 Task: Find the way through the One World Observatory to the Sky Portal.
Action: Mouse moved to (200, 121)
Screenshot: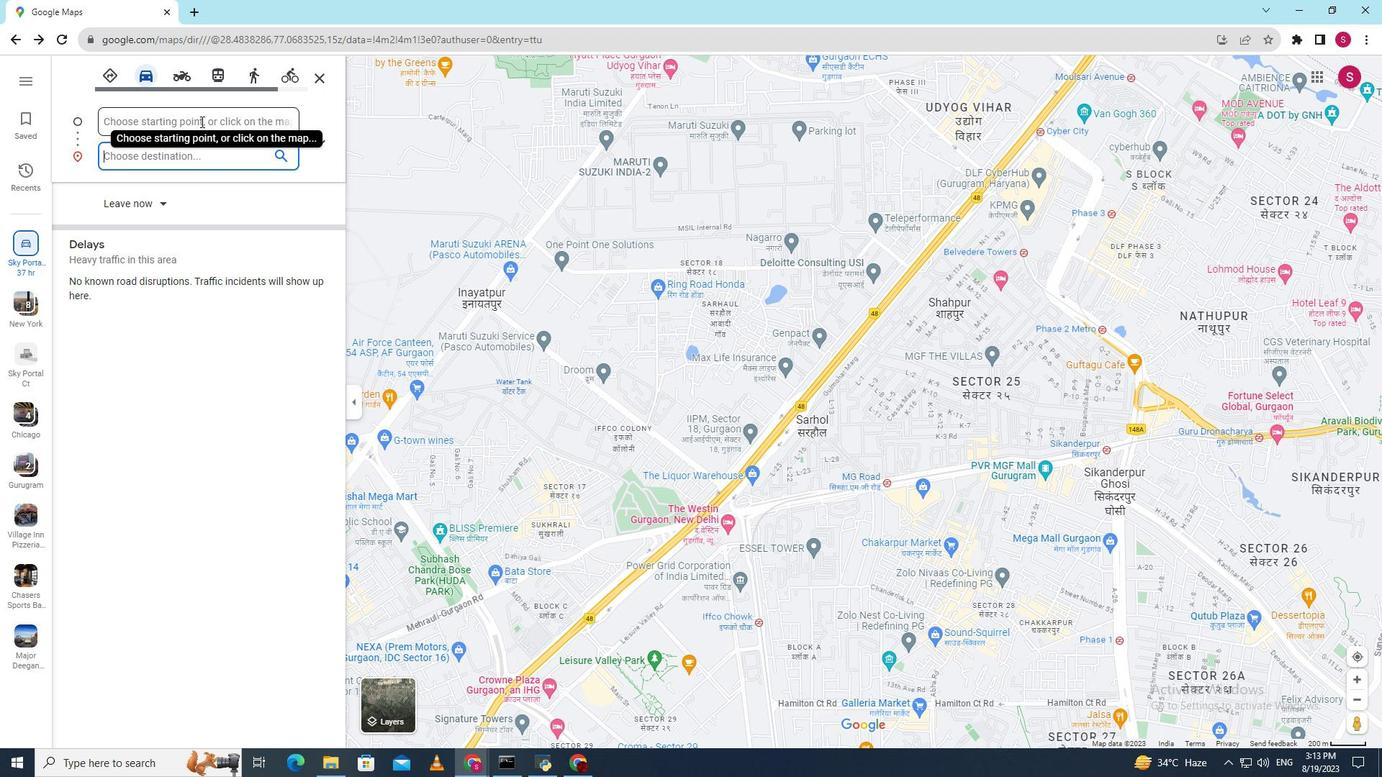 
Action: Mouse pressed left at (200, 121)
Screenshot: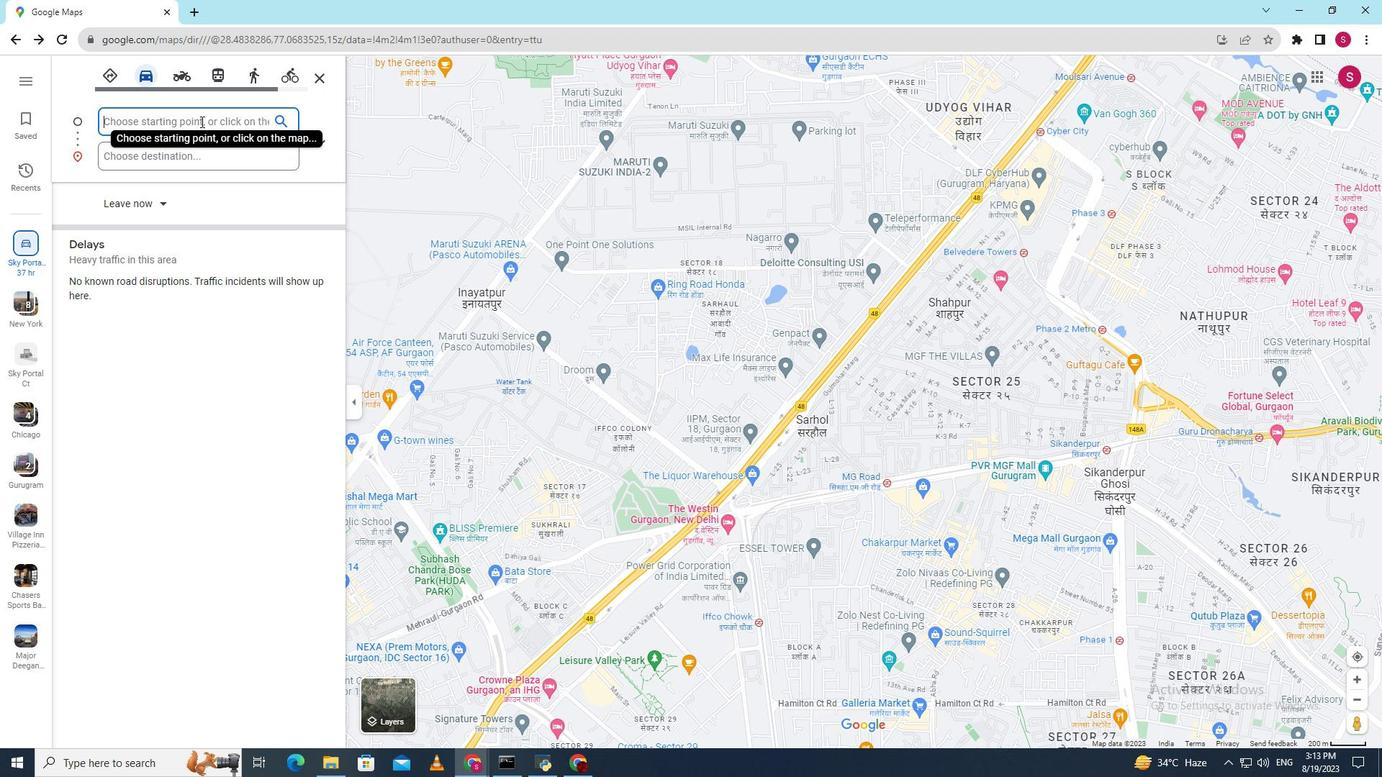 
Action: Key pressed <Key.shift>One<Key.space><Key.shift>World<Key.space><Key.shift><Key.shift><Key.shift><Key.shift><Key.shift><Key.shift><Key.shift><Key.shift><Key.shift><Key.shift><Key.shift><Key.shift><Key.shift><Key.shift><Key.shift><Key.shift><Key.shift><Key.shift>Observatory
Screenshot: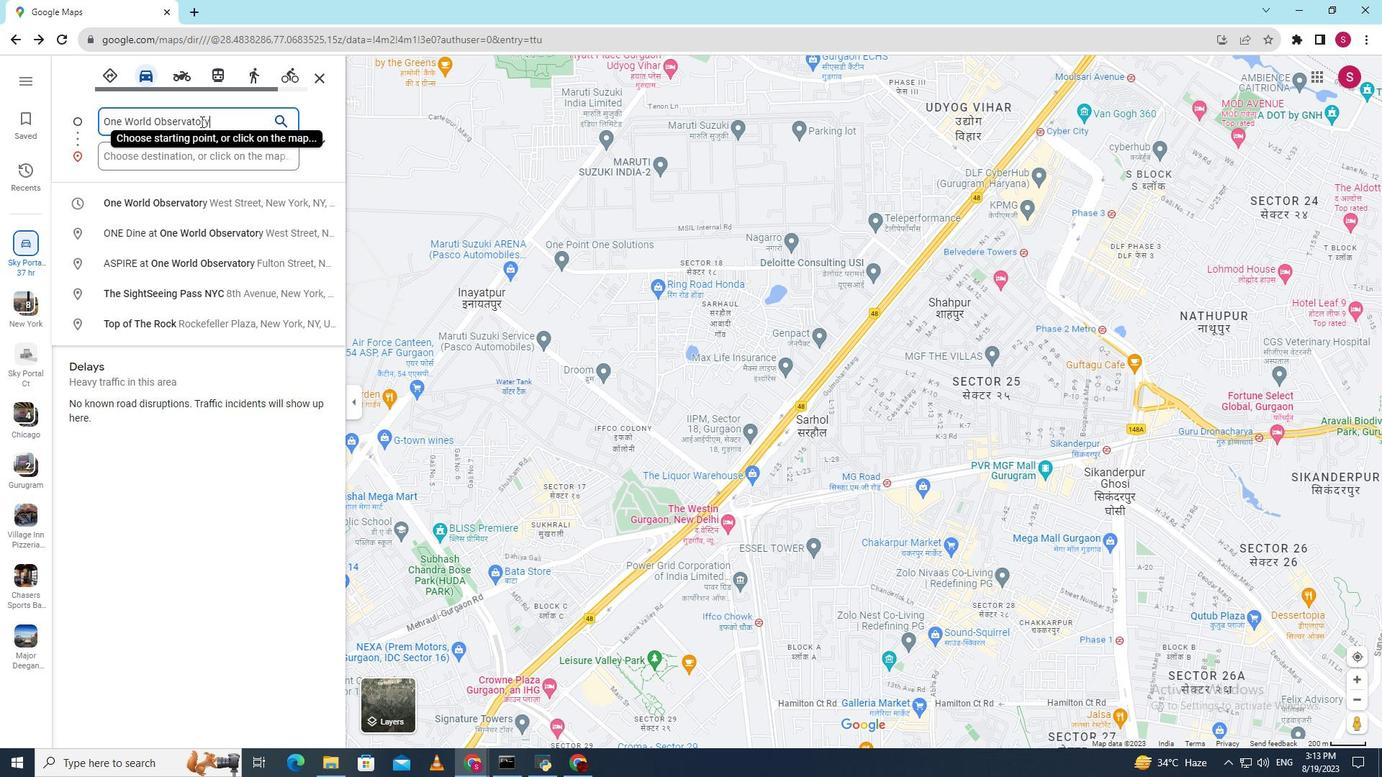 
Action: Mouse moved to (187, 154)
Screenshot: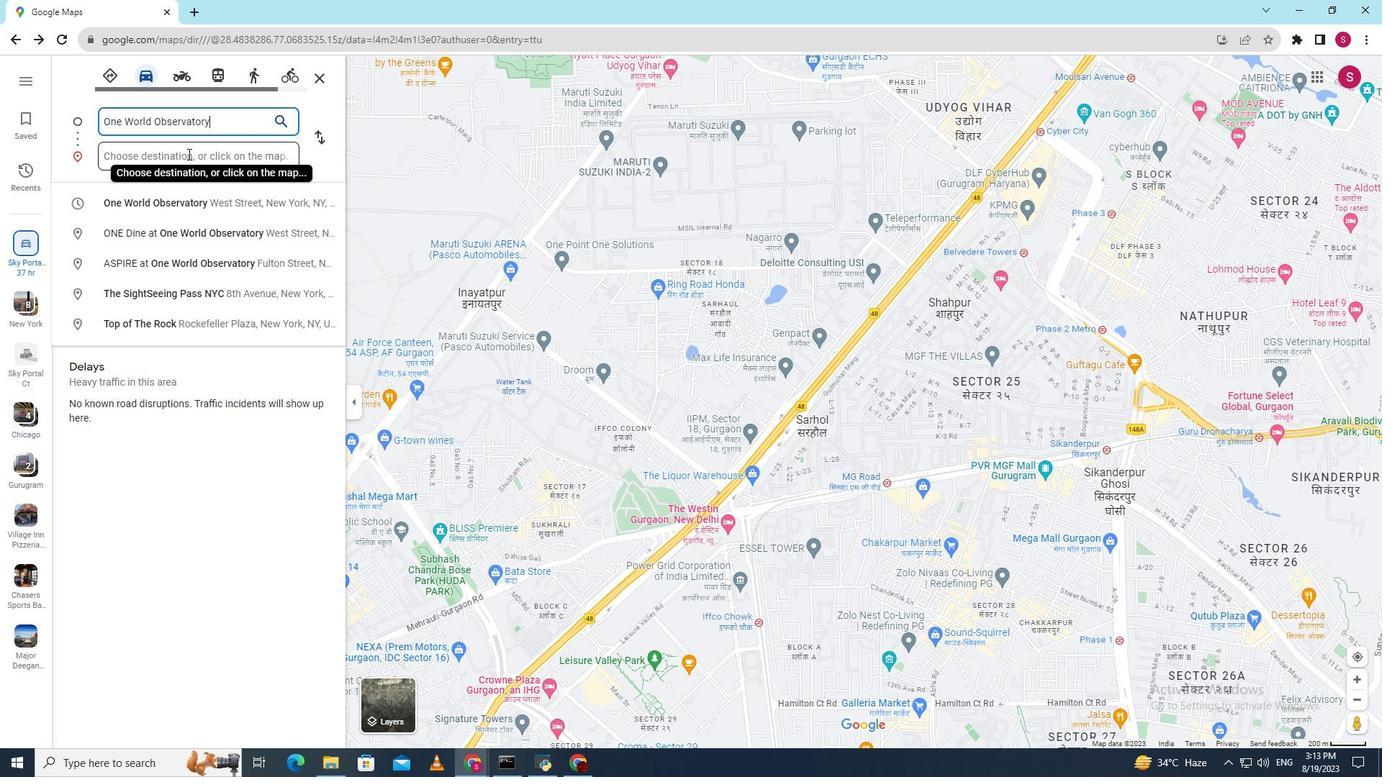 
Action: Mouse pressed left at (187, 154)
Screenshot: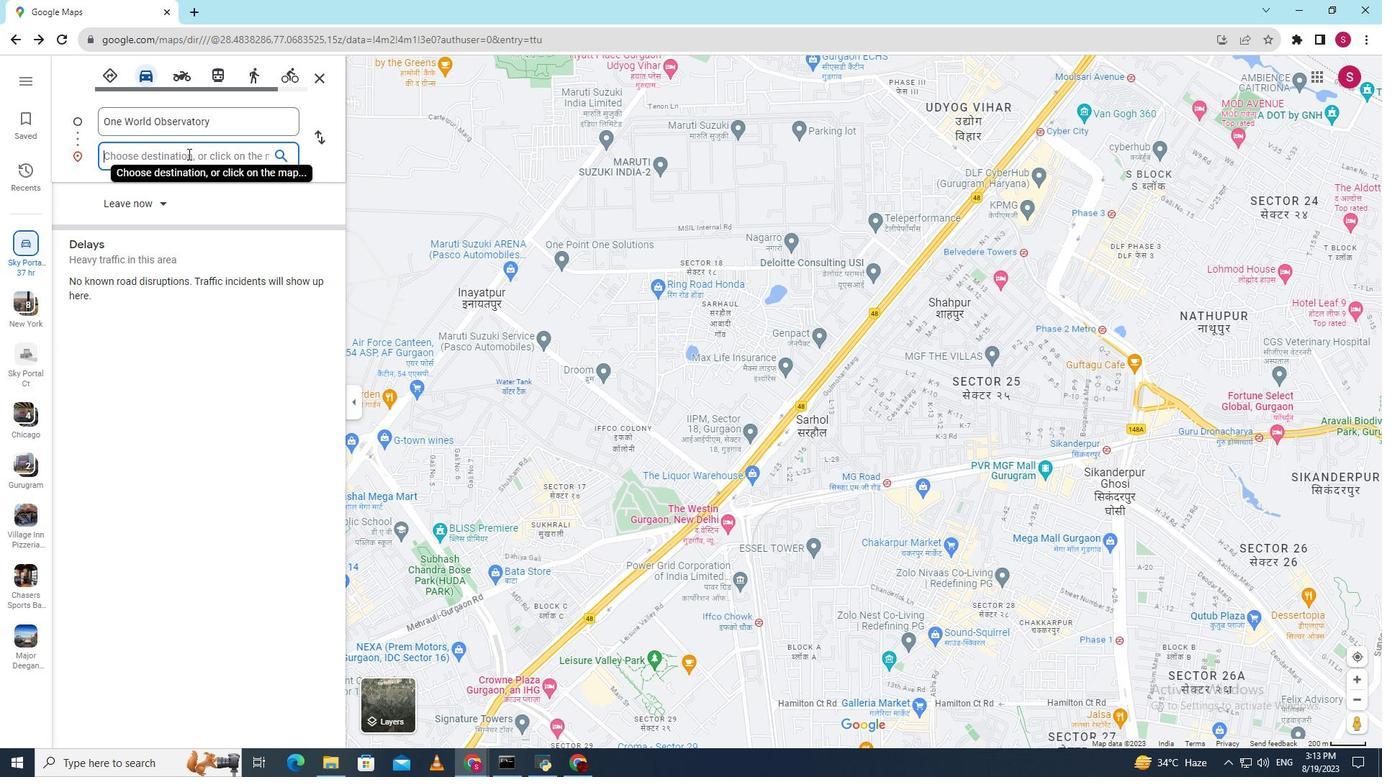 
Action: Key pressed <Key.shift>sky<Key.backspace><Key.backspace><Key.backspace><Key.shift>Sky<Key.space><Key.shift><Key.shift><Key.shift><Key.shift><Key.shift><Key.shift><Key.shift><Key.shift><Key.shift><Key.shift>Portal<Key.space>
Screenshot: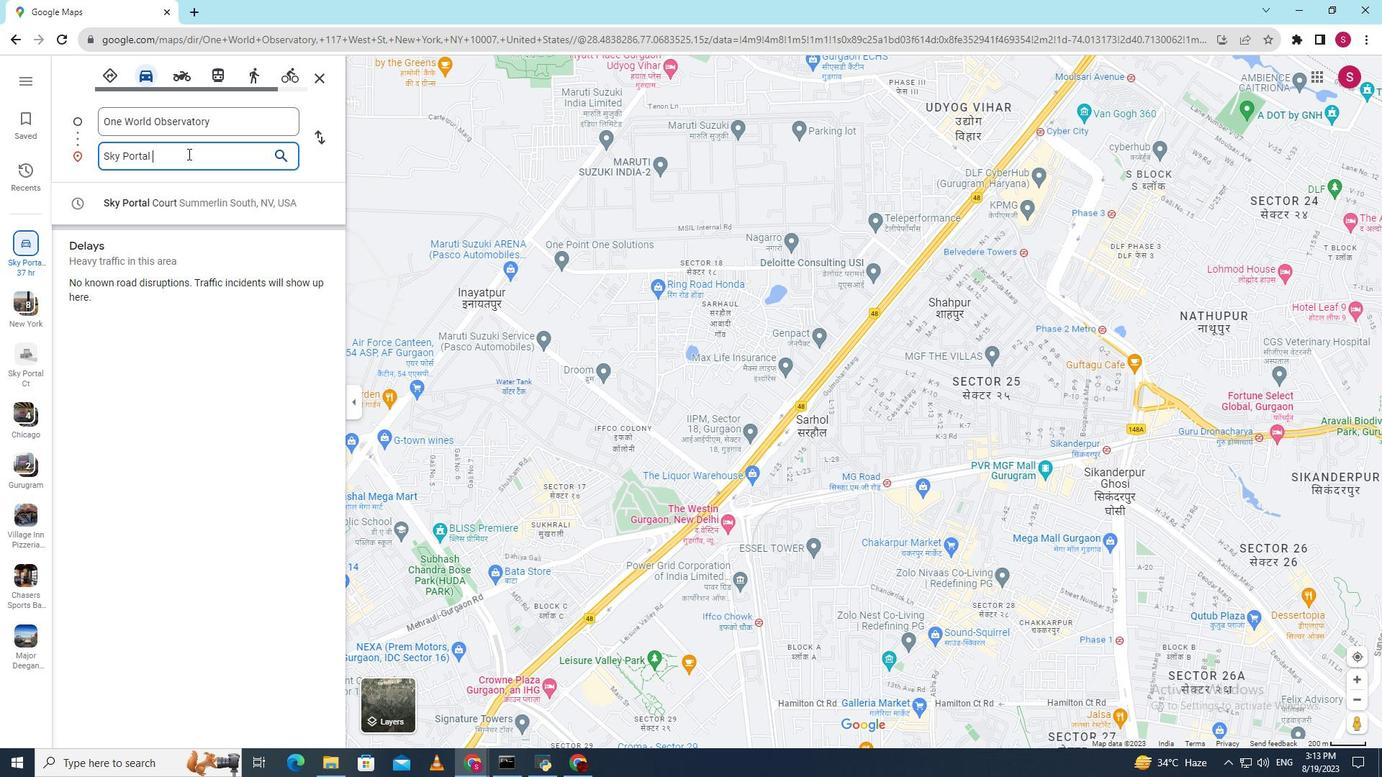 
Action: Mouse moved to (228, 122)
Screenshot: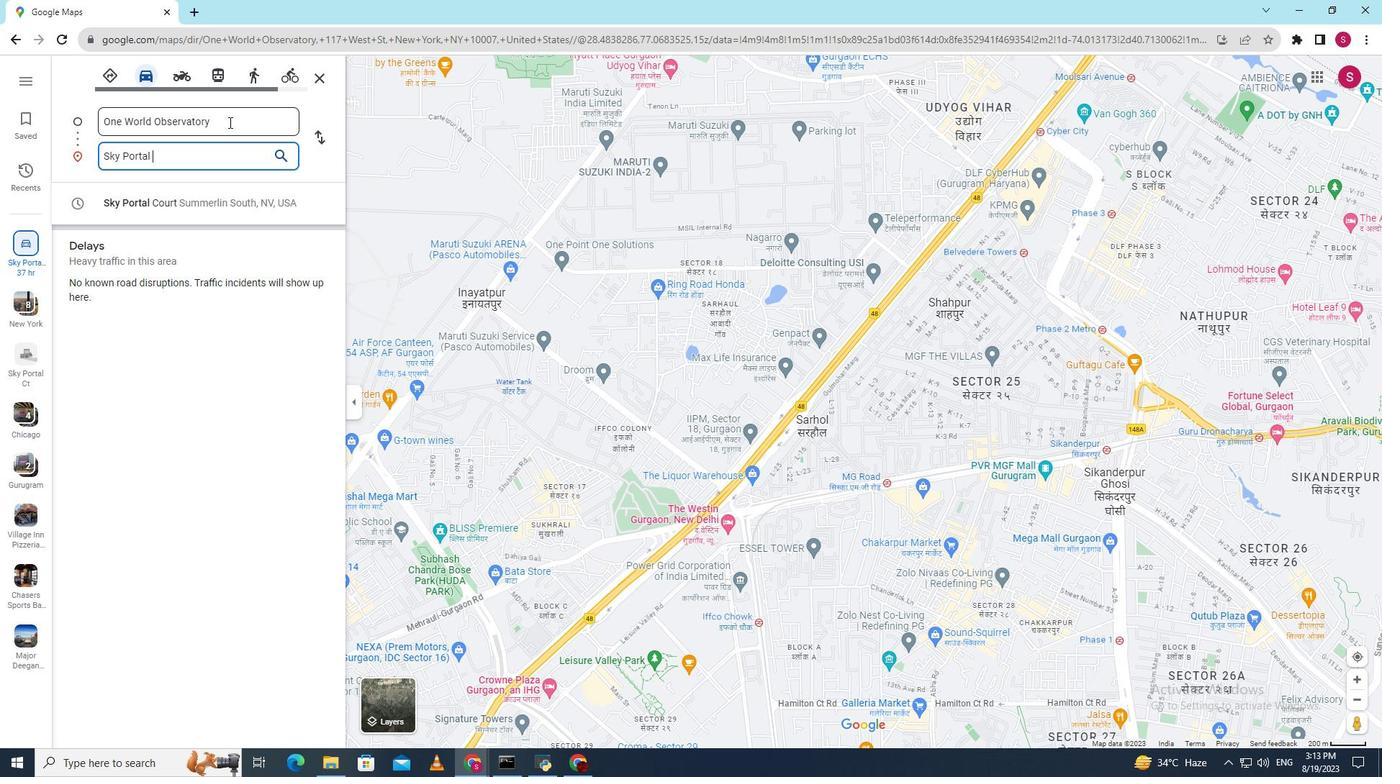 
Action: Mouse pressed left at (228, 122)
Screenshot: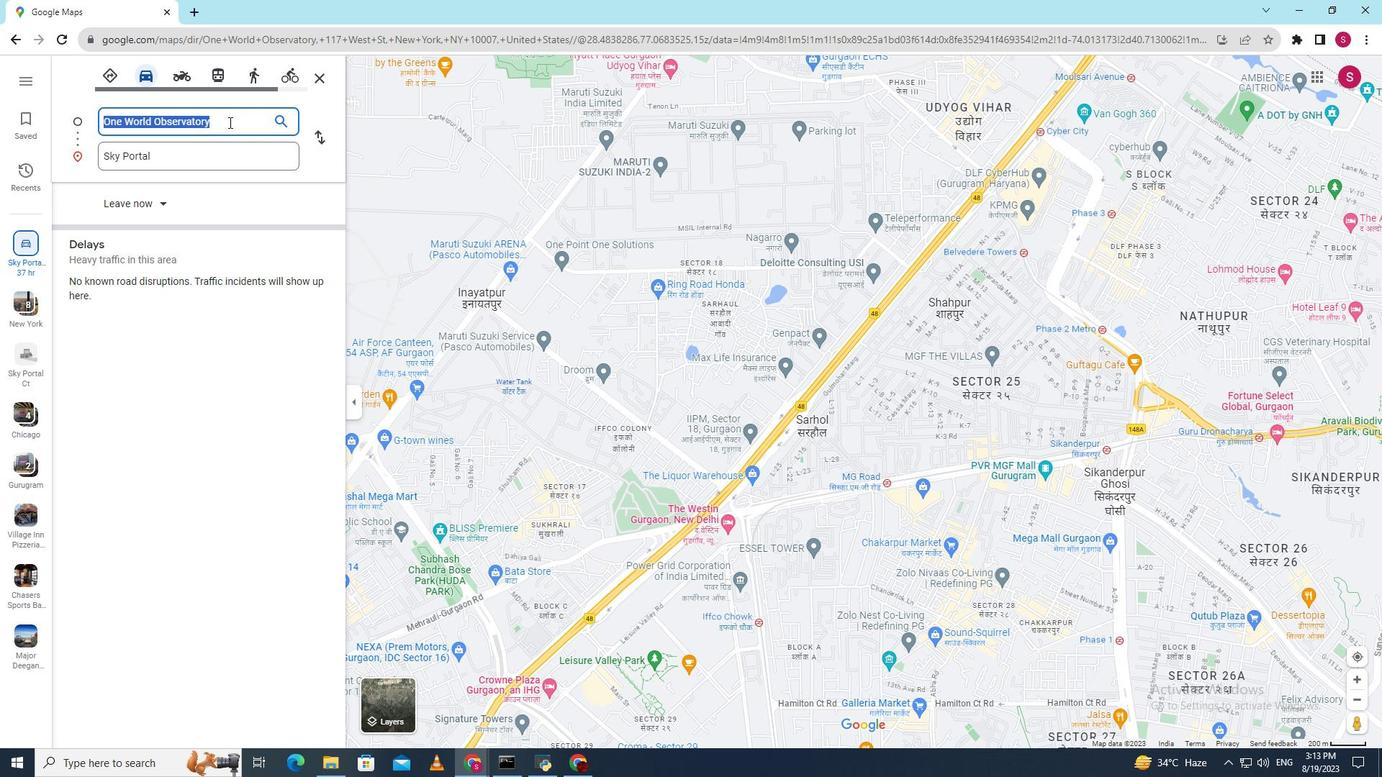 
Action: Mouse pressed left at (228, 122)
Screenshot: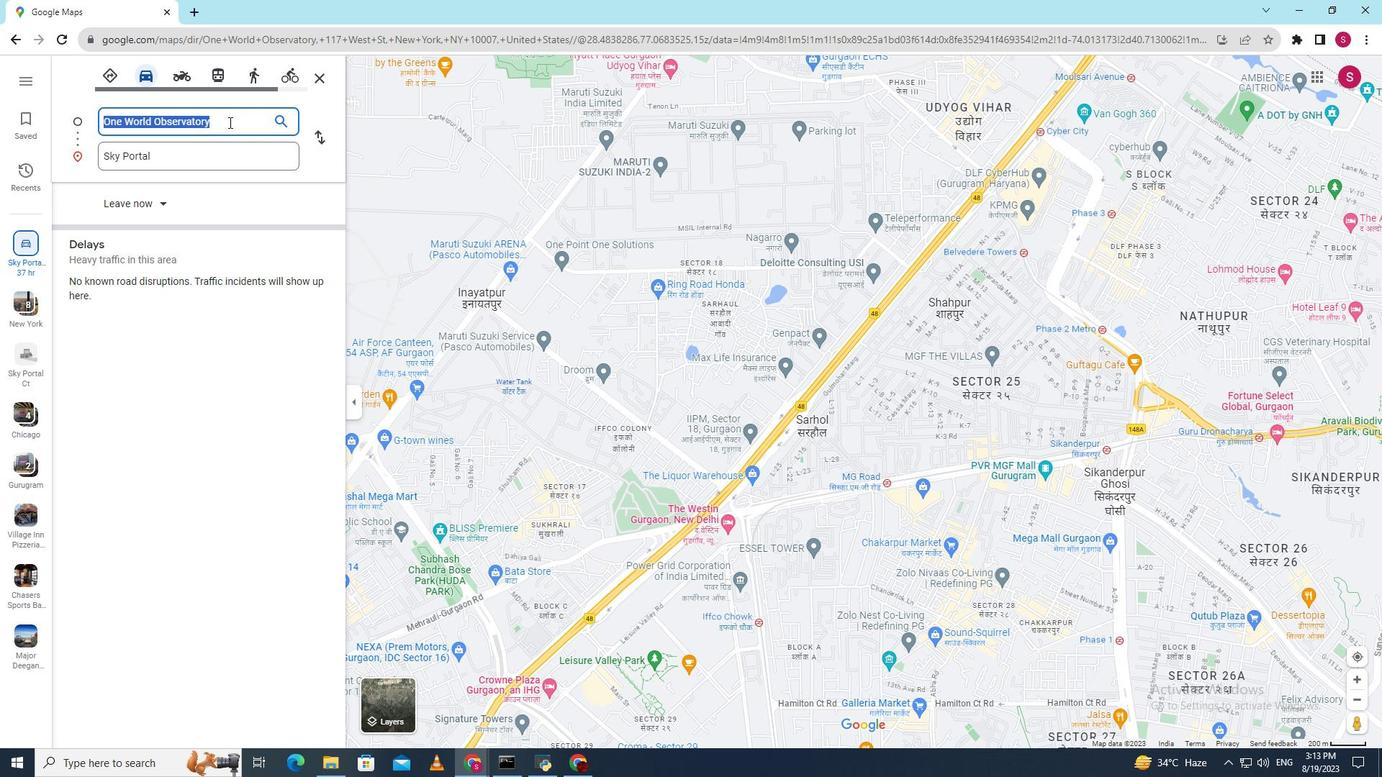 
Action: Mouse pressed left at (228, 122)
Screenshot: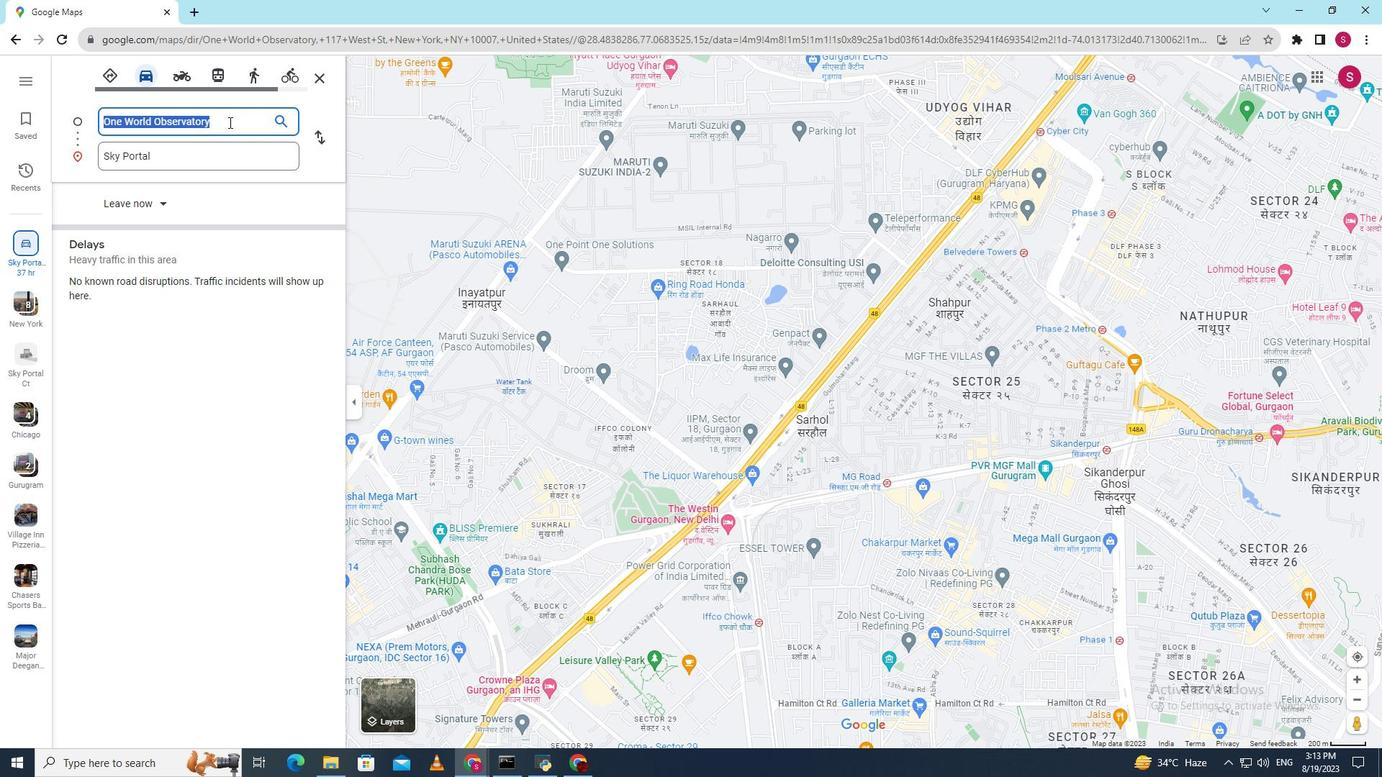 
Action: Mouse pressed left at (228, 122)
Screenshot: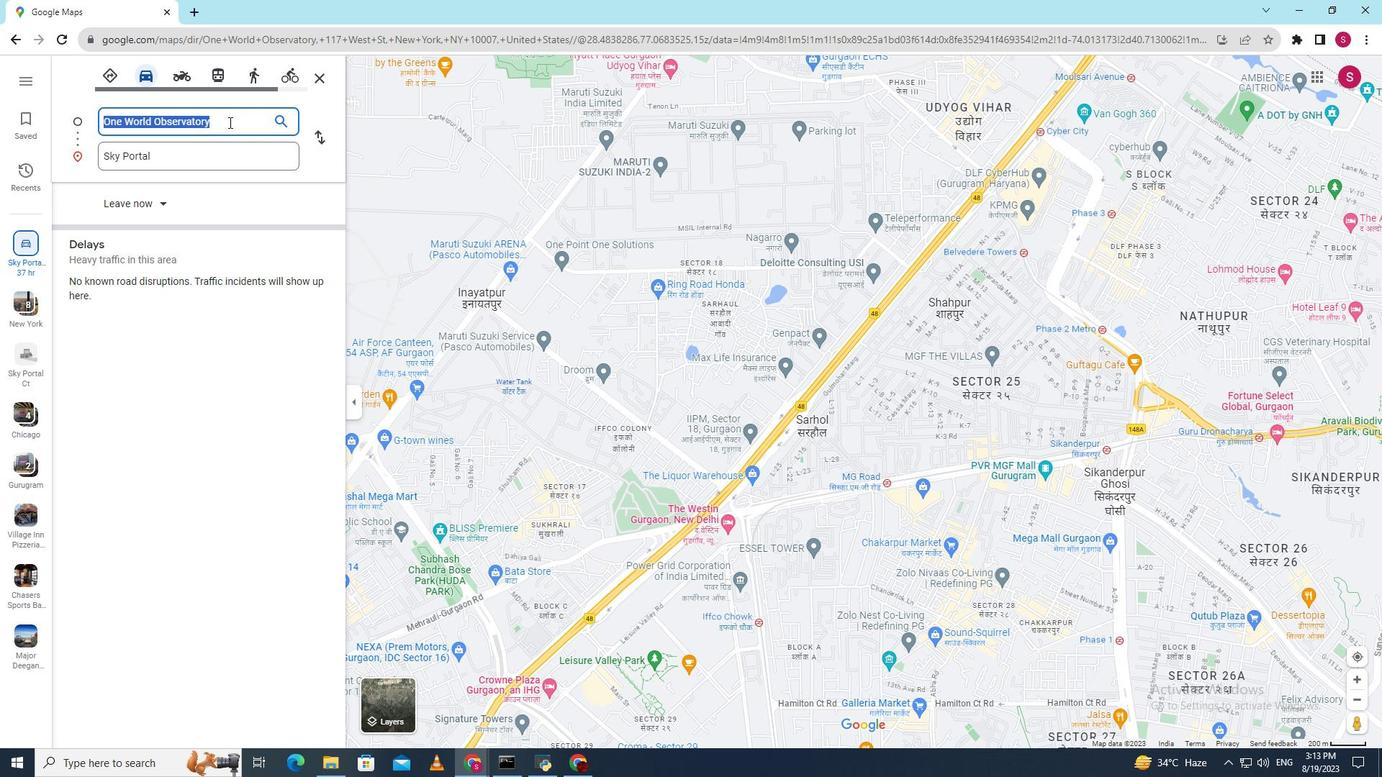 
Action: Key pressed <Key.down>
Screenshot: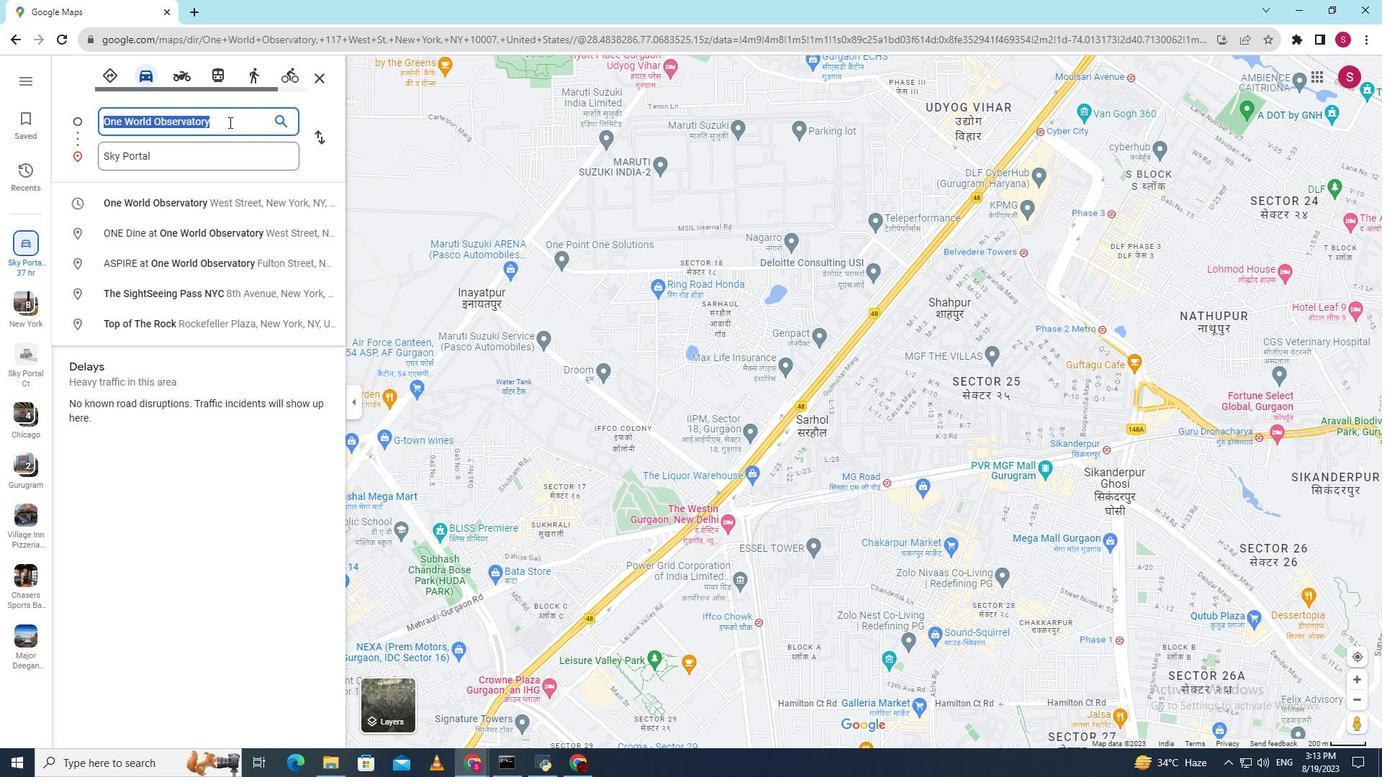 
Action: Mouse pressed left at (228, 122)
Screenshot: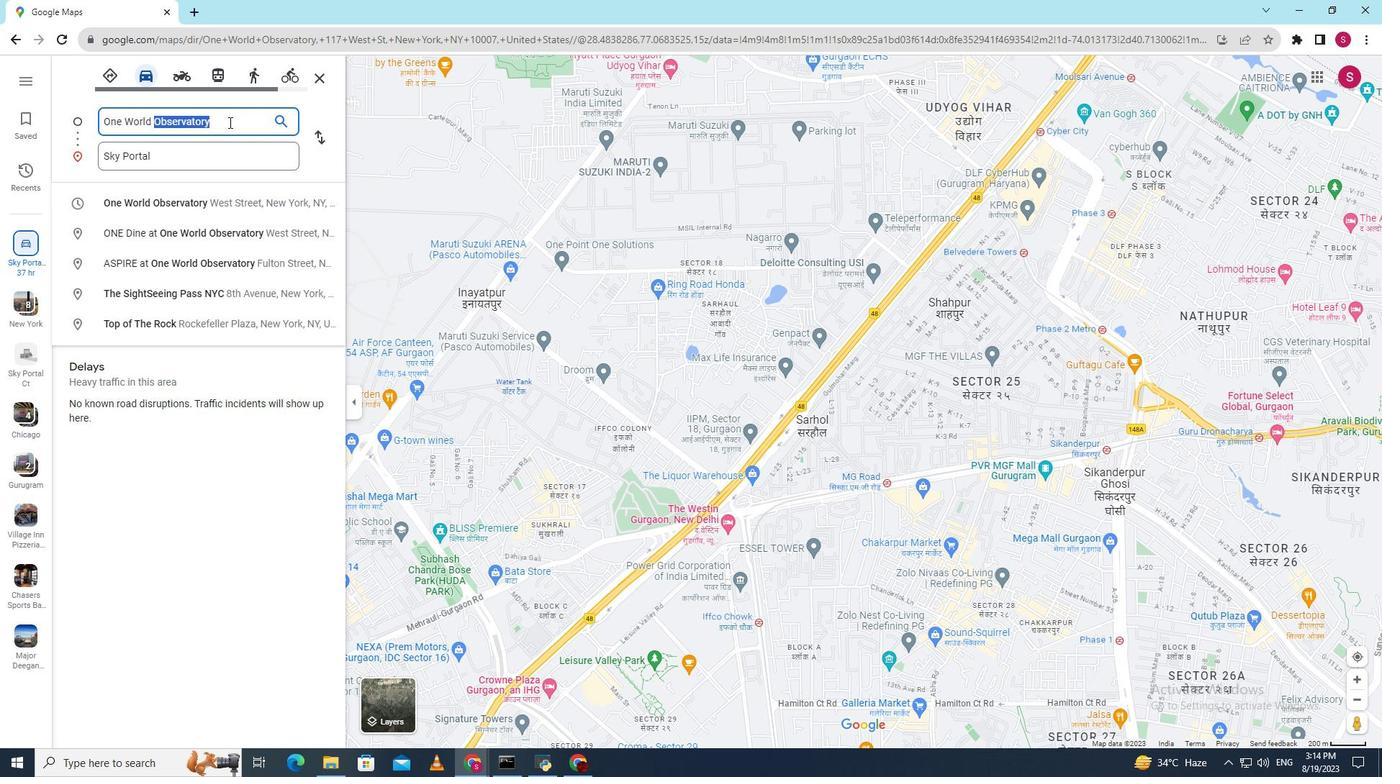 
Action: Mouse pressed left at (228, 122)
Screenshot: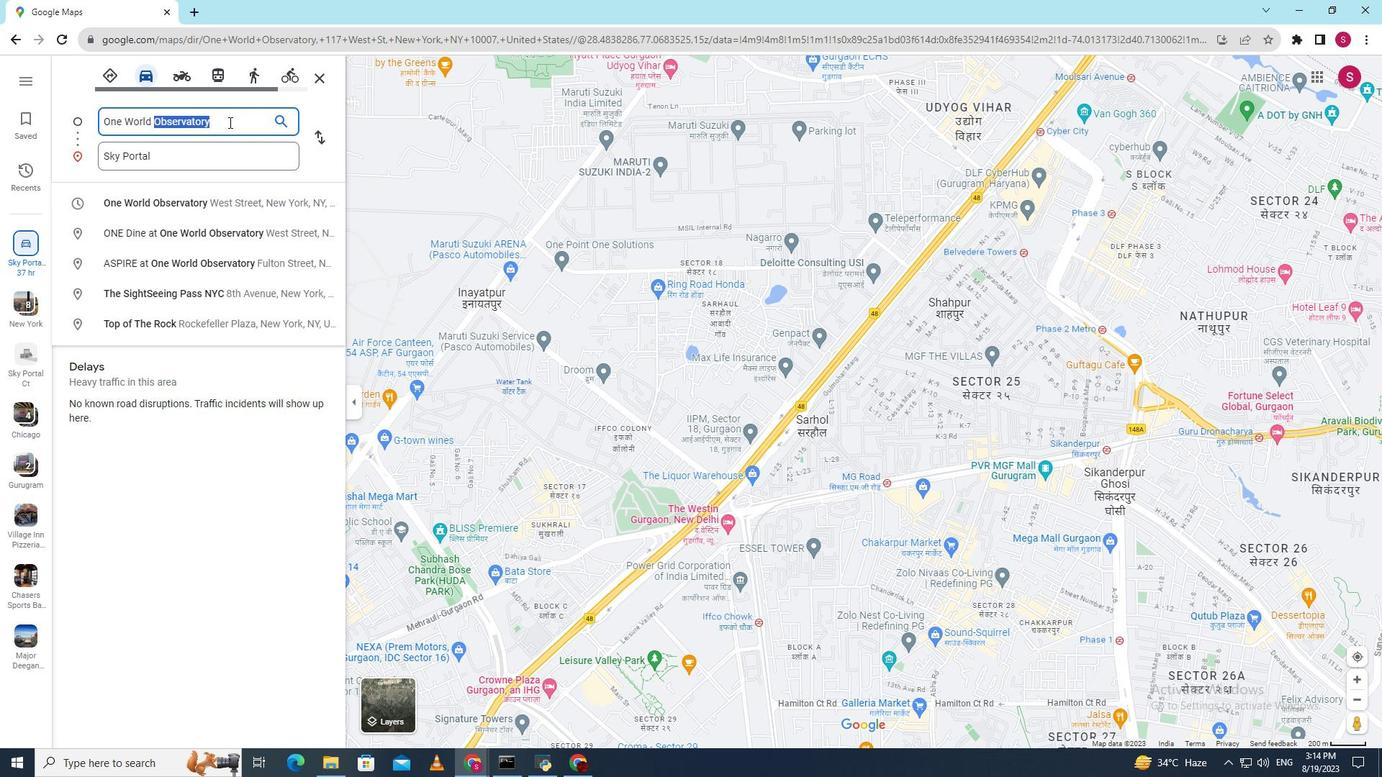 
Action: Mouse pressed left at (228, 122)
Screenshot: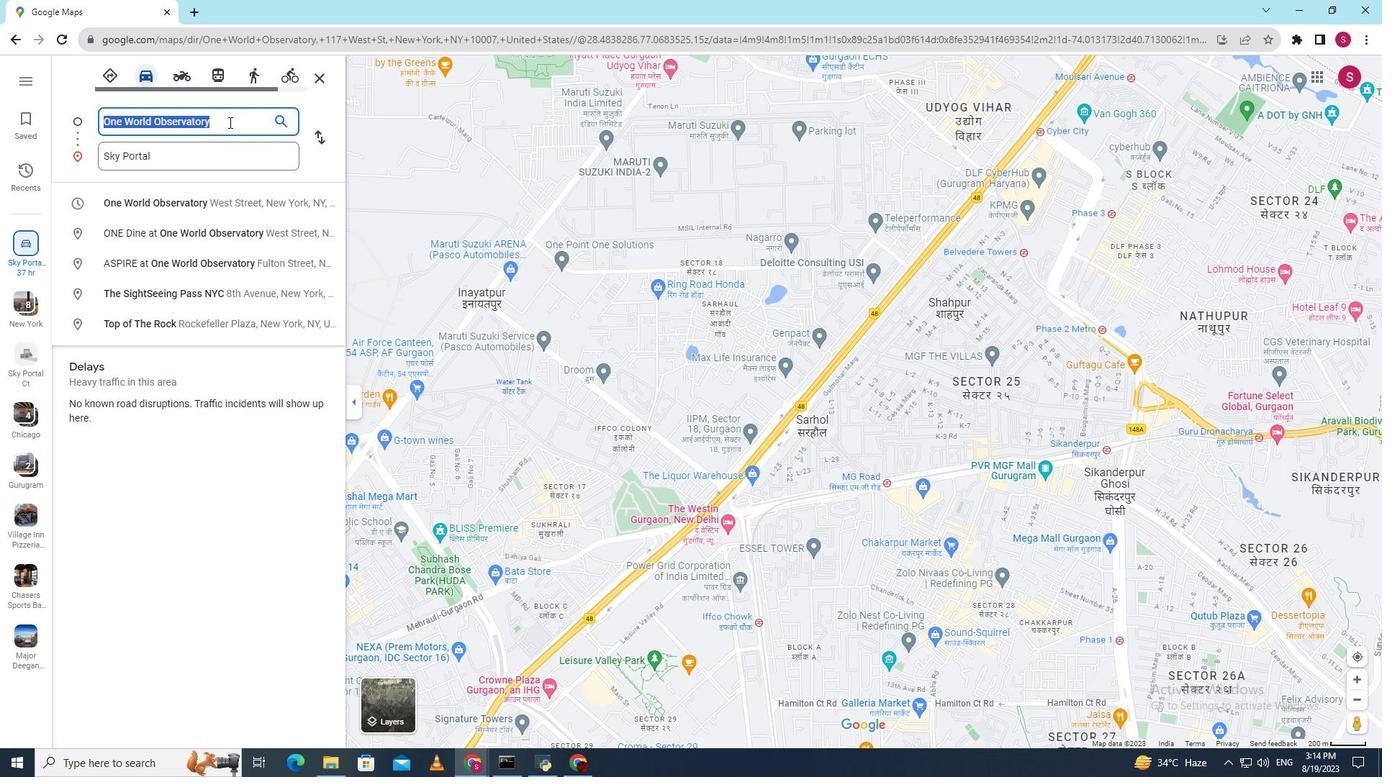 
Action: Mouse pressed left at (228, 122)
Screenshot: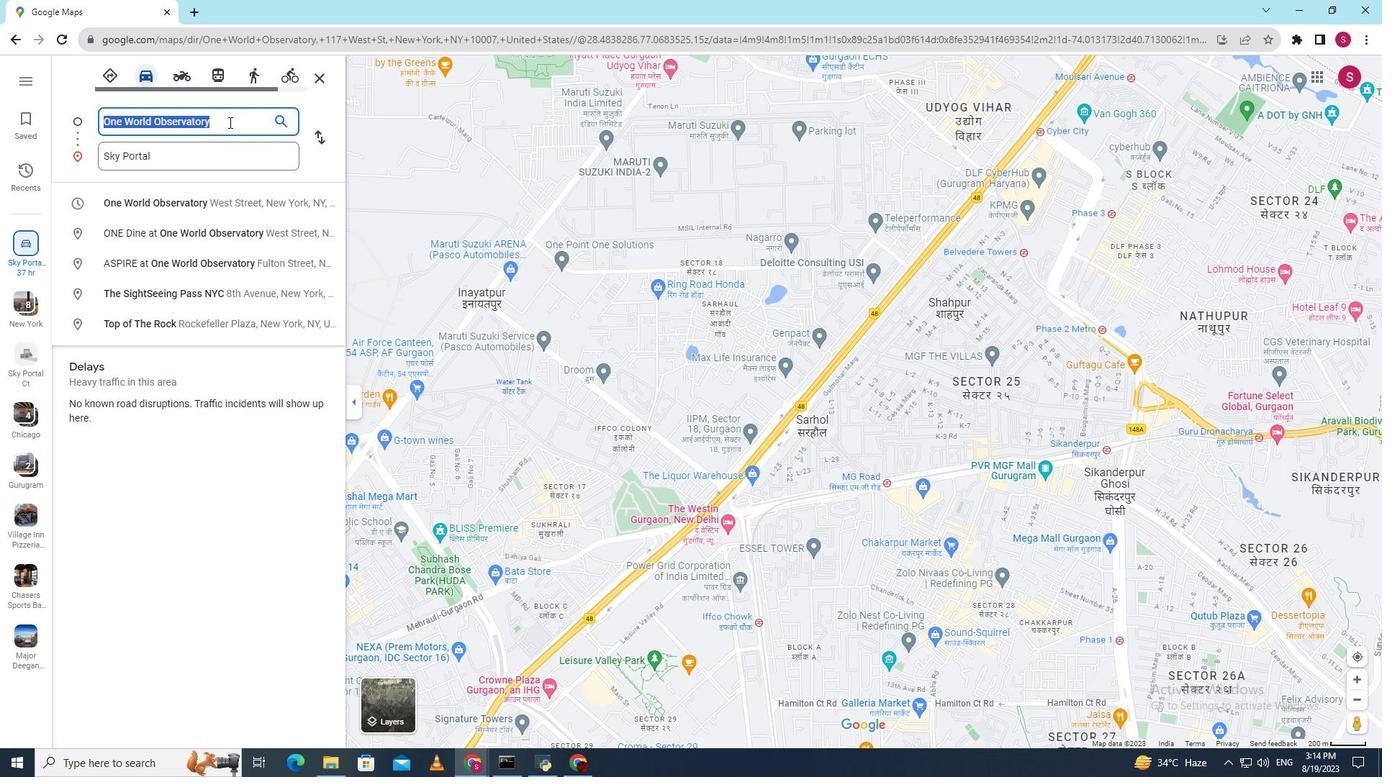 
Action: Mouse moved to (227, 122)
Screenshot: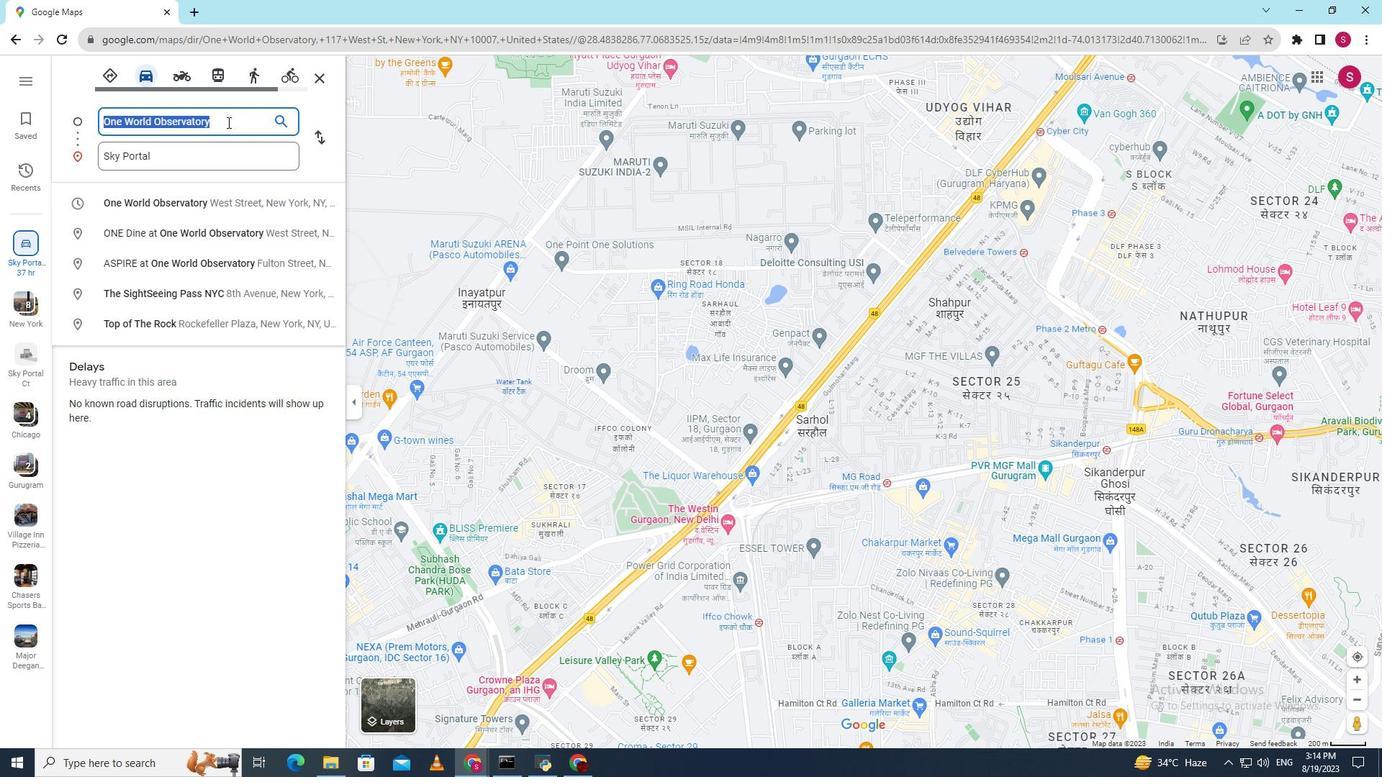 
Action: Mouse pressed left at (227, 122)
Screenshot: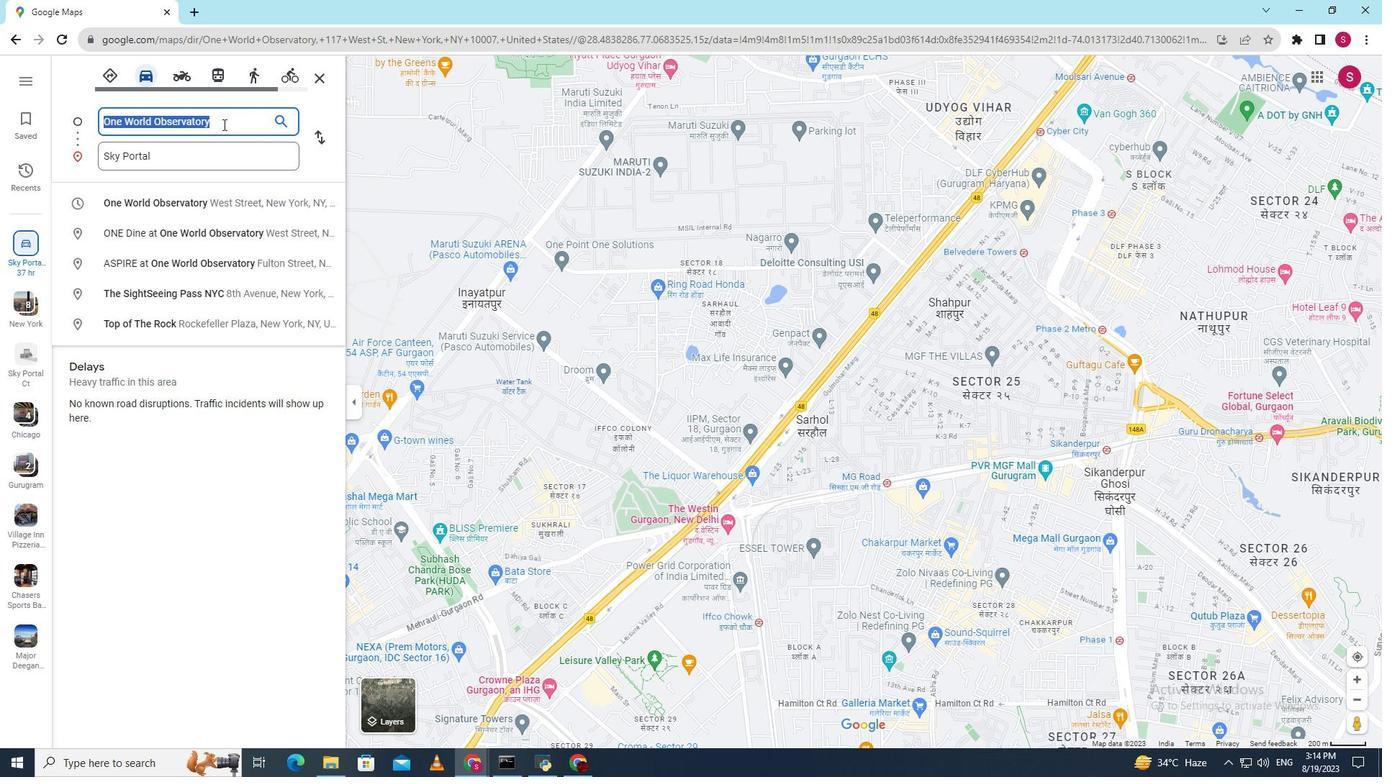 
Action: Mouse moved to (210, 122)
Screenshot: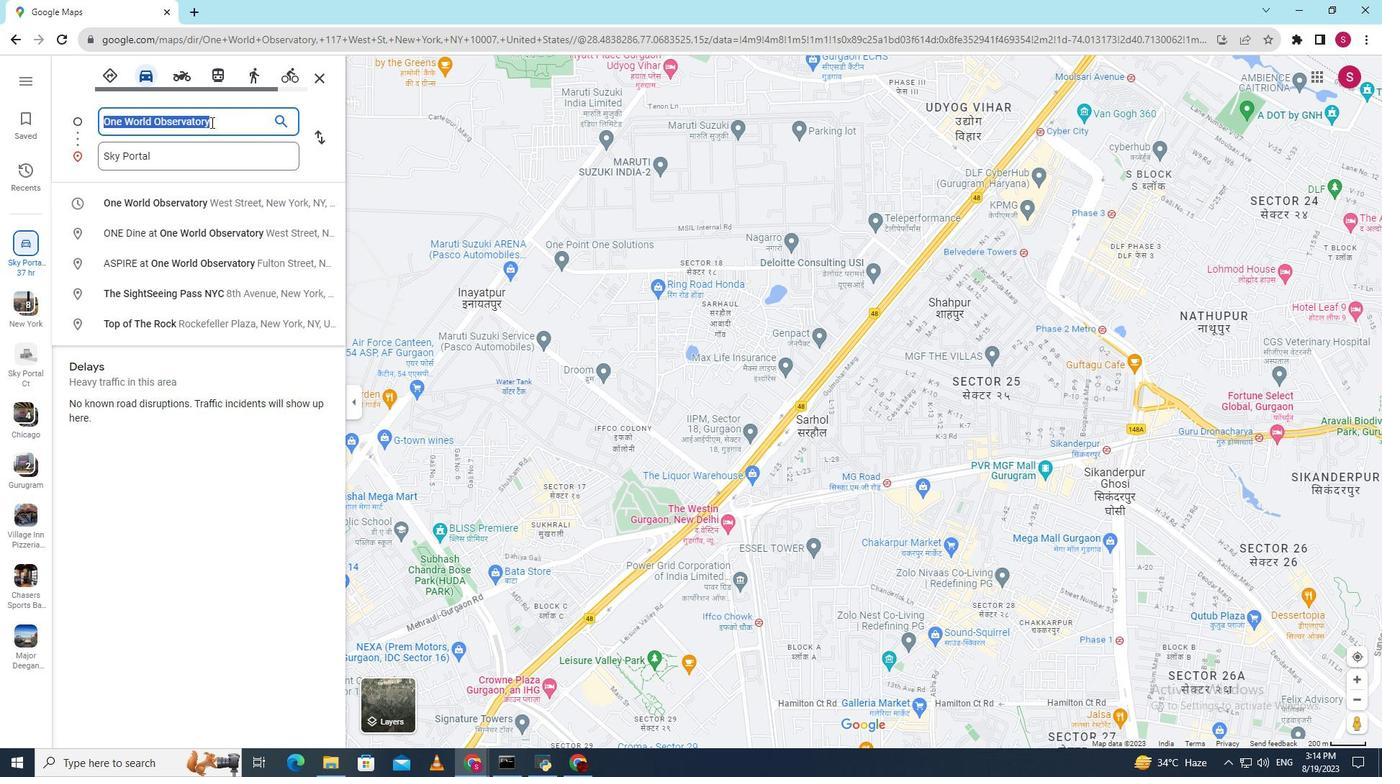 
Action: Mouse pressed left at (210, 122)
Screenshot: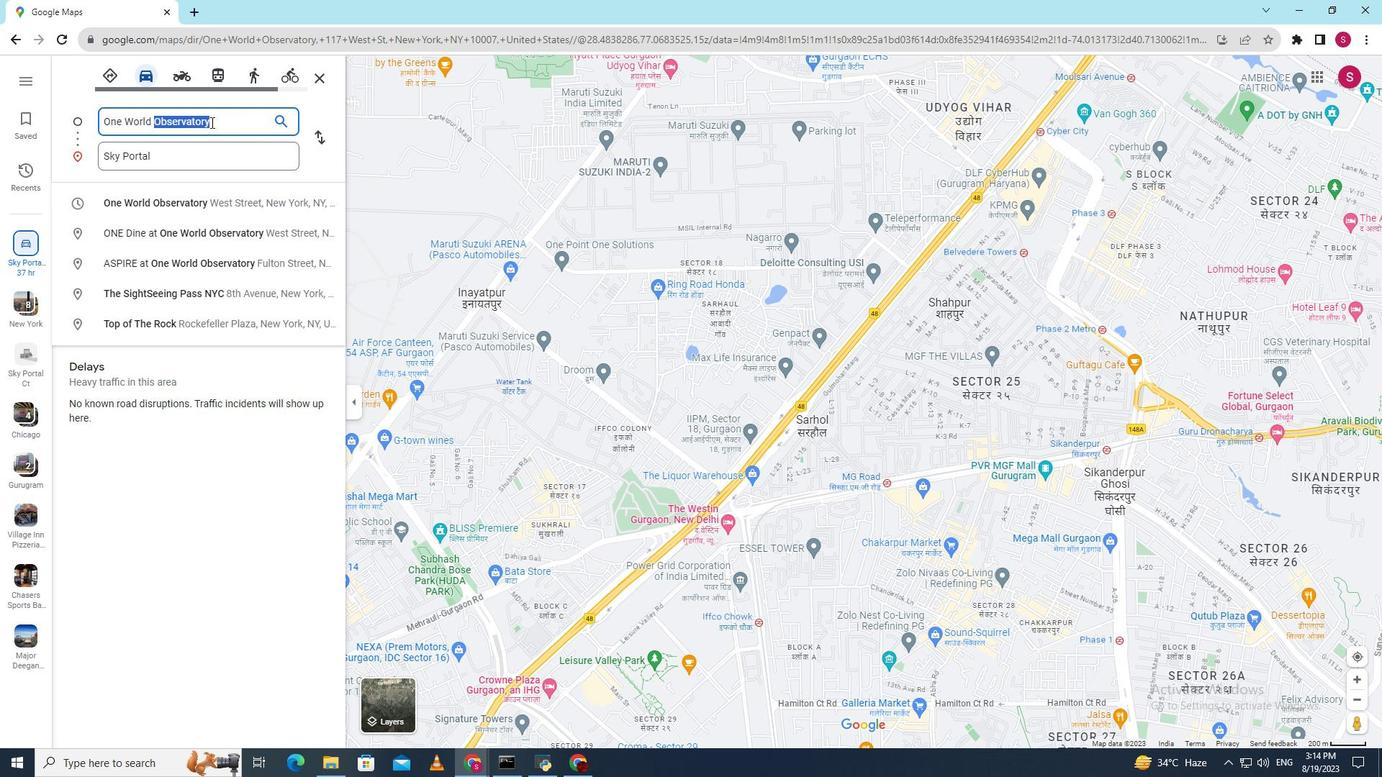 
Action: Mouse pressed left at (210, 122)
Screenshot: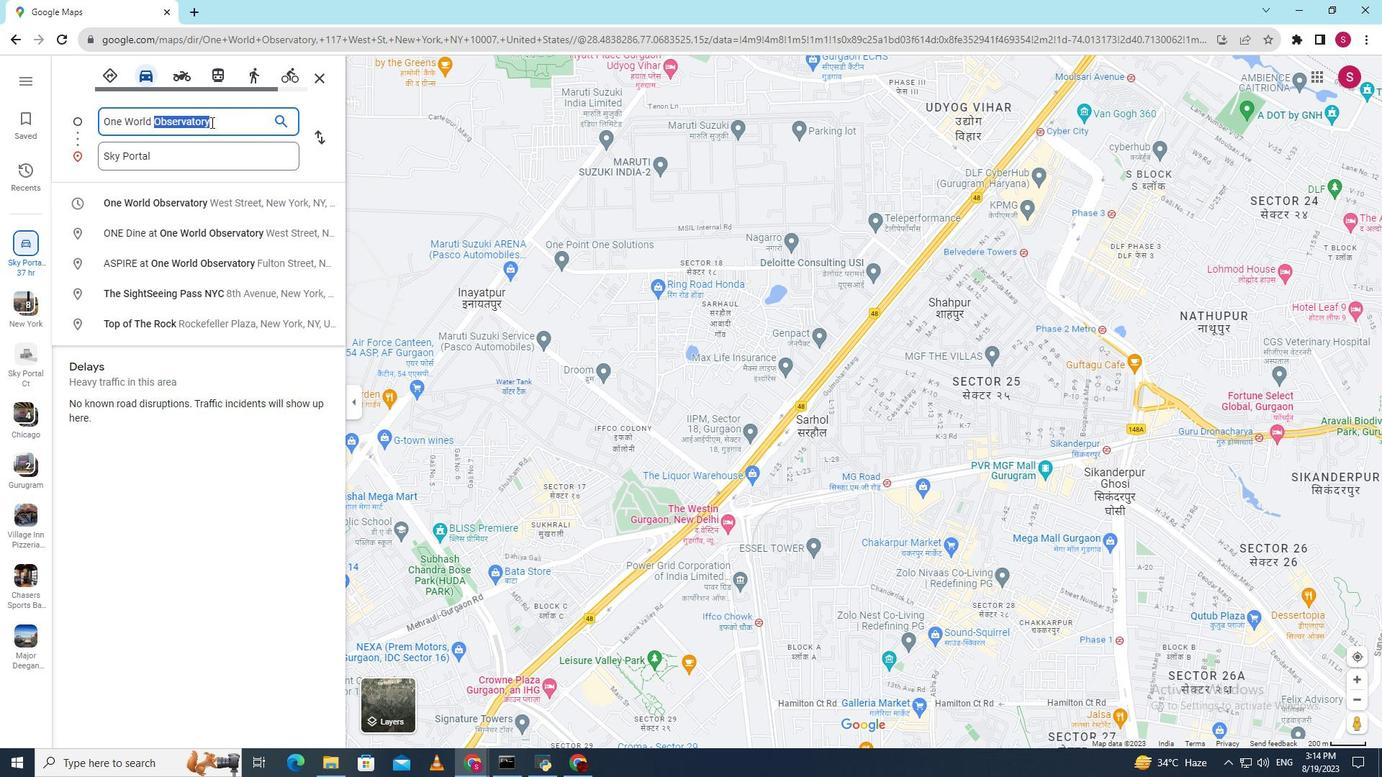 
Action: Mouse pressed left at (210, 122)
Screenshot: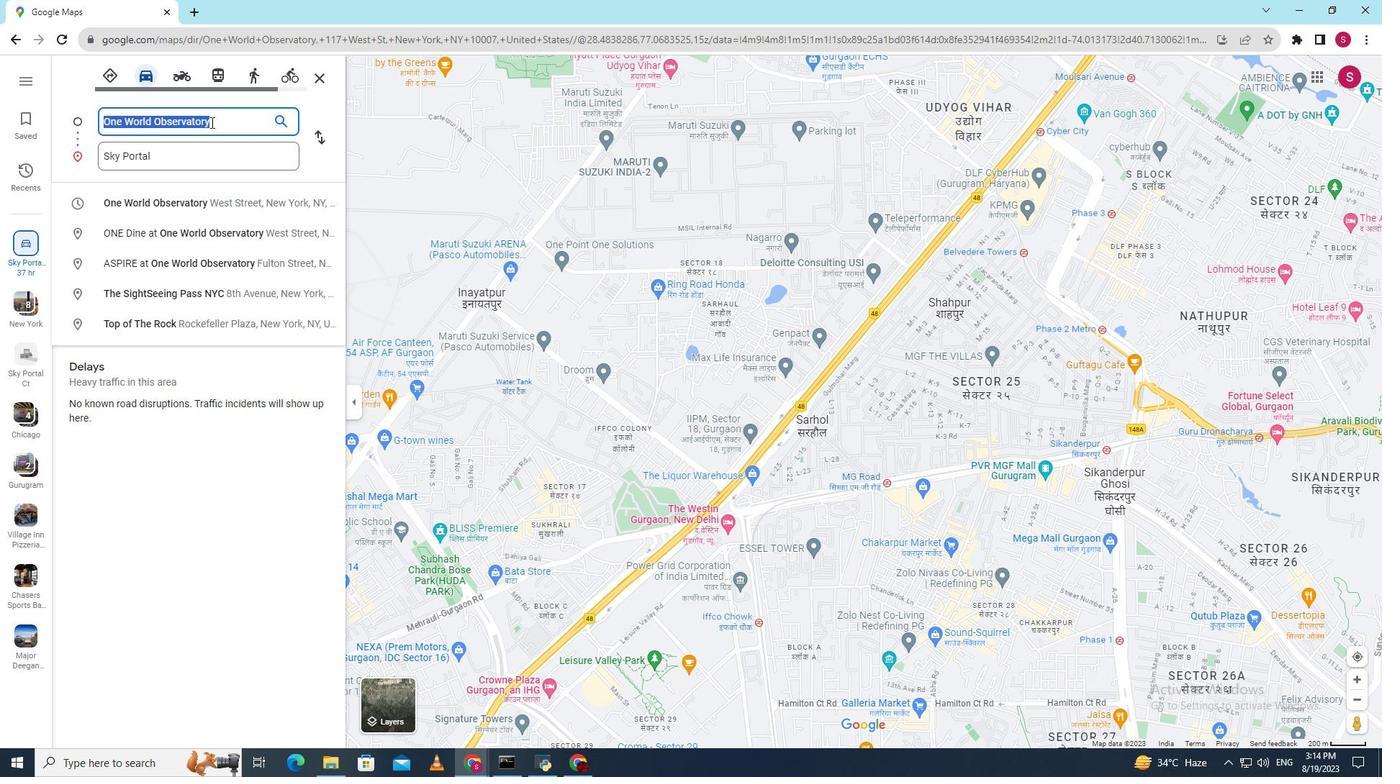 
Action: Mouse pressed left at (210, 122)
Screenshot: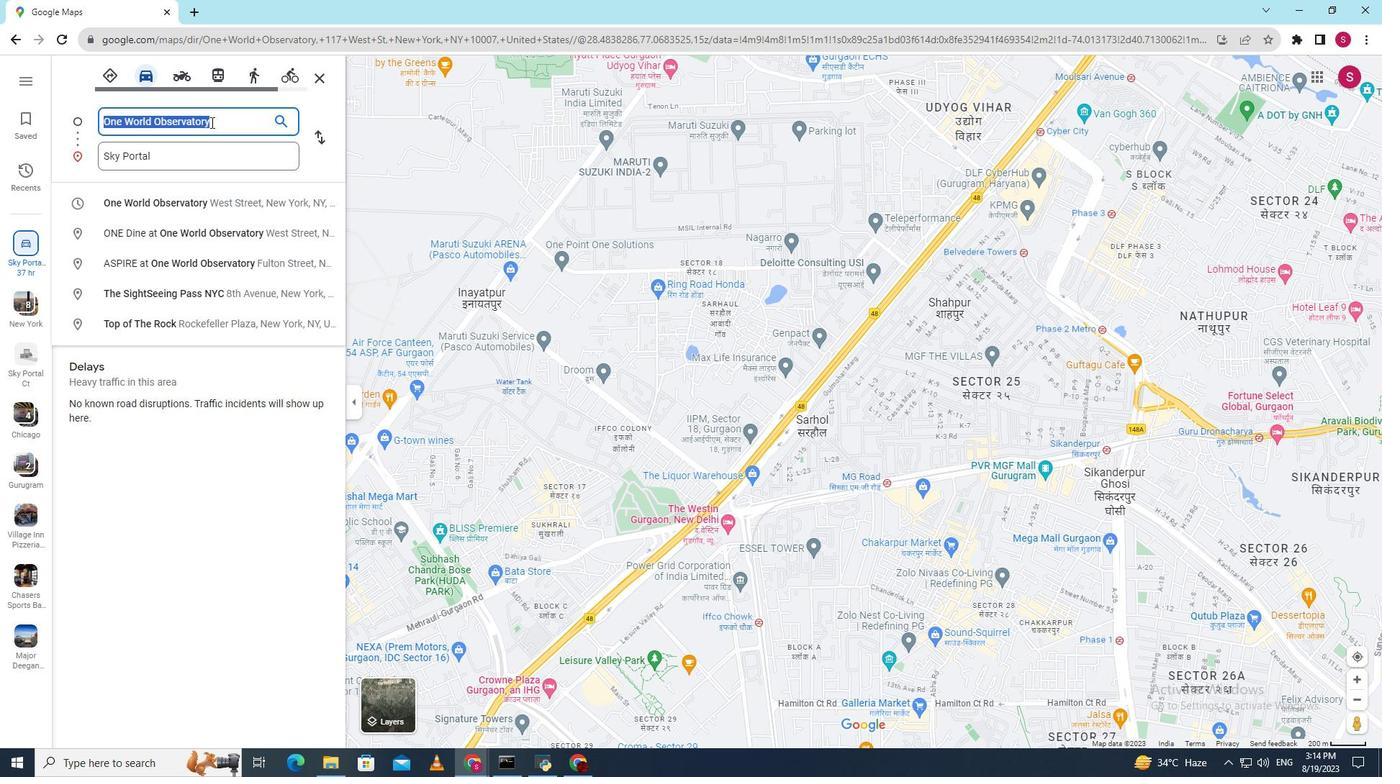 
Action: Key pressed <Key.space><Key.shift>New<Key.space><Key.shift><Key.shift><Key.shift>York
Screenshot: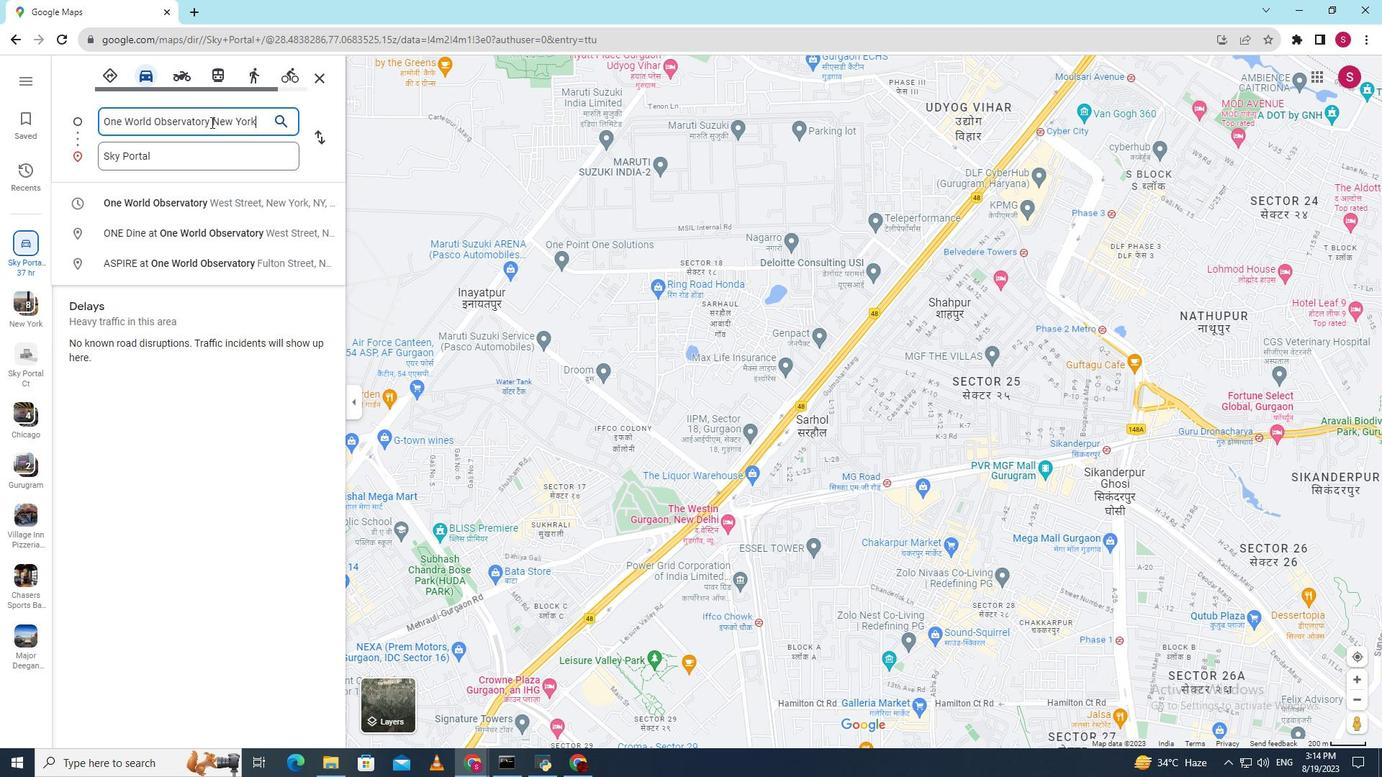 
Action: Mouse moved to (188, 146)
Screenshot: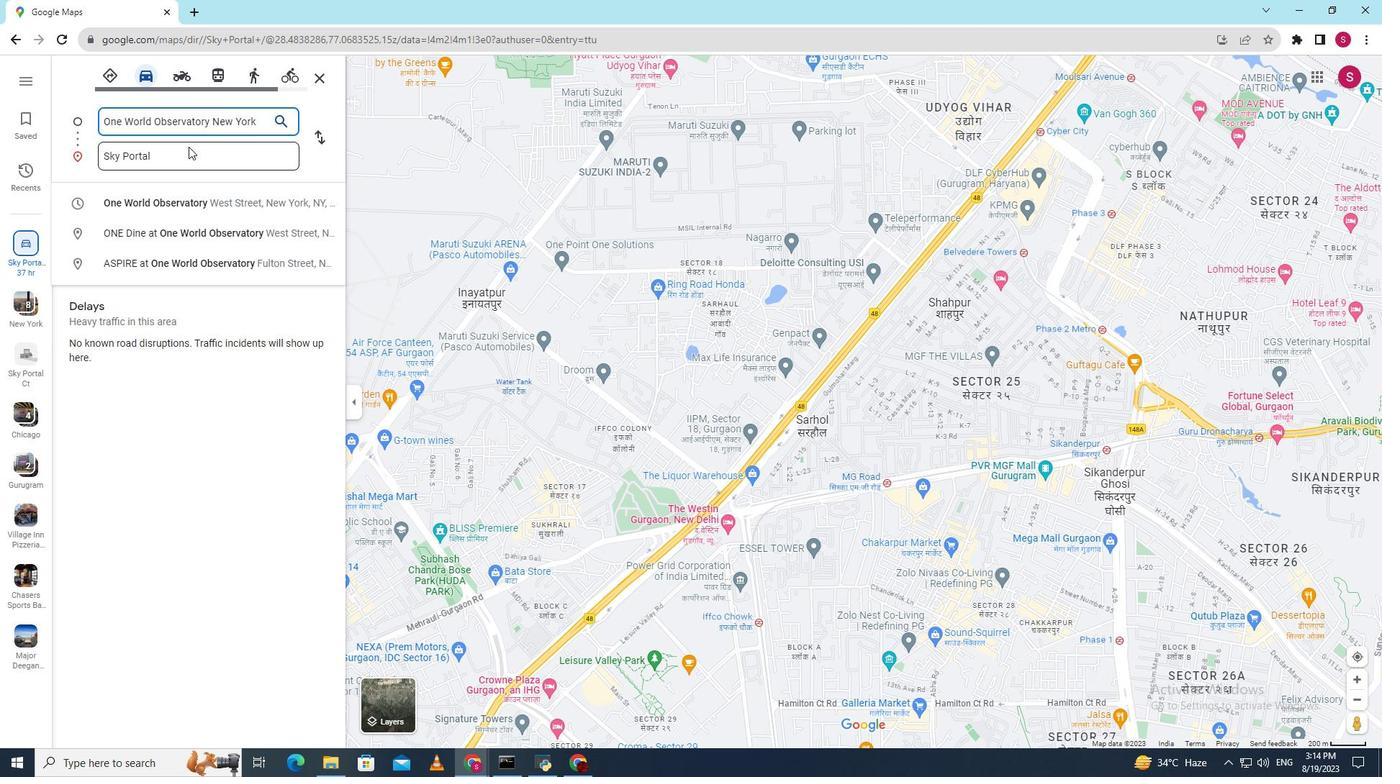 
Action: Mouse pressed left at (188, 146)
Screenshot: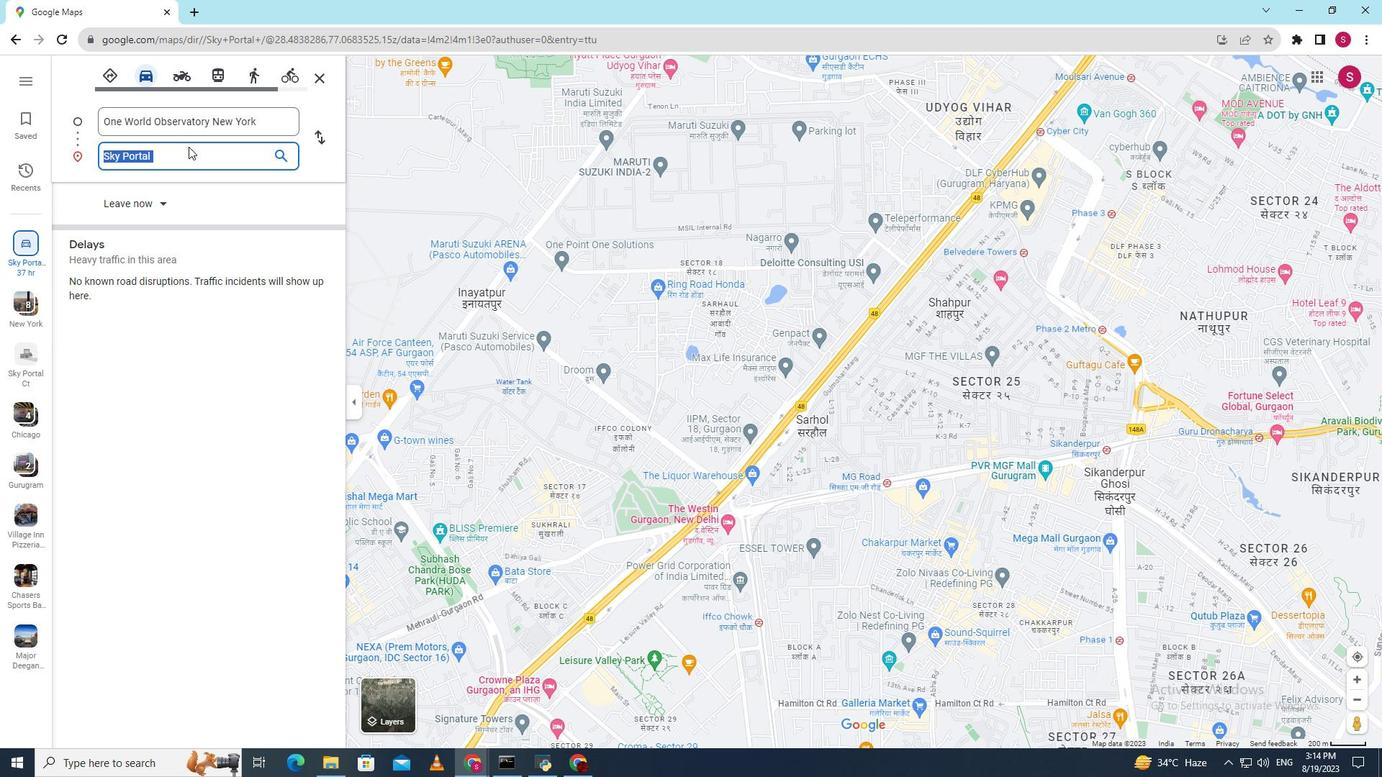 
Action: Mouse pressed left at (188, 146)
Screenshot: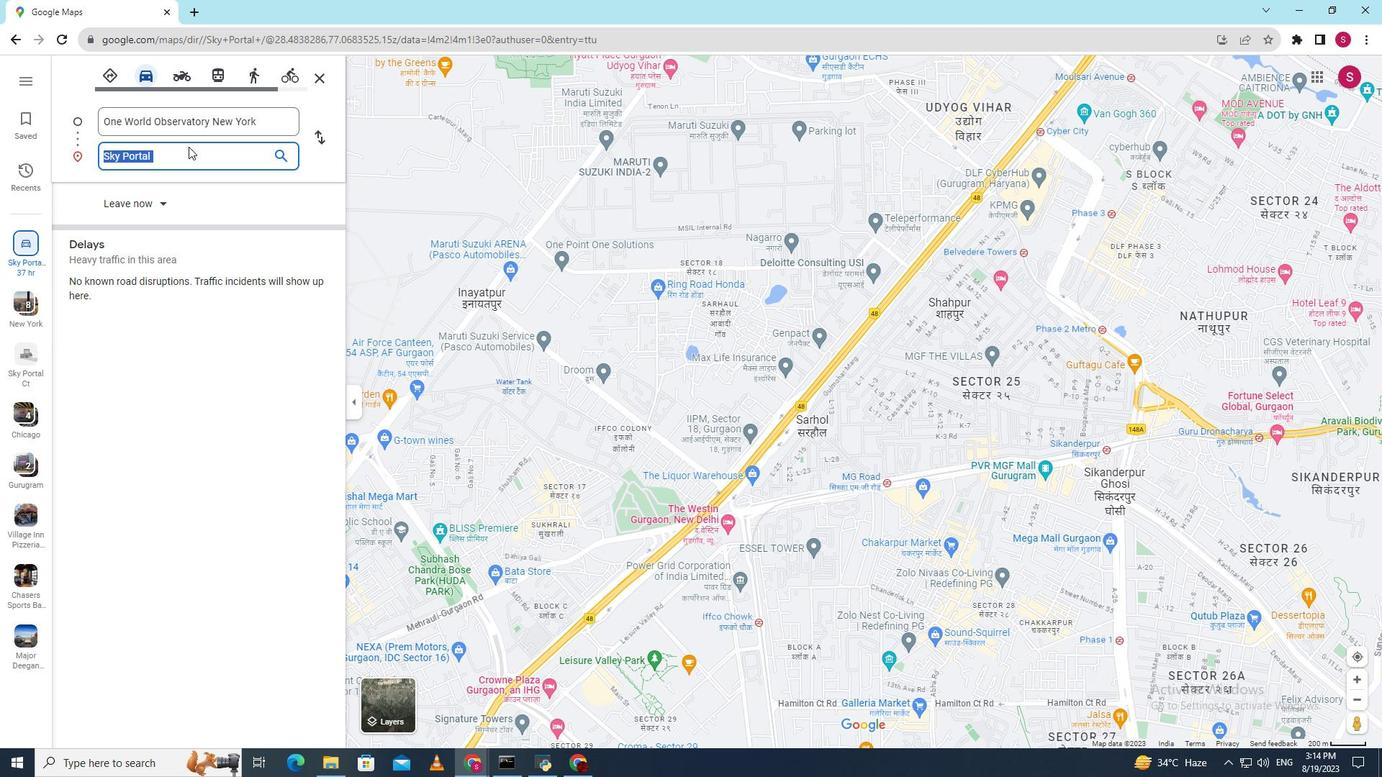 
Action: Key pressed <Key.down><Key.right>
Screenshot: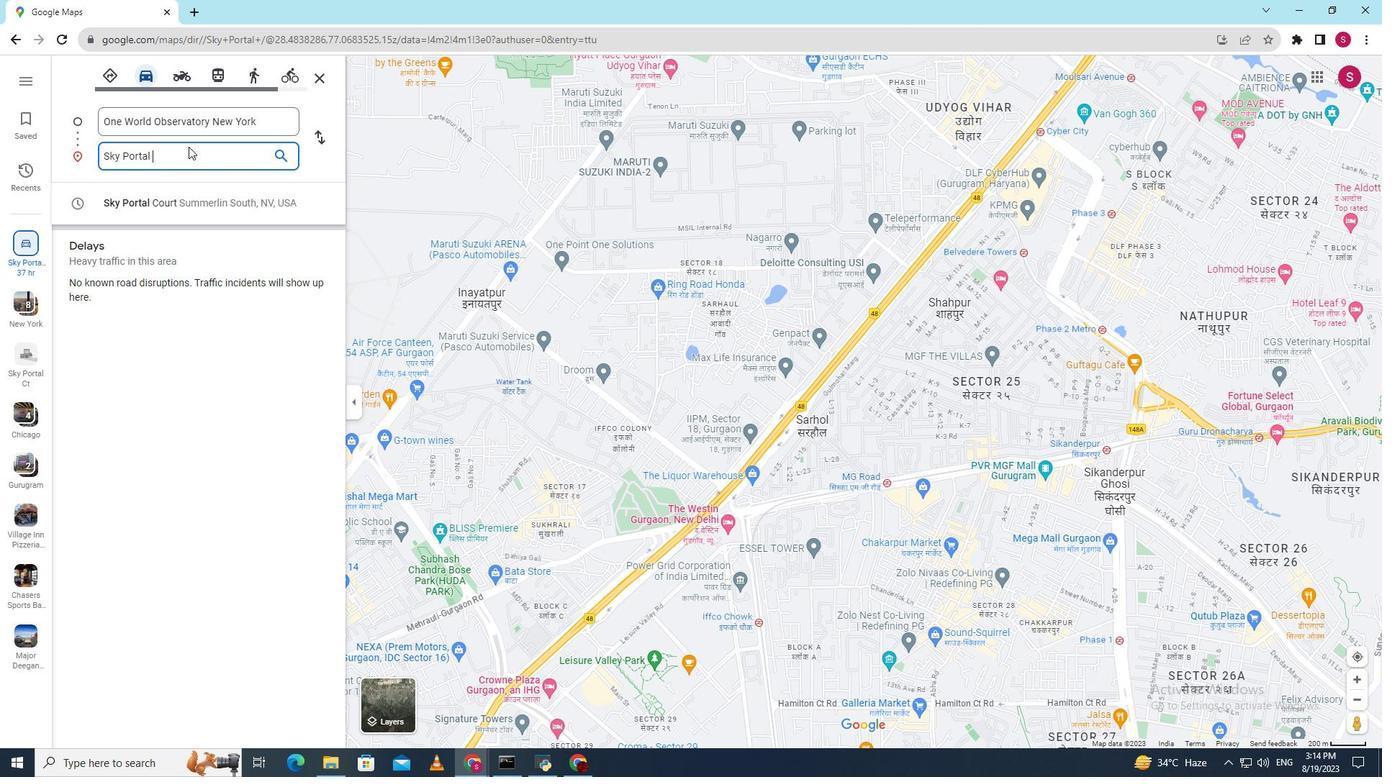 
Action: Mouse moved to (190, 201)
Screenshot: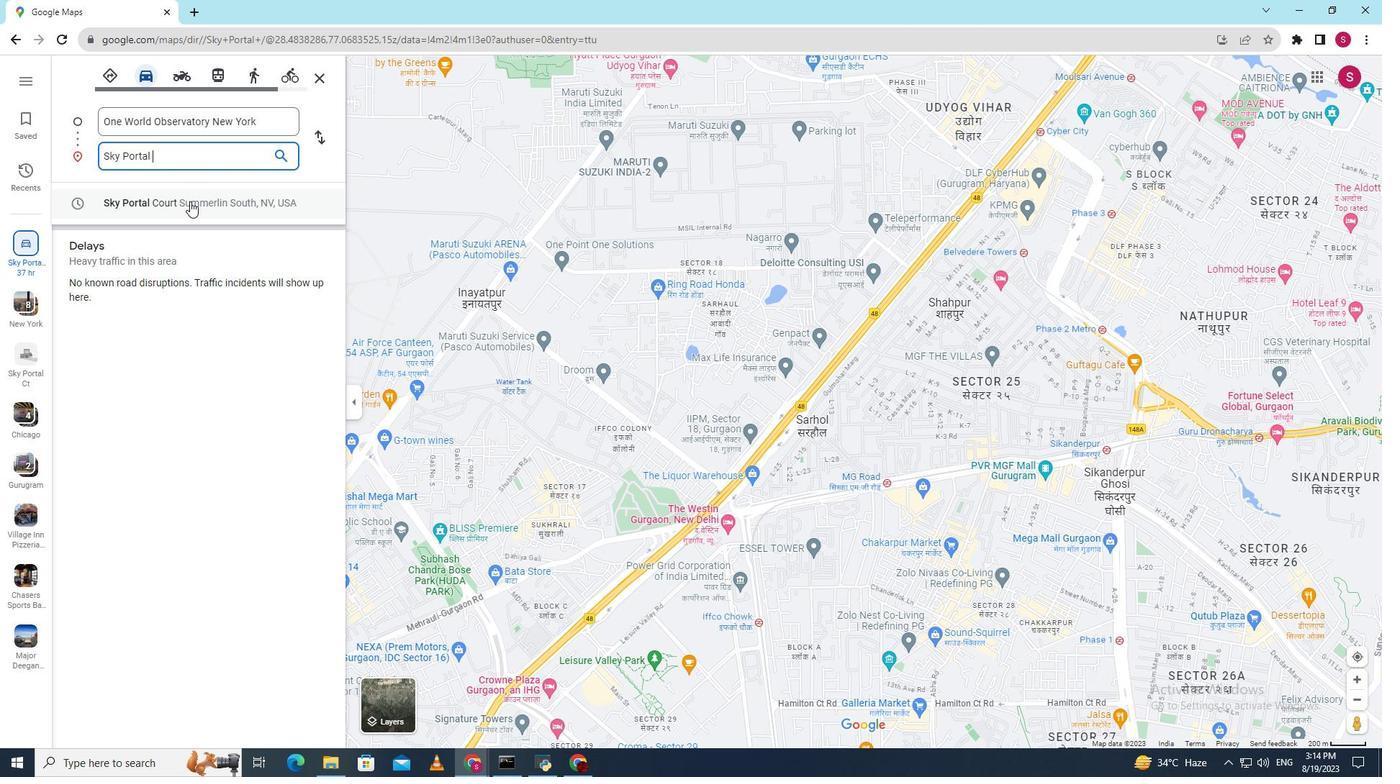 
Action: Mouse pressed left at (190, 201)
Screenshot: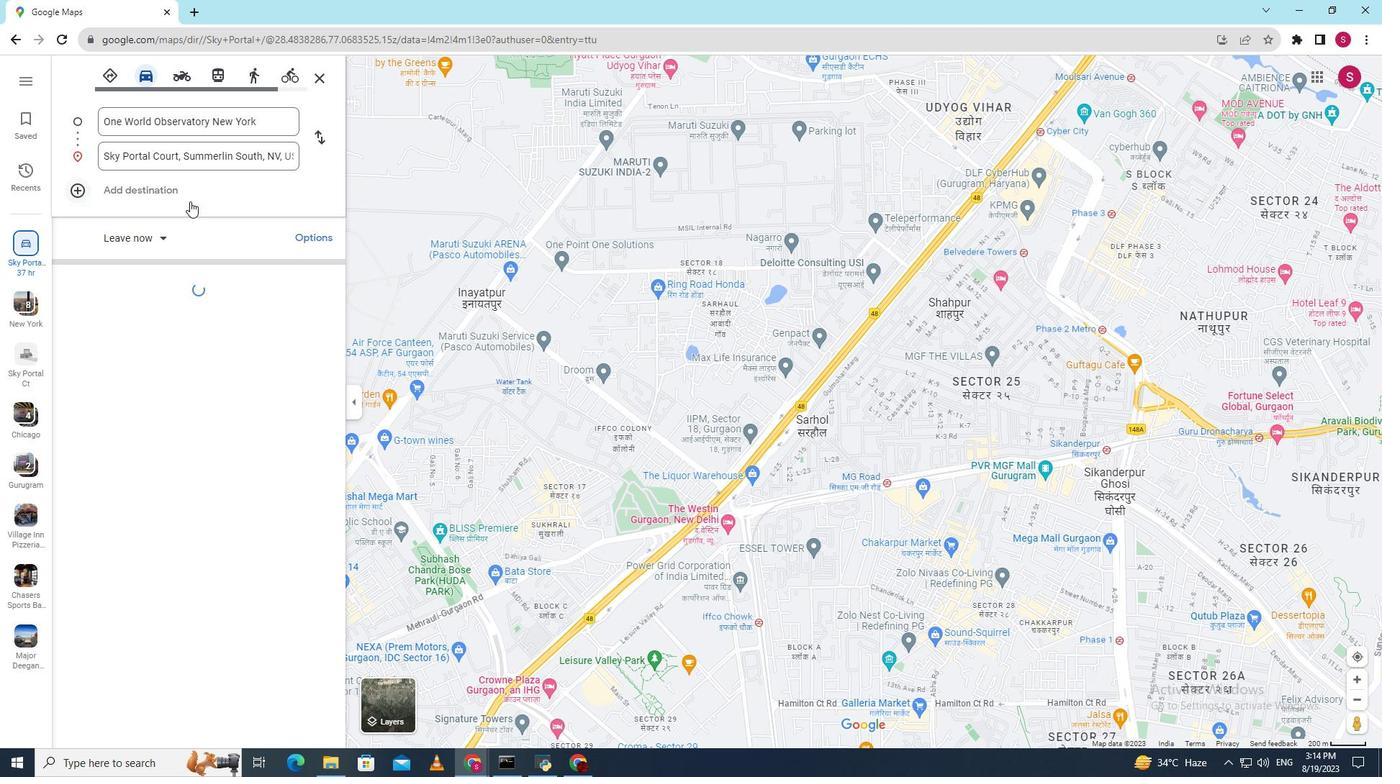 
Action: Mouse moved to (498, 371)
Screenshot: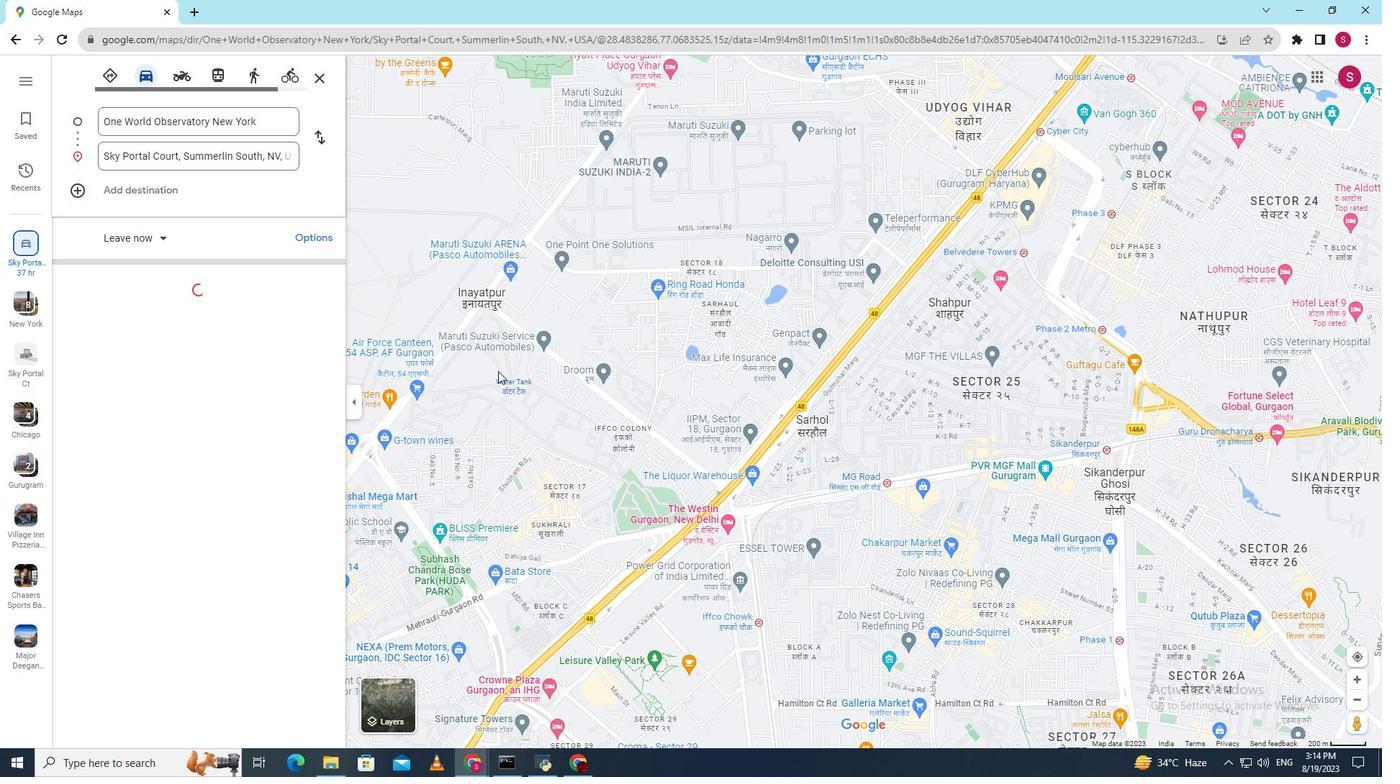 
Action: Mouse scrolled (498, 370) with delta (0, 0)
Screenshot: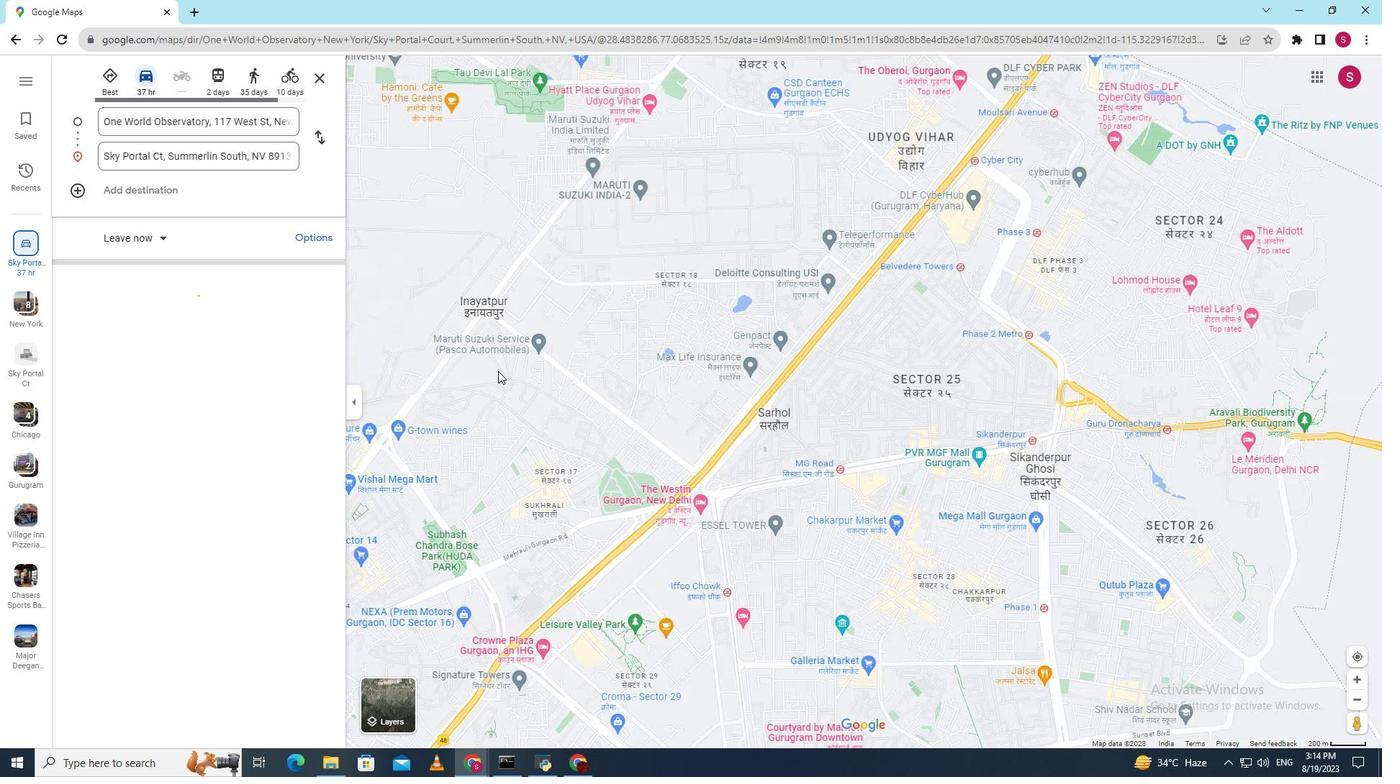 
Action: Mouse scrolled (498, 370) with delta (0, 0)
Screenshot: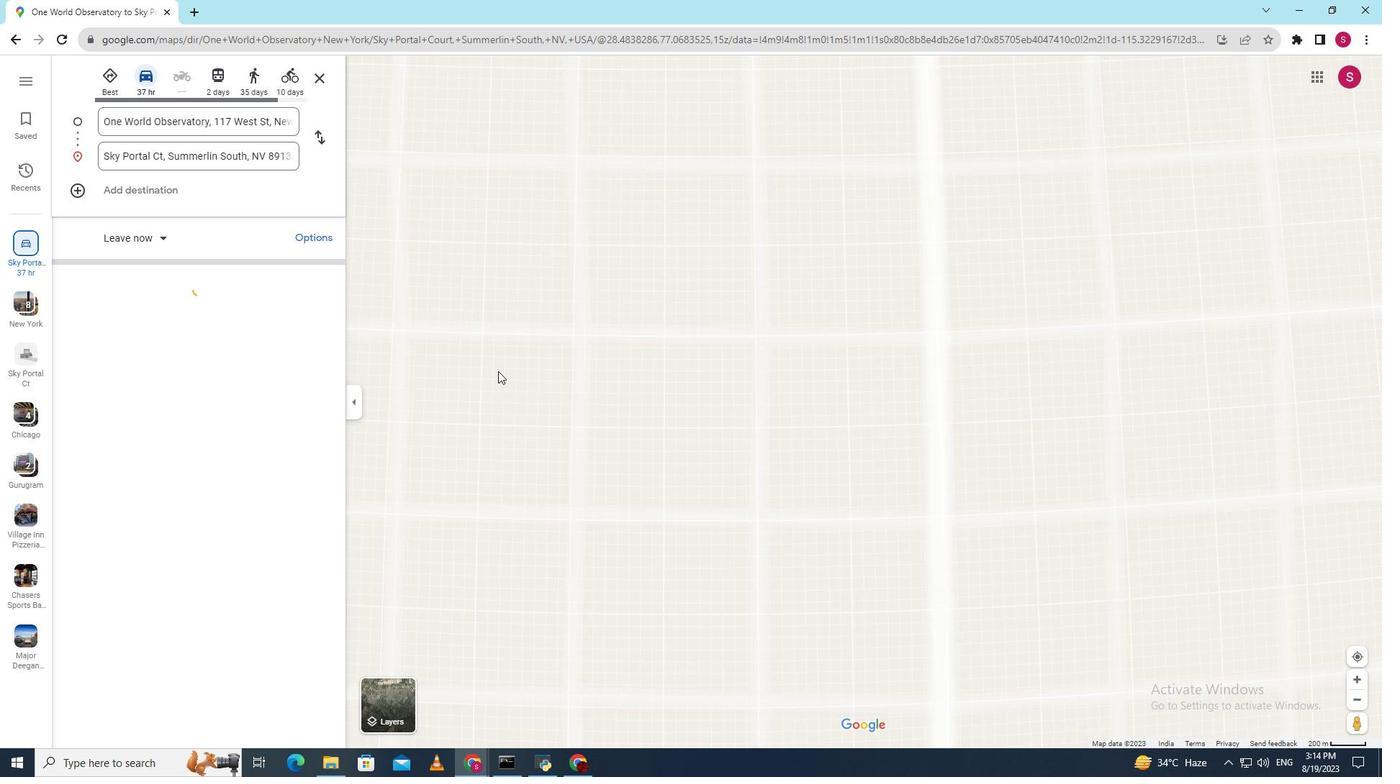 
Action: Mouse scrolled (498, 372) with delta (0, 0)
Screenshot: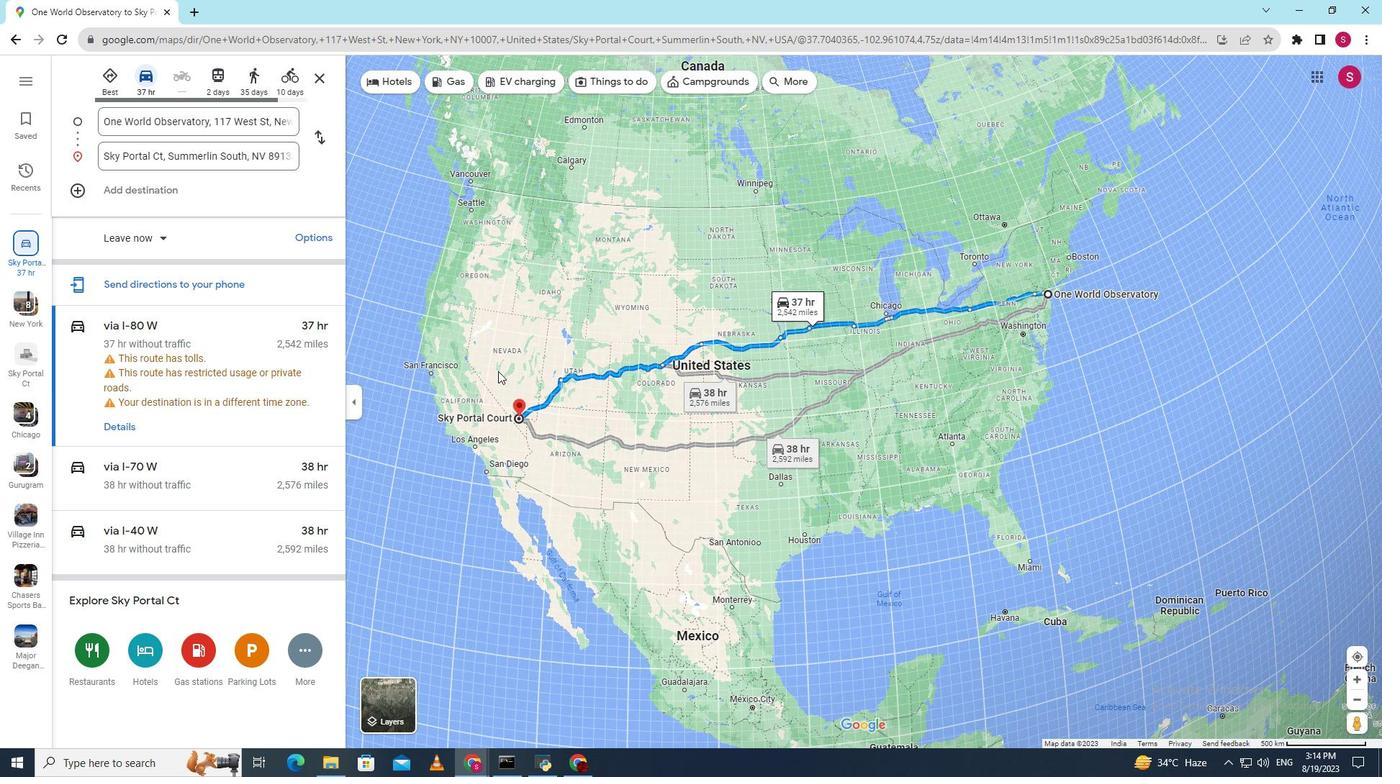 
Action: Mouse scrolled (498, 372) with delta (0, 0)
Screenshot: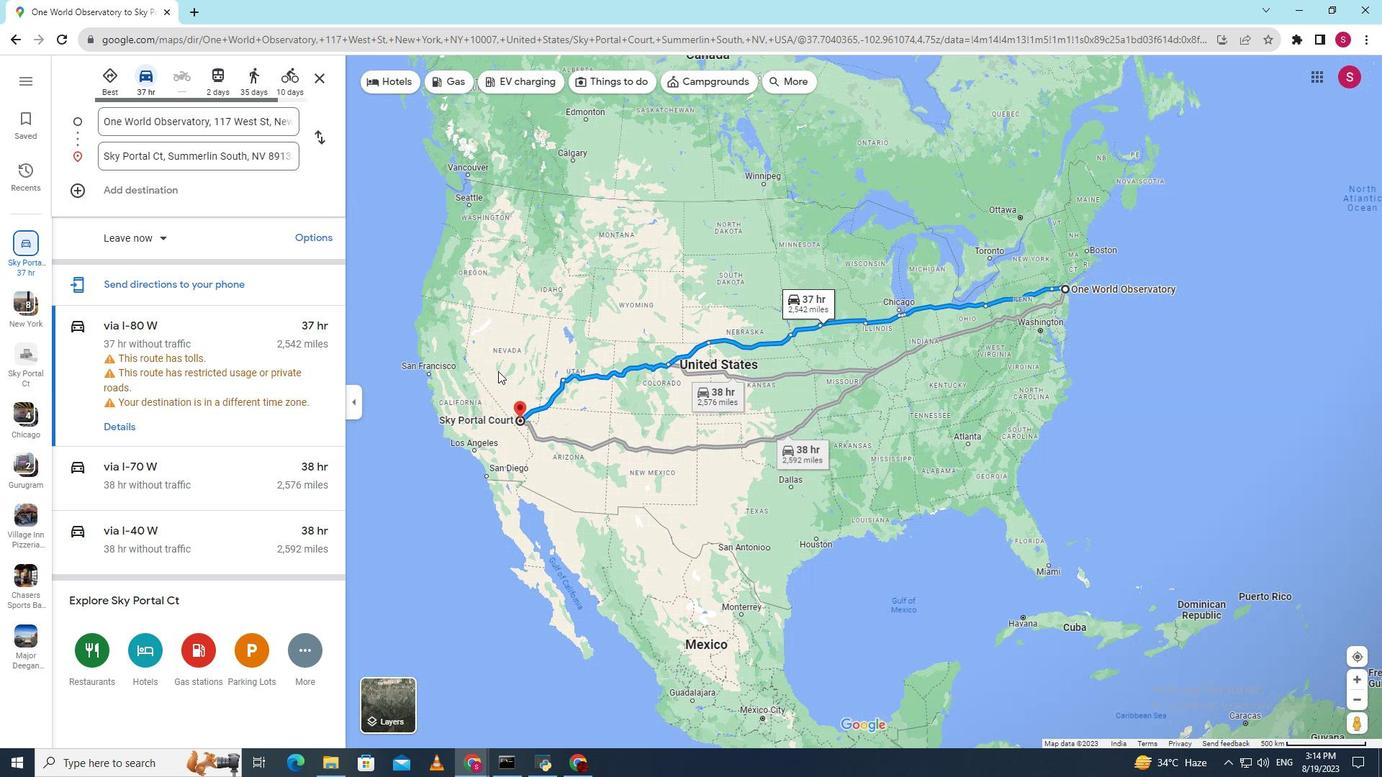 
Action: Mouse moved to (409, 696)
Screenshot: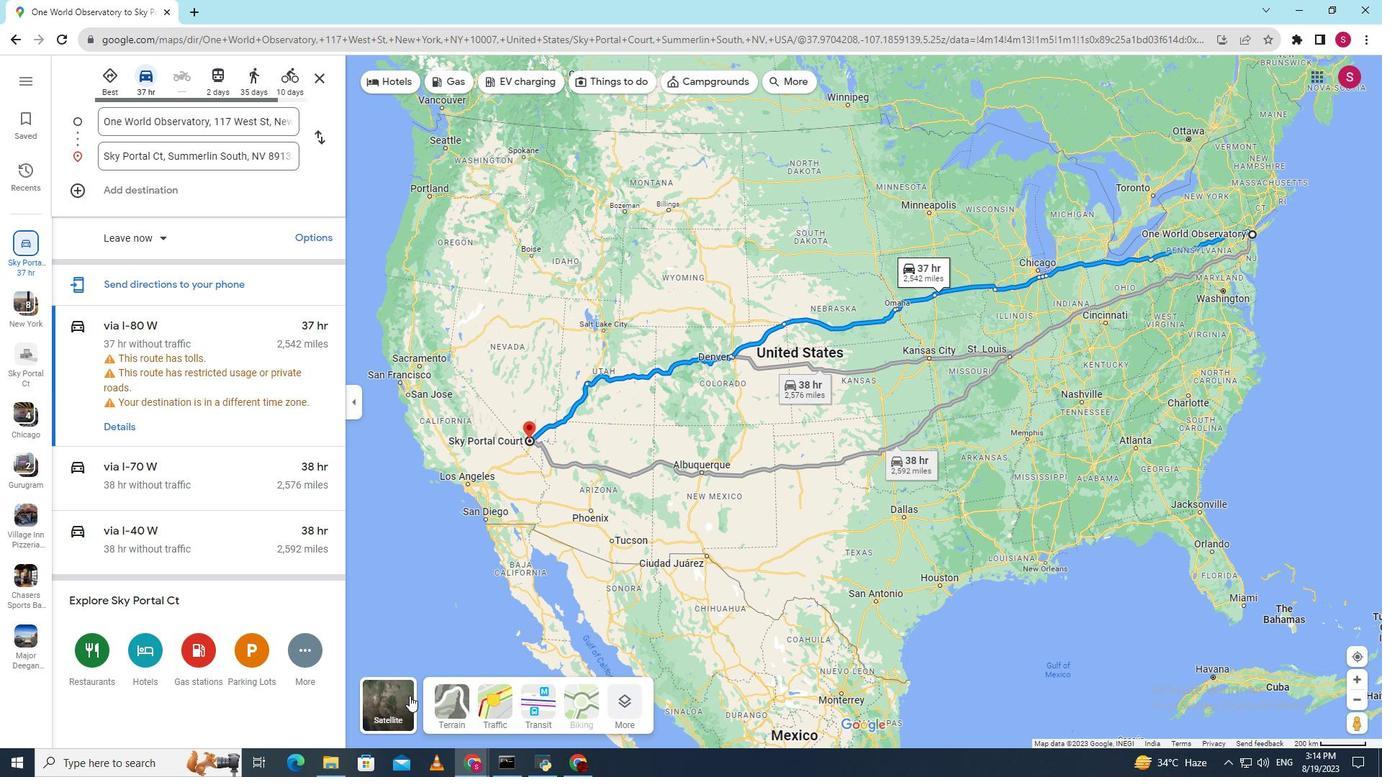 
Action: Mouse pressed left at (409, 696)
Screenshot: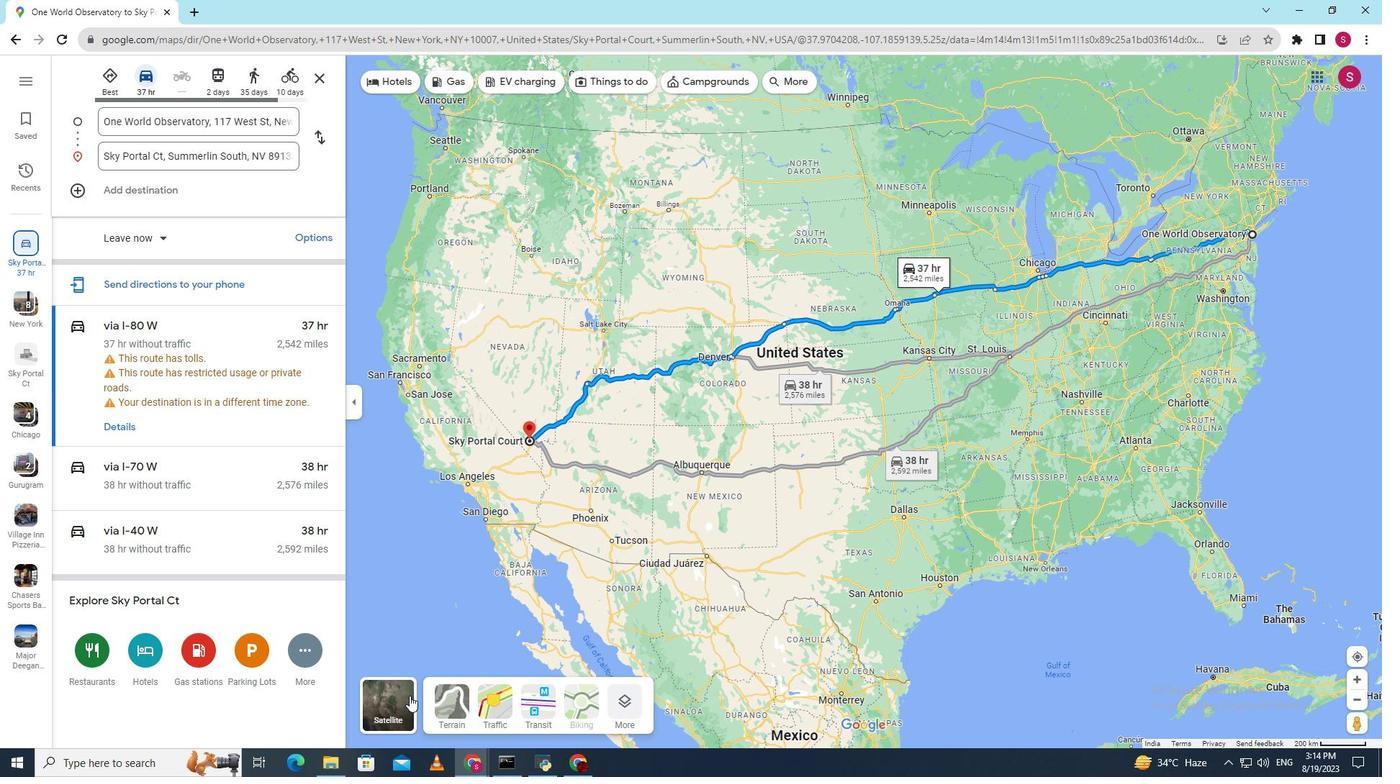 
Action: Mouse moved to (542, 510)
Screenshot: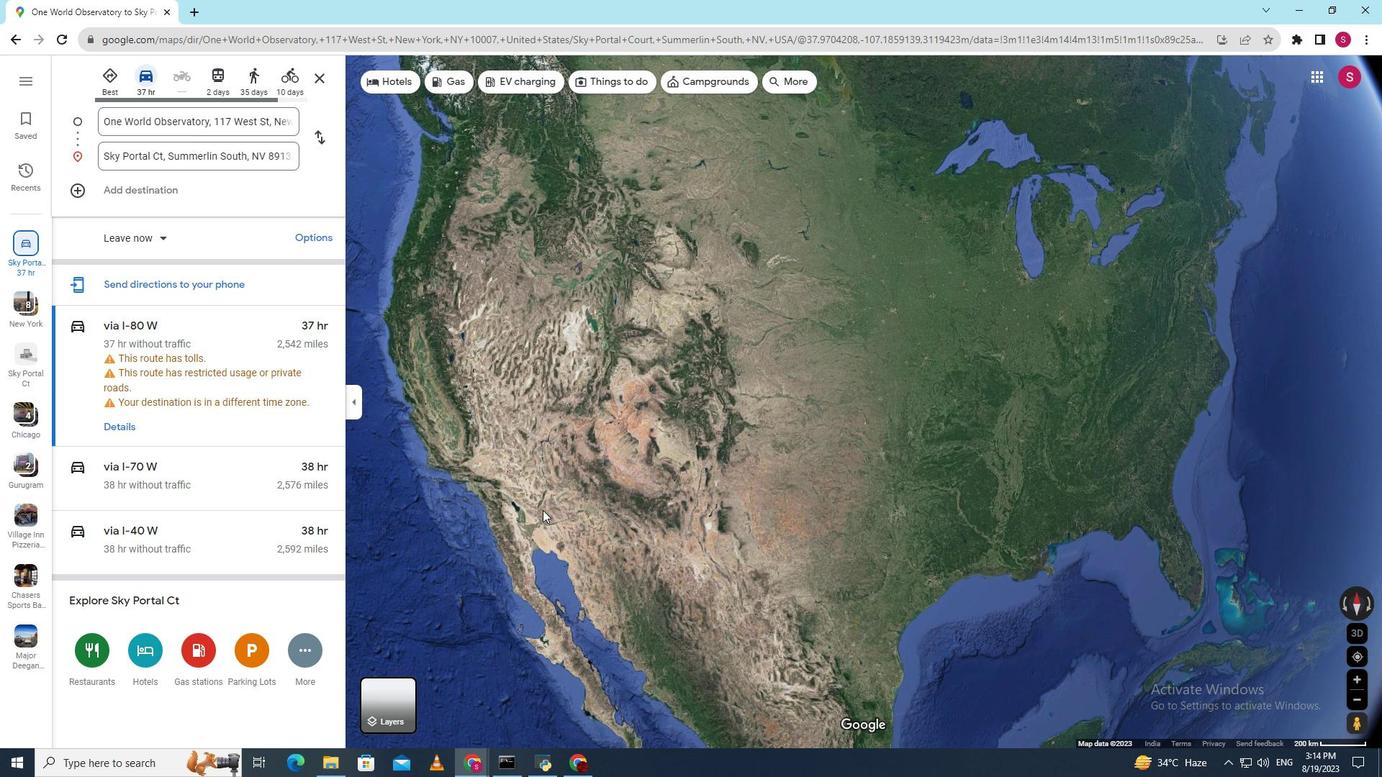 
Action: Mouse scrolled (542, 509) with delta (0, 0)
Screenshot: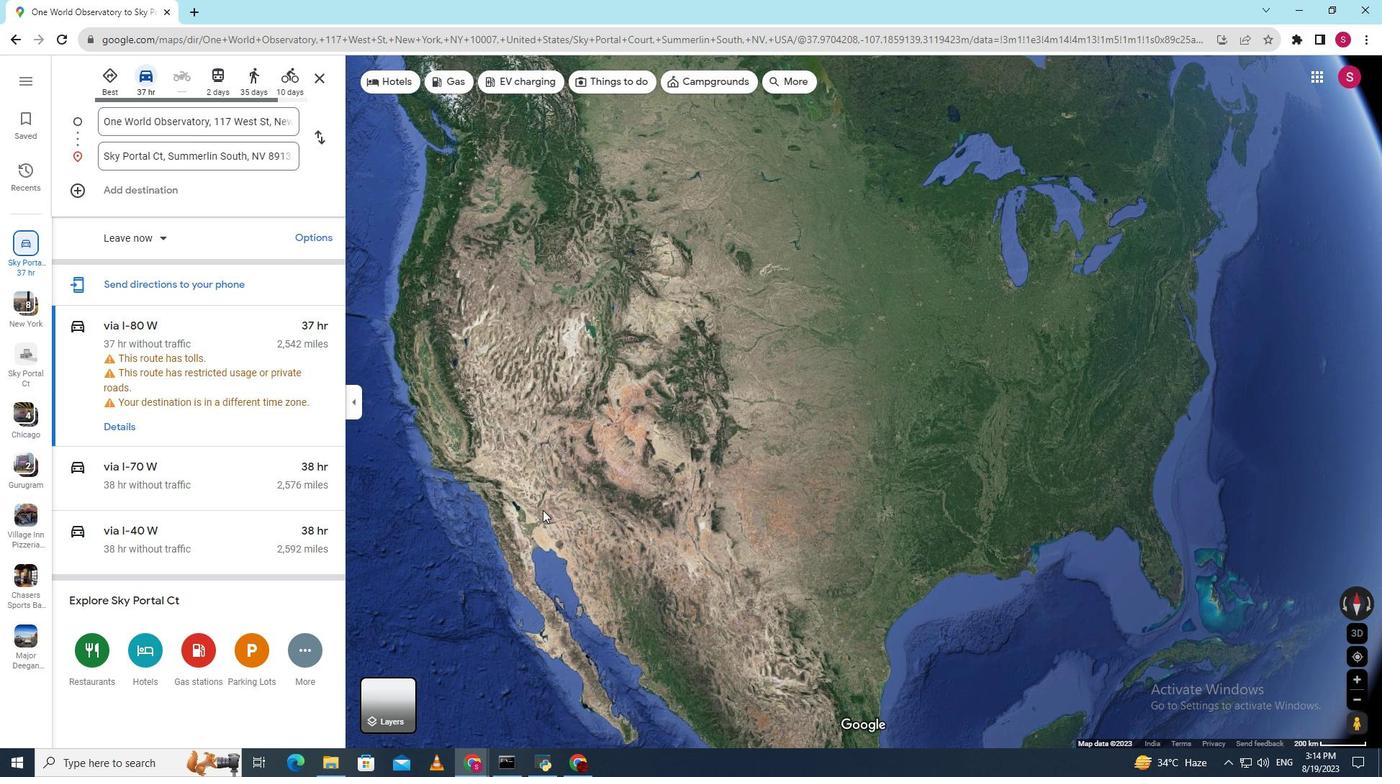 
Action: Mouse scrolled (542, 509) with delta (0, 0)
Screenshot: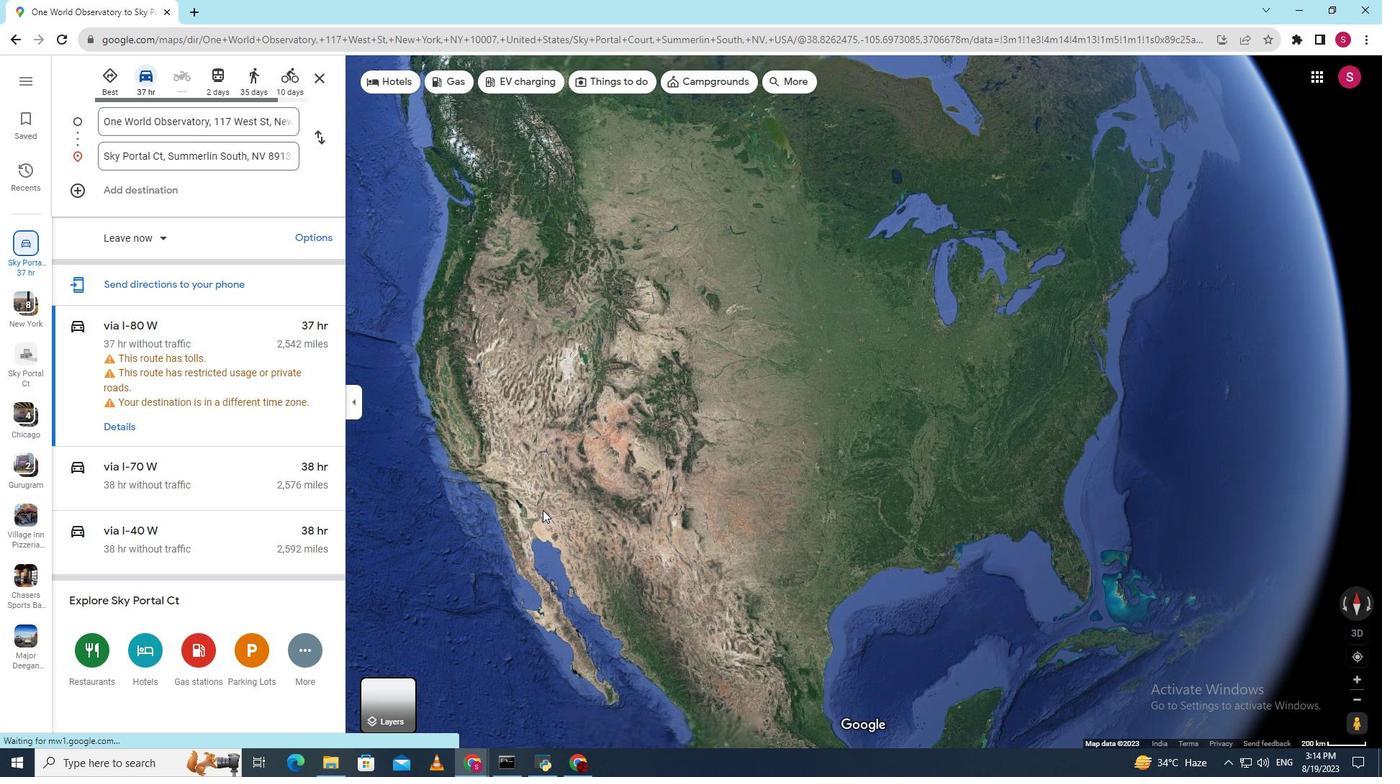 
Action: Mouse scrolled (542, 511) with delta (0, 0)
Screenshot: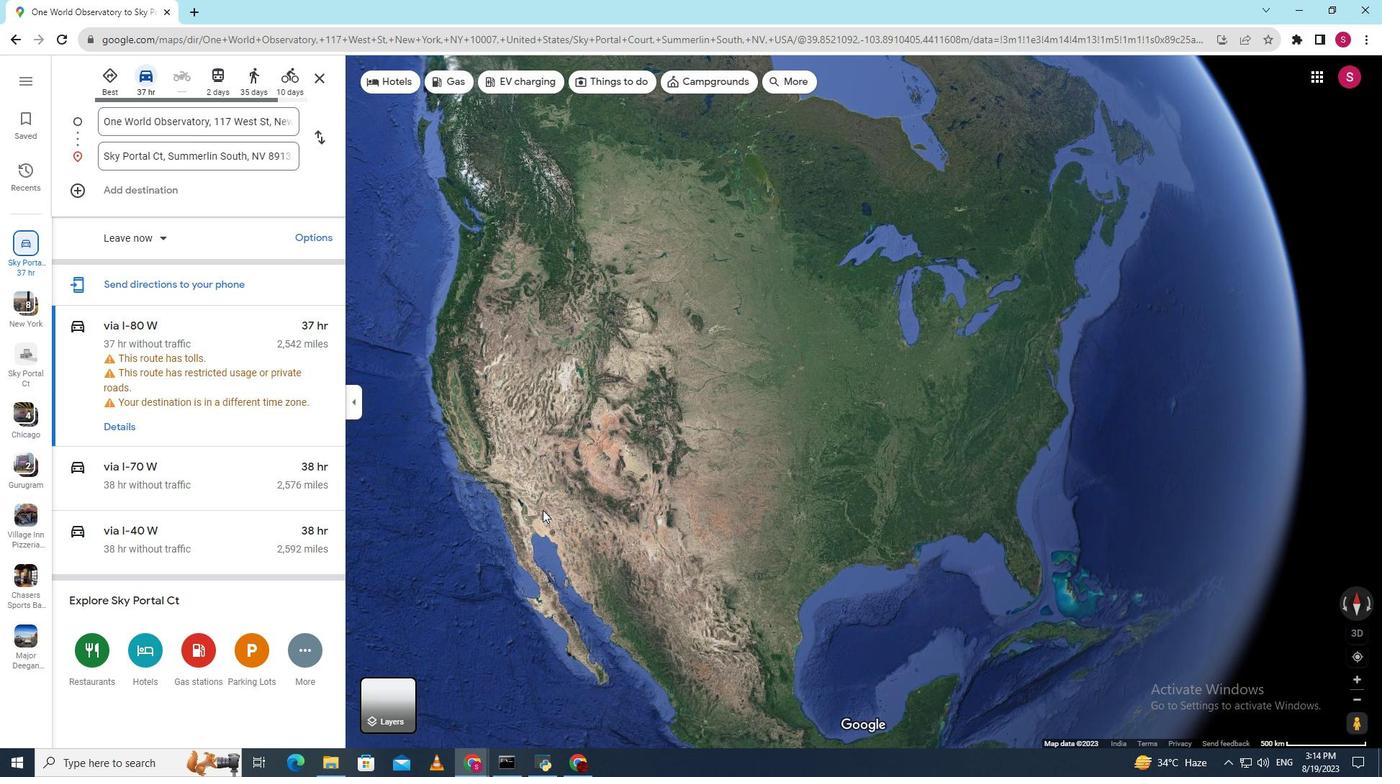 
Action: Mouse moved to (536, 460)
Screenshot: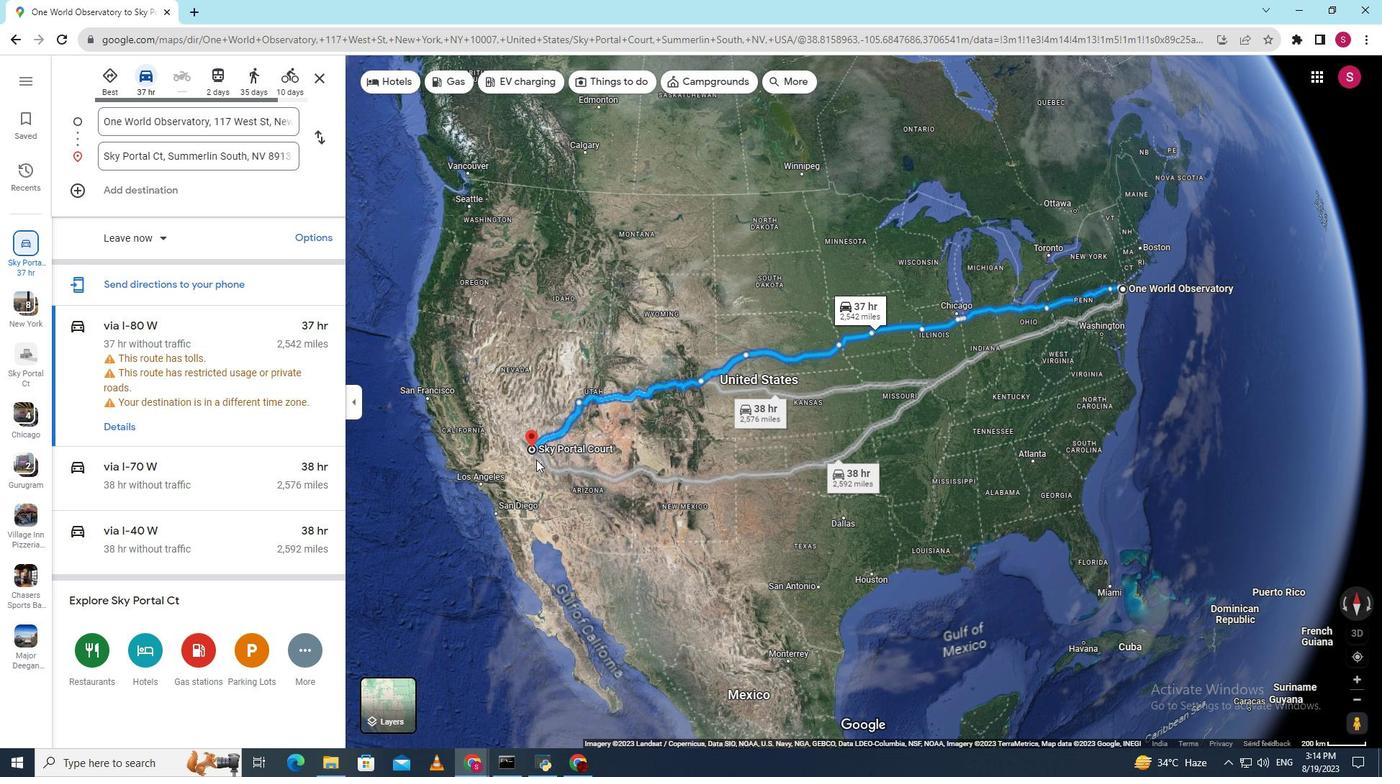 
Action: Mouse scrolled (536, 460) with delta (0, 0)
Screenshot: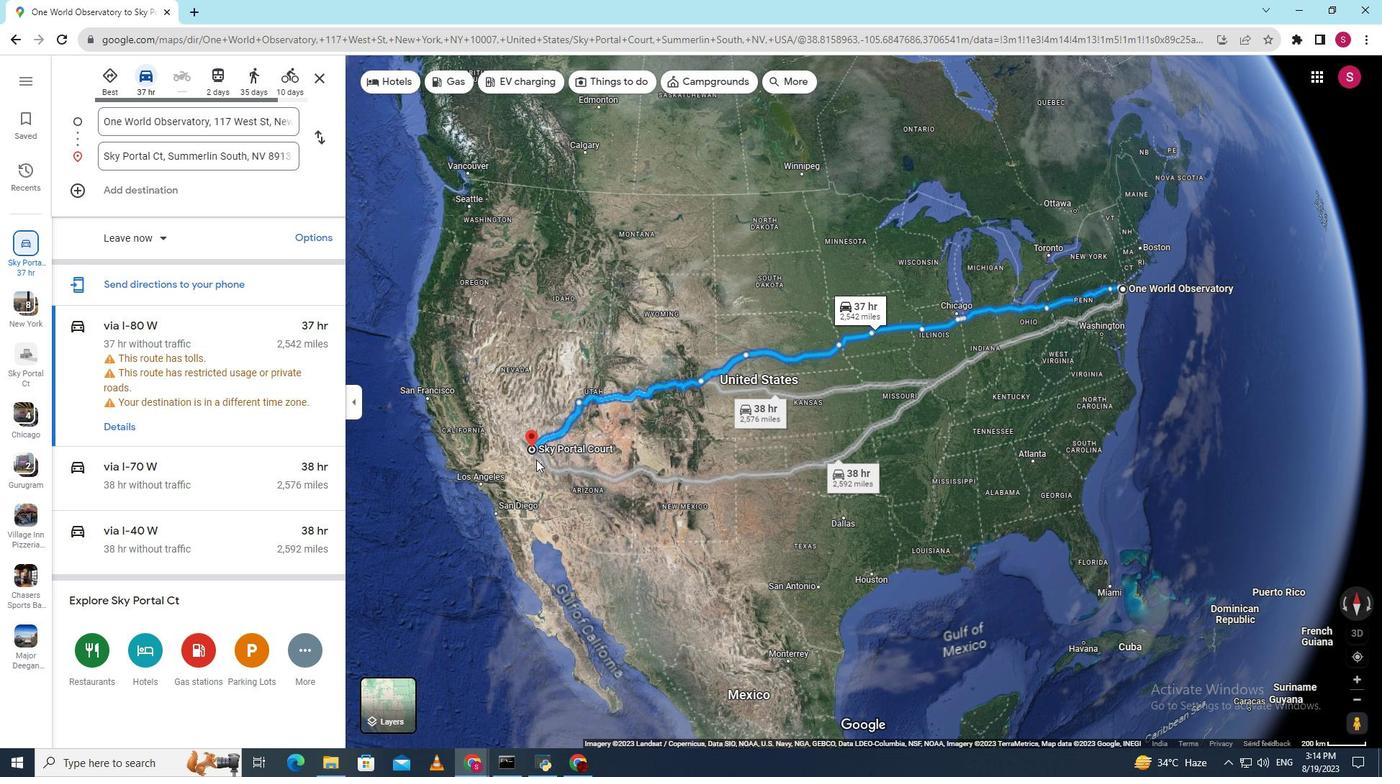 
Action: Mouse scrolled (536, 460) with delta (0, 0)
Screenshot: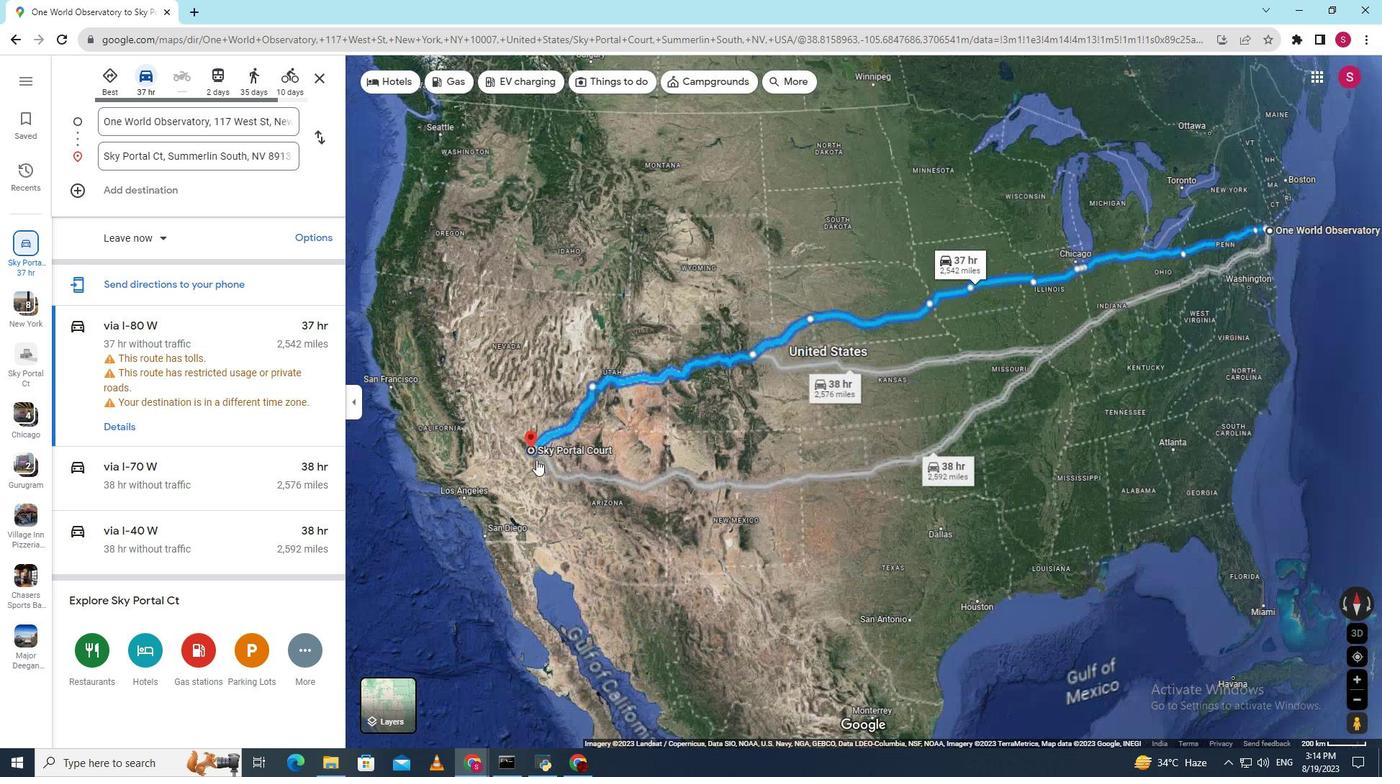 
Action: Mouse scrolled (536, 460) with delta (0, 0)
Screenshot: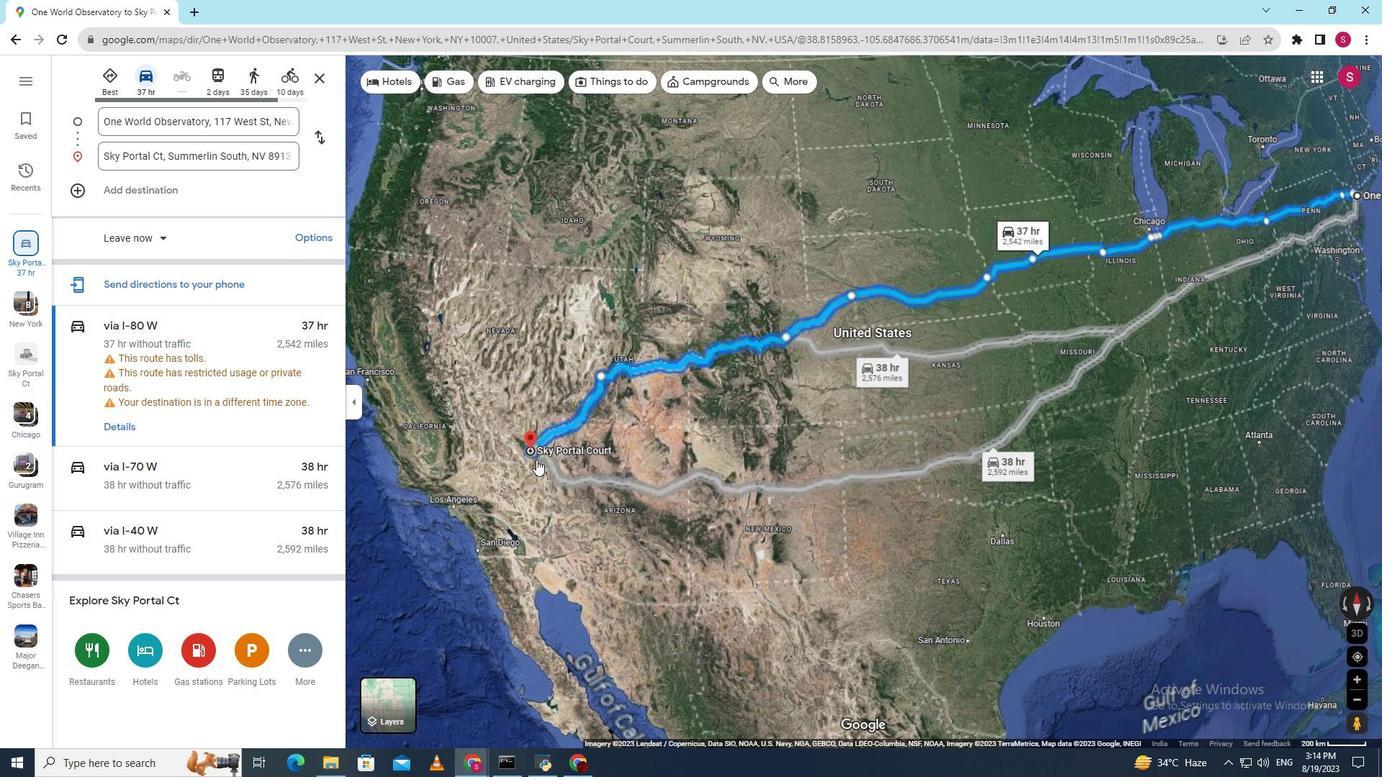 
Action: Mouse scrolled (536, 460) with delta (0, 0)
Screenshot: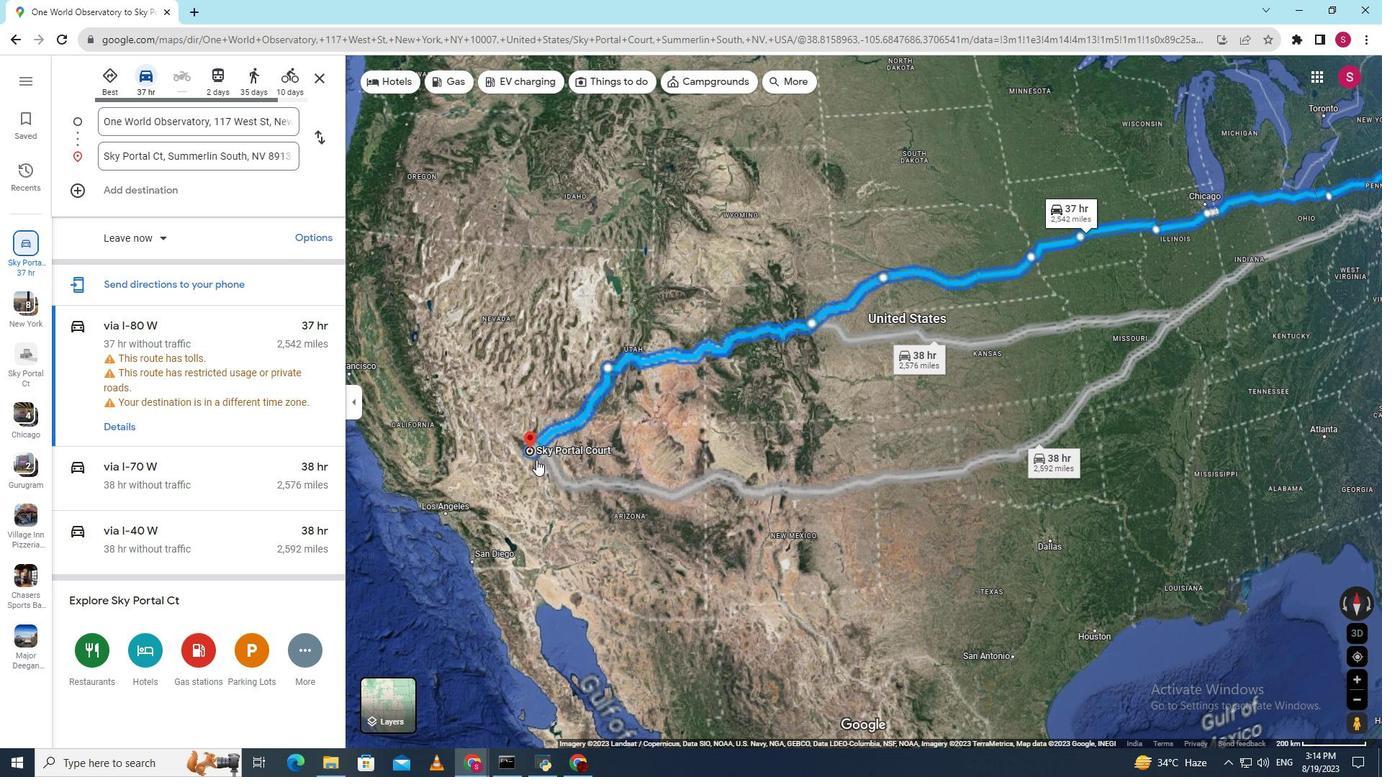 
Action: Mouse scrolled (536, 460) with delta (0, 0)
Screenshot: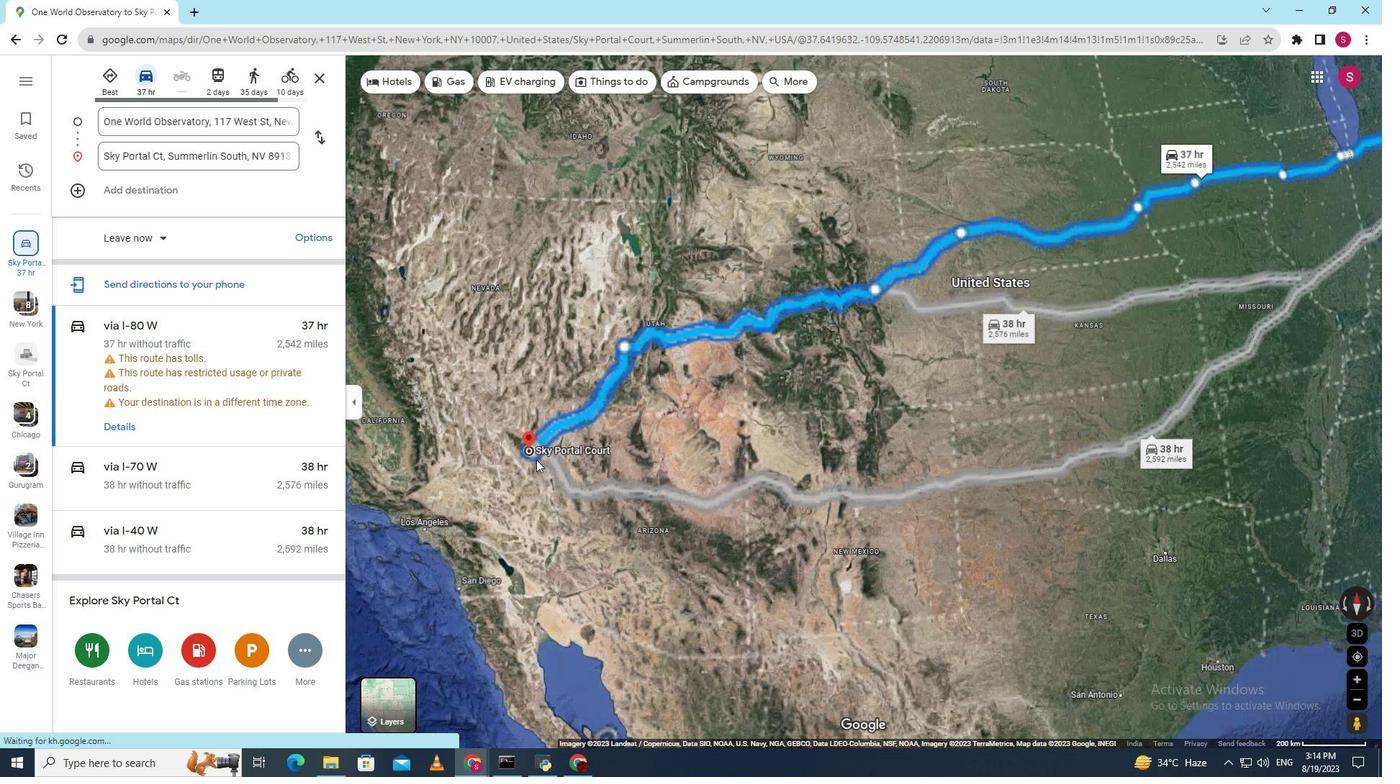 
Action: Mouse scrolled (536, 460) with delta (0, 0)
Screenshot: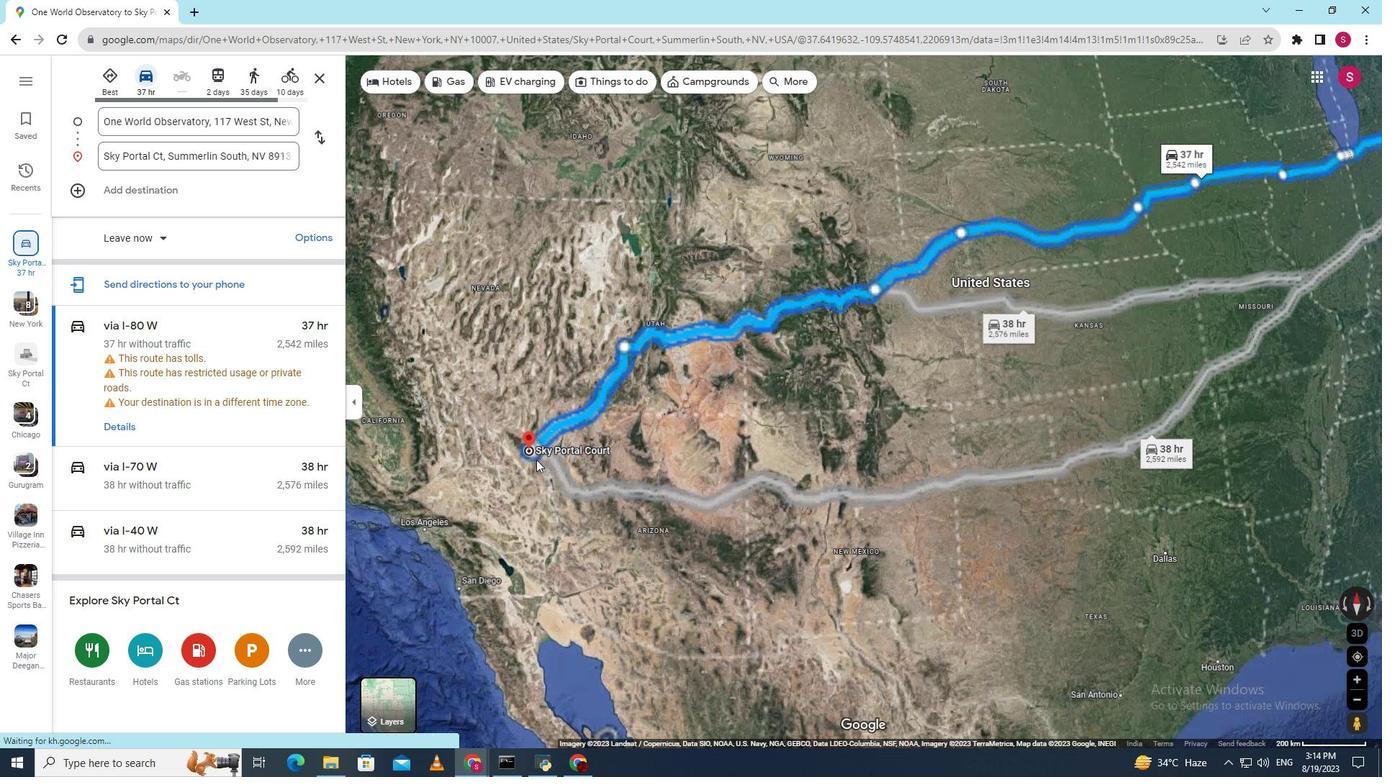 
Action: Mouse scrolled (536, 460) with delta (0, 0)
Screenshot: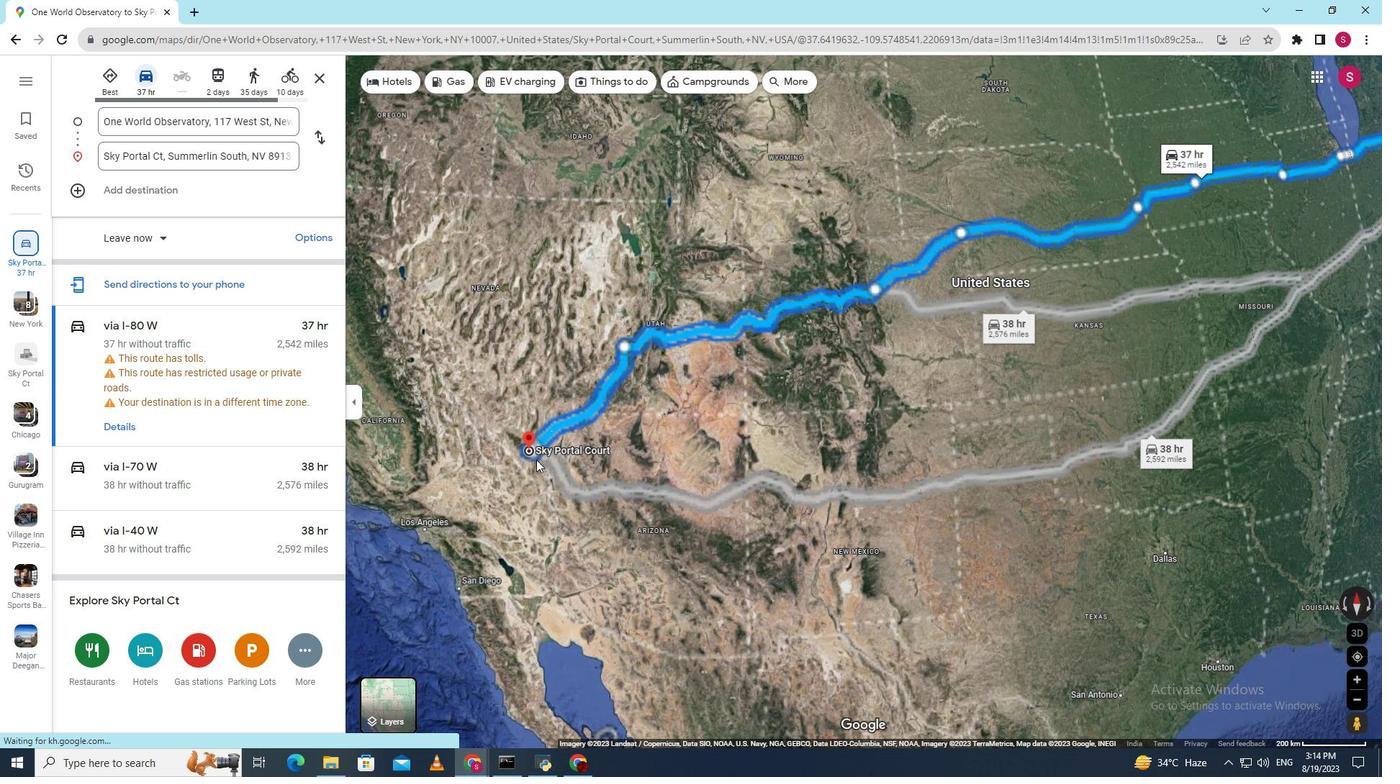 
Action: Mouse moved to (530, 459)
Screenshot: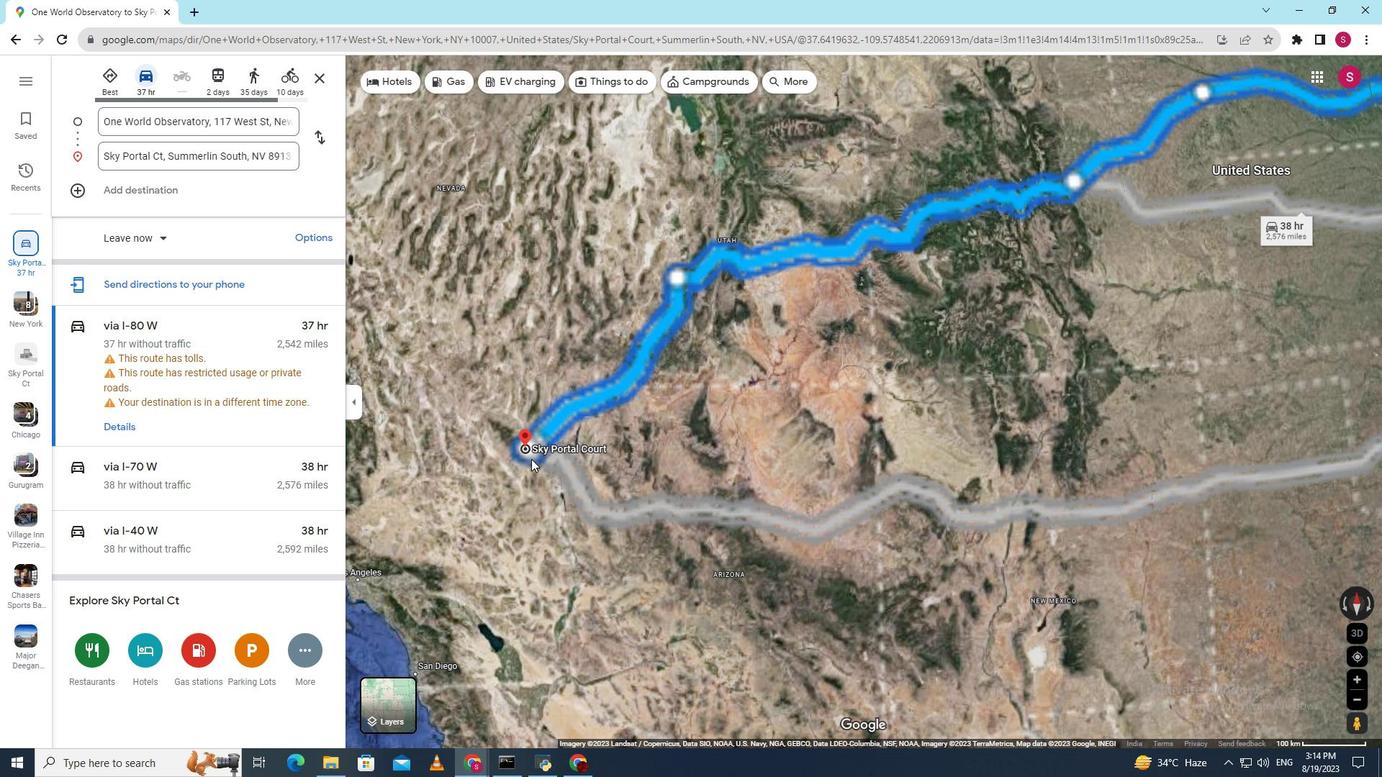 
Action: Mouse scrolled (530, 460) with delta (0, 0)
Screenshot: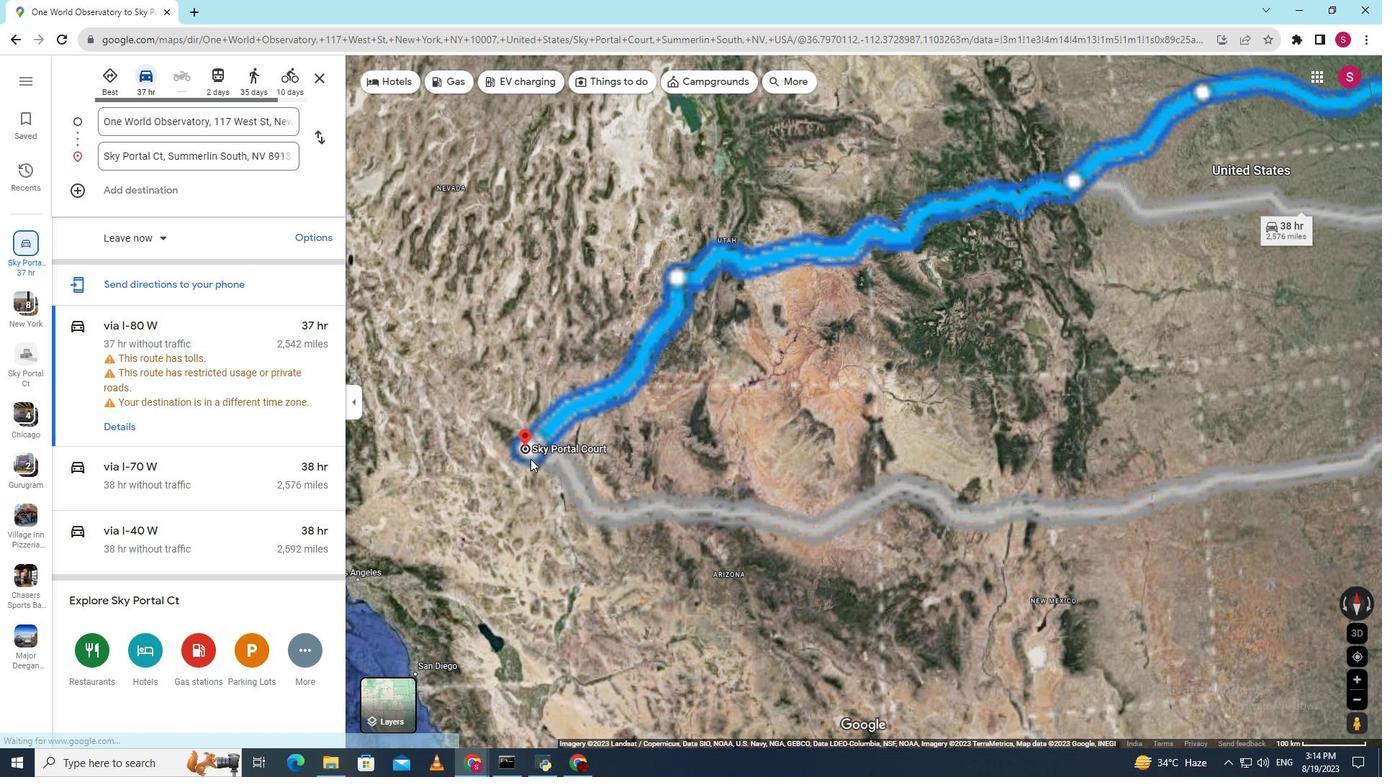 
Action: Mouse scrolled (530, 460) with delta (0, 0)
Screenshot: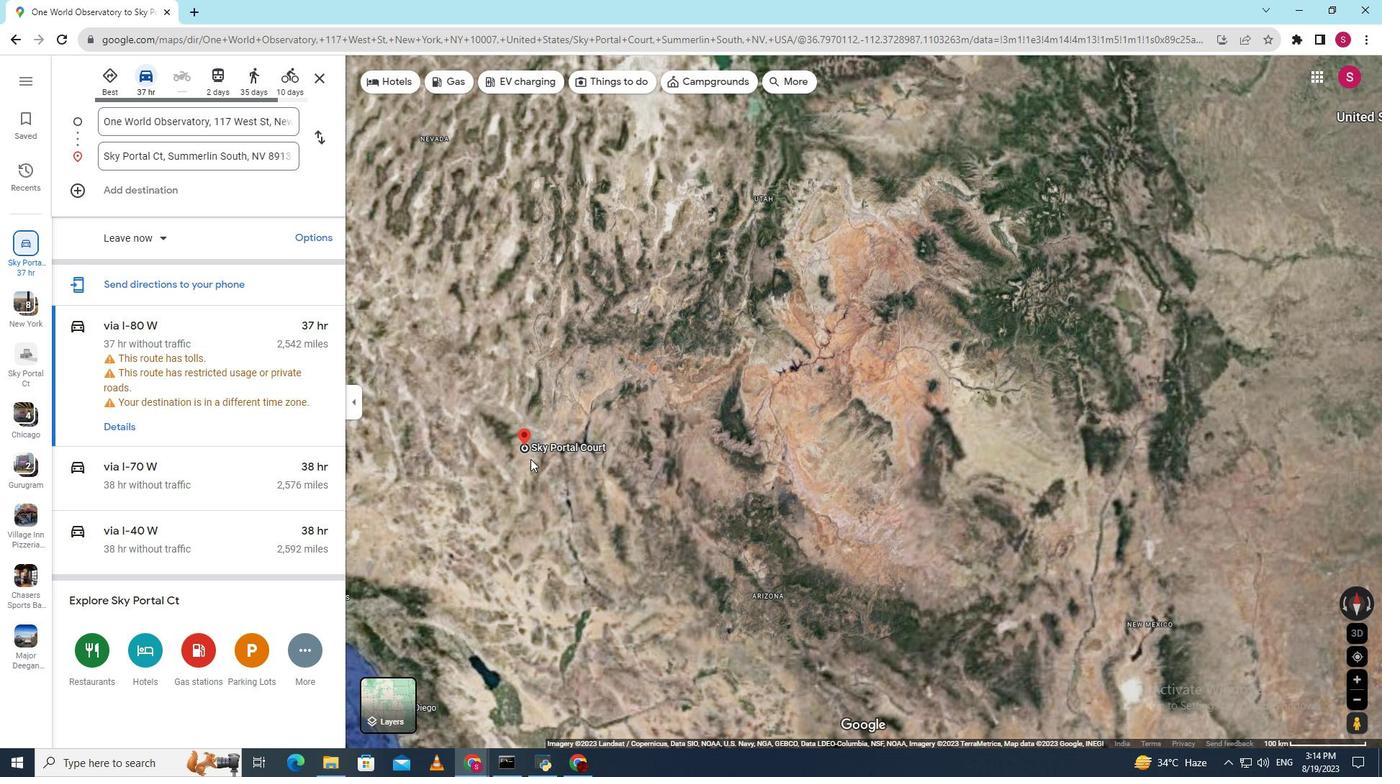 
Action: Mouse moved to (524, 438)
Screenshot: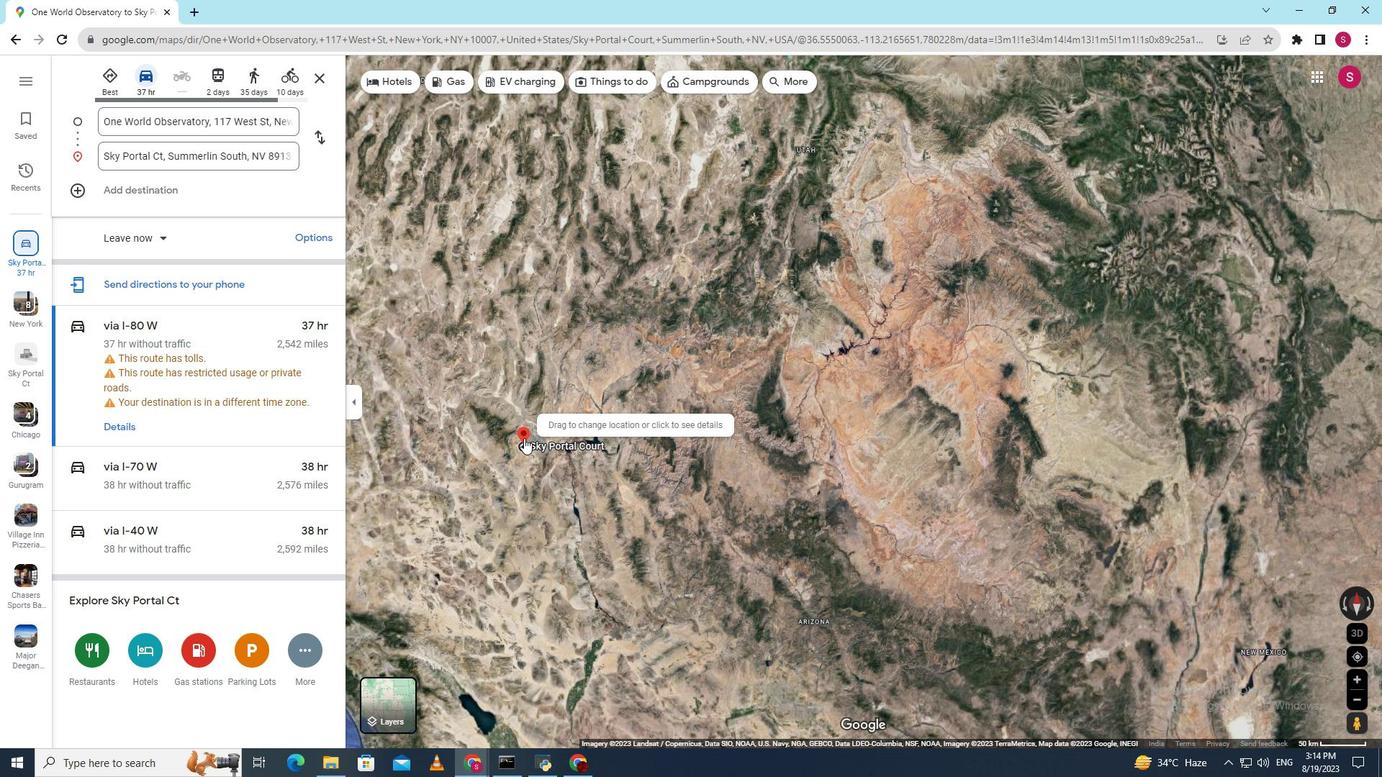 
Action: Mouse scrolled (524, 437) with delta (0, 0)
Screenshot: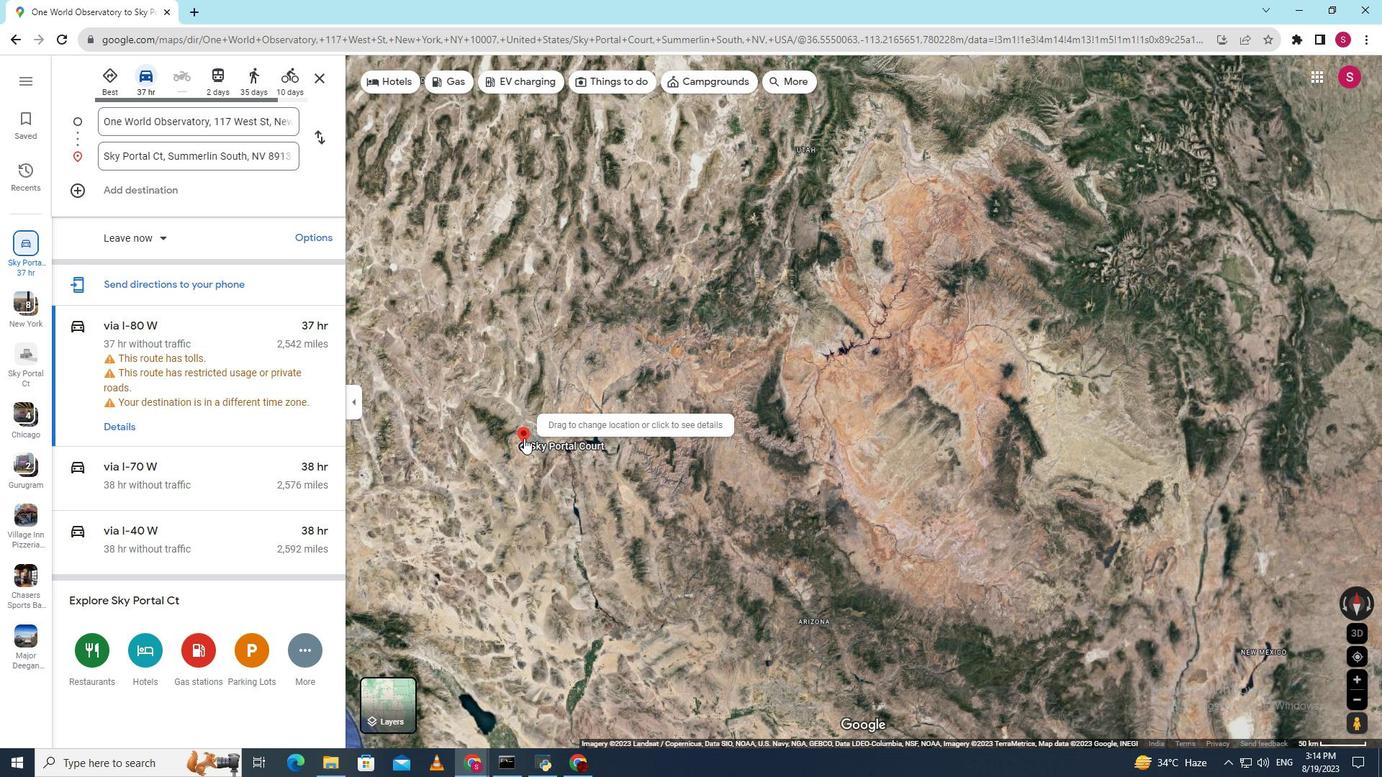 
Action: Mouse scrolled (524, 437) with delta (0, 0)
Screenshot: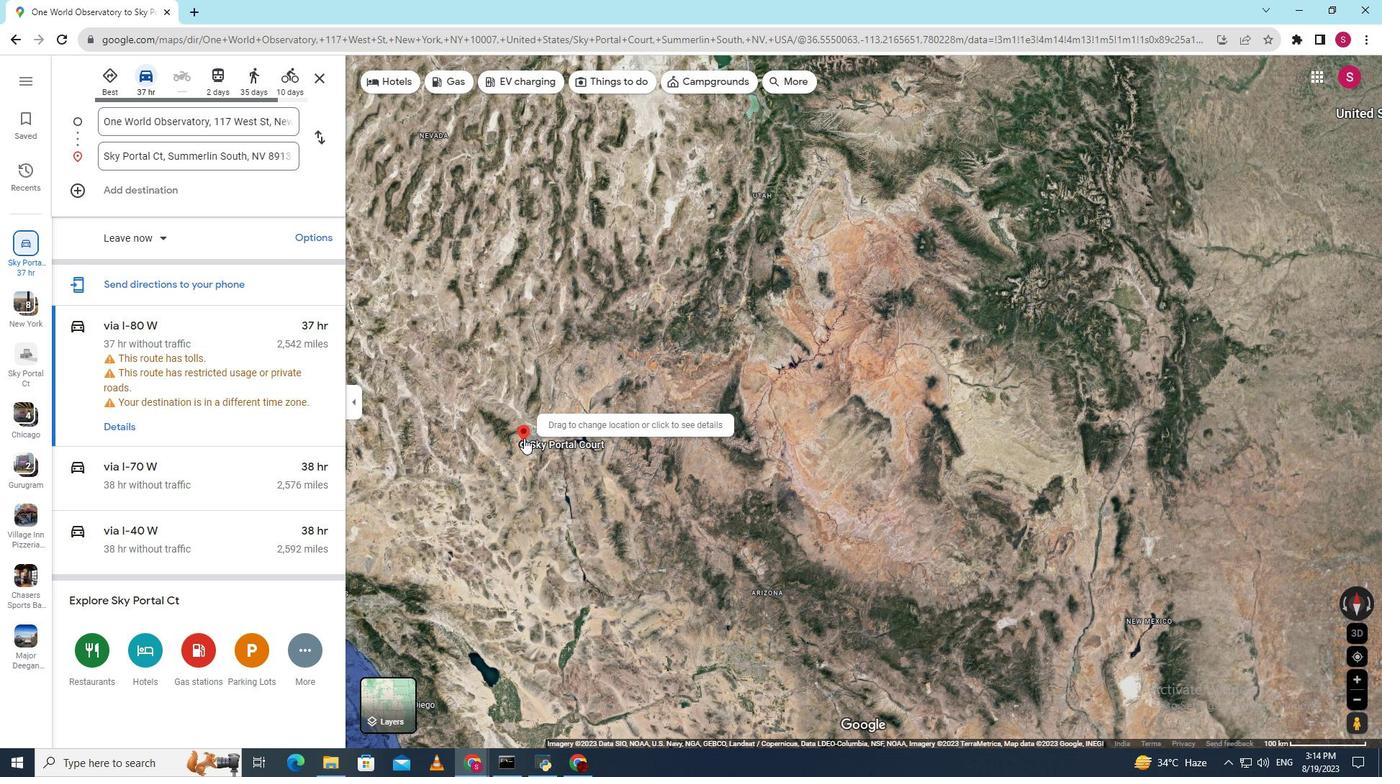 
Action: Mouse moved to (123, 424)
Screenshot: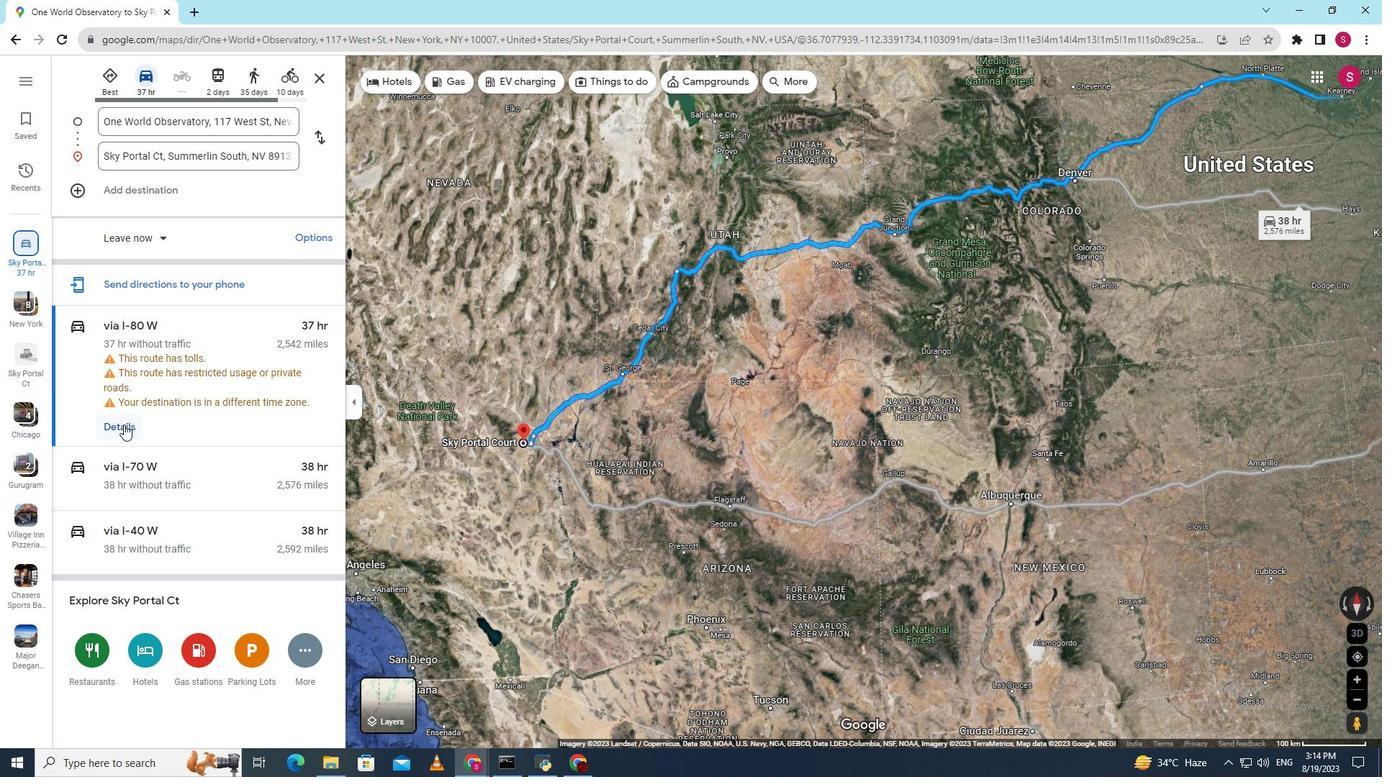 
Action: Mouse pressed left at (123, 424)
Screenshot: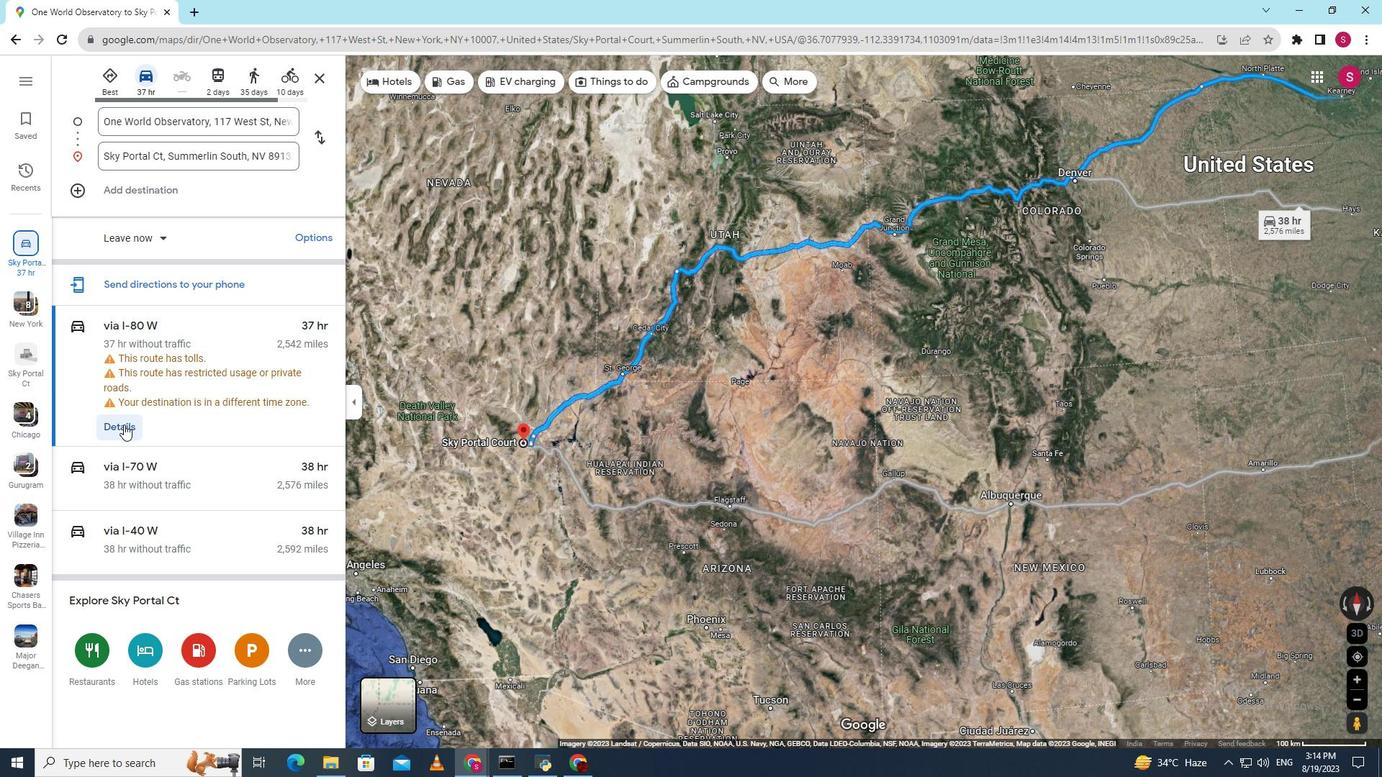 
Action: Mouse moved to (79, 303)
Screenshot: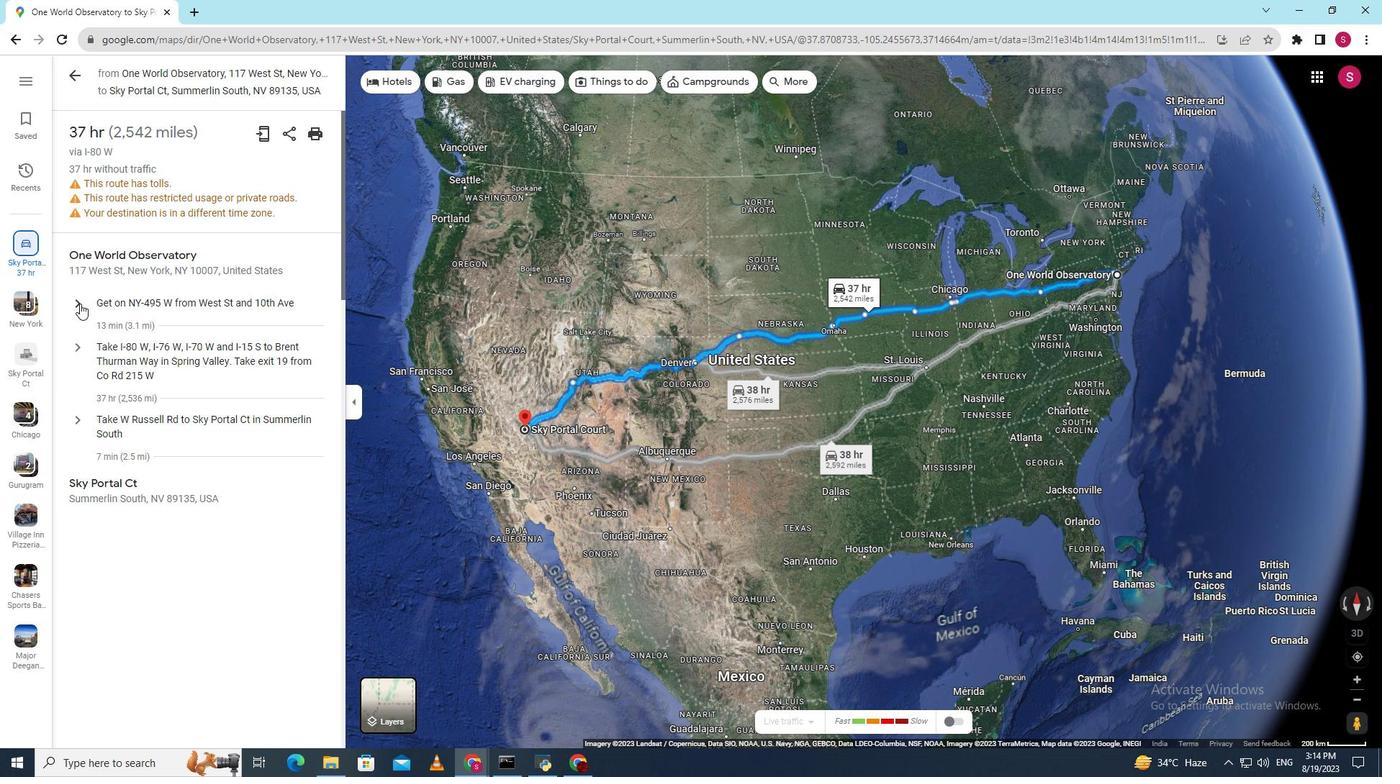 
Action: Mouse pressed left at (79, 303)
Screenshot: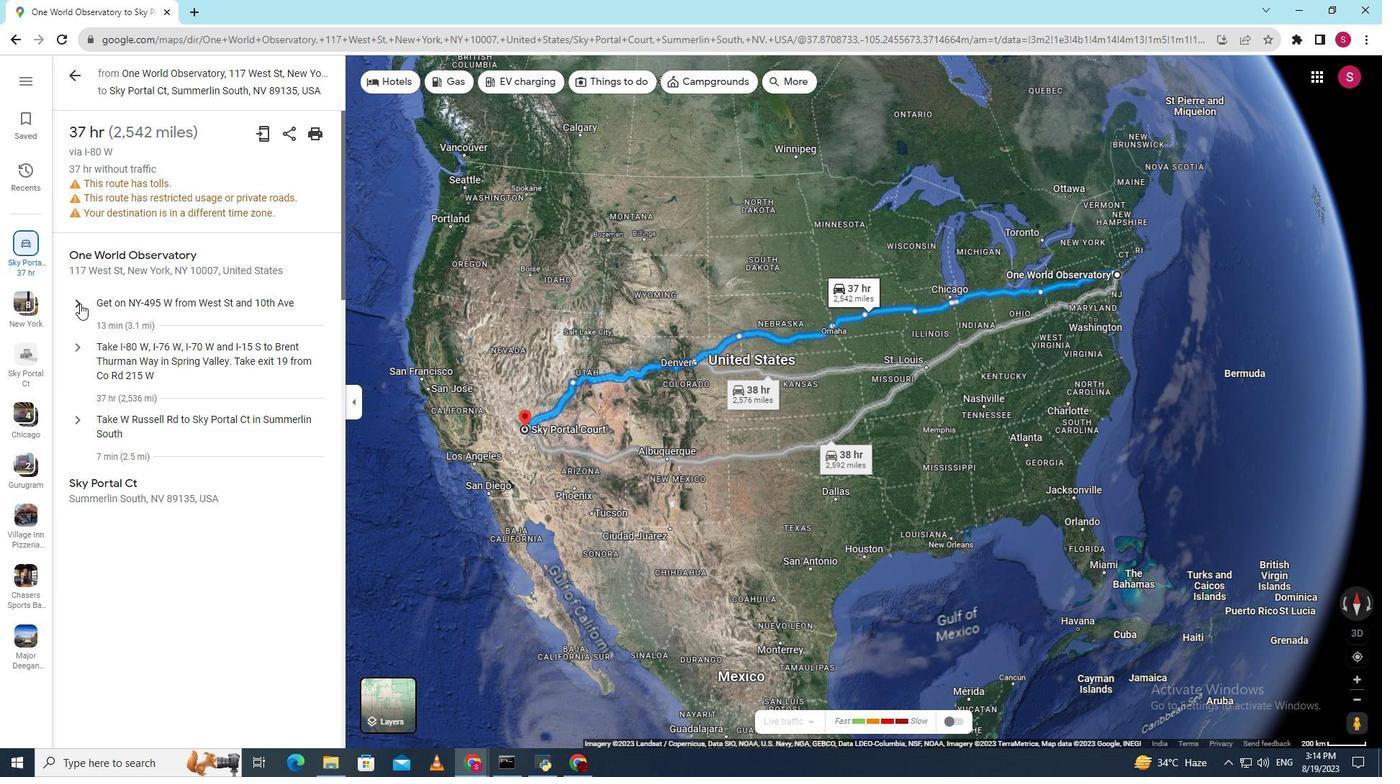 
Action: Mouse moved to (77, 610)
Screenshot: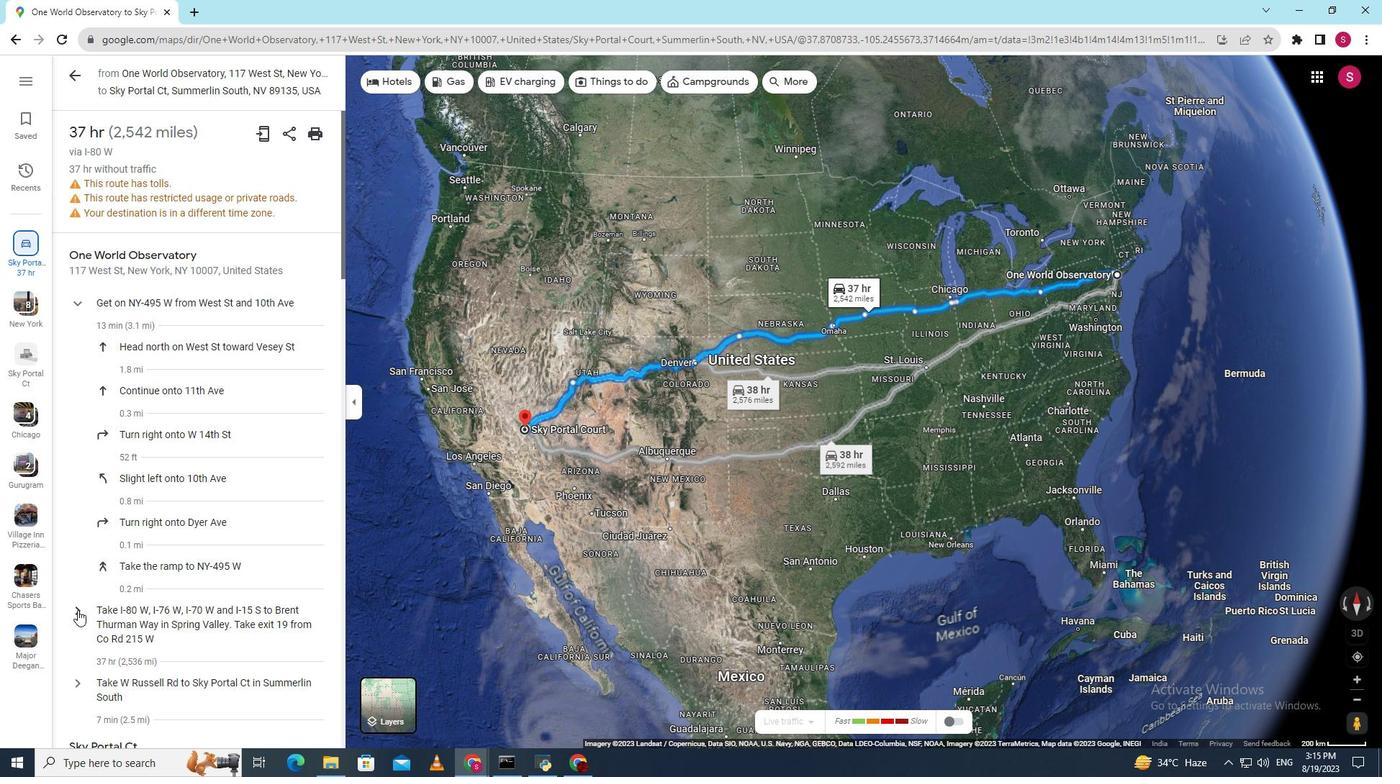 
Action: Mouse pressed left at (77, 610)
Screenshot: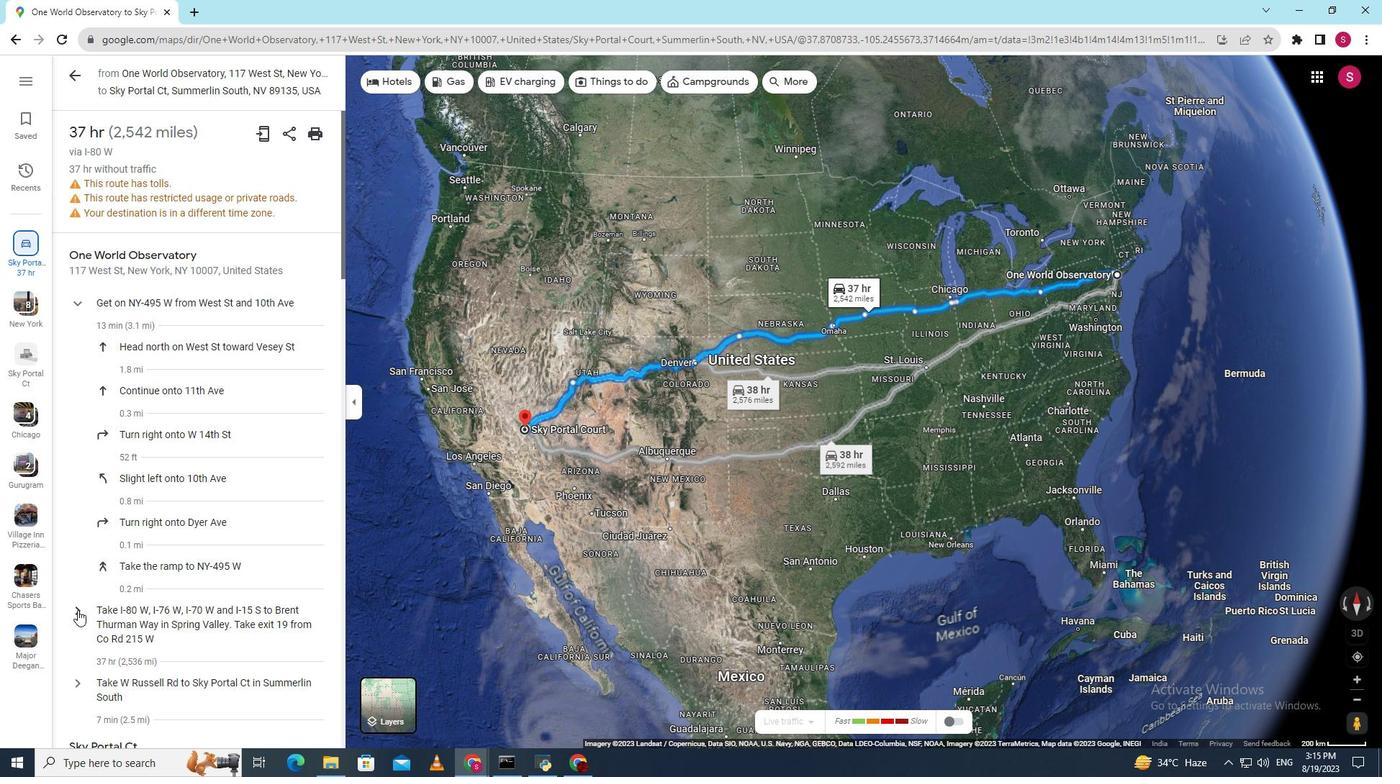 
Action: Mouse moved to (121, 635)
Screenshot: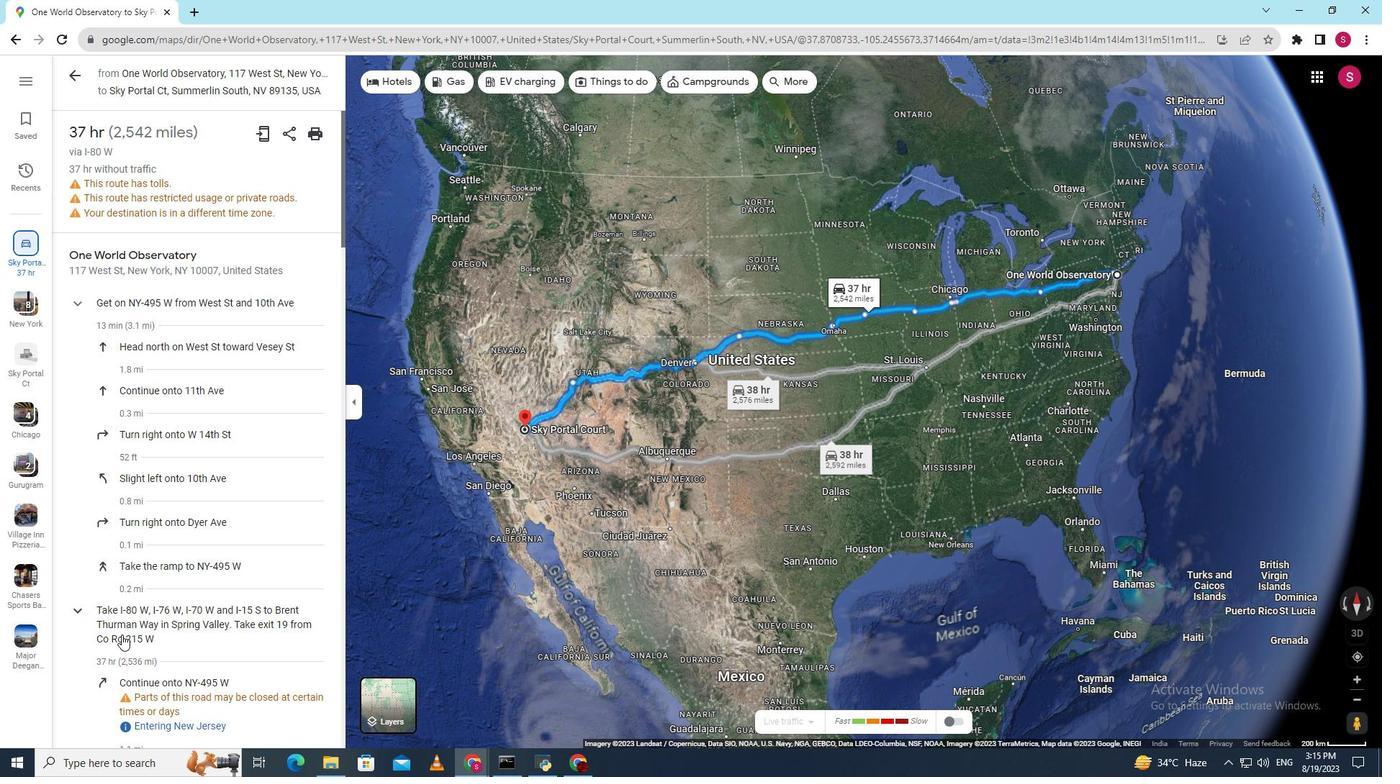 
Action: Mouse scrolled (121, 634) with delta (0, 0)
Screenshot: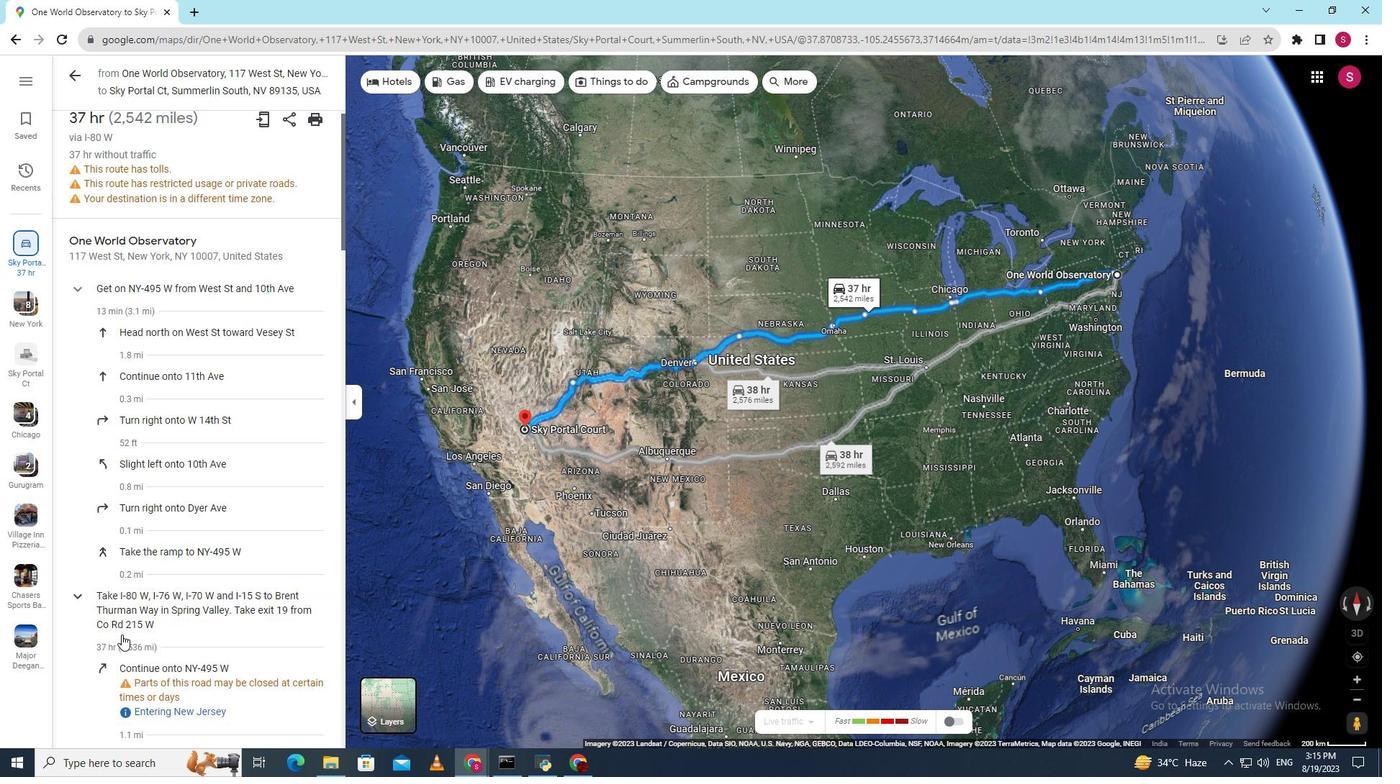 
Action: Mouse scrolled (121, 634) with delta (0, 0)
Screenshot: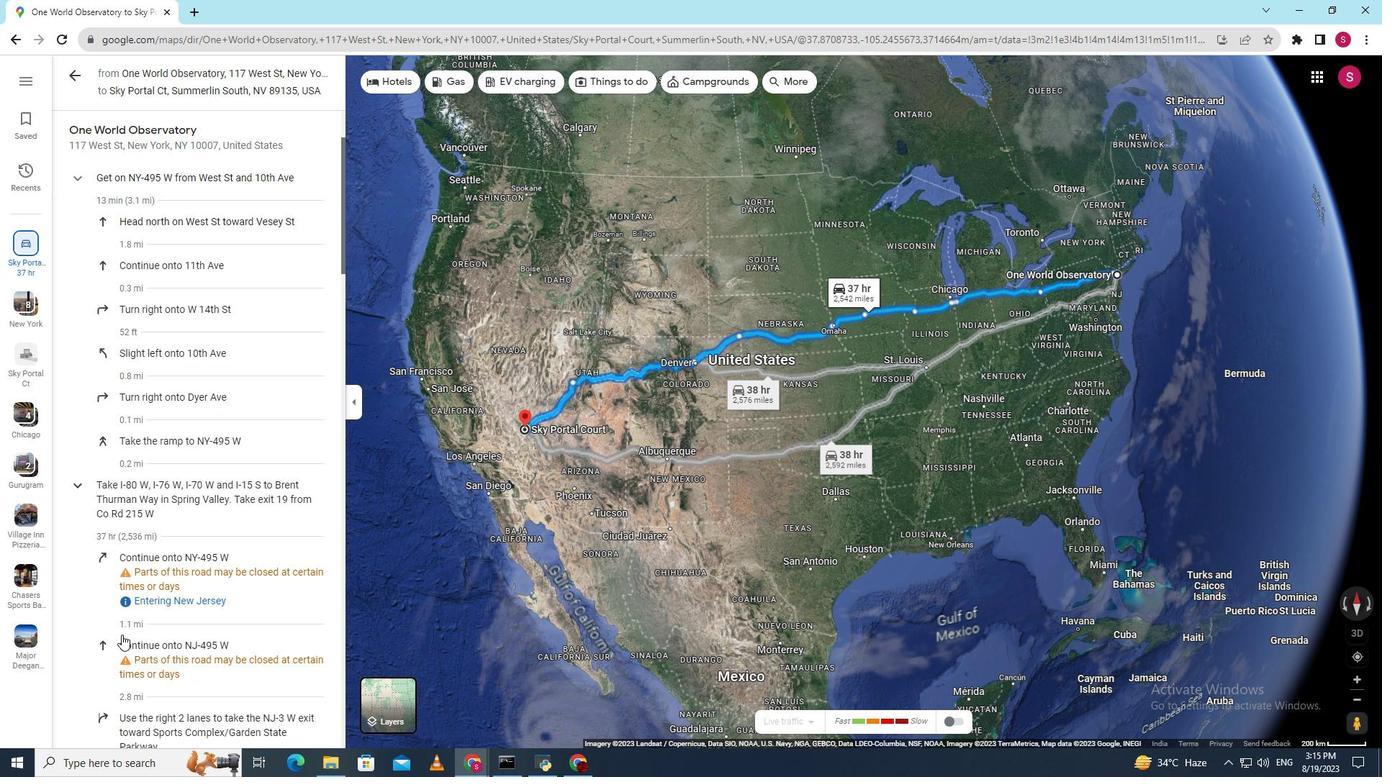 
Action: Mouse moved to (100, 636)
Screenshot: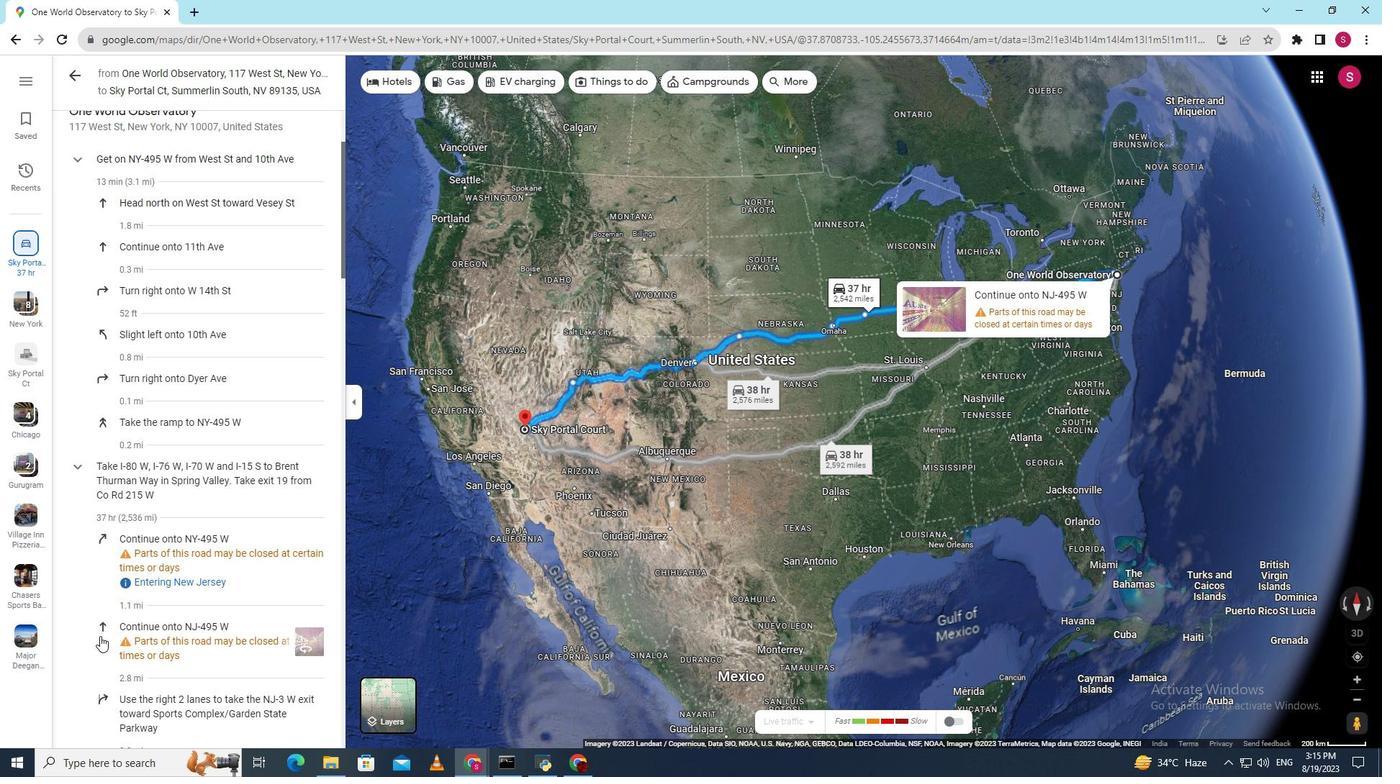 
Action: Mouse scrolled (100, 635) with delta (0, 0)
Screenshot: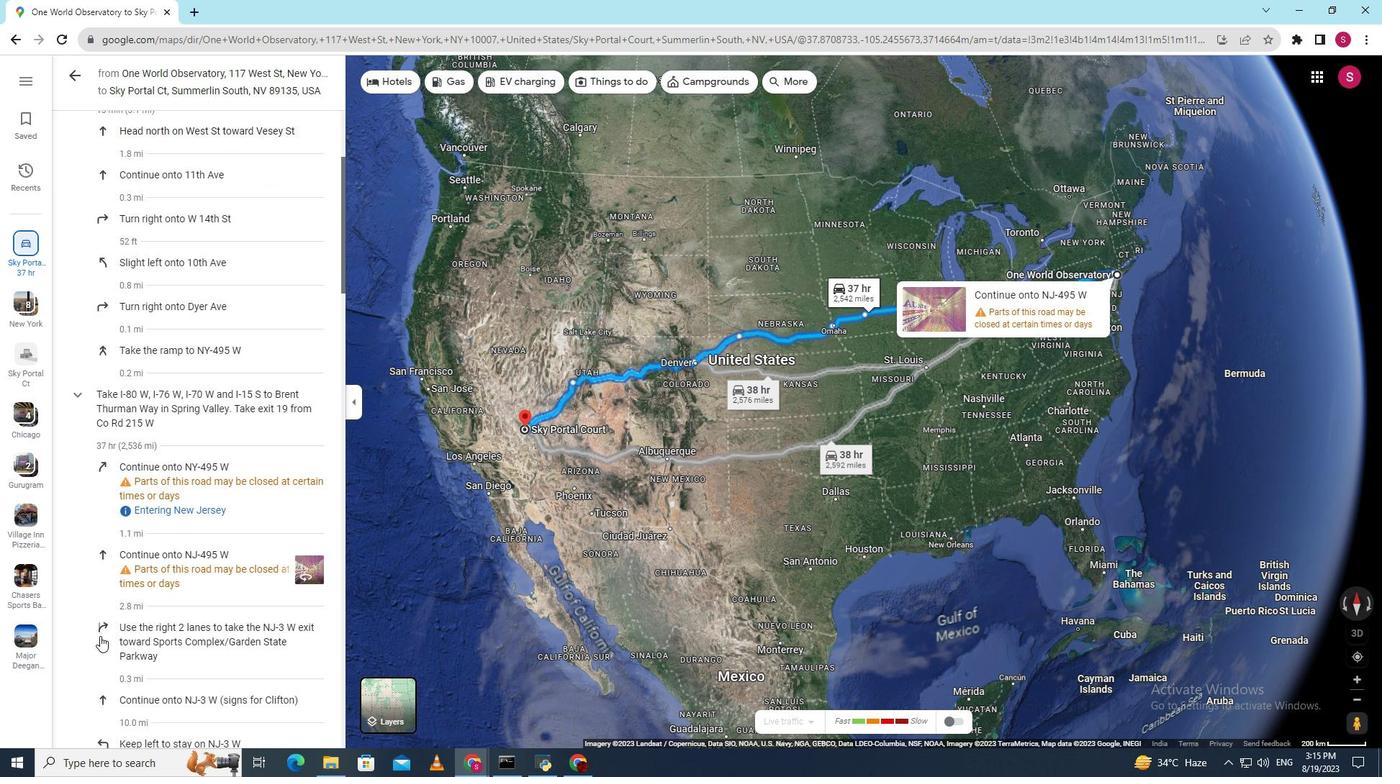 
Action: Mouse scrolled (100, 635) with delta (0, 0)
Screenshot: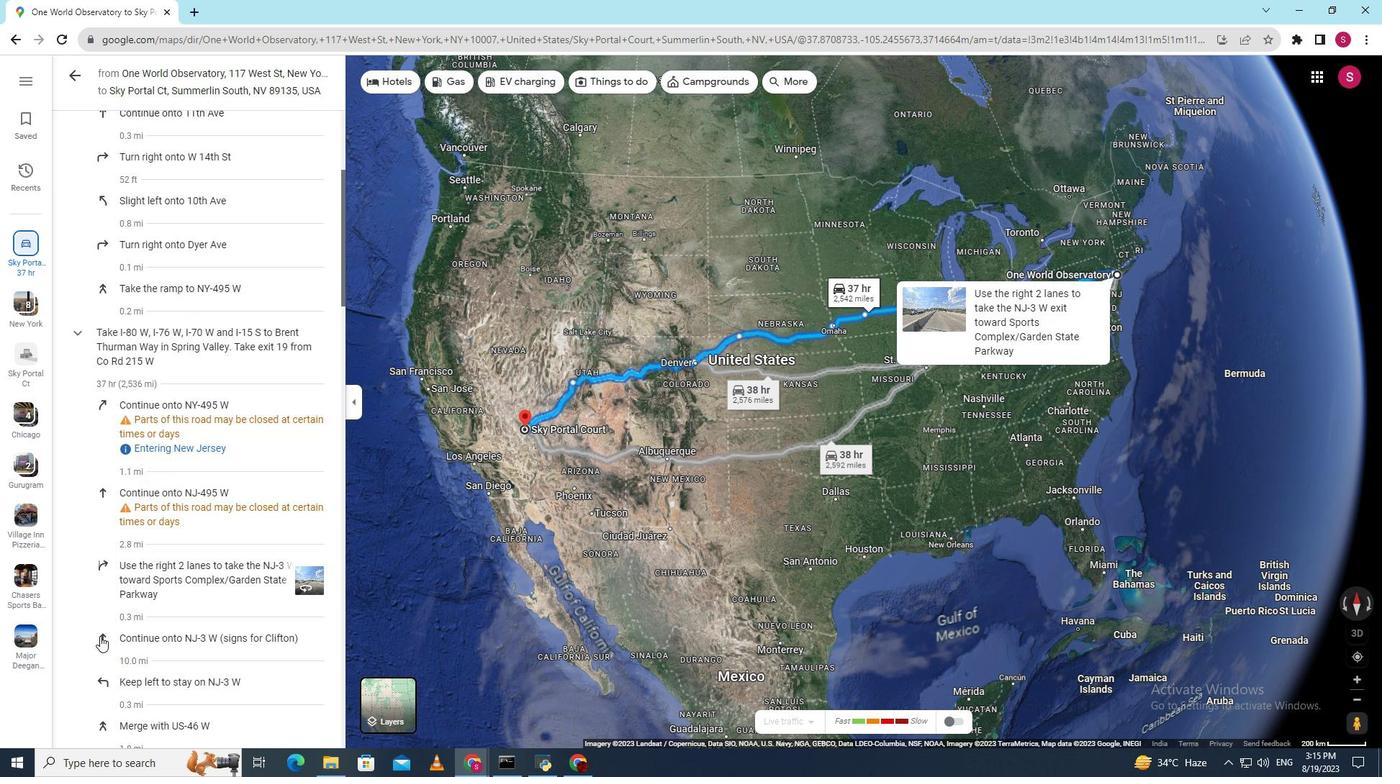 
Action: Mouse scrolled (100, 635) with delta (0, 0)
Screenshot: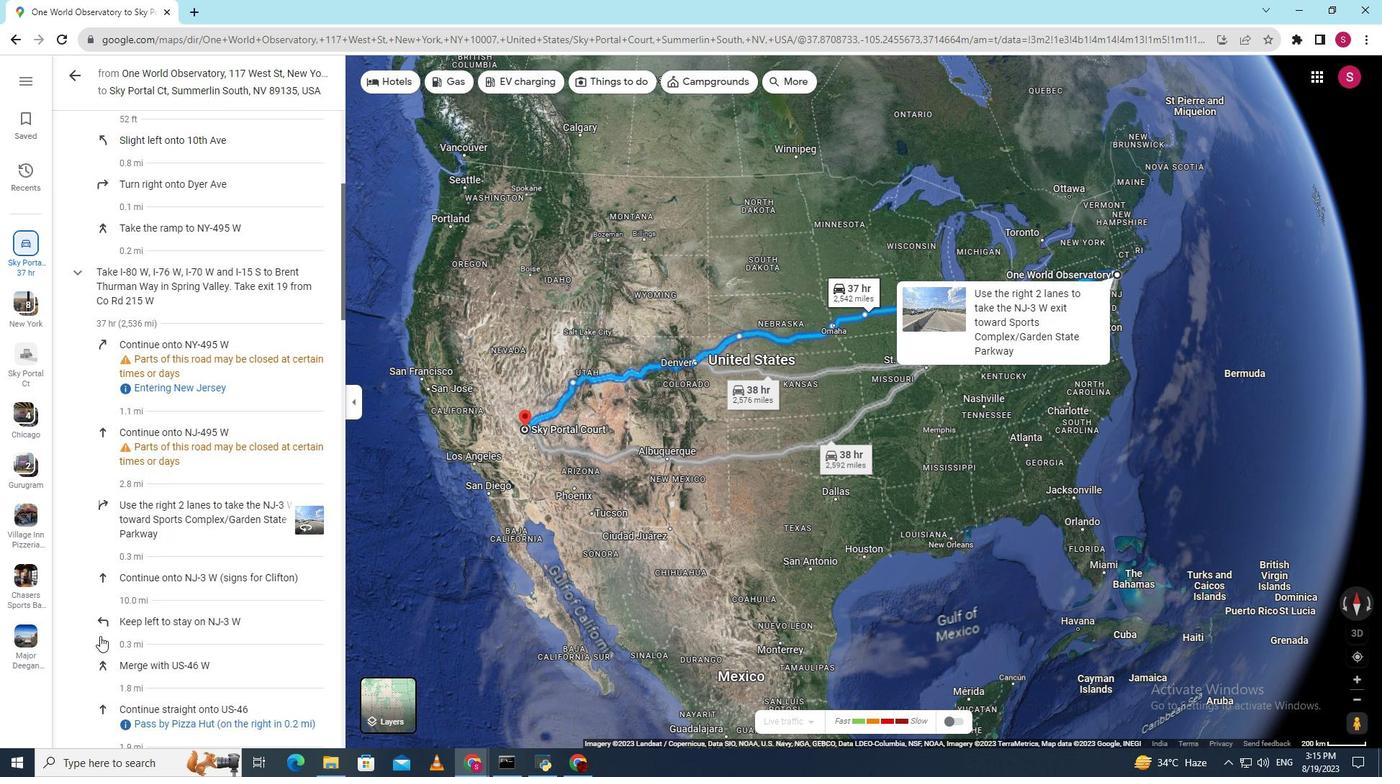 
Action: Mouse moved to (105, 648)
Screenshot: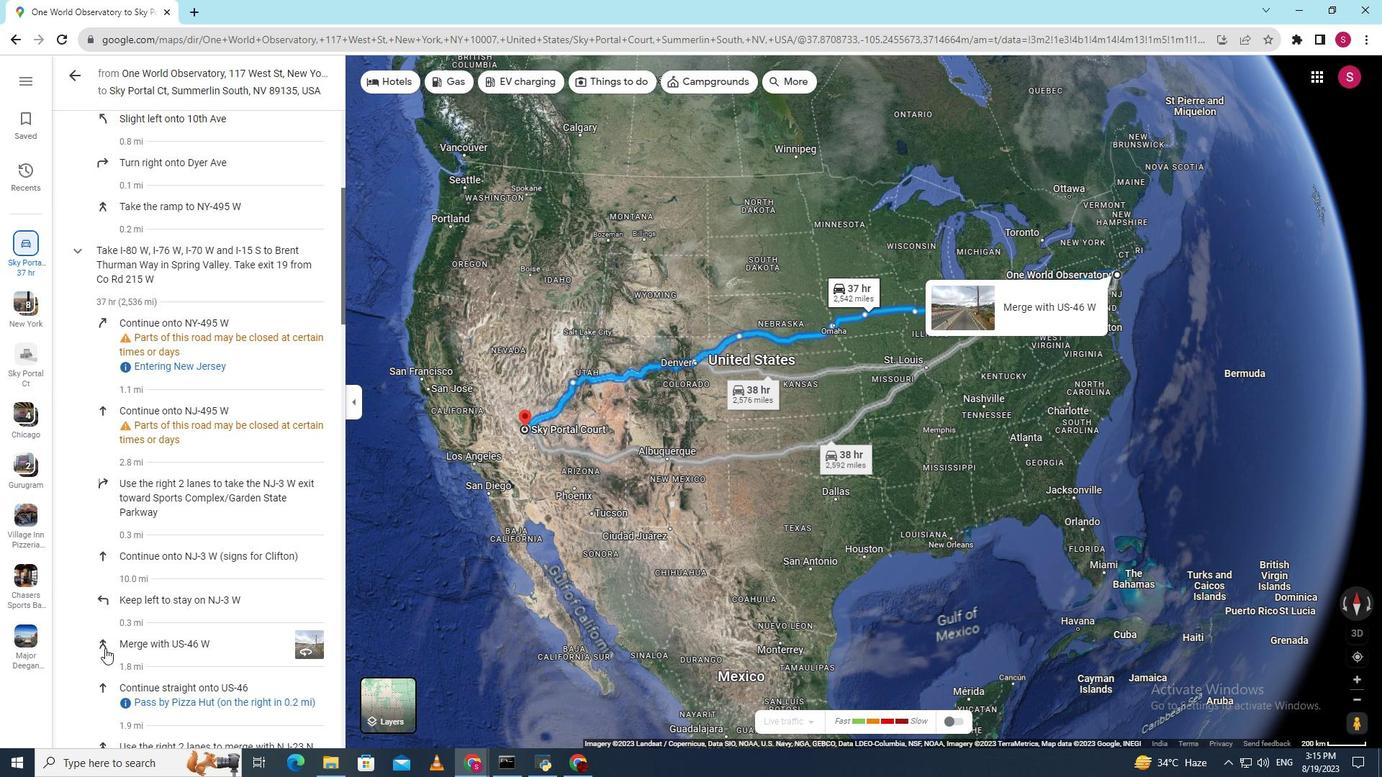 
Action: Mouse scrolled (105, 648) with delta (0, 0)
Screenshot: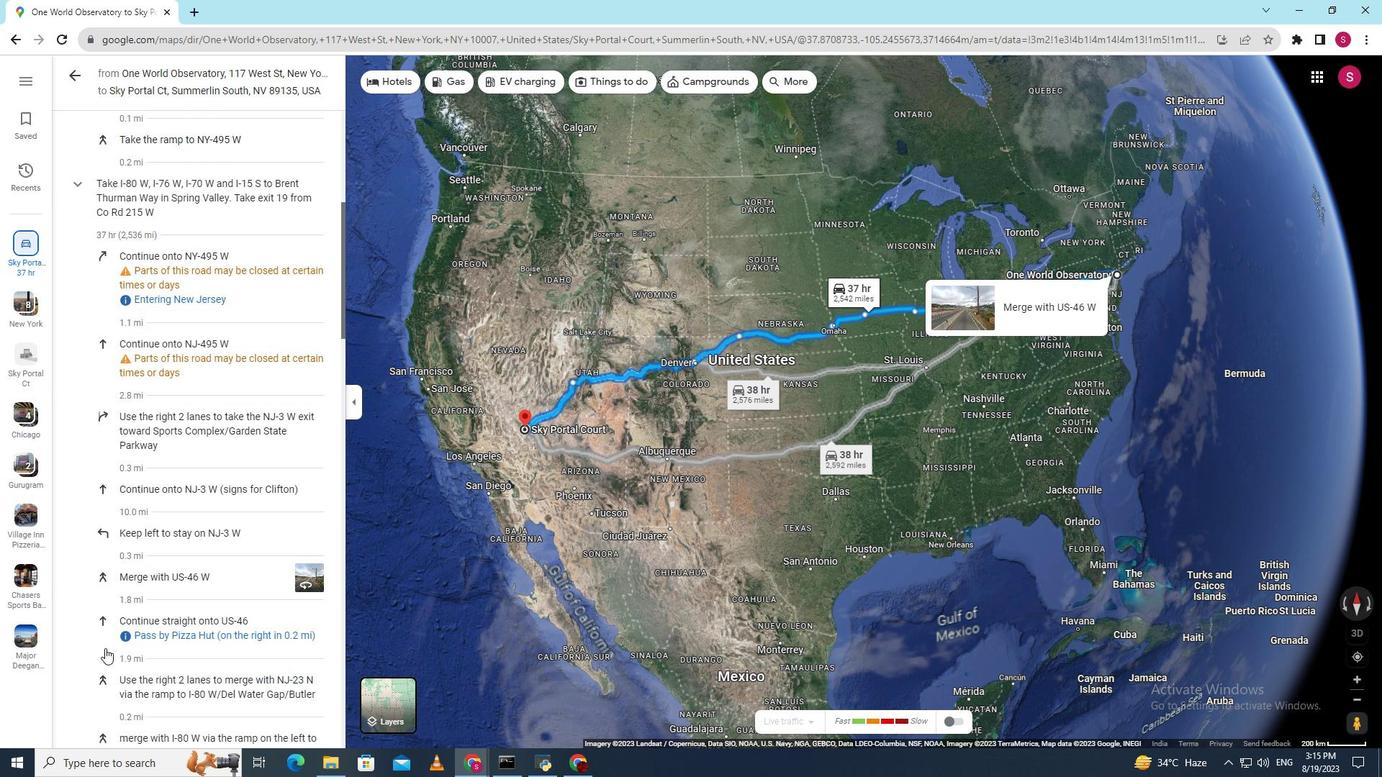 
Action: Mouse scrolled (105, 648) with delta (0, 0)
Screenshot: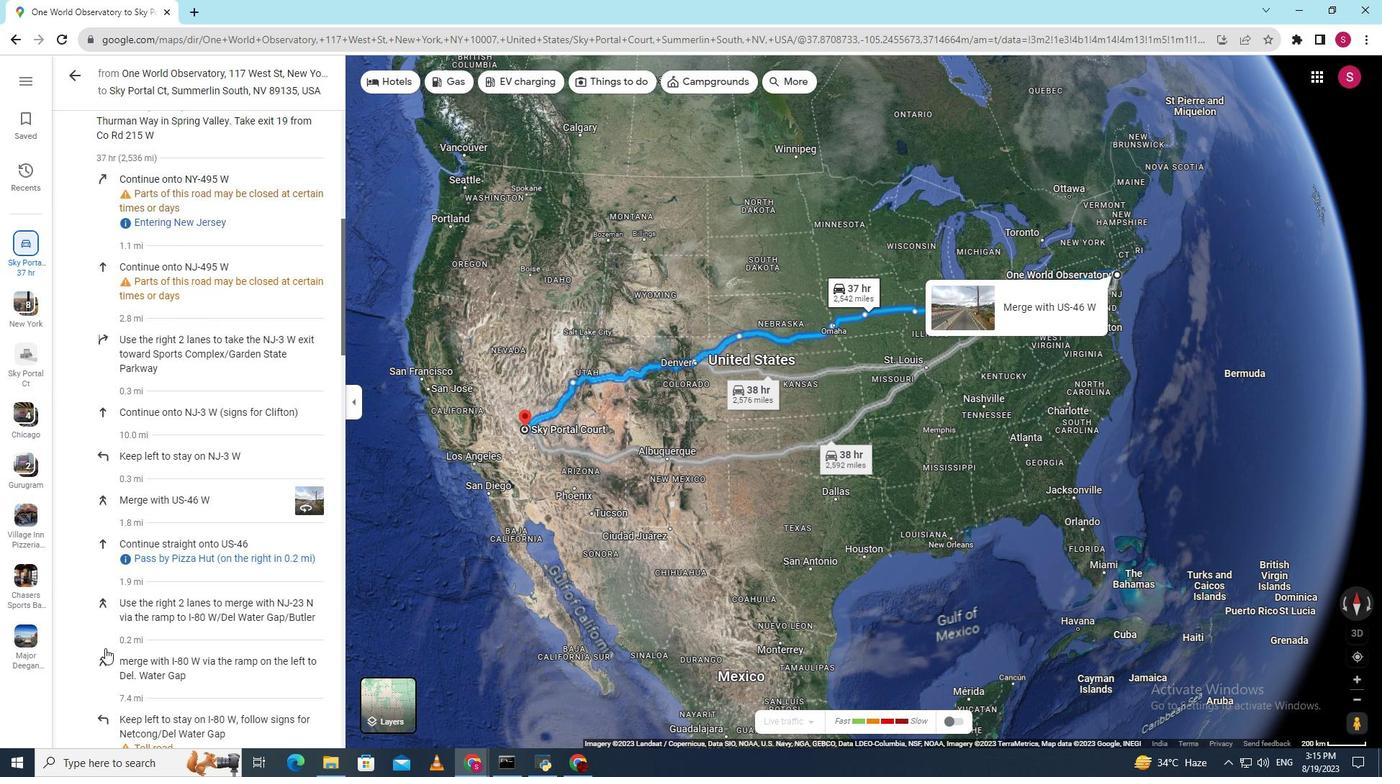
Action: Mouse scrolled (105, 648) with delta (0, 0)
Screenshot: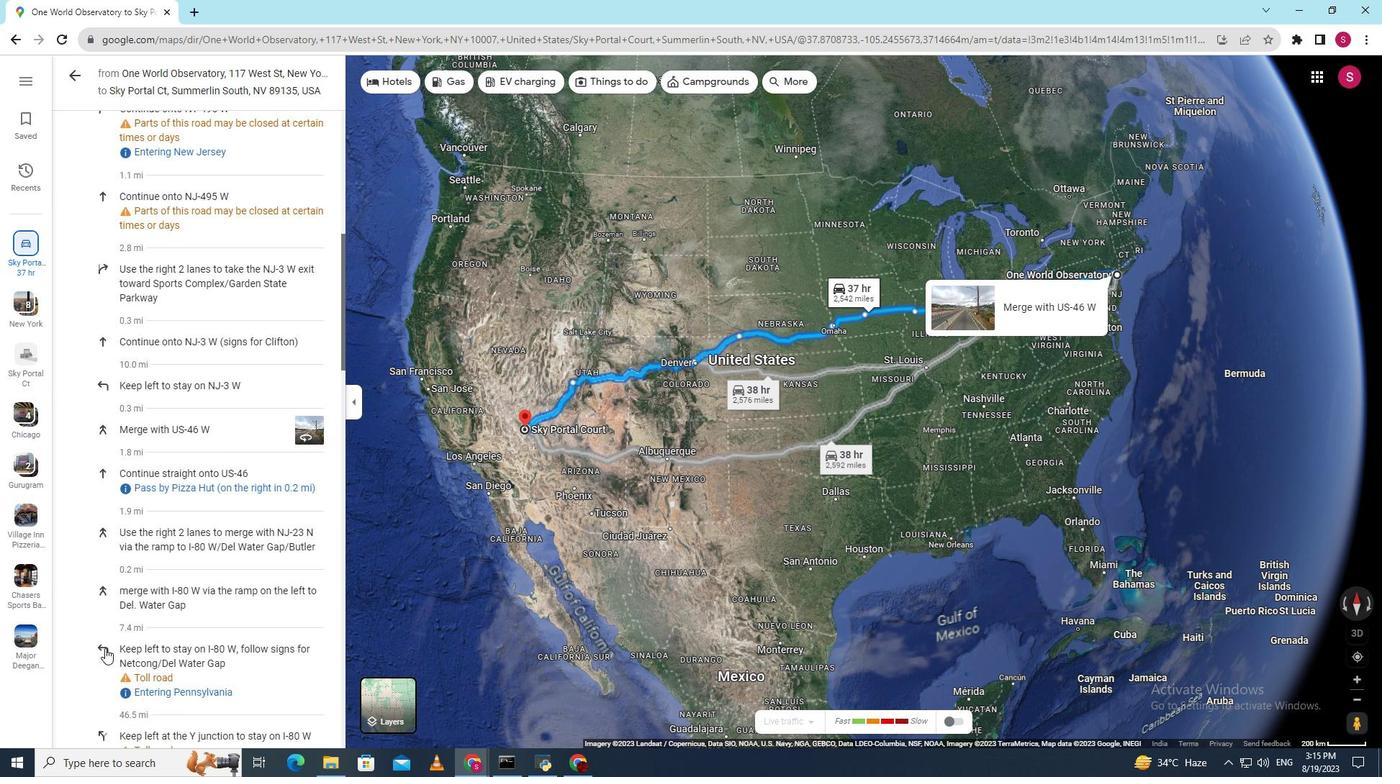 
Action: Mouse moved to (98, 642)
Screenshot: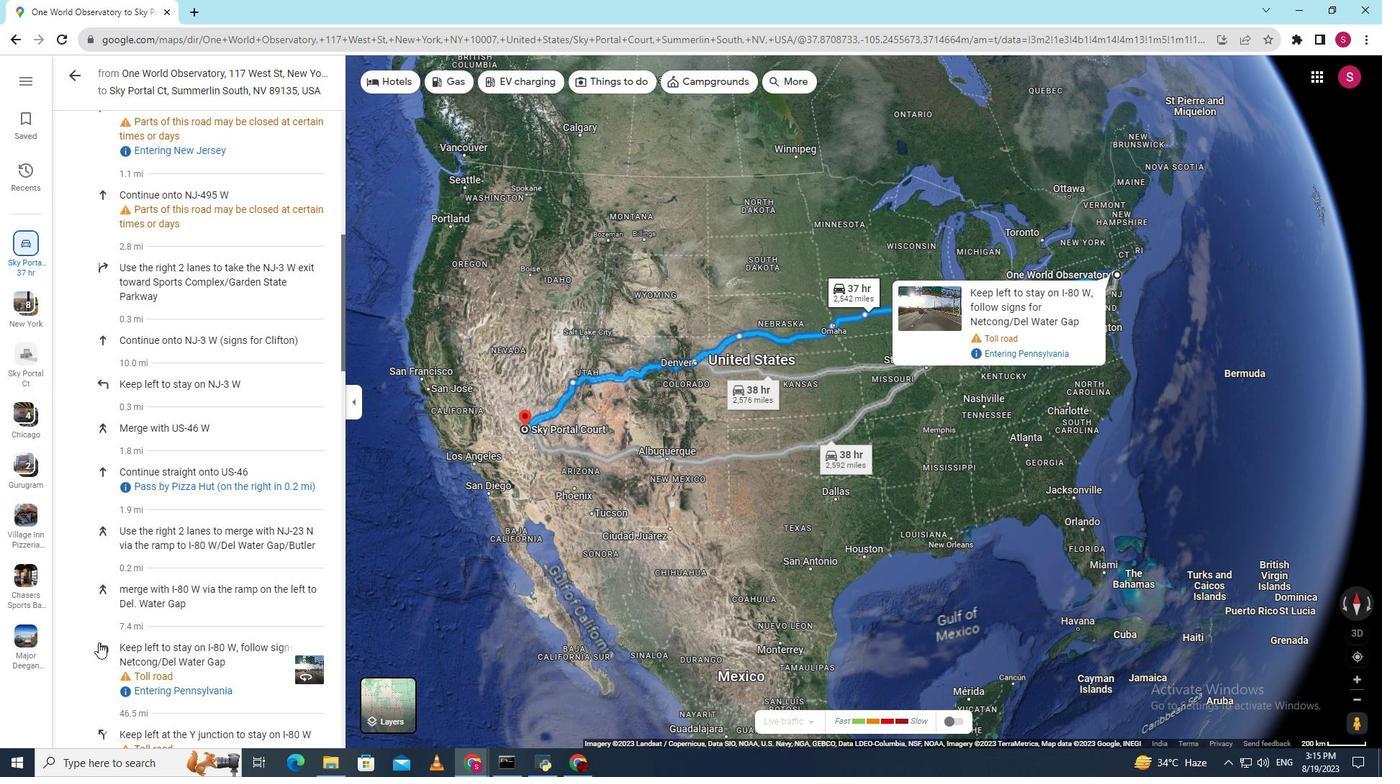 
Action: Mouse scrolled (98, 642) with delta (0, 0)
Screenshot: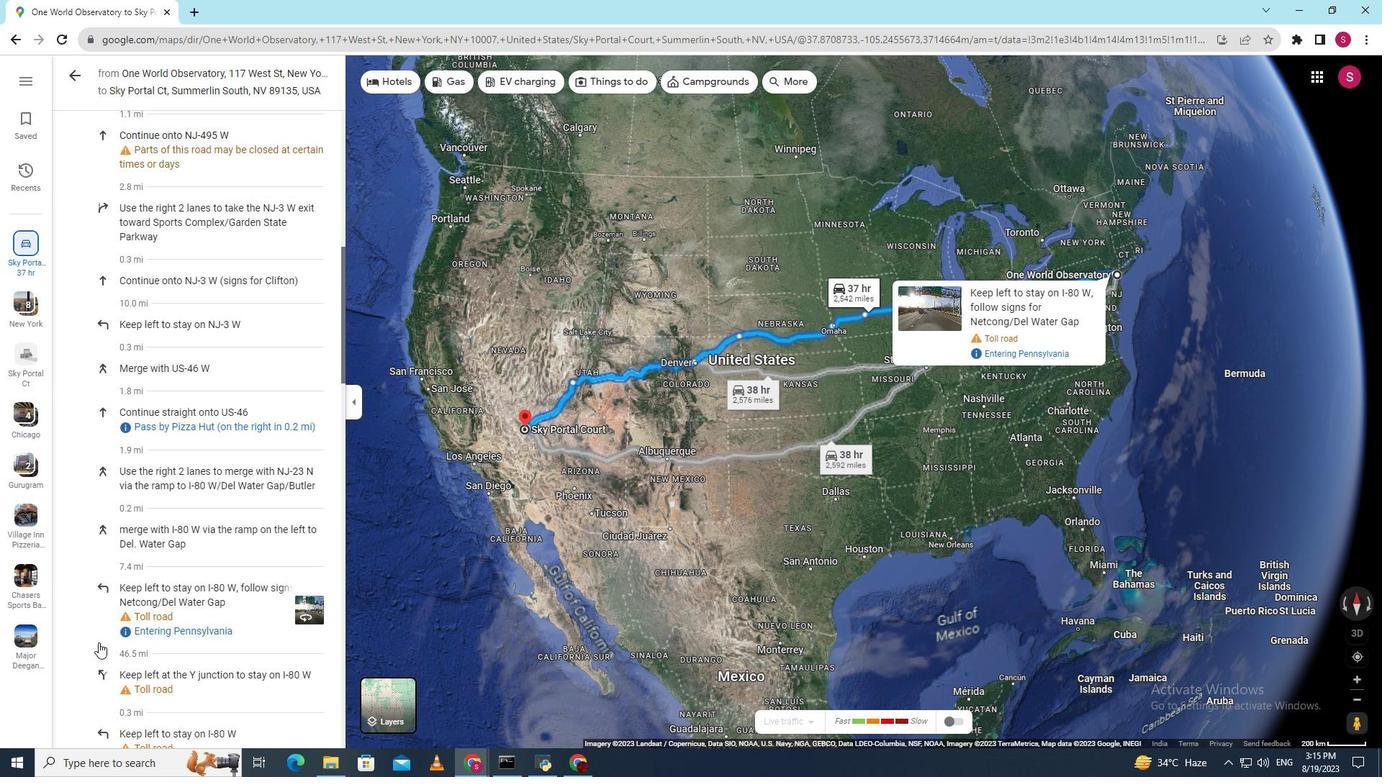 
Action: Mouse scrolled (98, 642) with delta (0, 0)
Screenshot: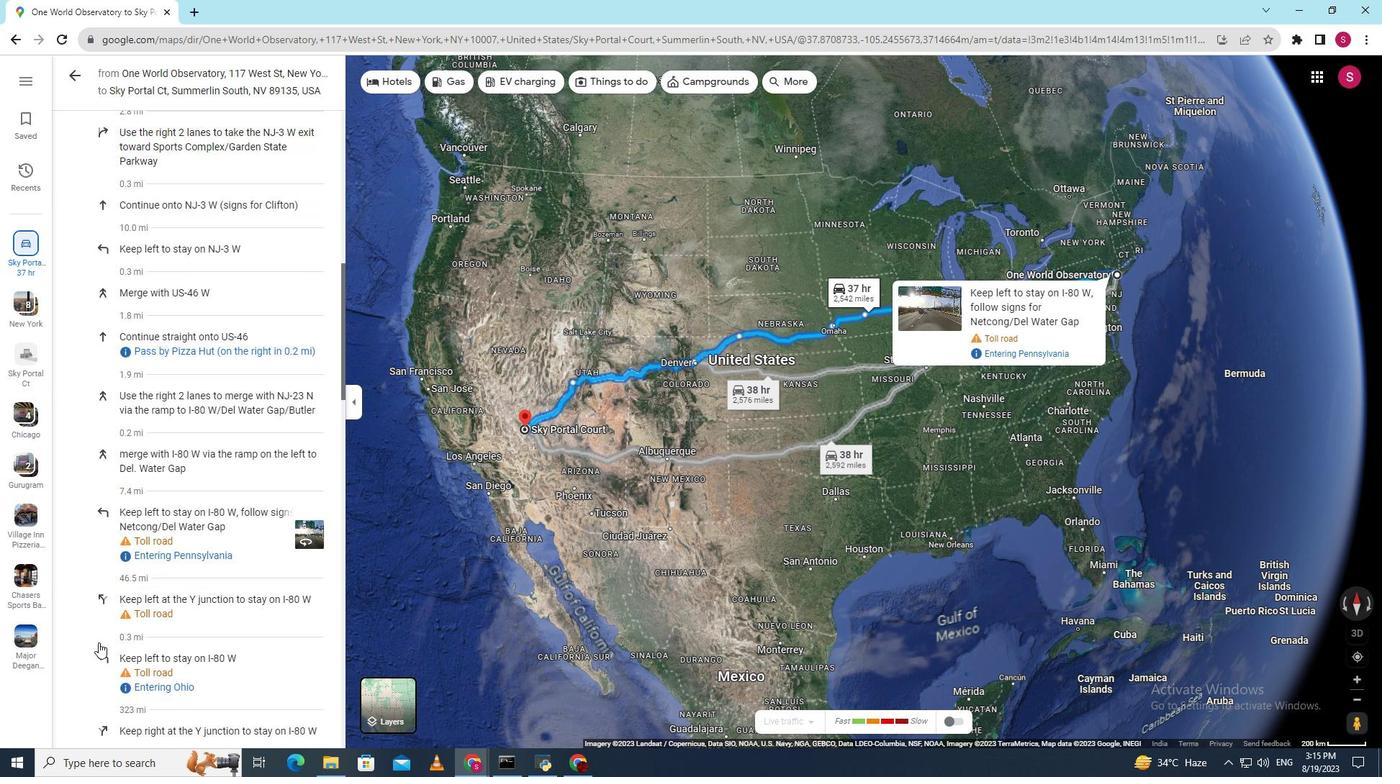 
Action: Mouse scrolled (98, 642) with delta (0, 0)
Screenshot: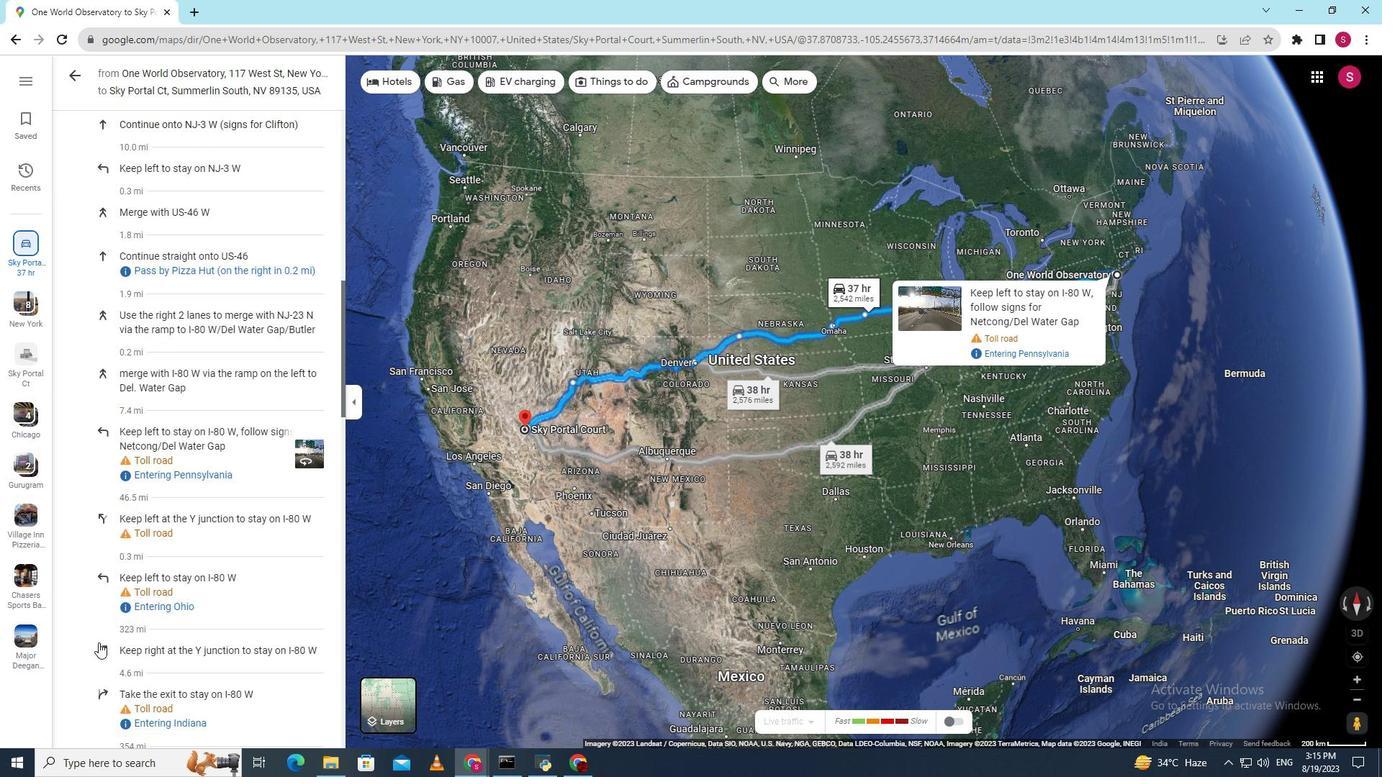
Action: Mouse scrolled (98, 642) with delta (0, 0)
Screenshot: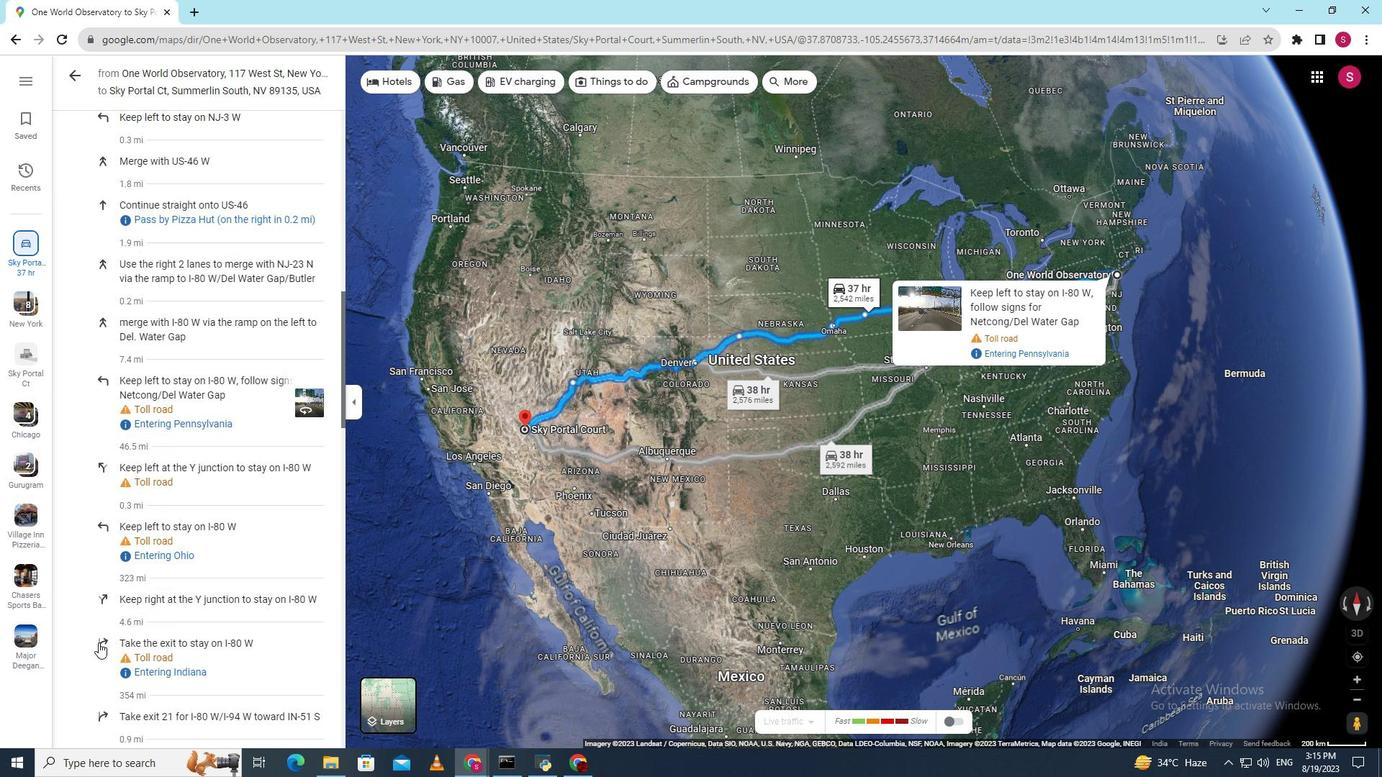 
Action: Mouse scrolled (98, 642) with delta (0, 0)
Screenshot: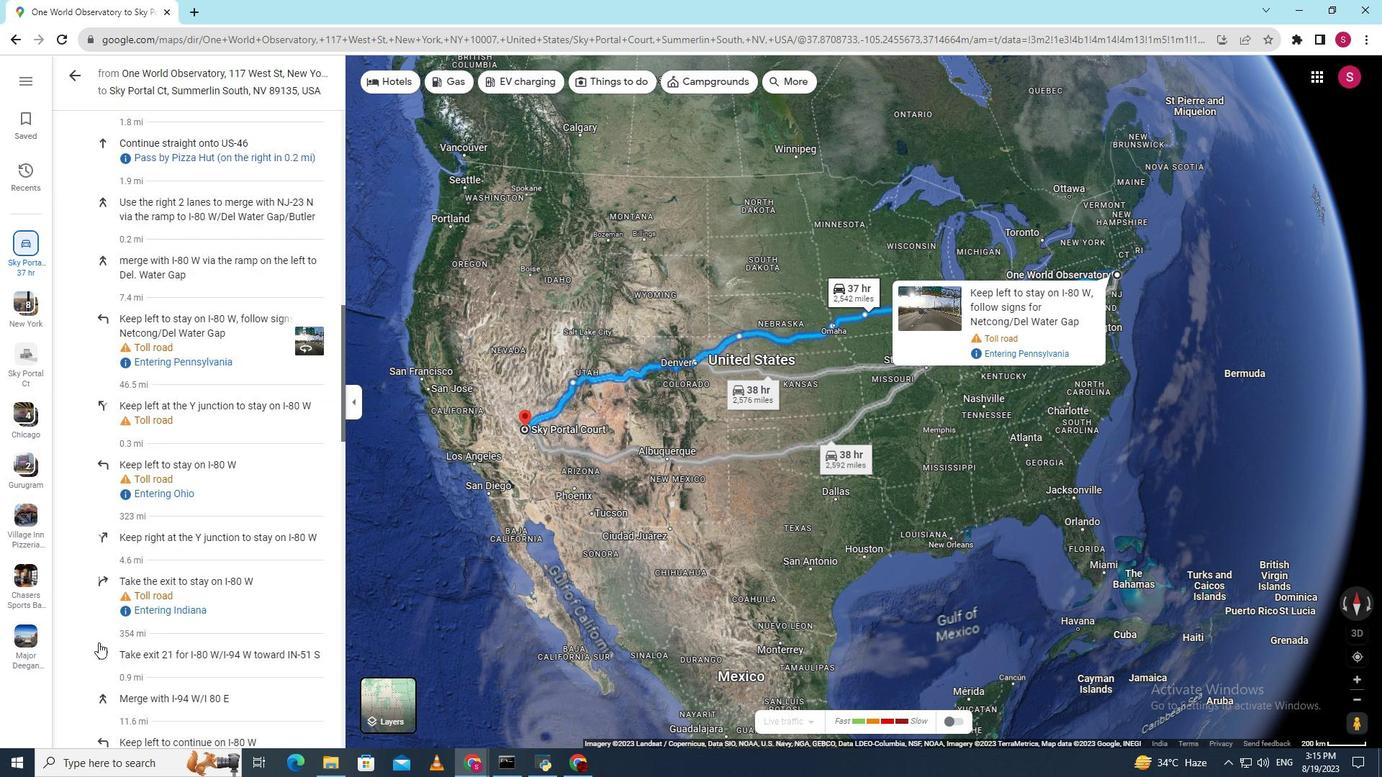
Action: Mouse scrolled (98, 642) with delta (0, 0)
Screenshot: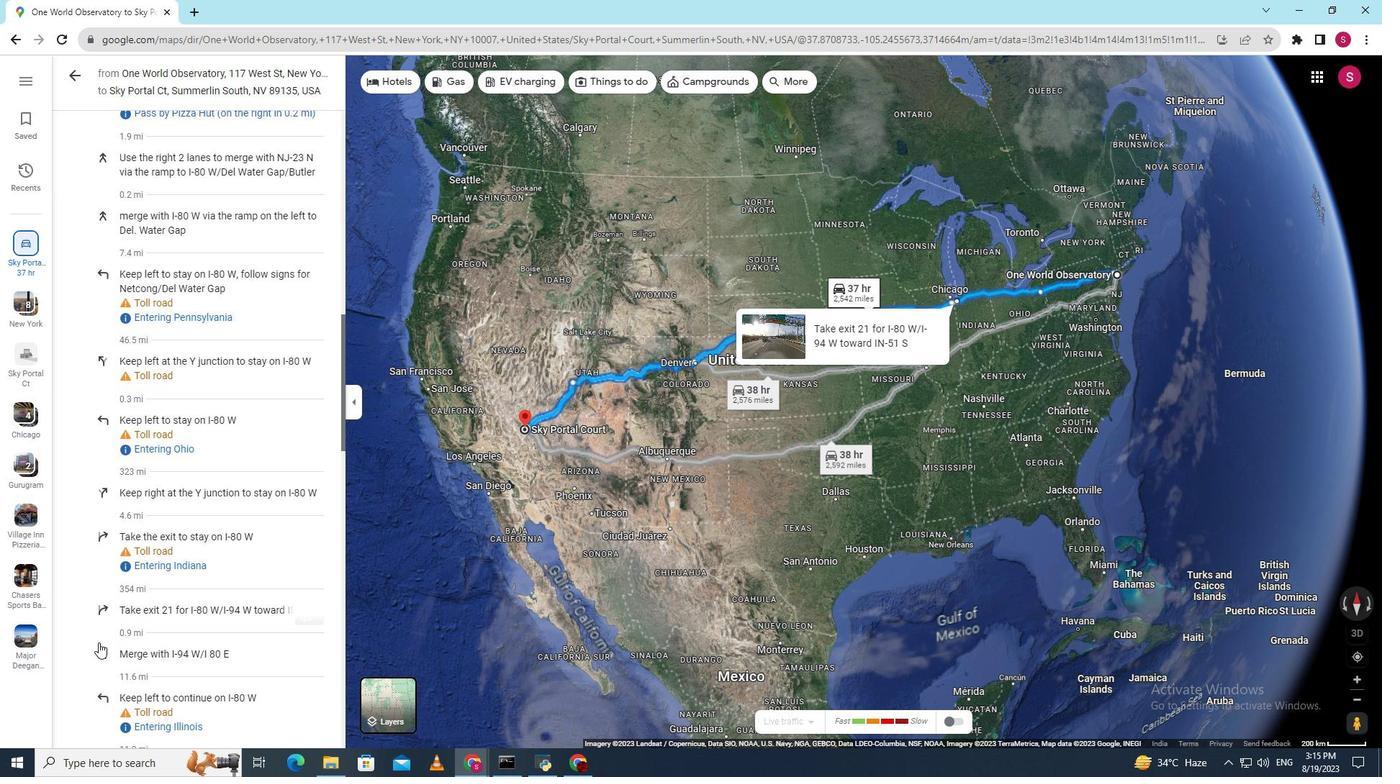 
Action: Mouse scrolled (98, 642) with delta (0, 0)
Screenshot: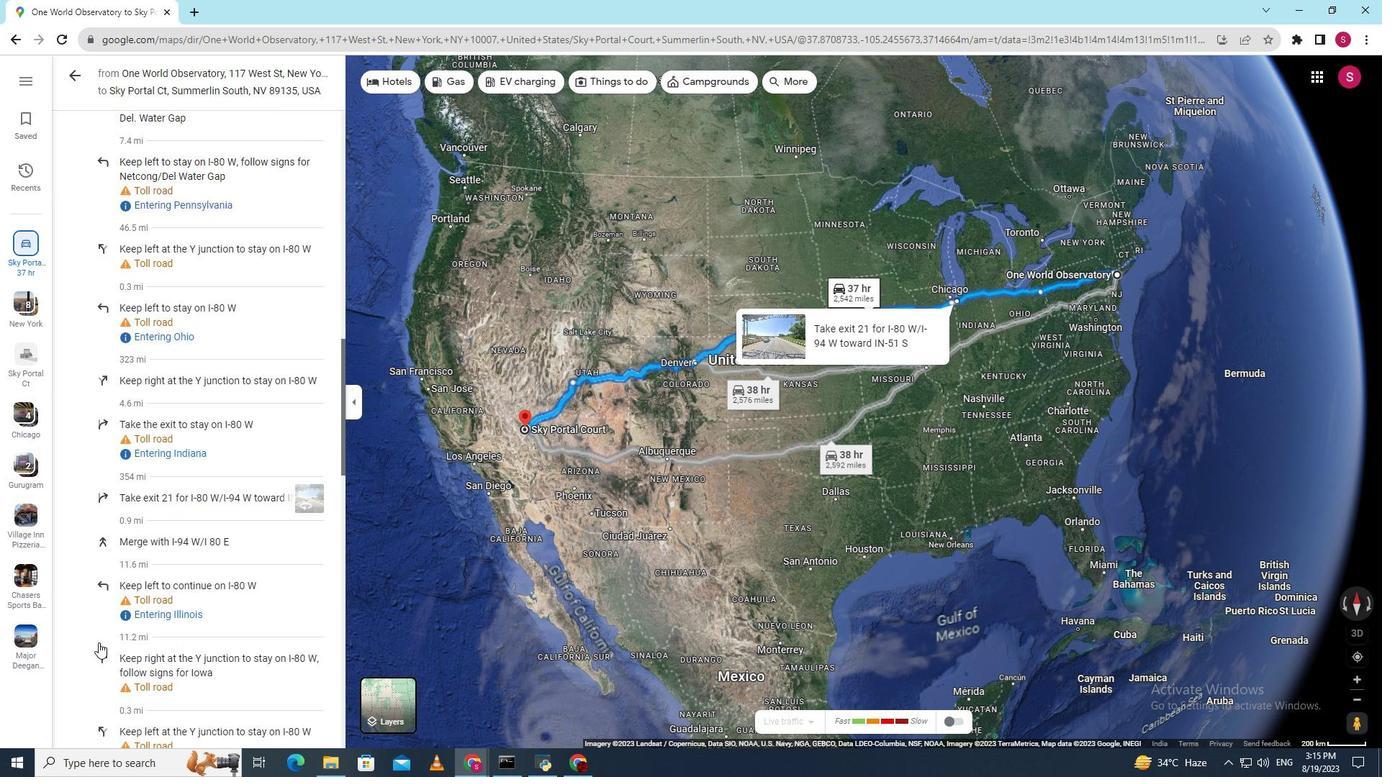 
Action: Mouse scrolled (98, 642) with delta (0, 0)
Screenshot: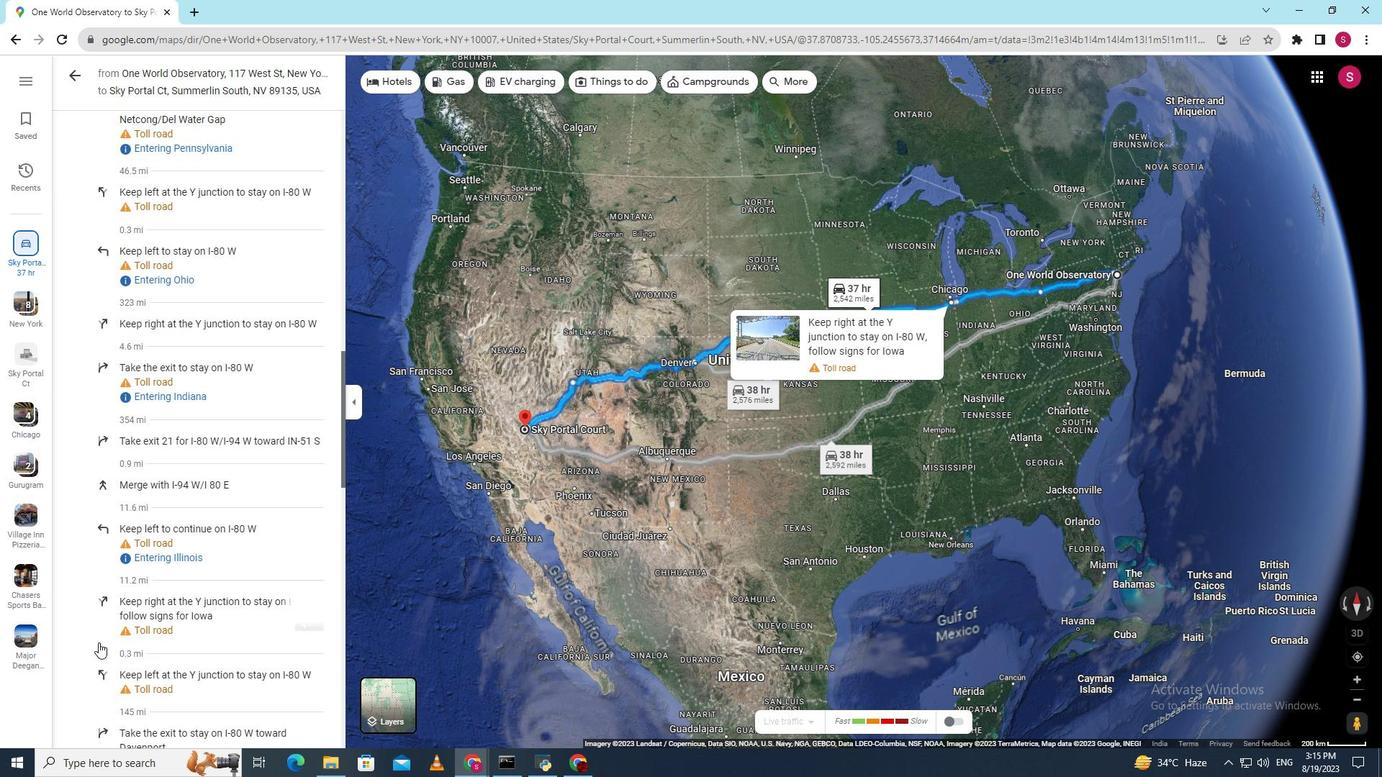 
Action: Mouse moved to (105, 328)
Screenshot: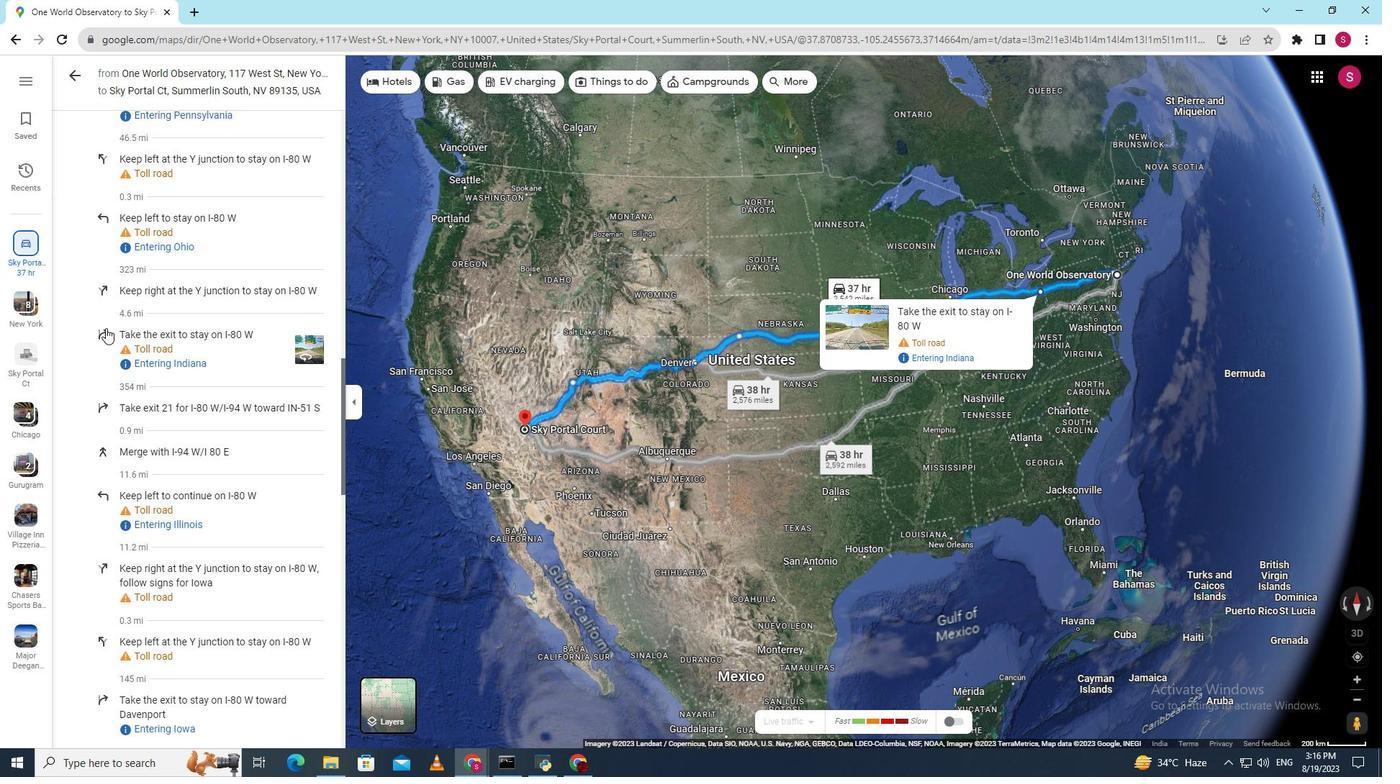 
Action: Mouse pressed left at (105, 328)
Screenshot: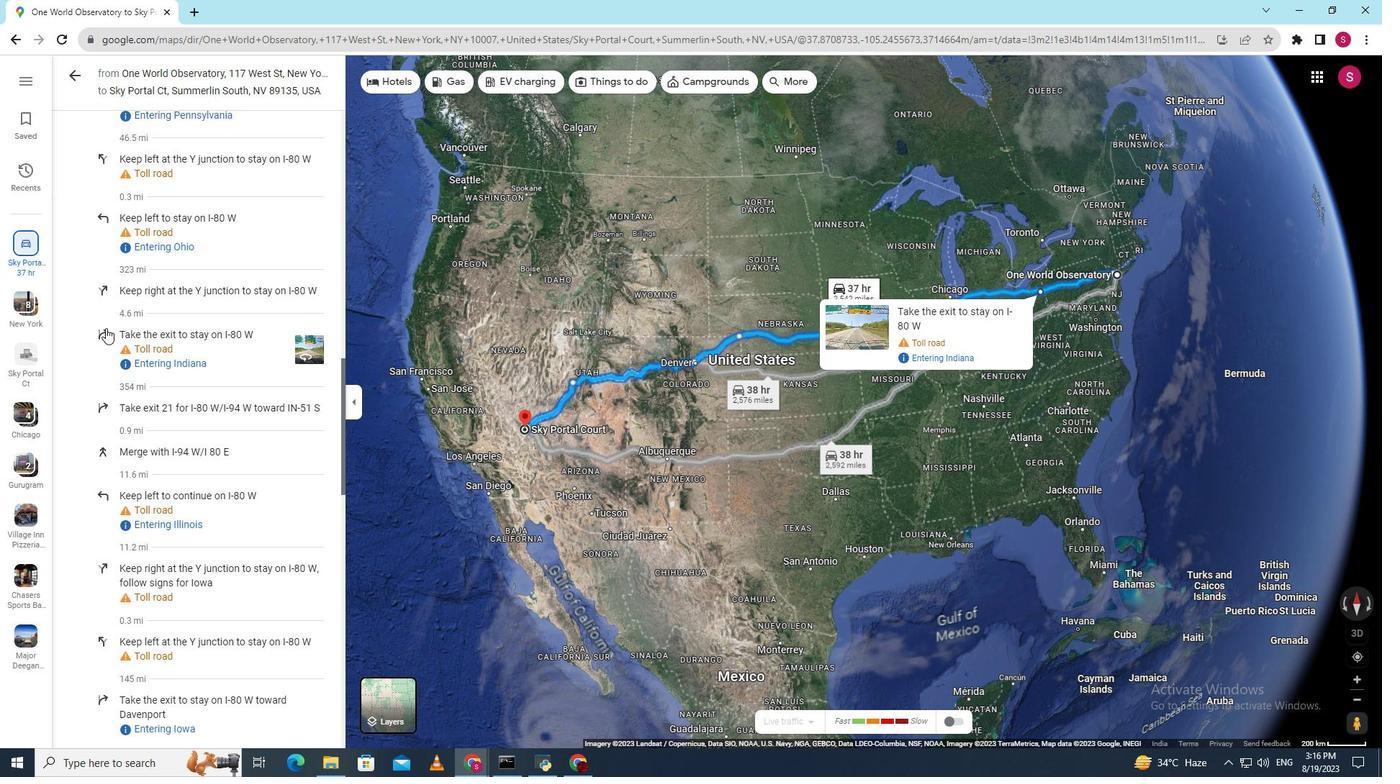 
Action: Mouse moved to (99, 404)
Screenshot: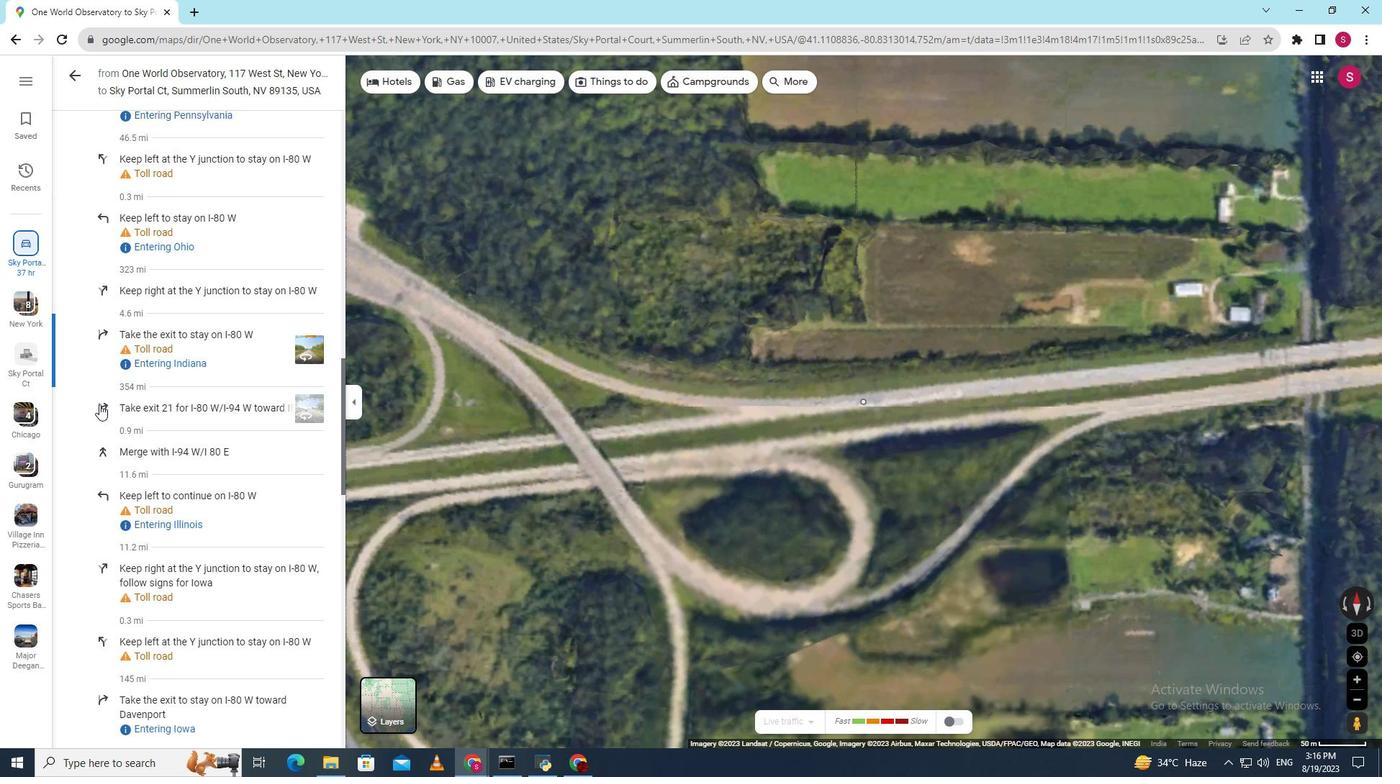 
Action: Mouse pressed left at (99, 404)
Screenshot: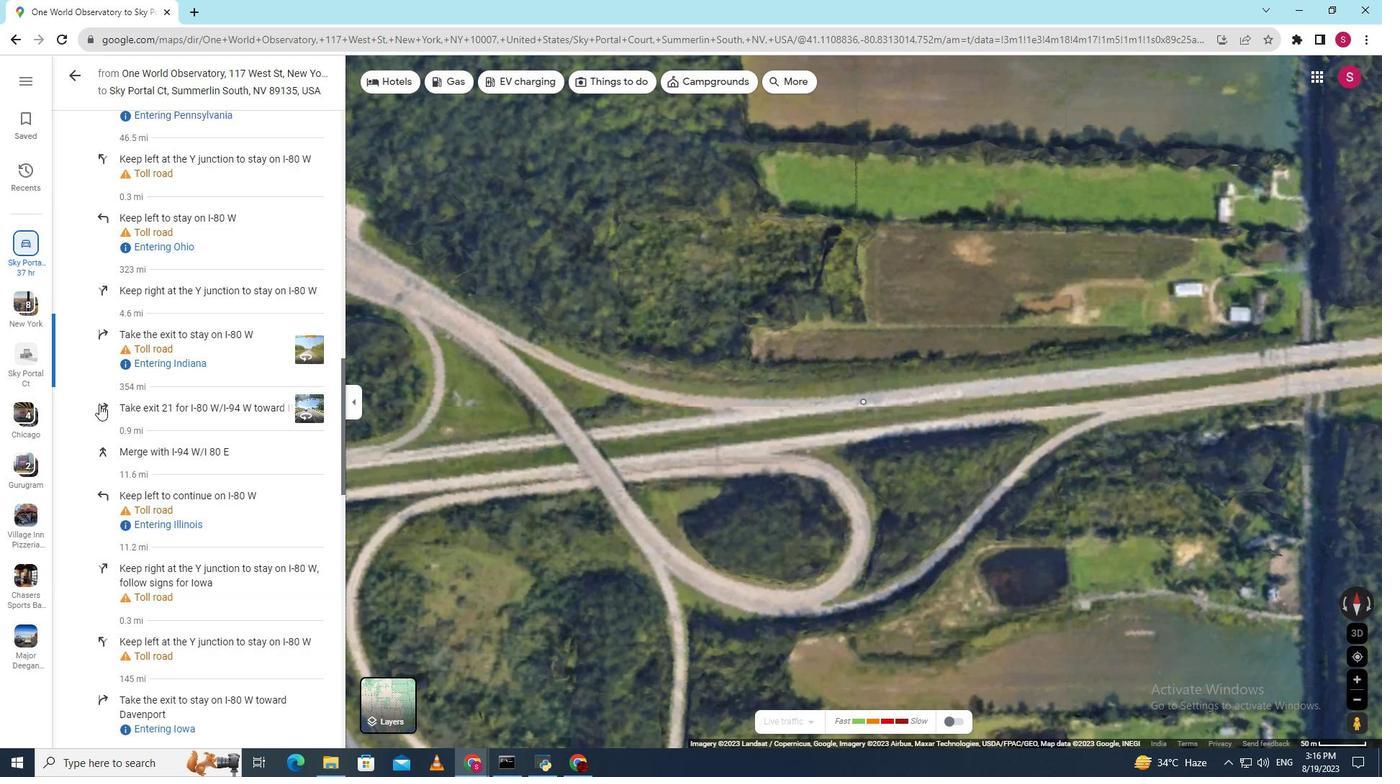 
Action: Mouse moved to (465, 390)
Screenshot: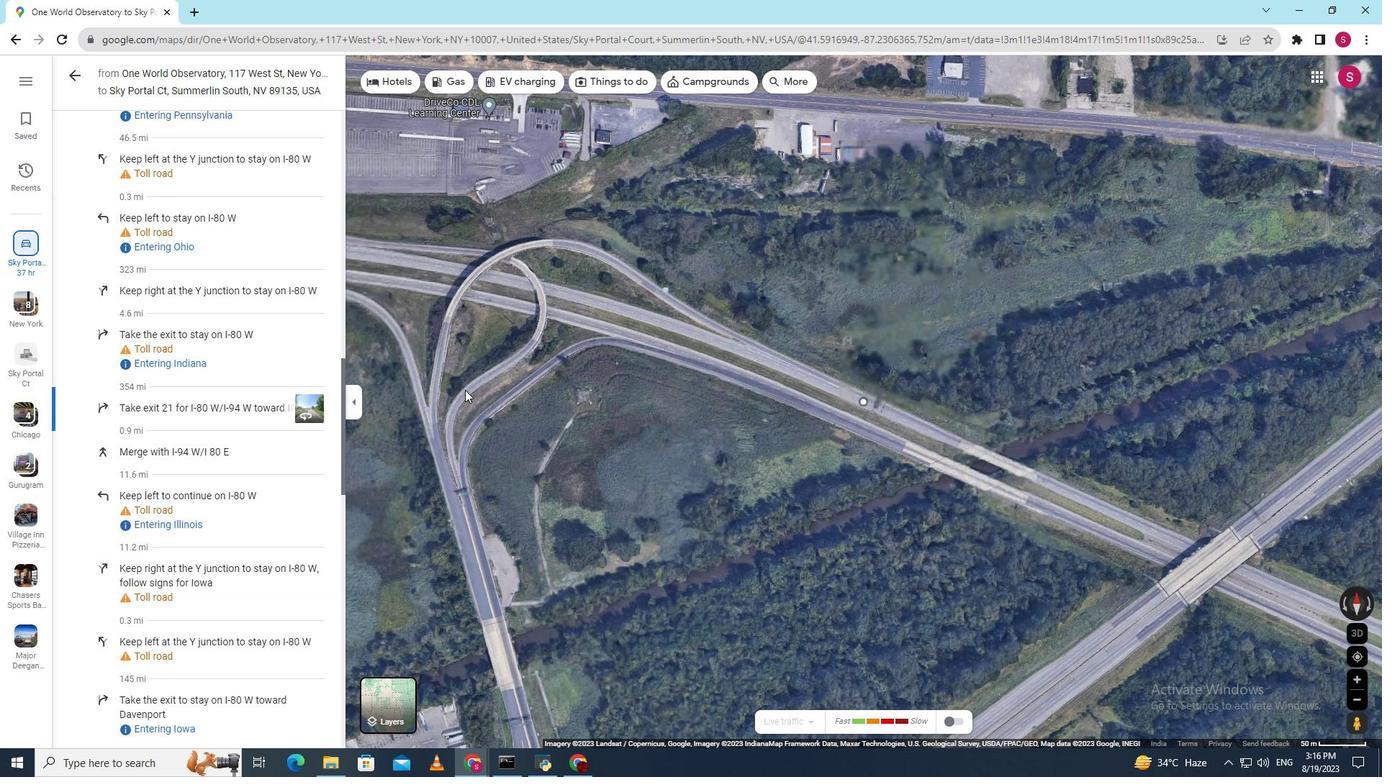 
Action: Mouse scrolled (465, 389) with delta (0, 0)
Screenshot: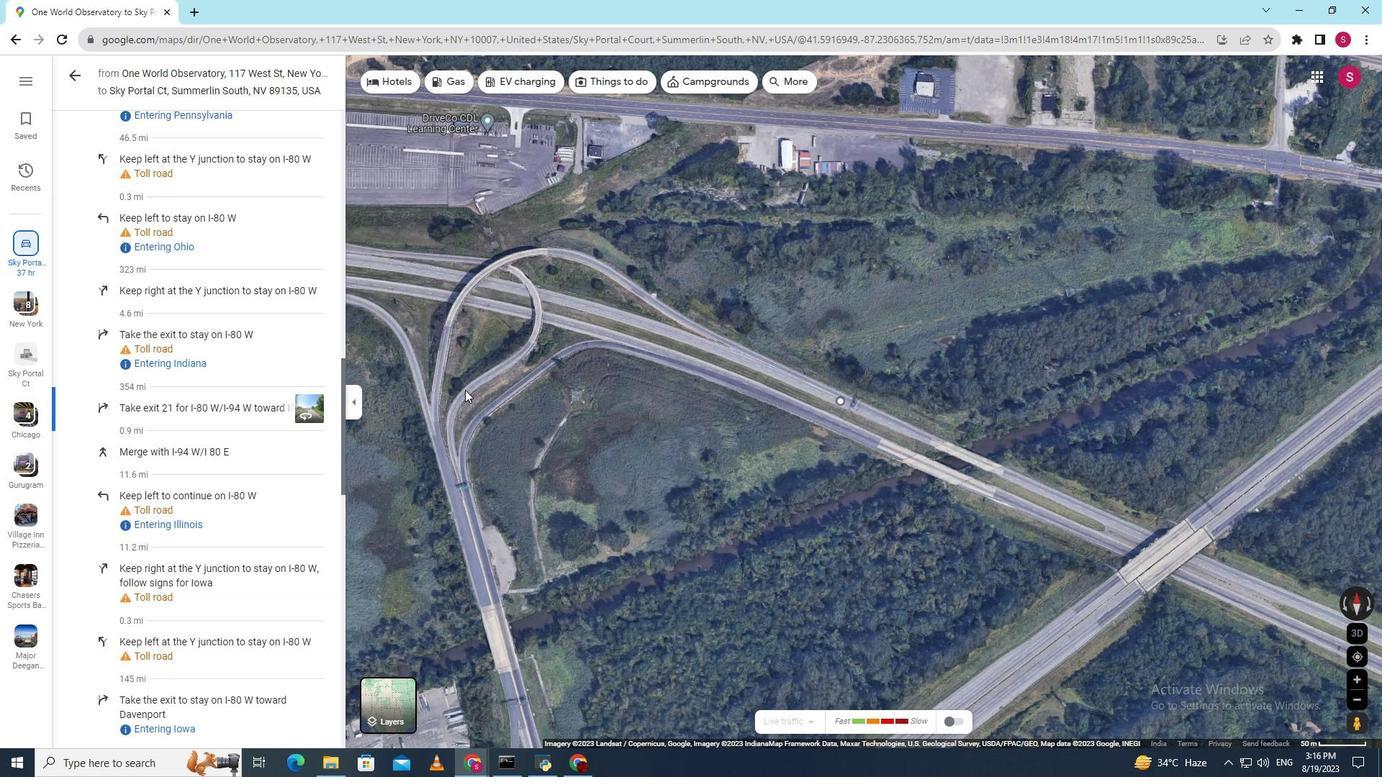 
Action: Mouse scrolled (465, 389) with delta (0, 0)
Screenshot: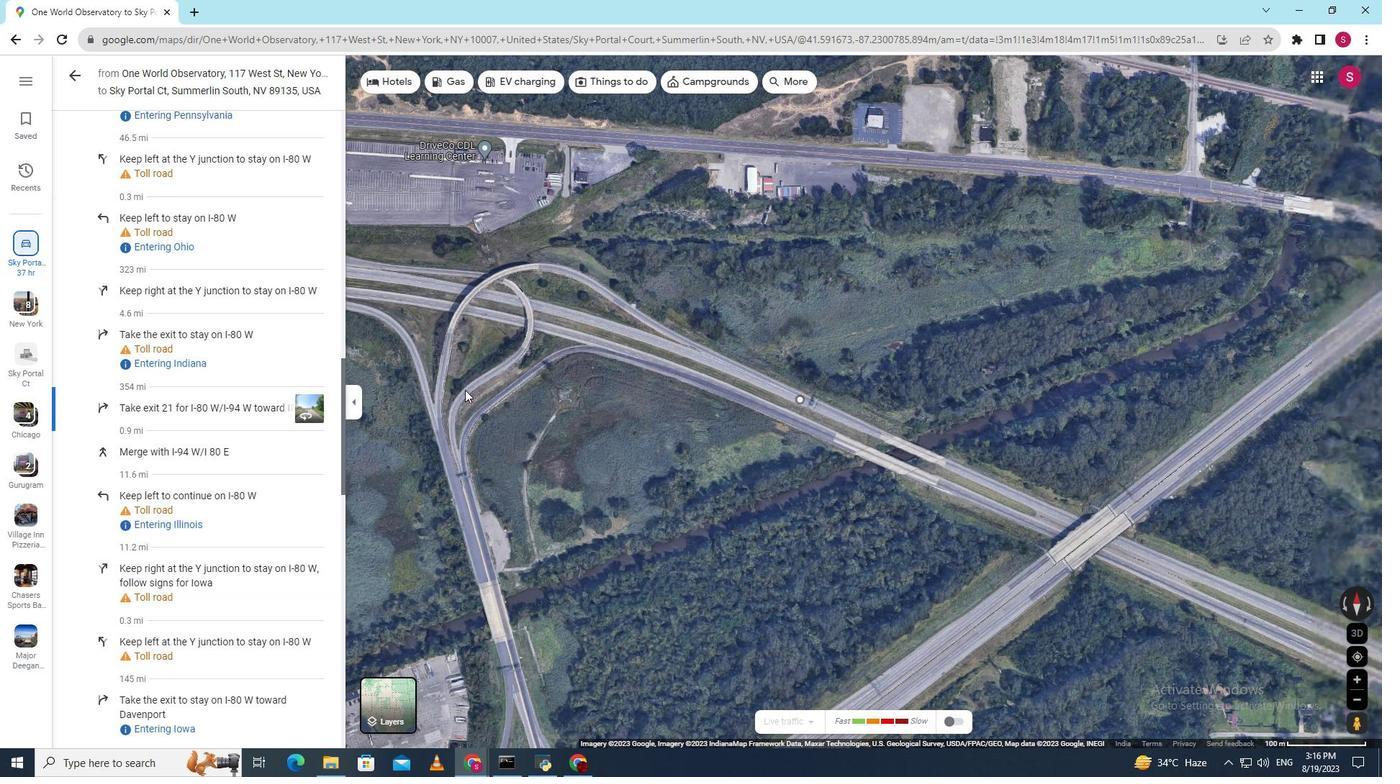 
Action: Mouse moved to (105, 409)
Screenshot: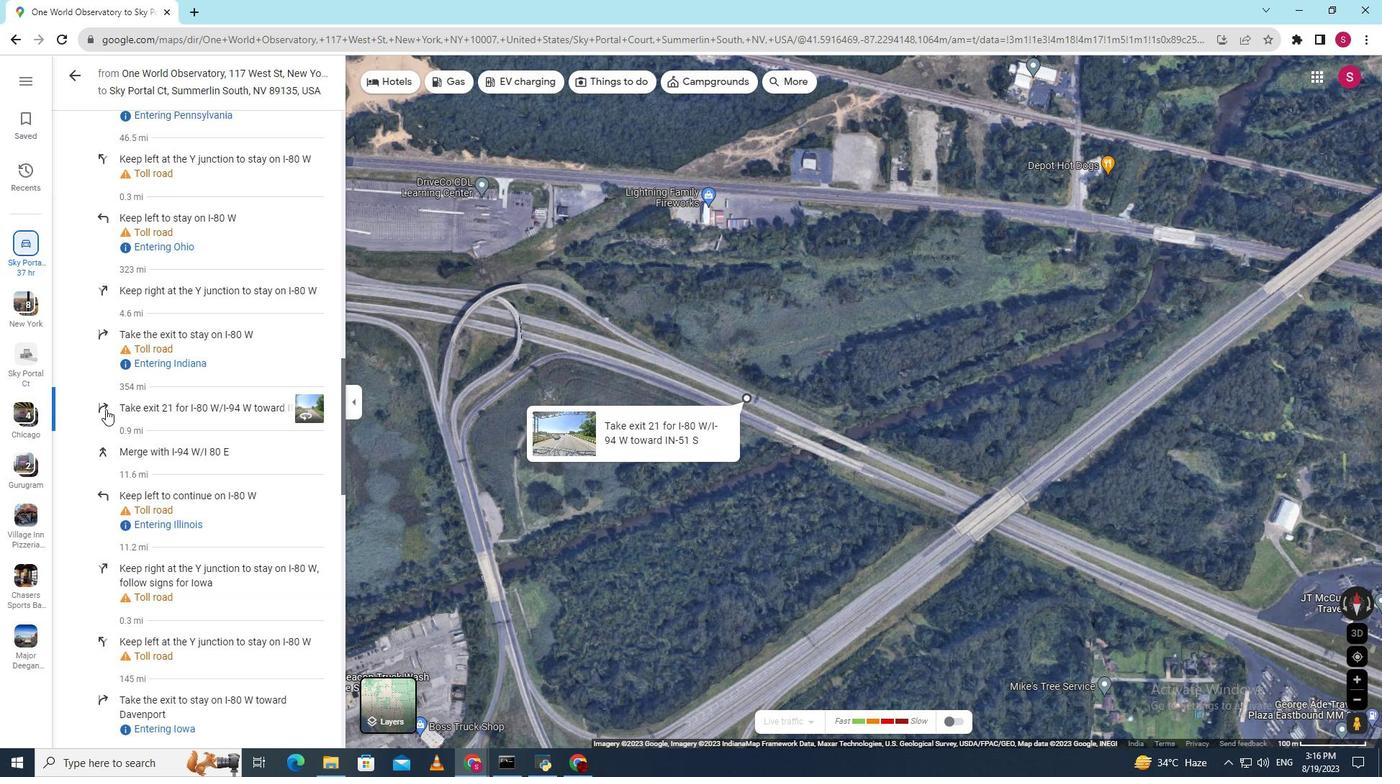 
Action: Mouse pressed left at (105, 409)
Screenshot: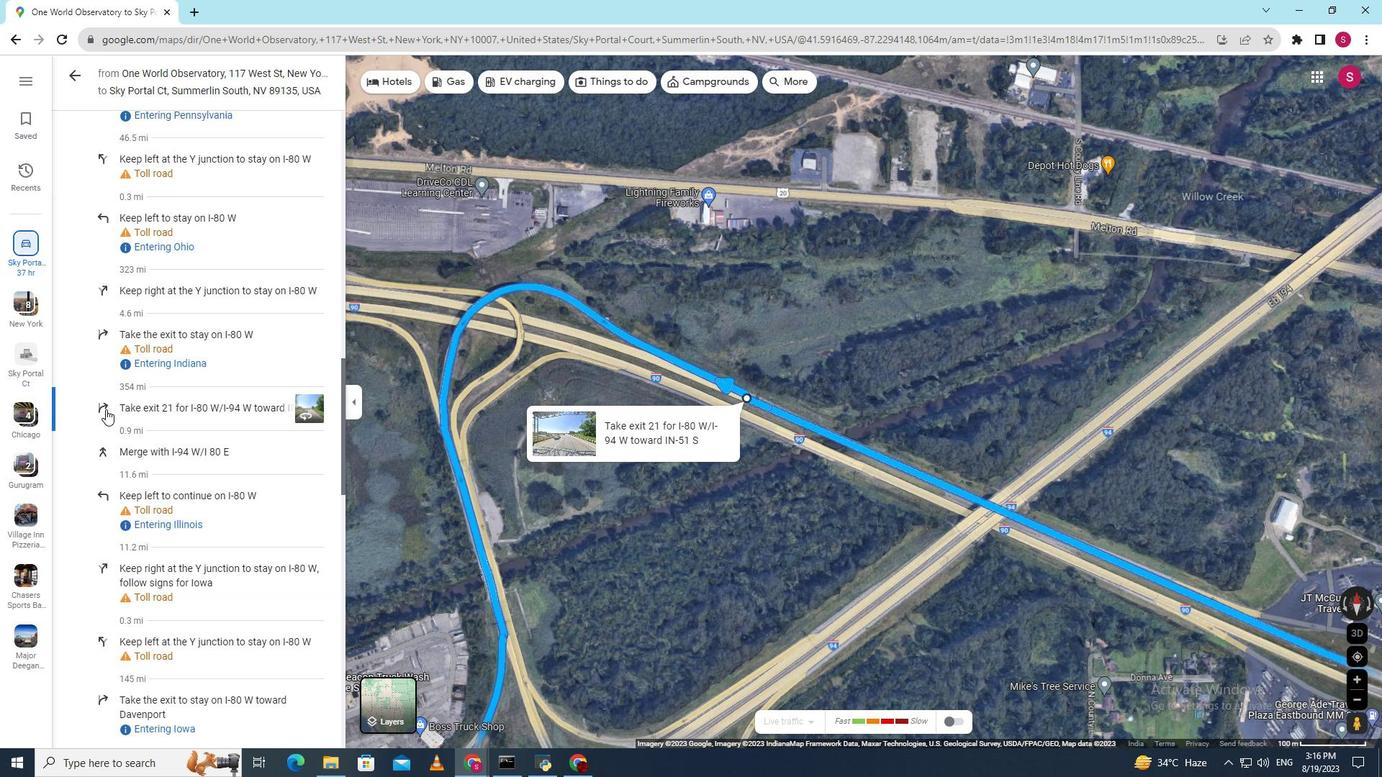 
Action: Mouse moved to (105, 452)
Screenshot: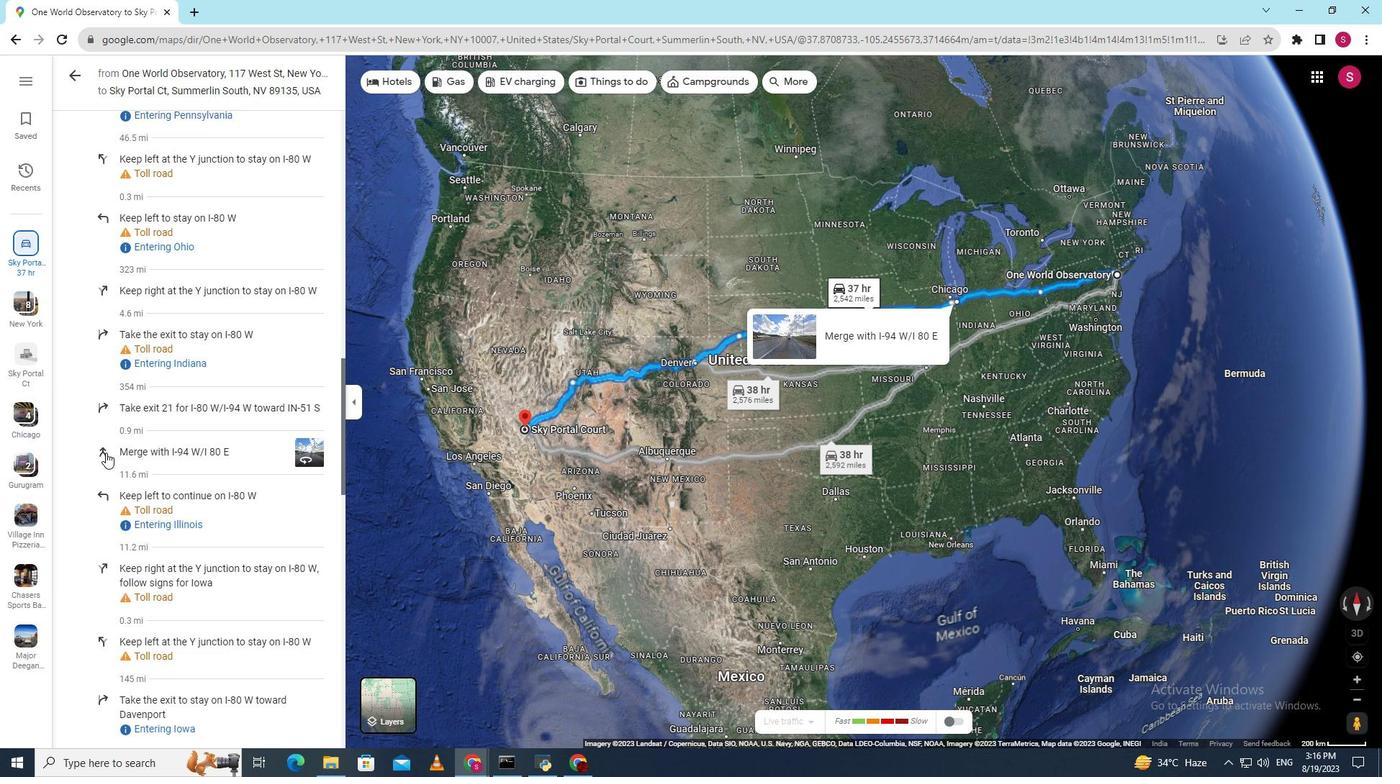 
Action: Mouse pressed left at (105, 452)
Screenshot: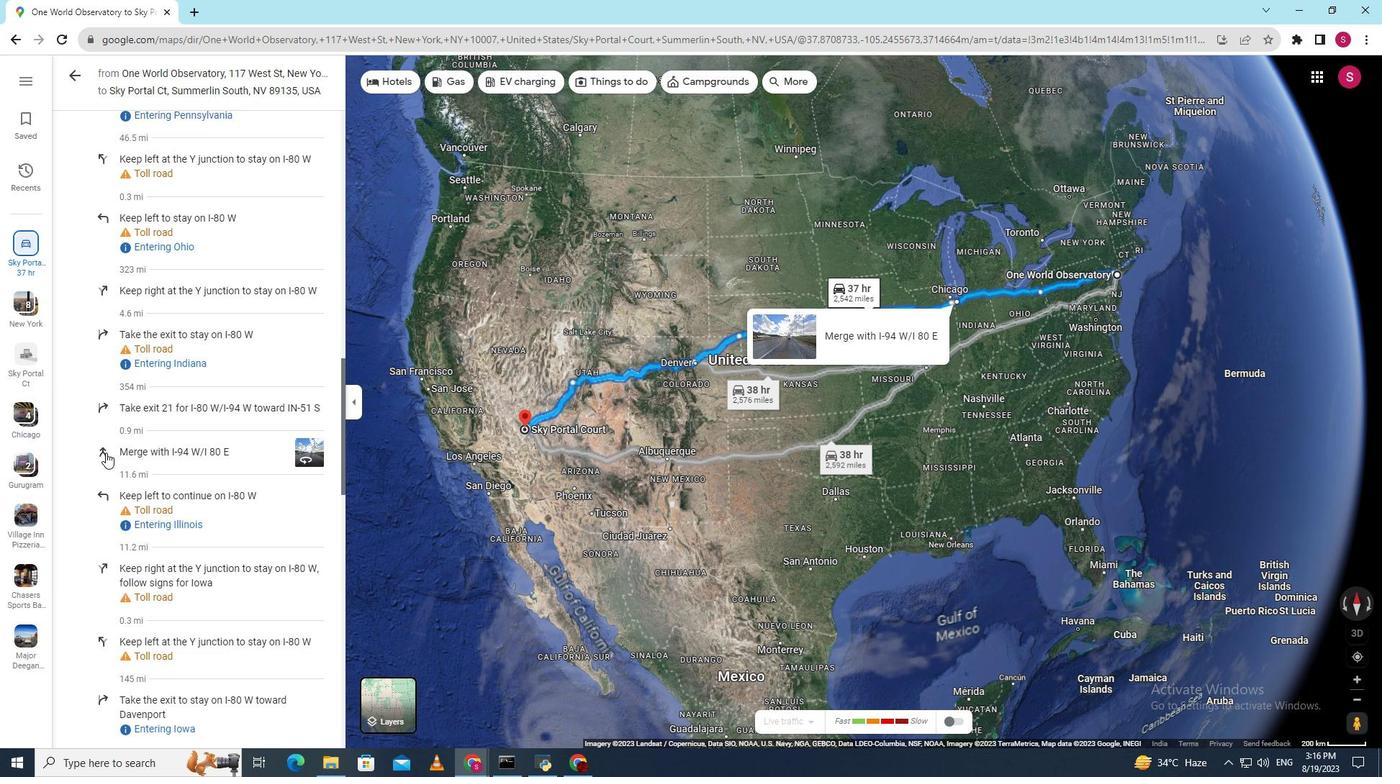 
Action: Mouse moved to (103, 491)
Screenshot: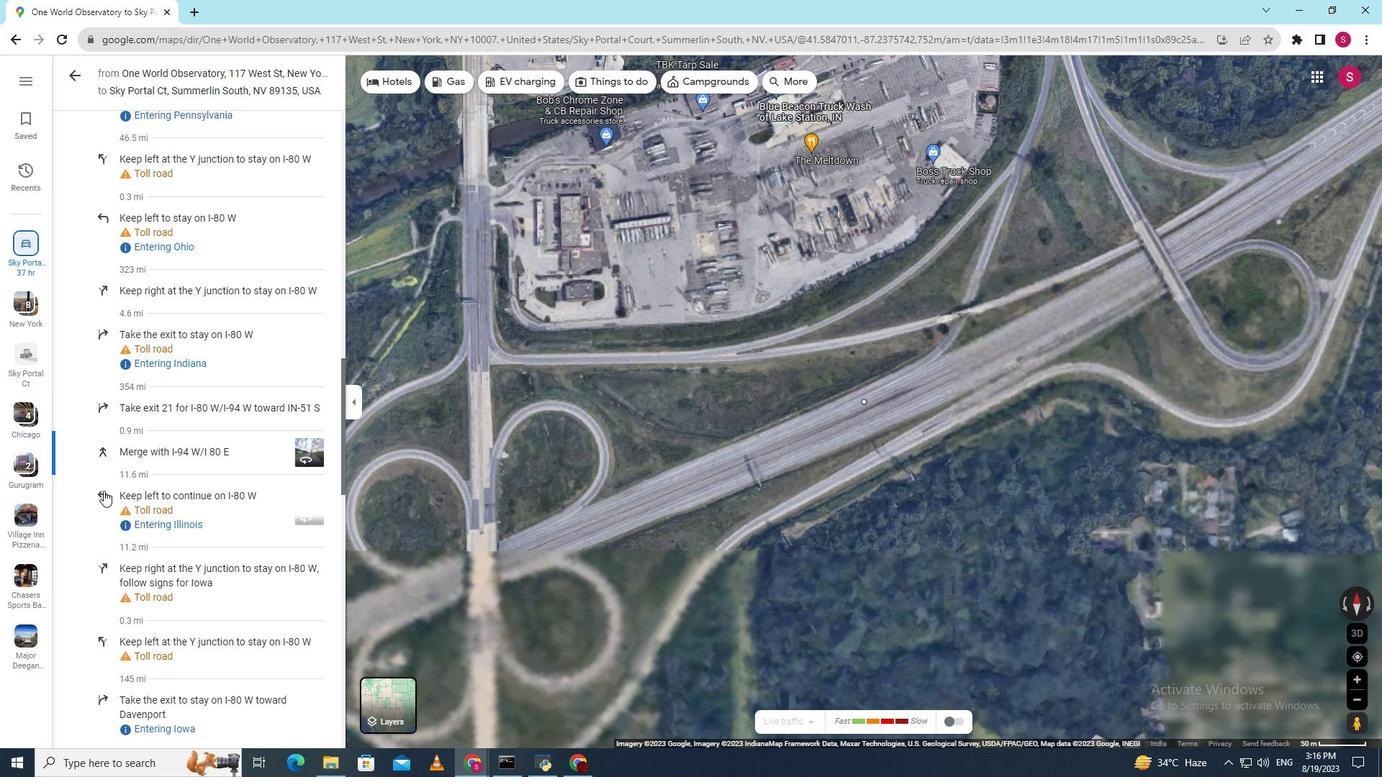 
Action: Mouse pressed left at (103, 491)
Screenshot: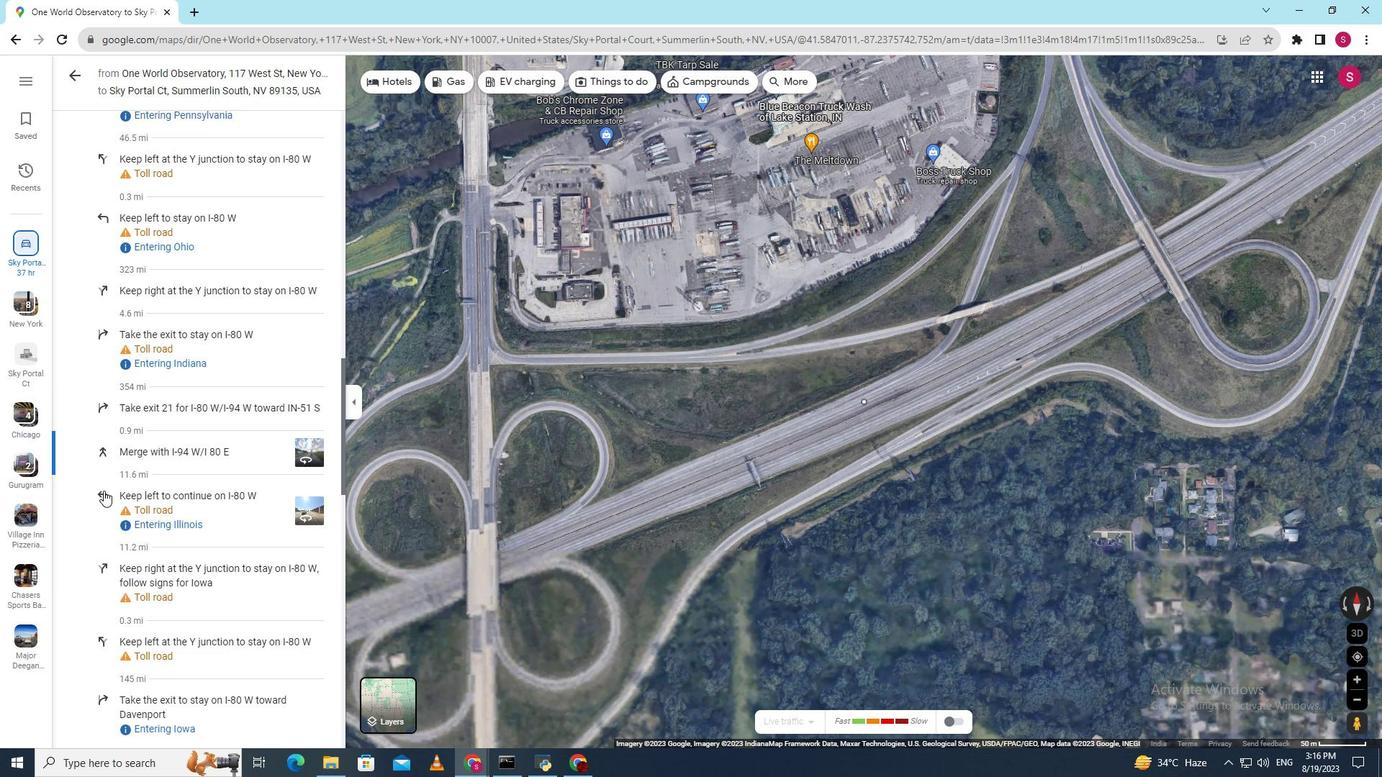 
Action: Mouse moved to (100, 569)
Screenshot: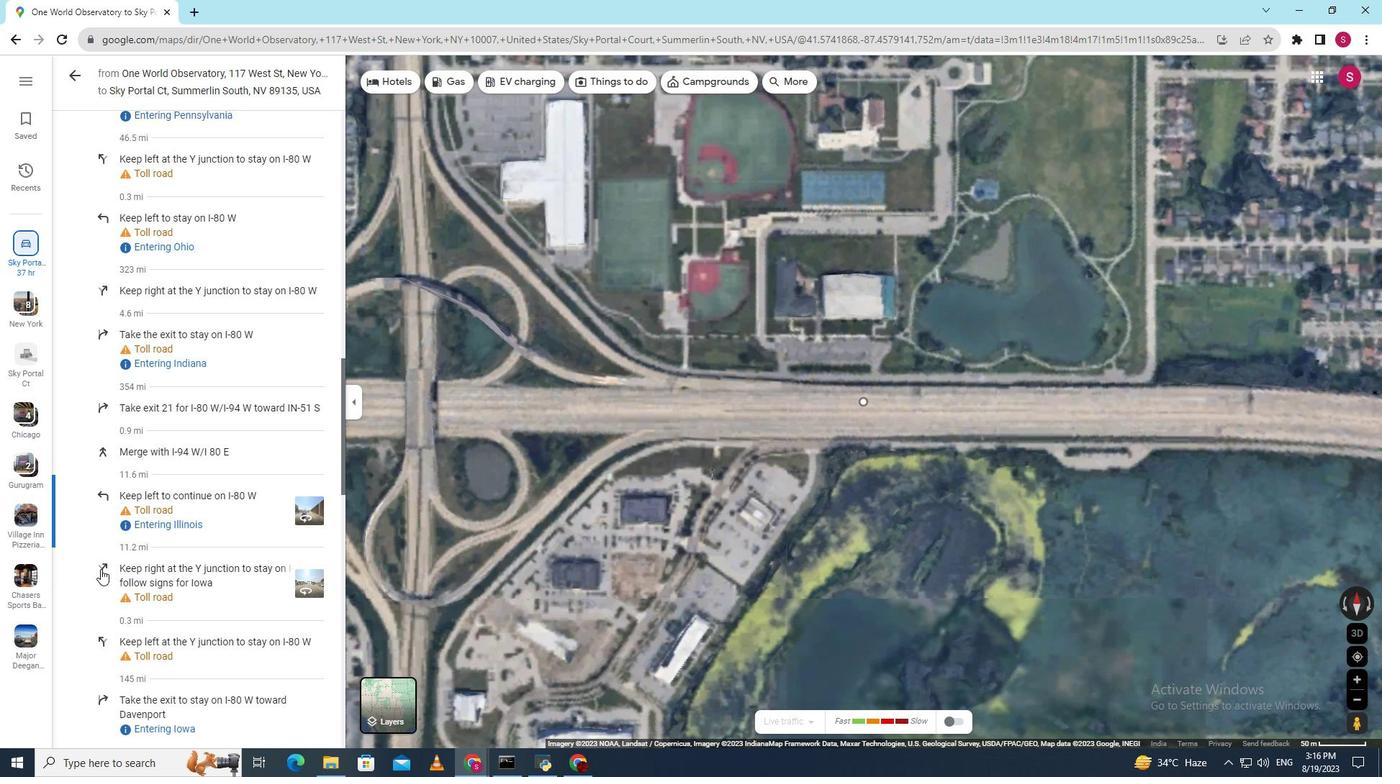 
Action: Mouse pressed left at (100, 569)
Screenshot: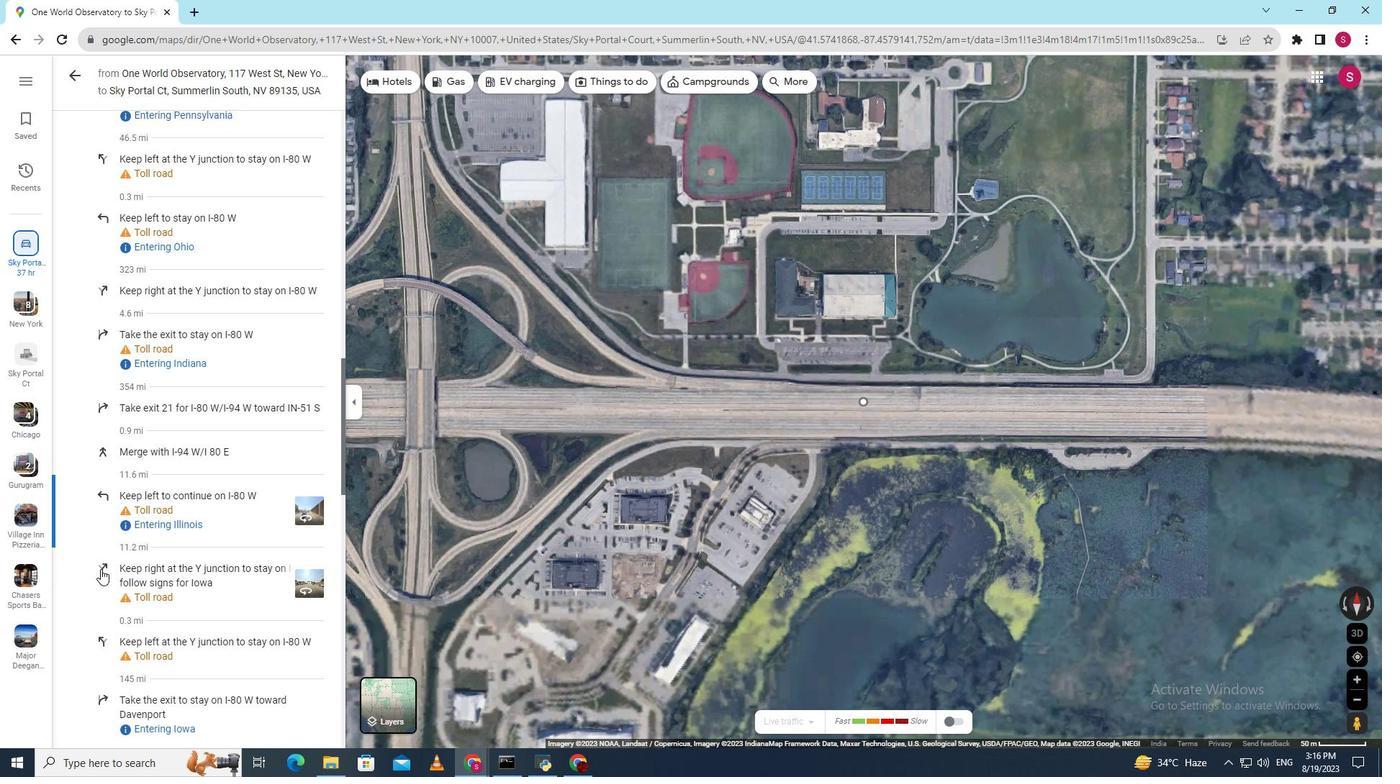 
Action: Mouse moved to (100, 647)
Screenshot: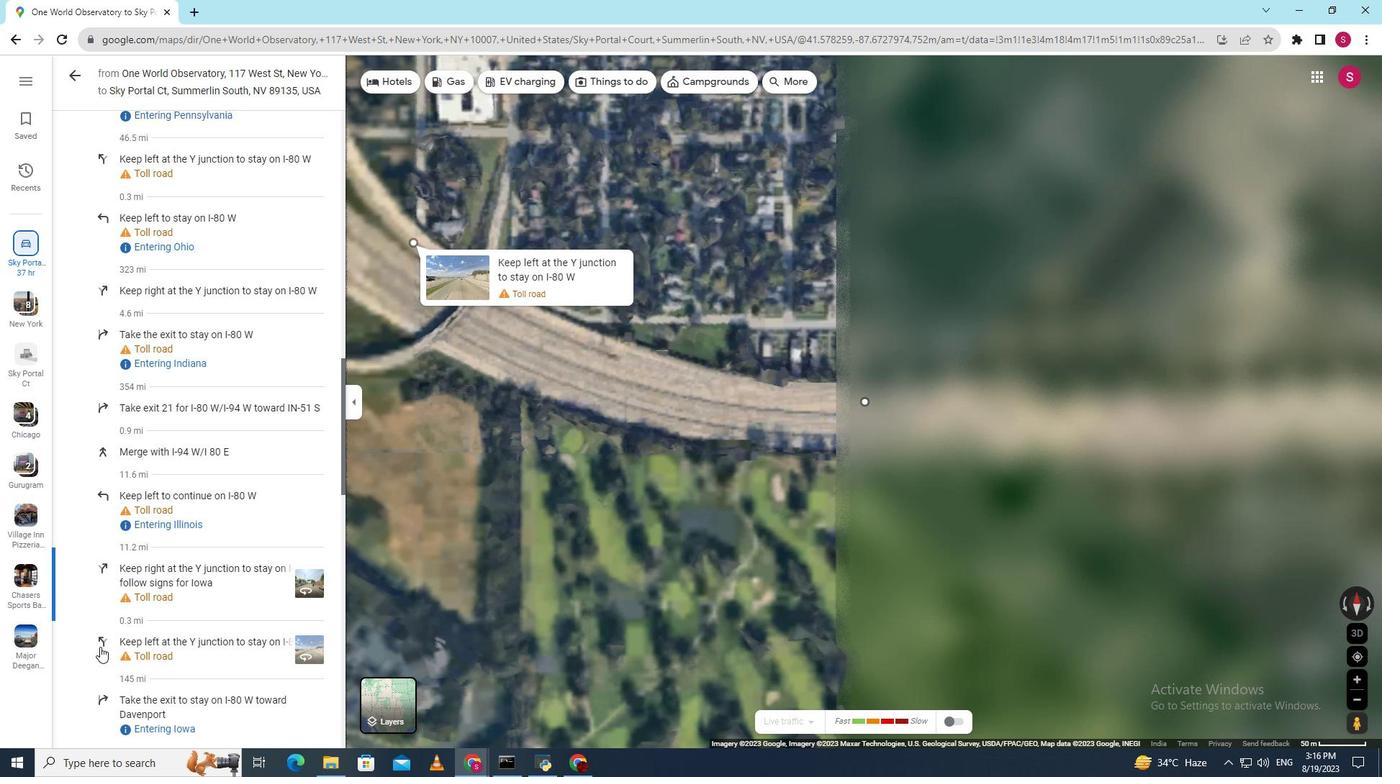 
Action: Mouse pressed left at (100, 647)
Screenshot: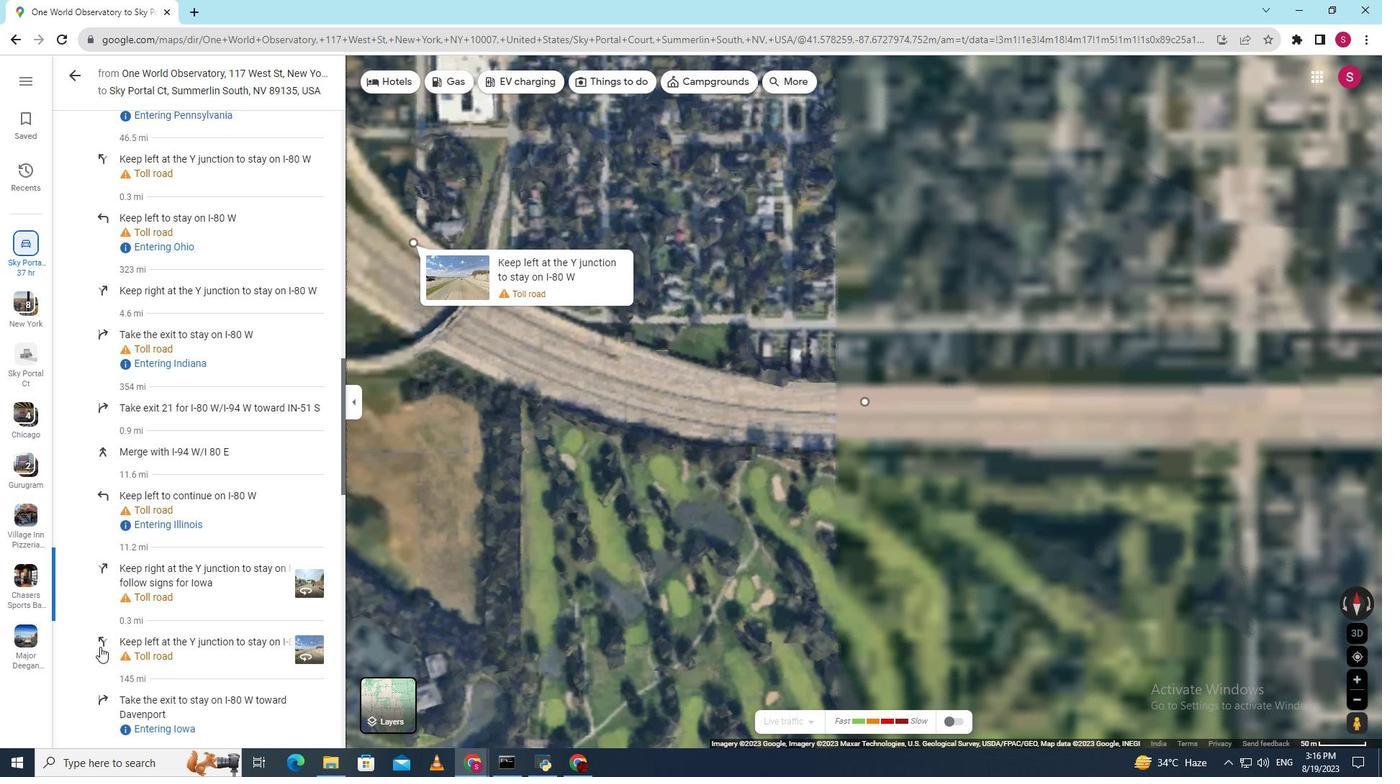 
Action: Mouse moved to (98, 700)
Screenshot: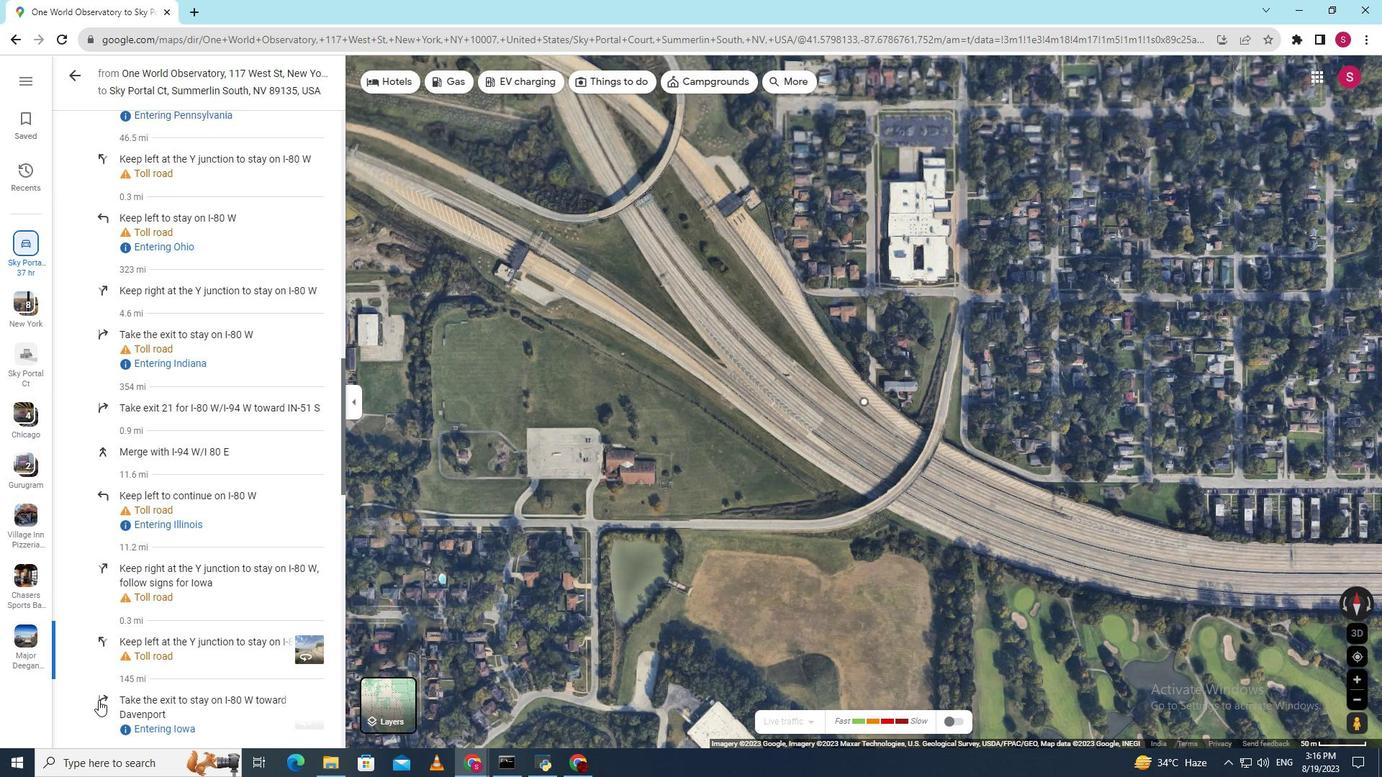 
Action: Mouse pressed left at (98, 700)
Screenshot: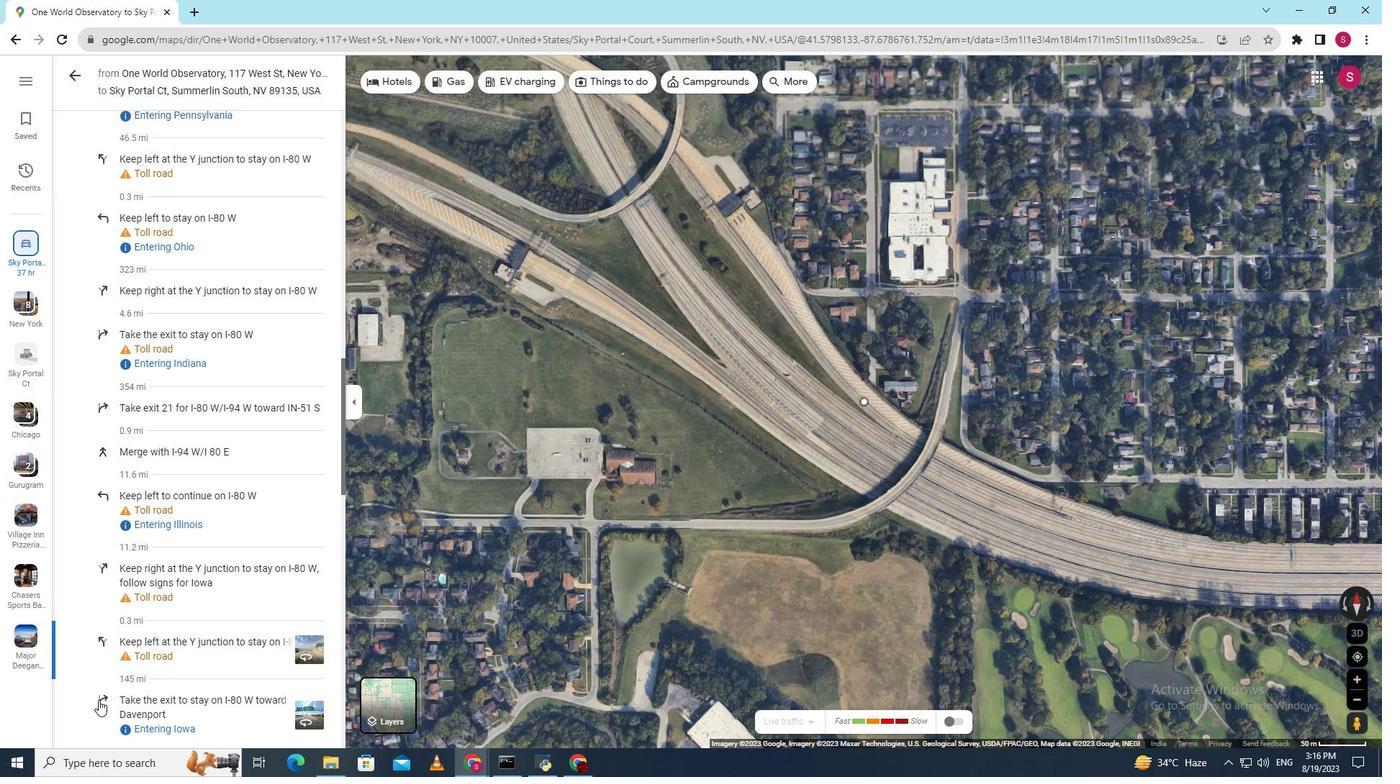 
Action: Mouse scrolled (98, 699) with delta (0, 0)
Screenshot: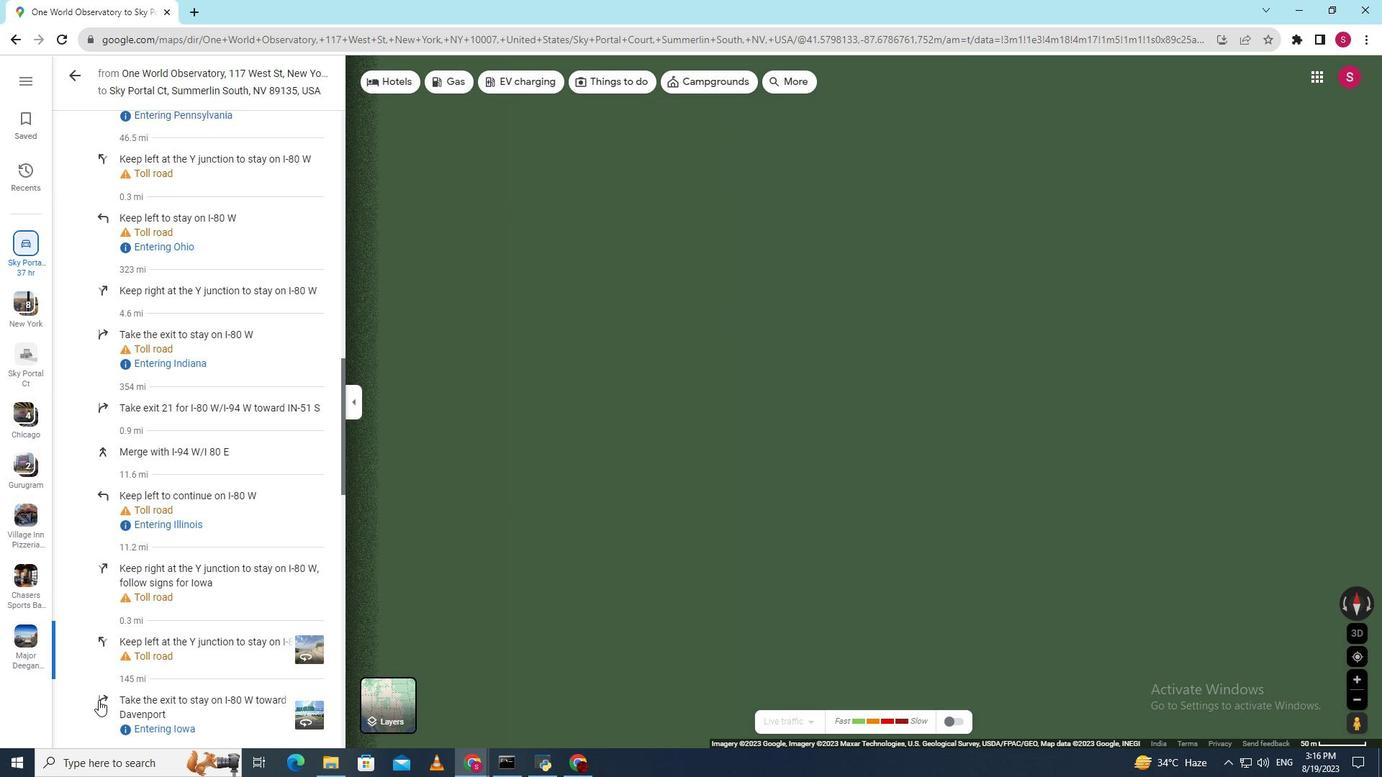 
Action: Mouse scrolled (98, 699) with delta (0, 0)
Screenshot: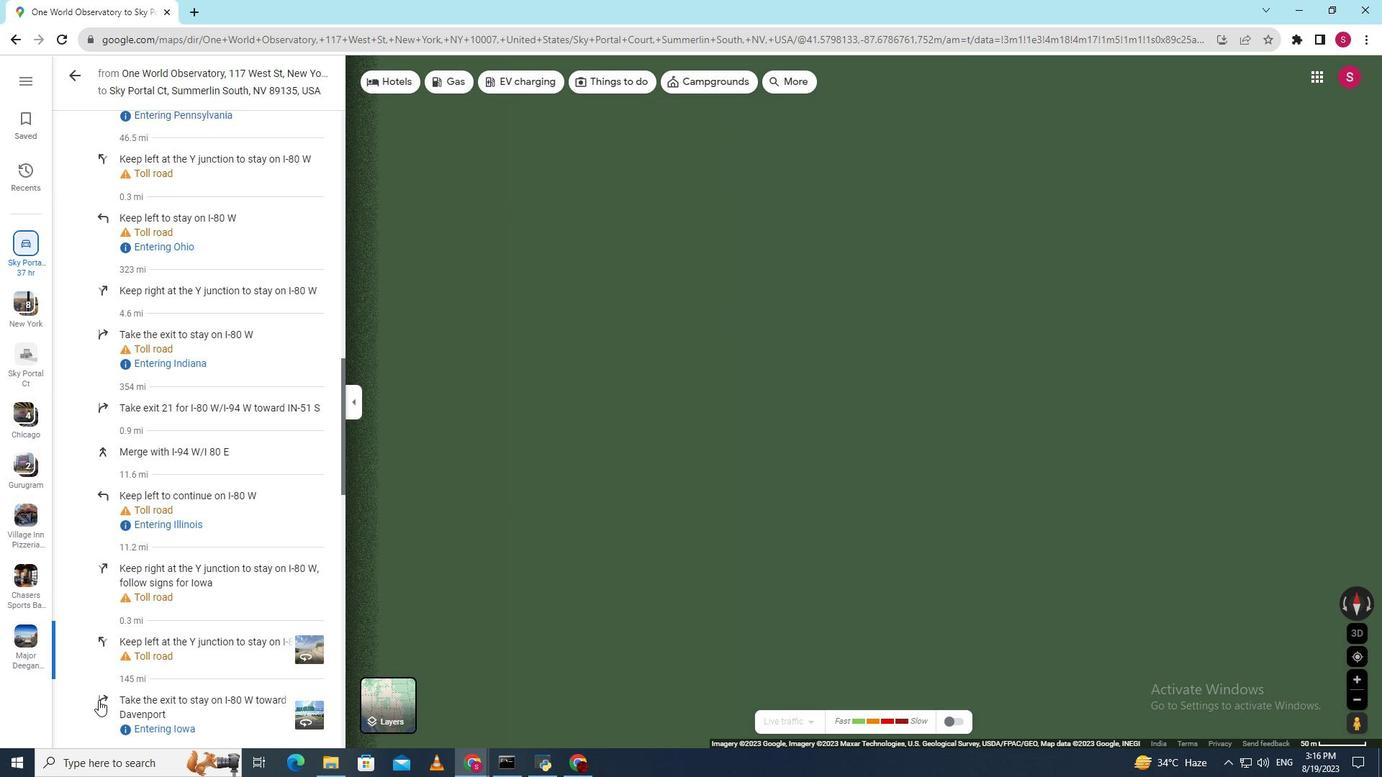 
Action: Mouse scrolled (98, 699) with delta (0, 0)
Screenshot: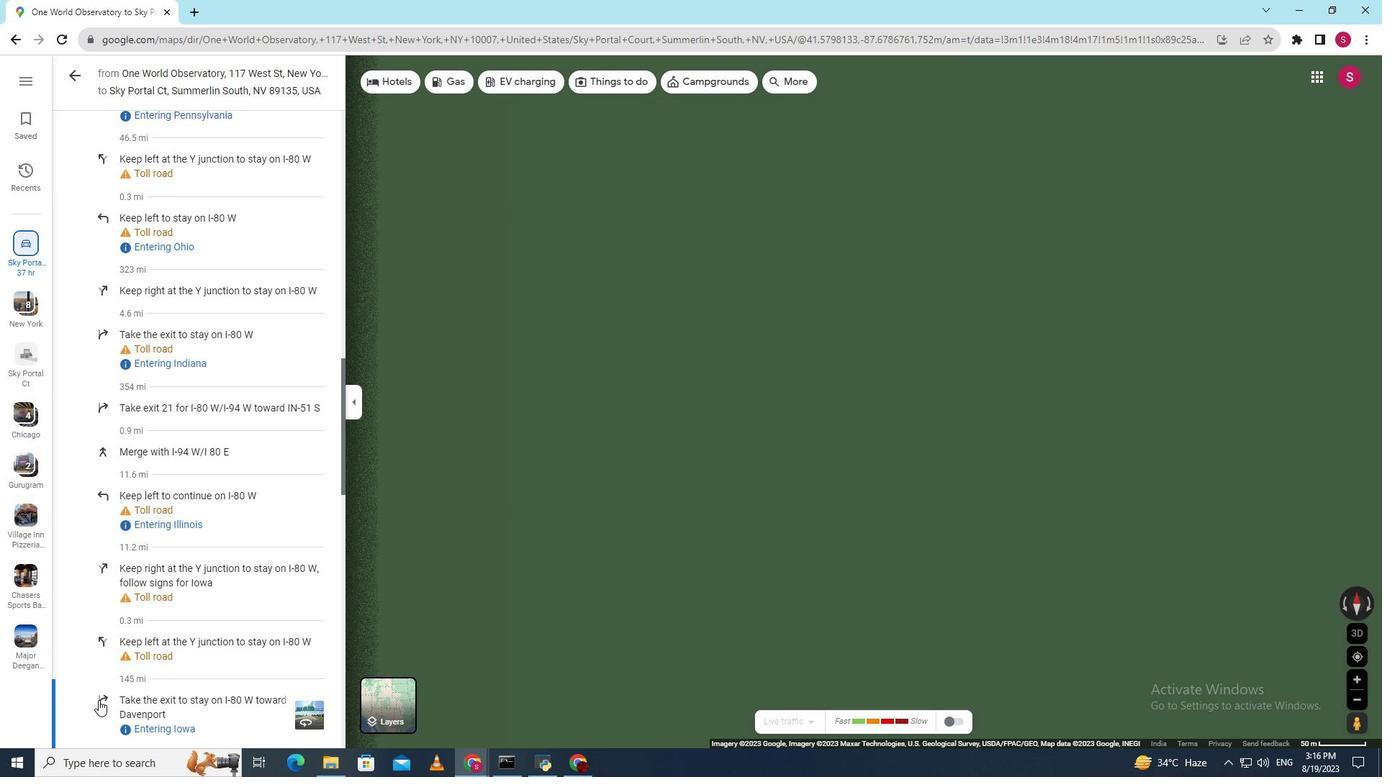 
Action: Mouse moved to (118, 631)
Screenshot: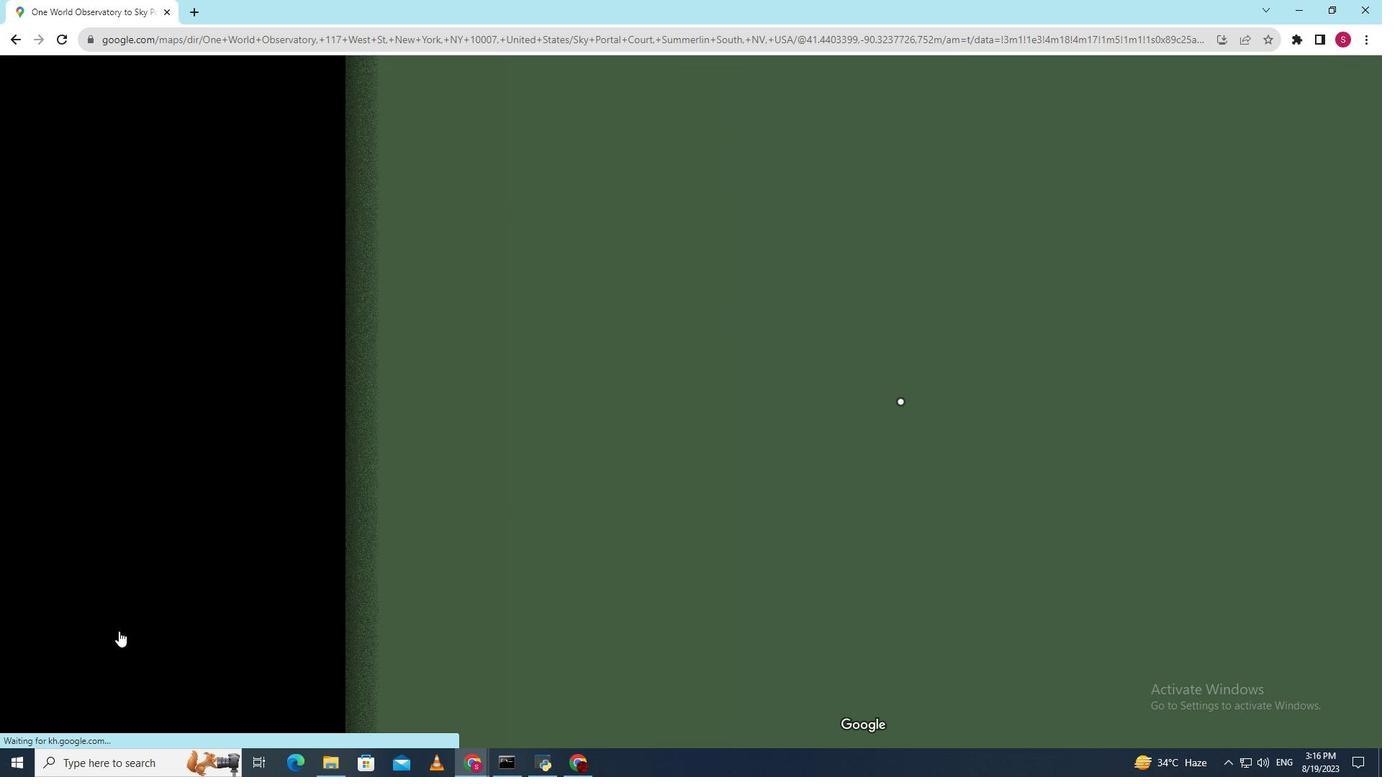 
Action: Mouse scrolled (118, 630) with delta (0, 0)
Screenshot: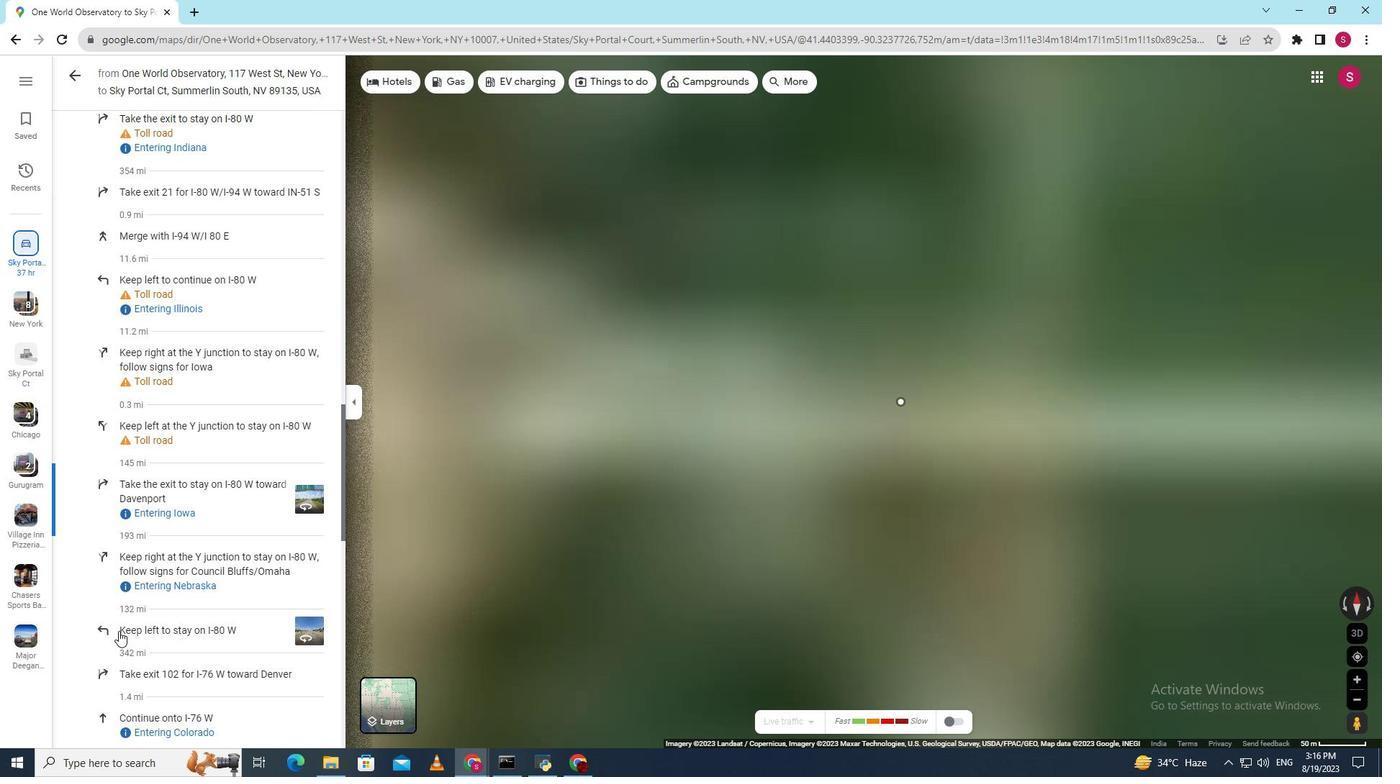 
Action: Mouse scrolled (118, 630) with delta (0, 0)
Screenshot: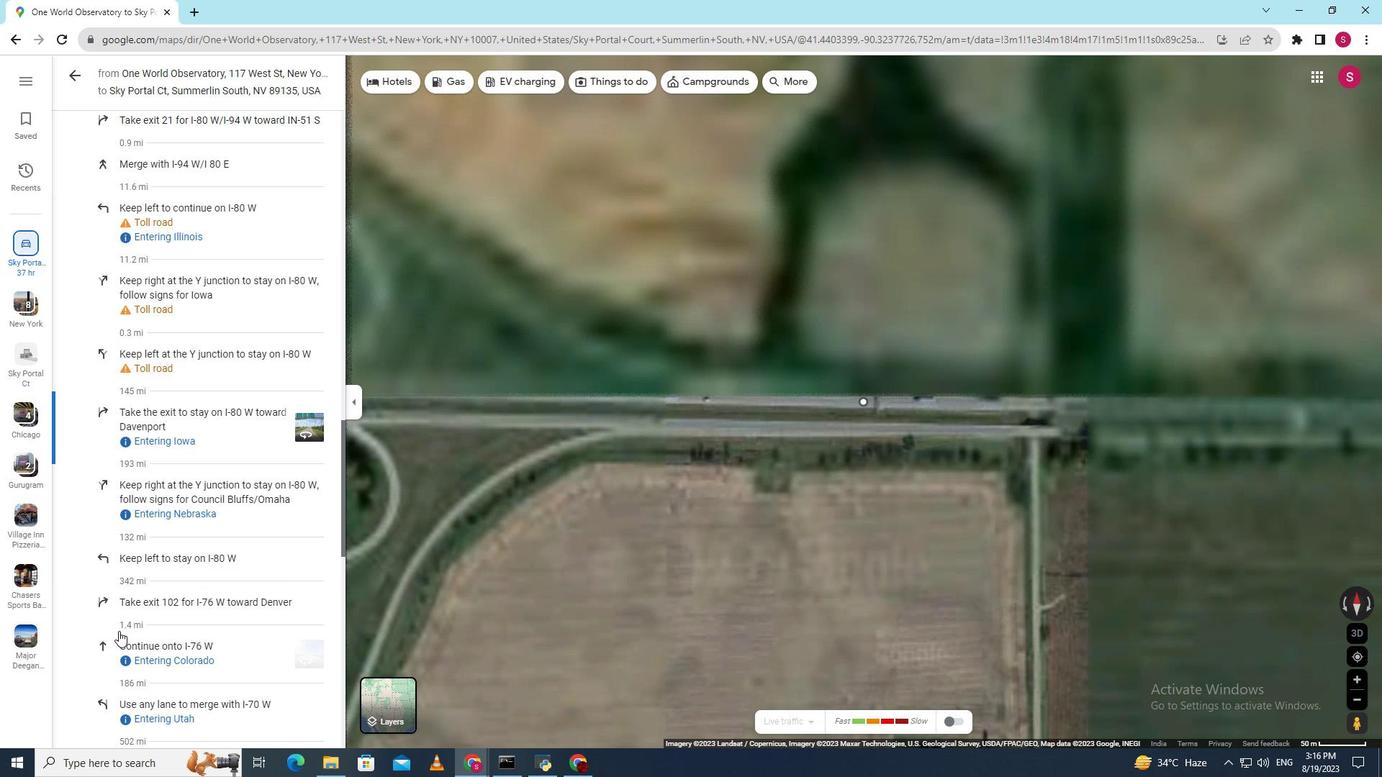 
Action: Mouse scrolled (118, 630) with delta (0, 0)
Screenshot: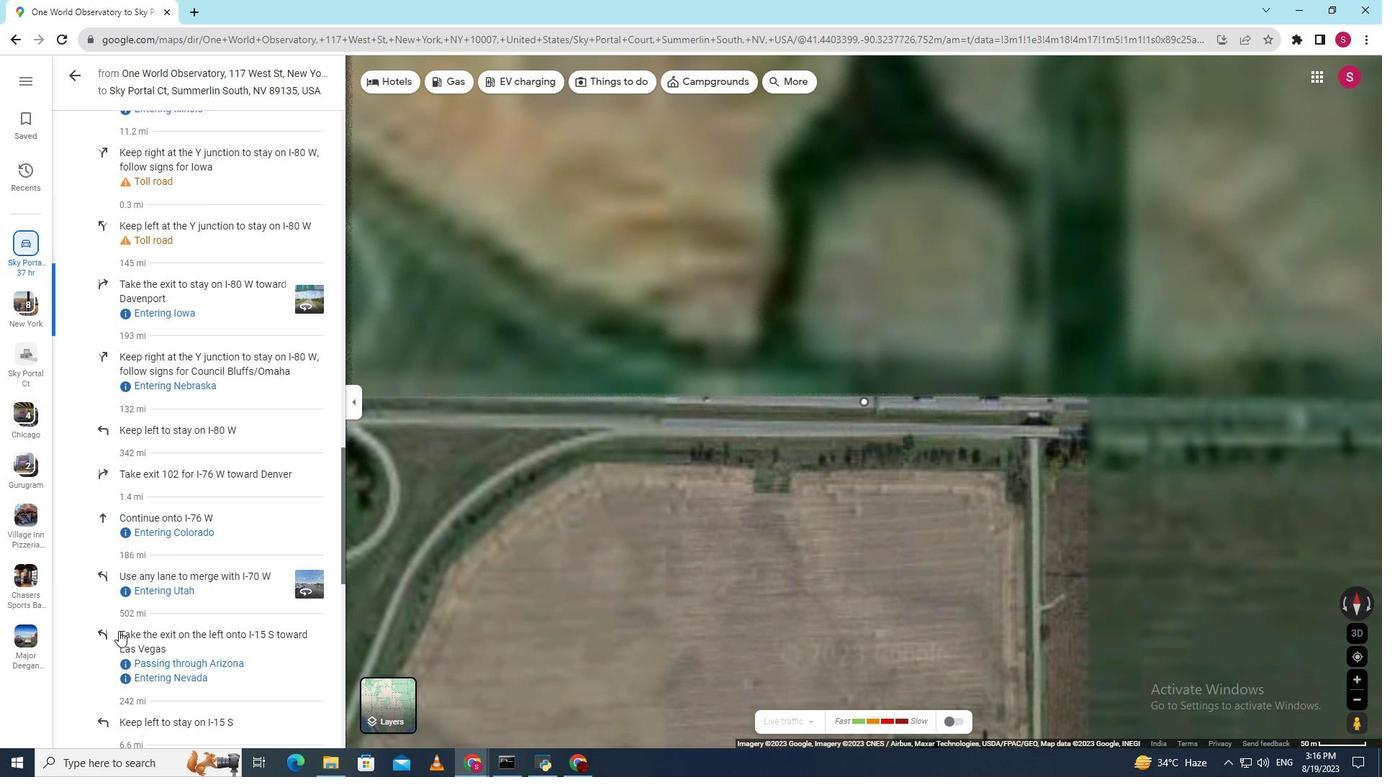 
Action: Mouse scrolled (118, 630) with delta (0, 0)
Screenshot: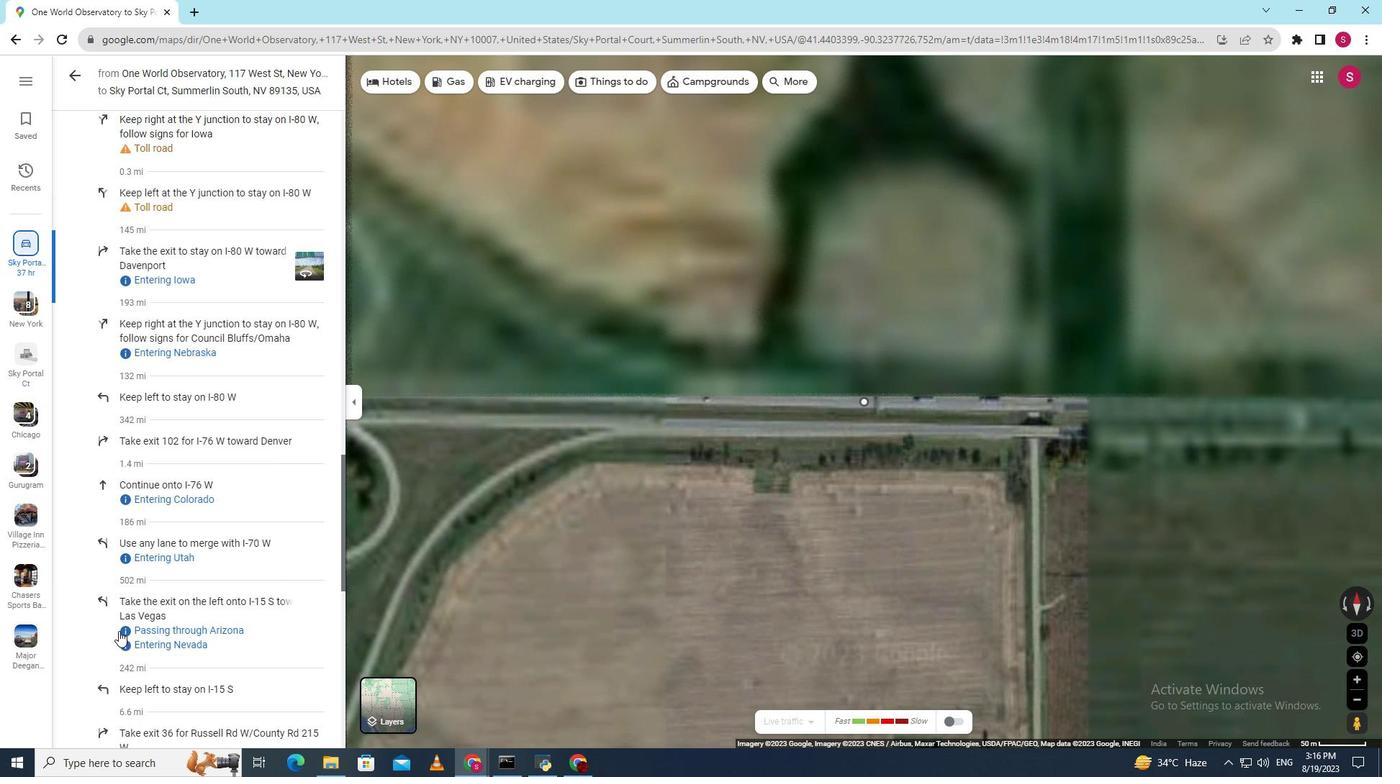 
Action: Mouse moved to (95, 435)
Screenshot: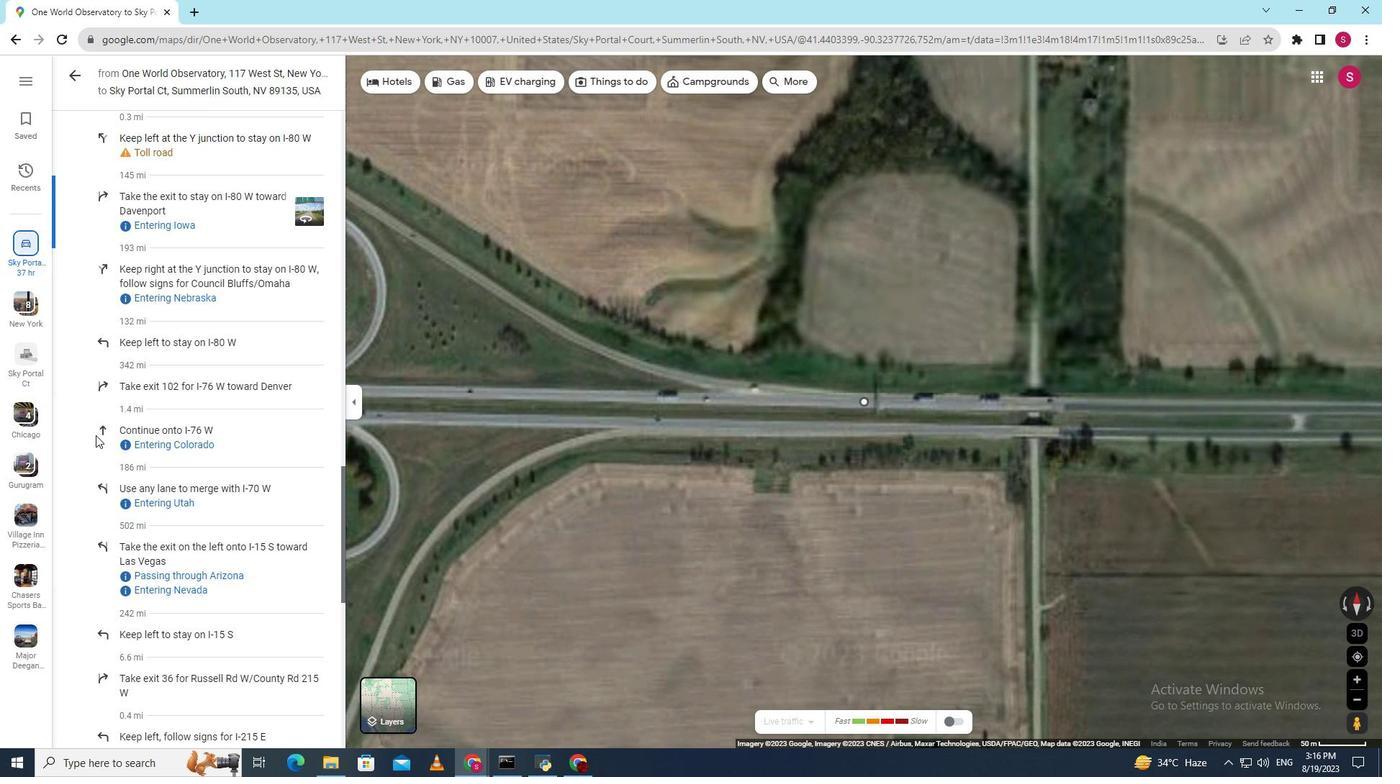 
Action: Mouse pressed left at (95, 435)
Screenshot: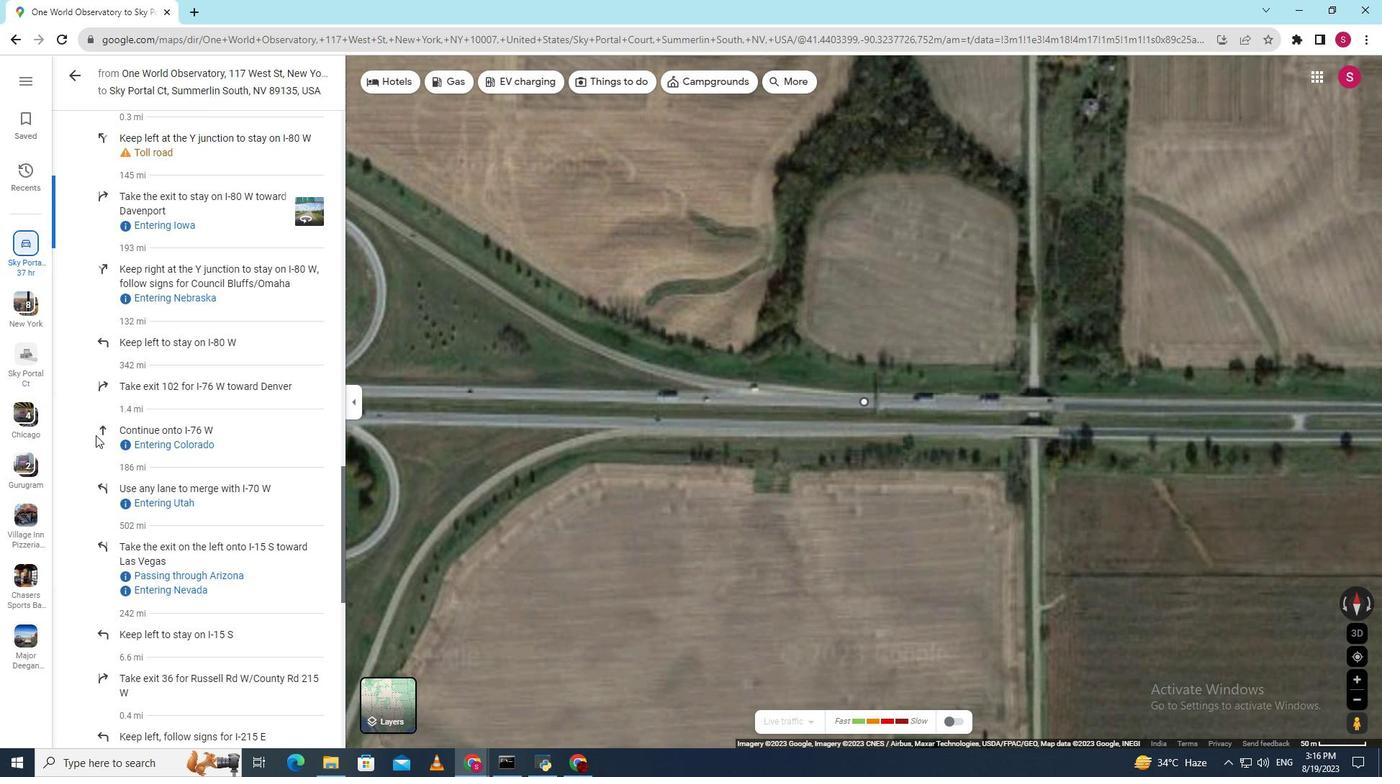 
Action: Mouse moved to (102, 432)
Screenshot: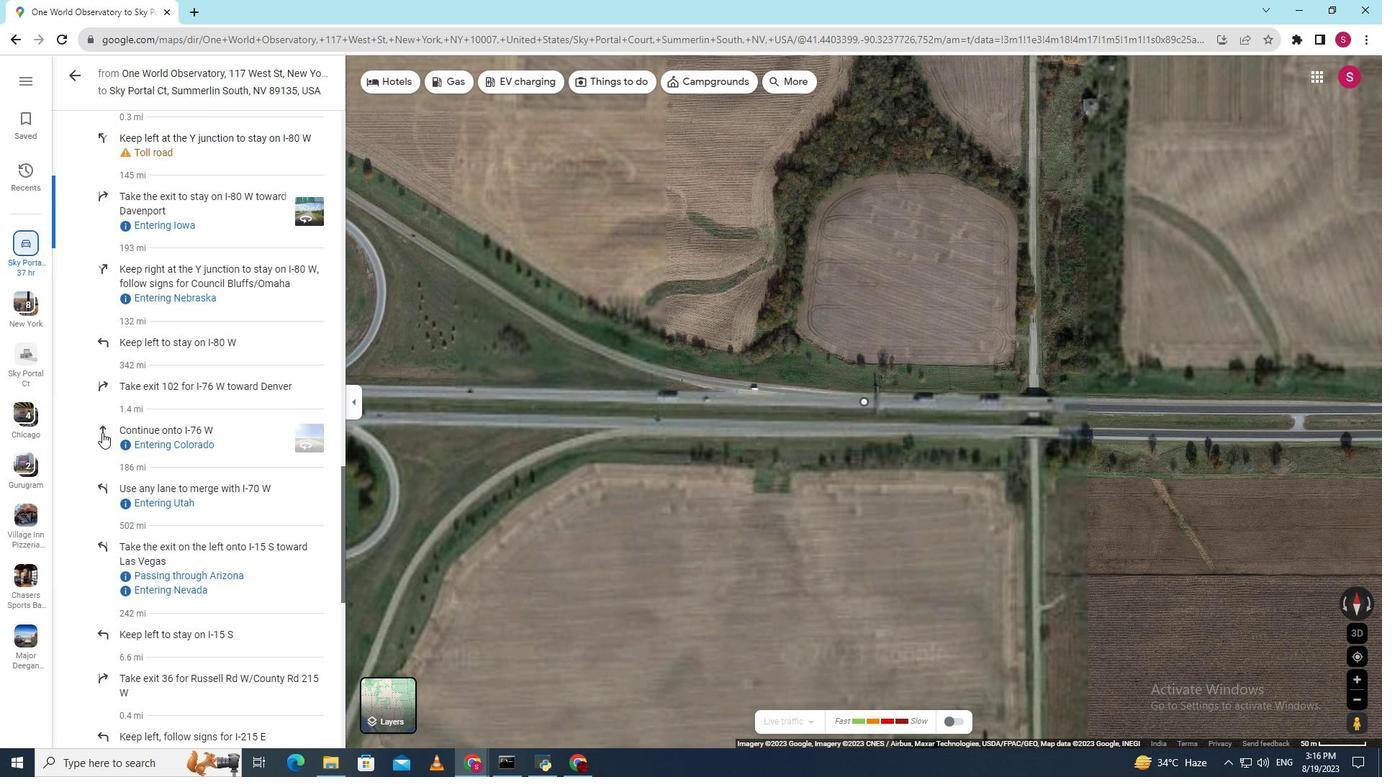 
Action: Mouse pressed left at (102, 432)
Screenshot: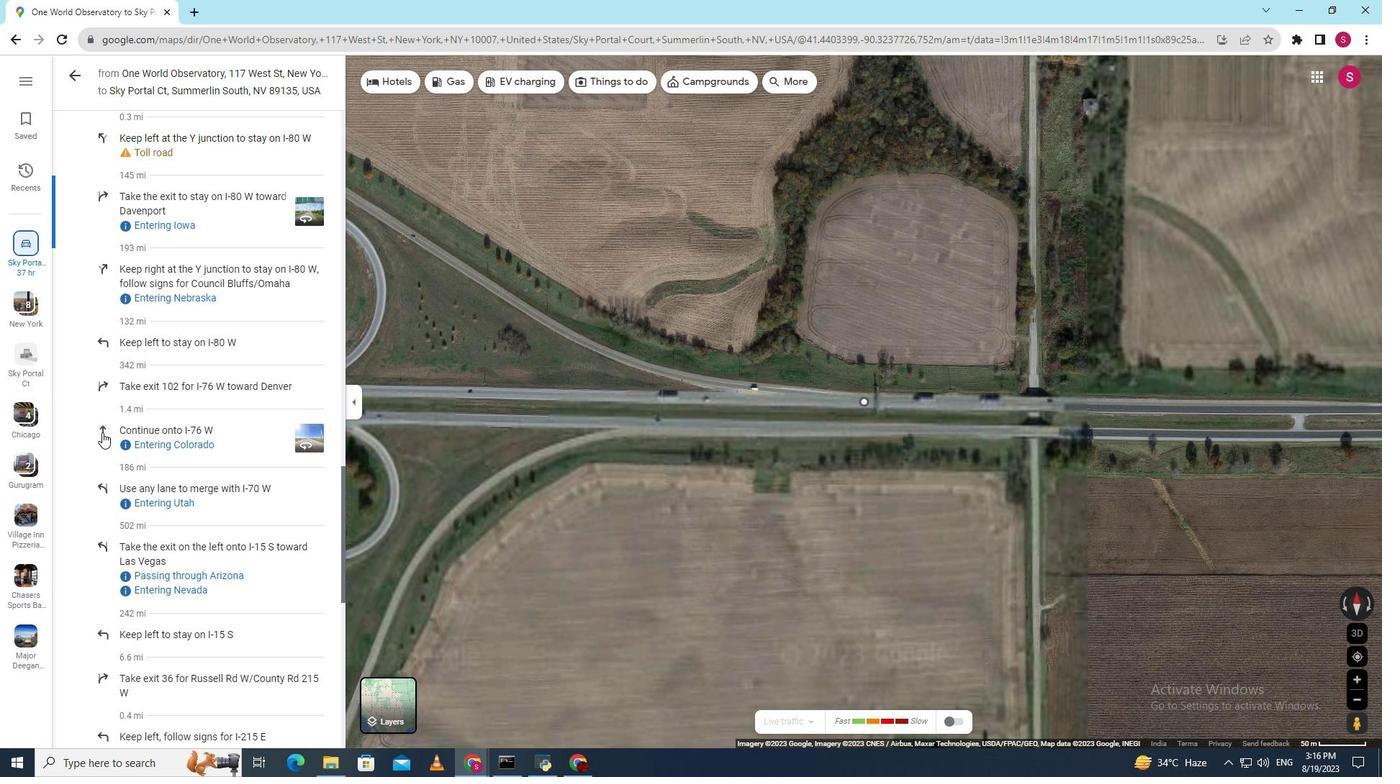 
Action: Mouse moved to (102, 487)
Screenshot: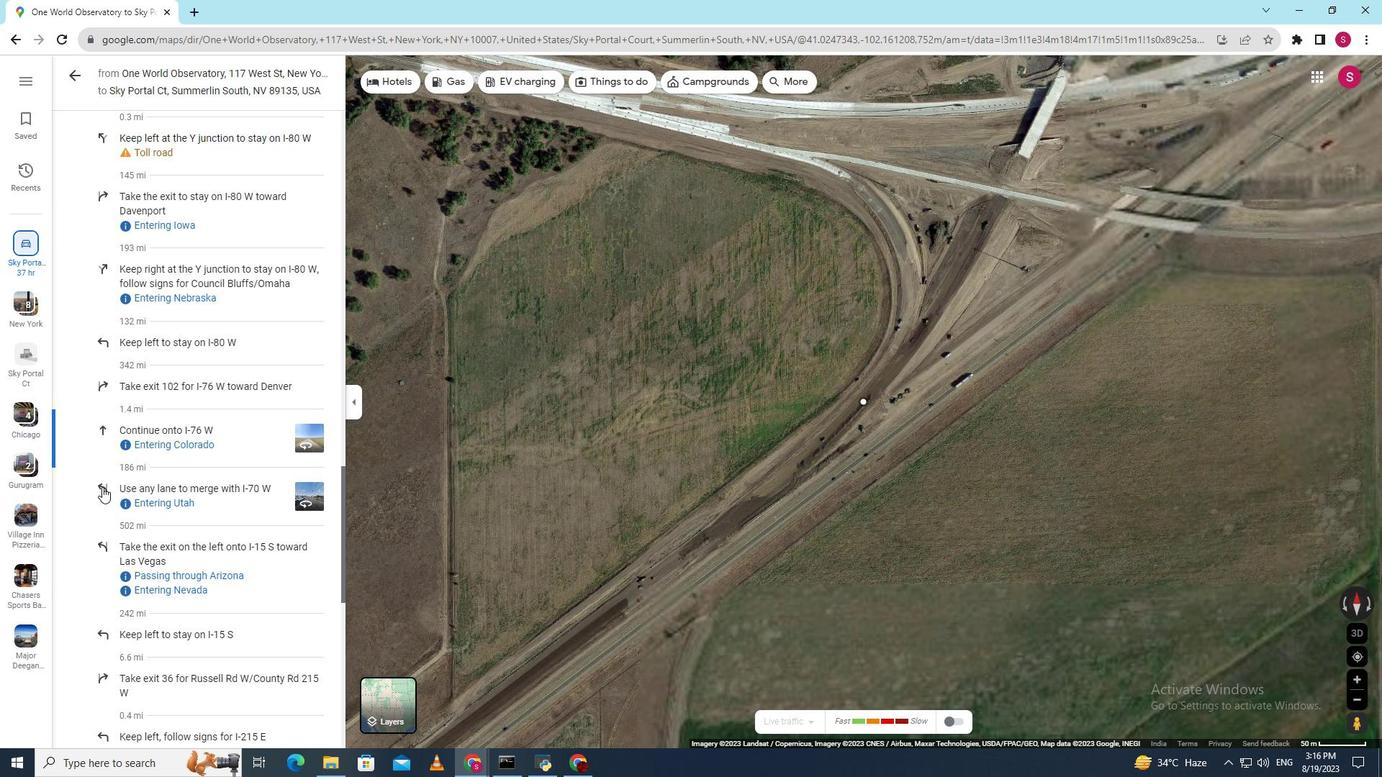 
Action: Mouse pressed left at (102, 487)
Screenshot: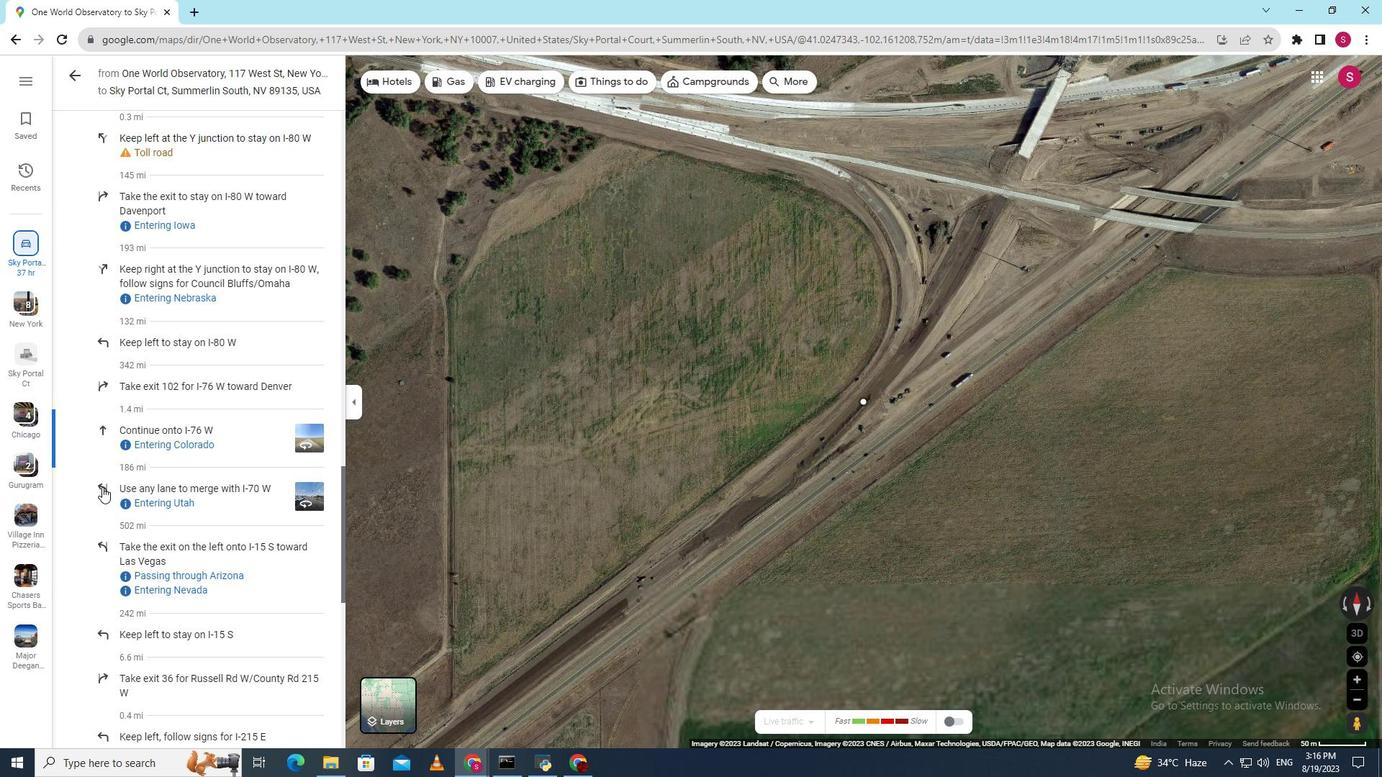 
Action: Mouse moved to (100, 546)
Screenshot: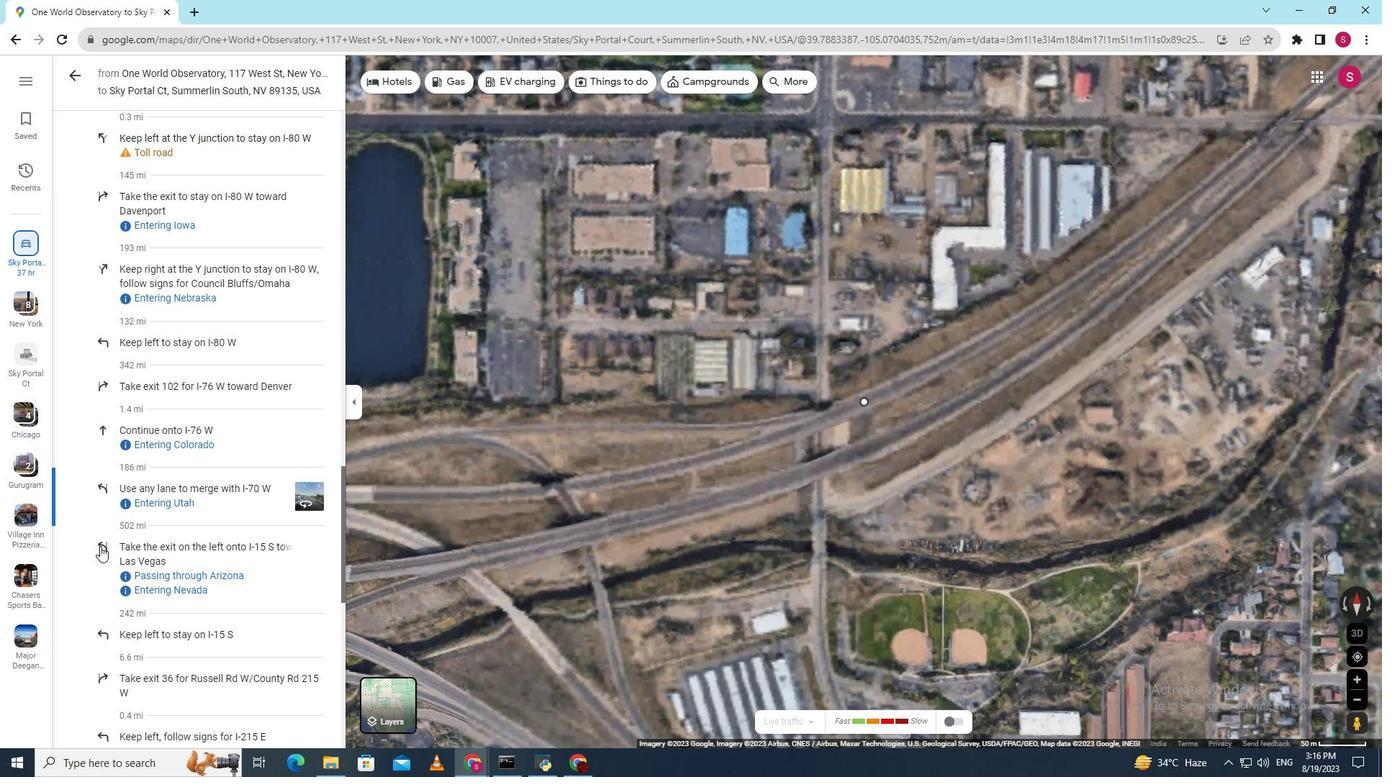 
Action: Mouse pressed left at (100, 546)
Screenshot: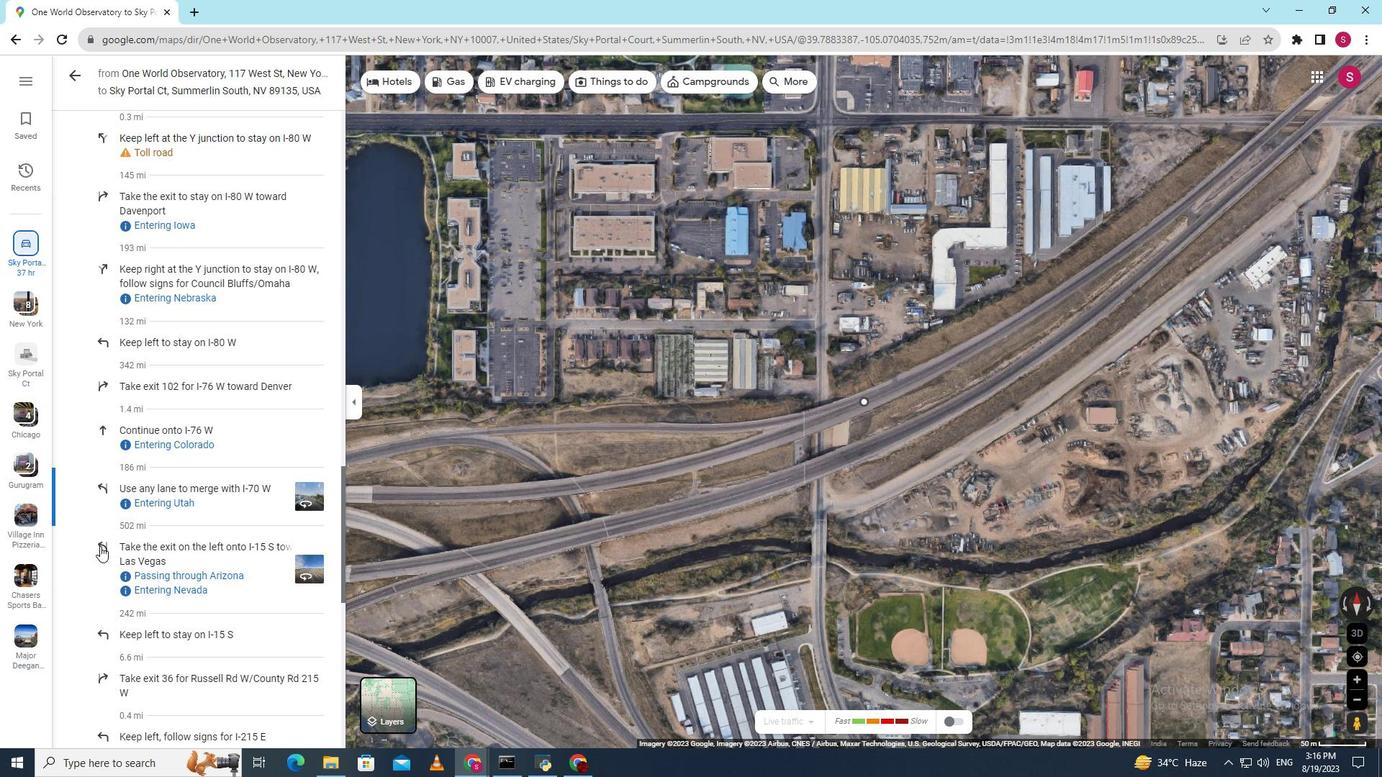 
Action: Mouse moved to (105, 634)
Screenshot: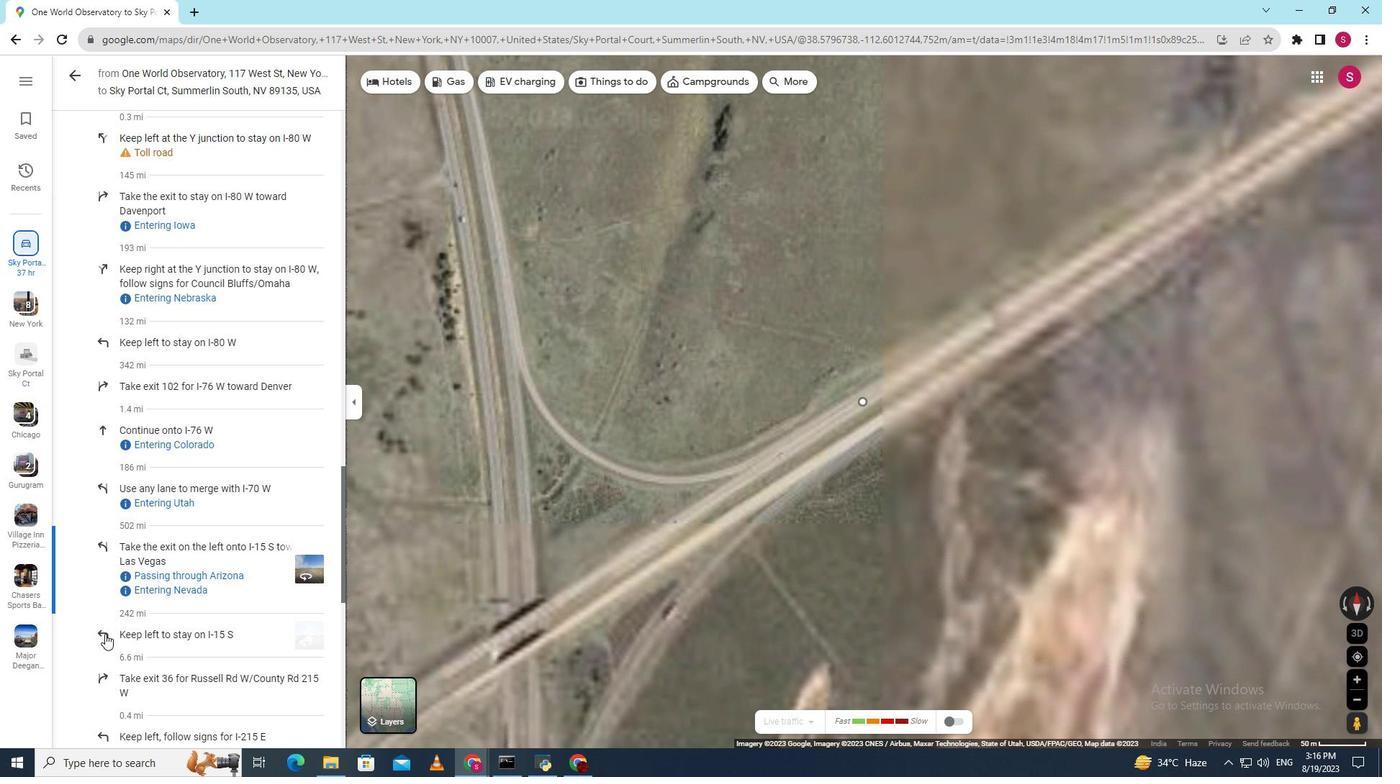 
Action: Mouse pressed left at (105, 634)
Screenshot: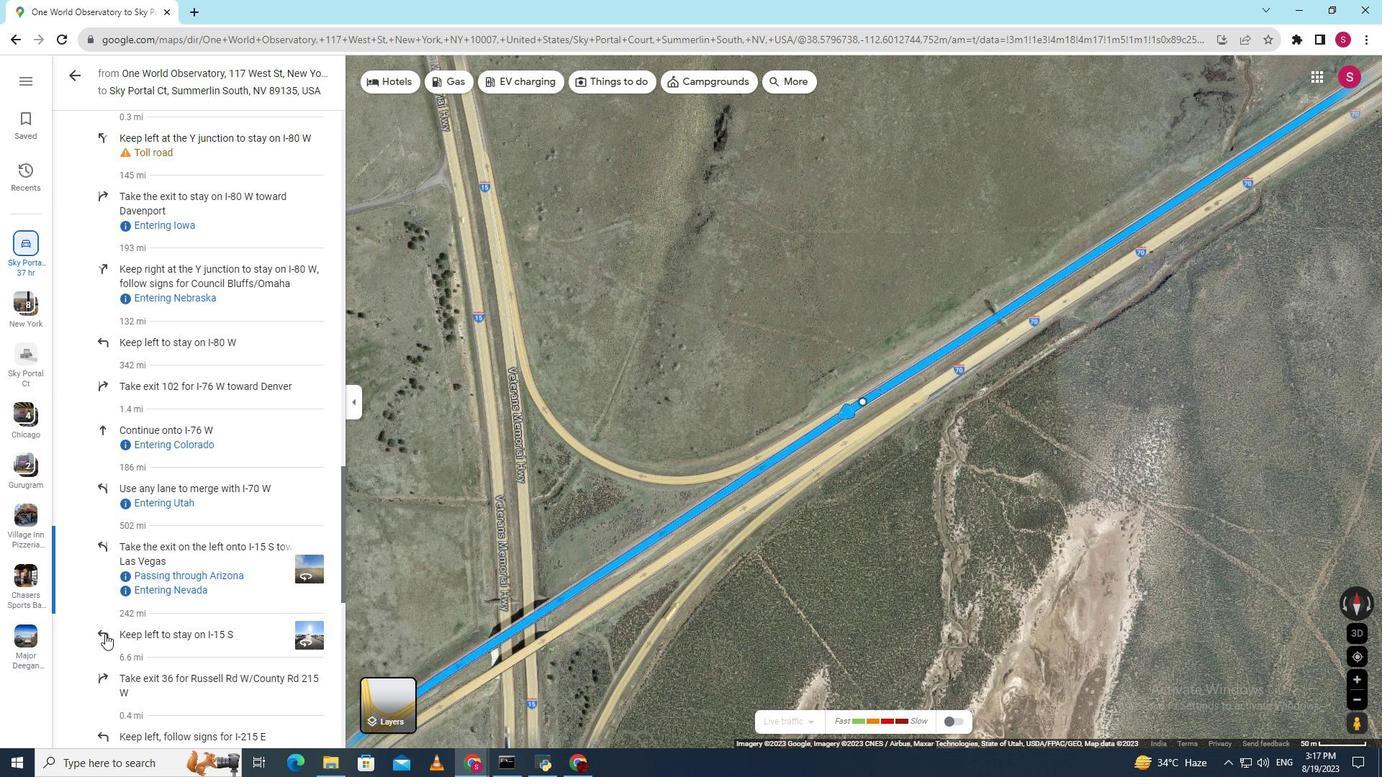 
Action: Mouse moved to (95, 658)
Screenshot: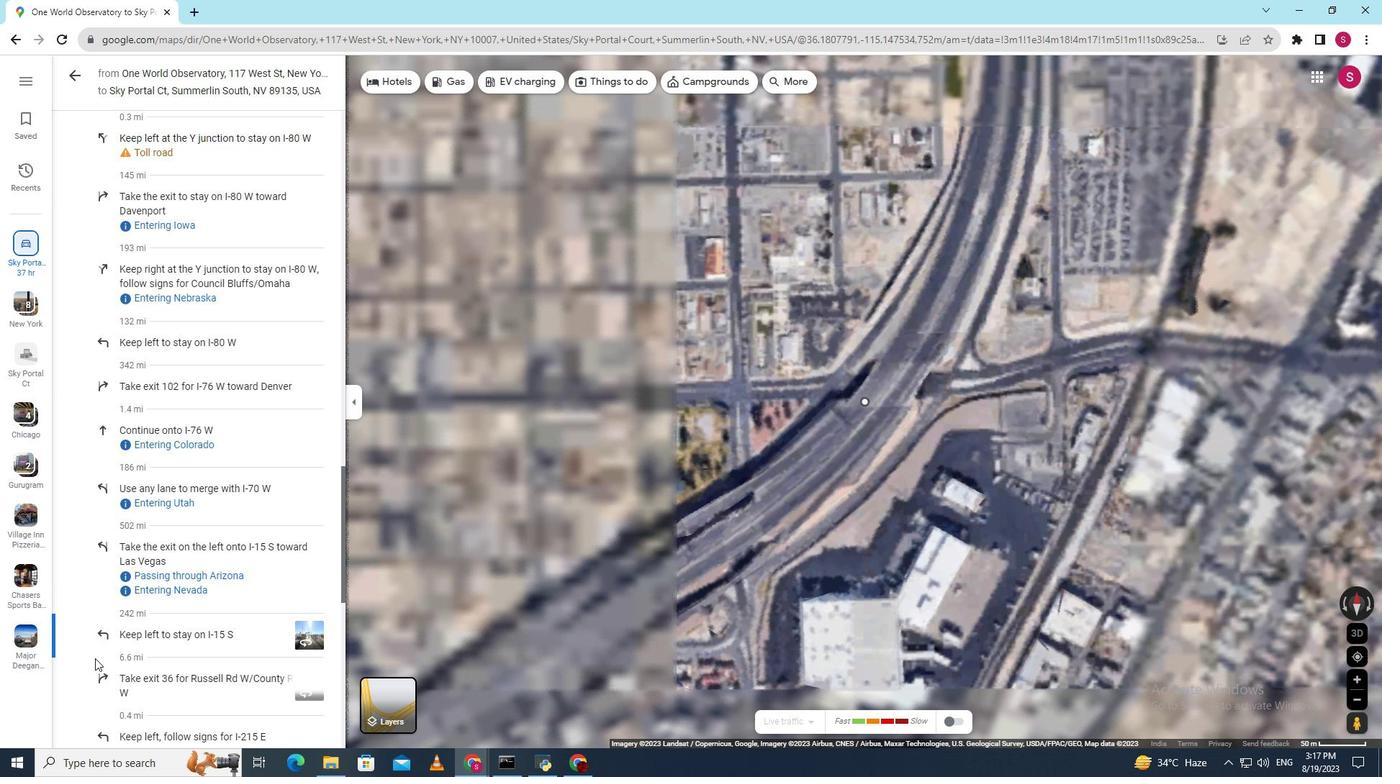 
Action: Mouse scrolled (95, 658) with delta (0, 0)
Screenshot: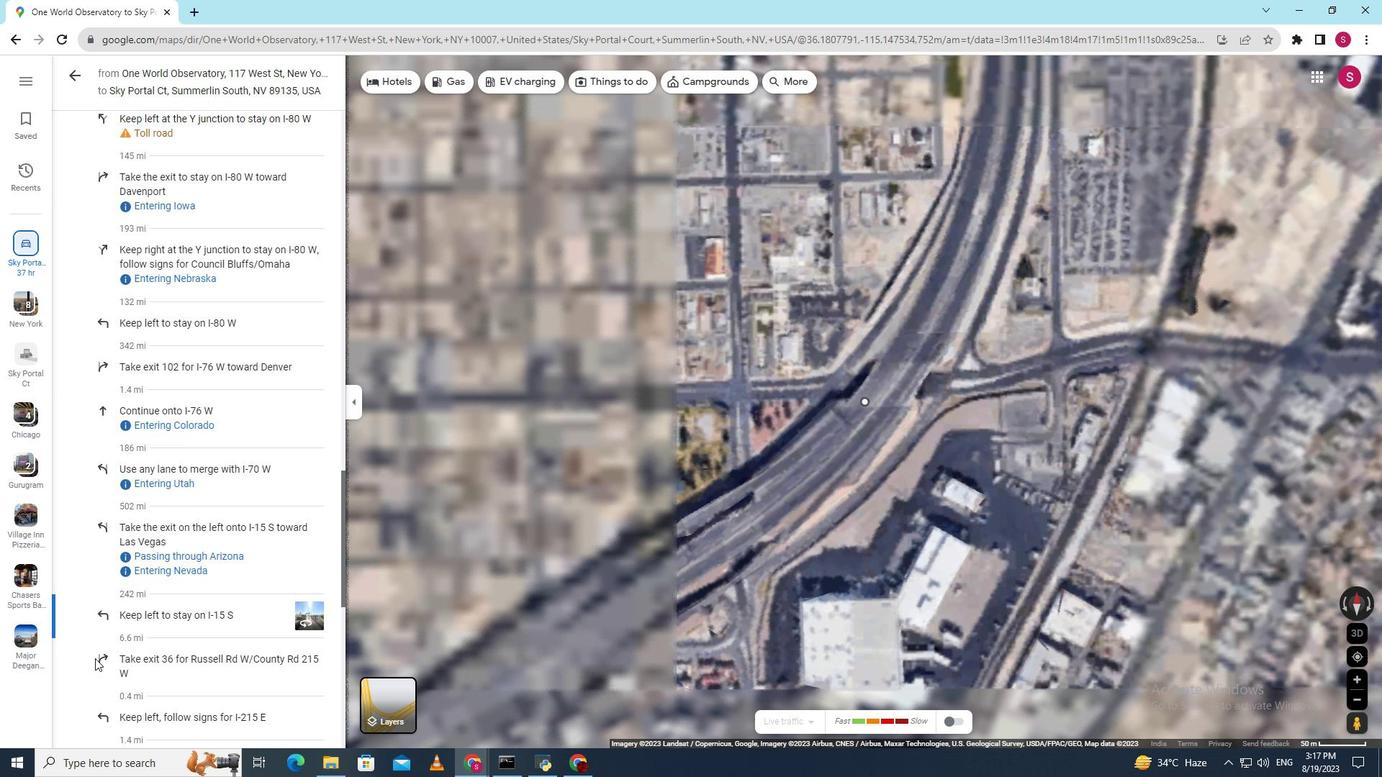 
Action: Mouse scrolled (95, 658) with delta (0, 0)
Screenshot: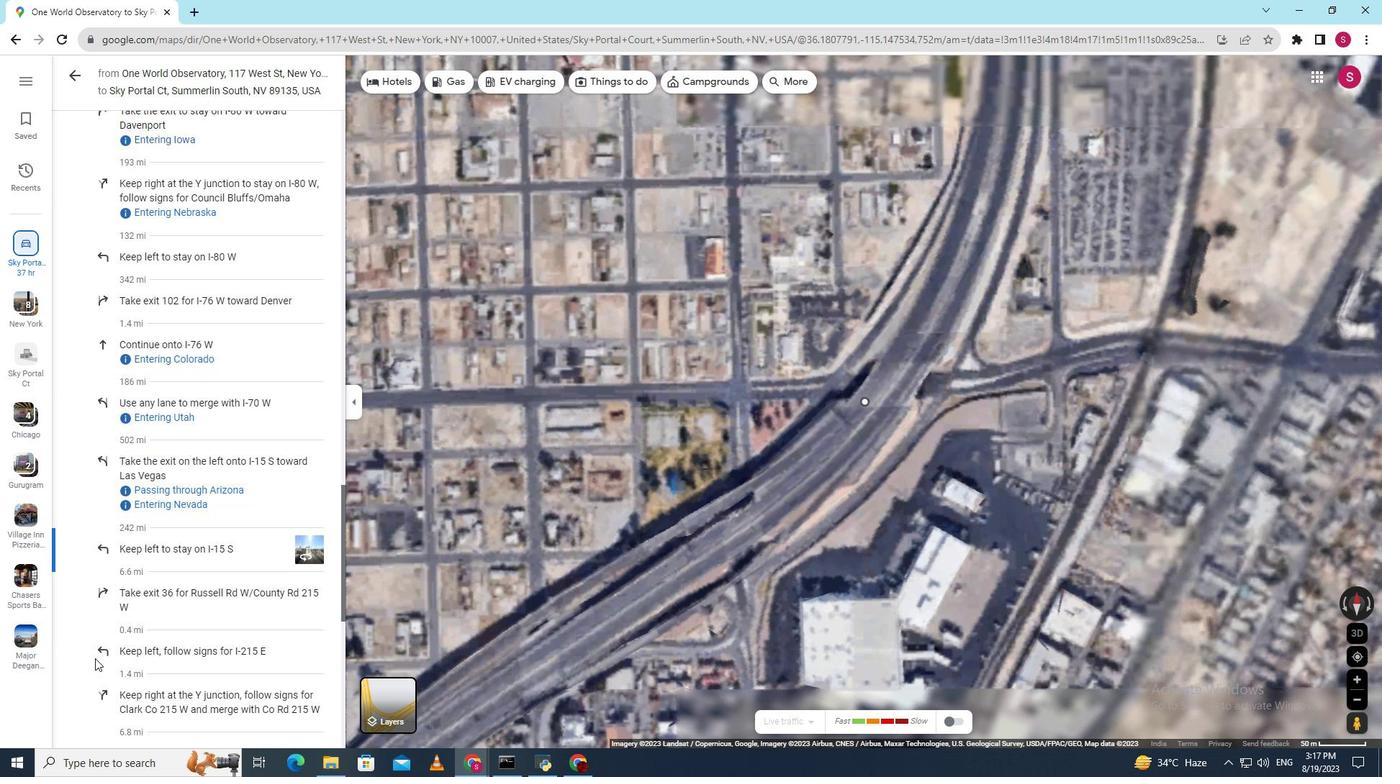
Action: Mouse scrolled (95, 658) with delta (0, 0)
Screenshot: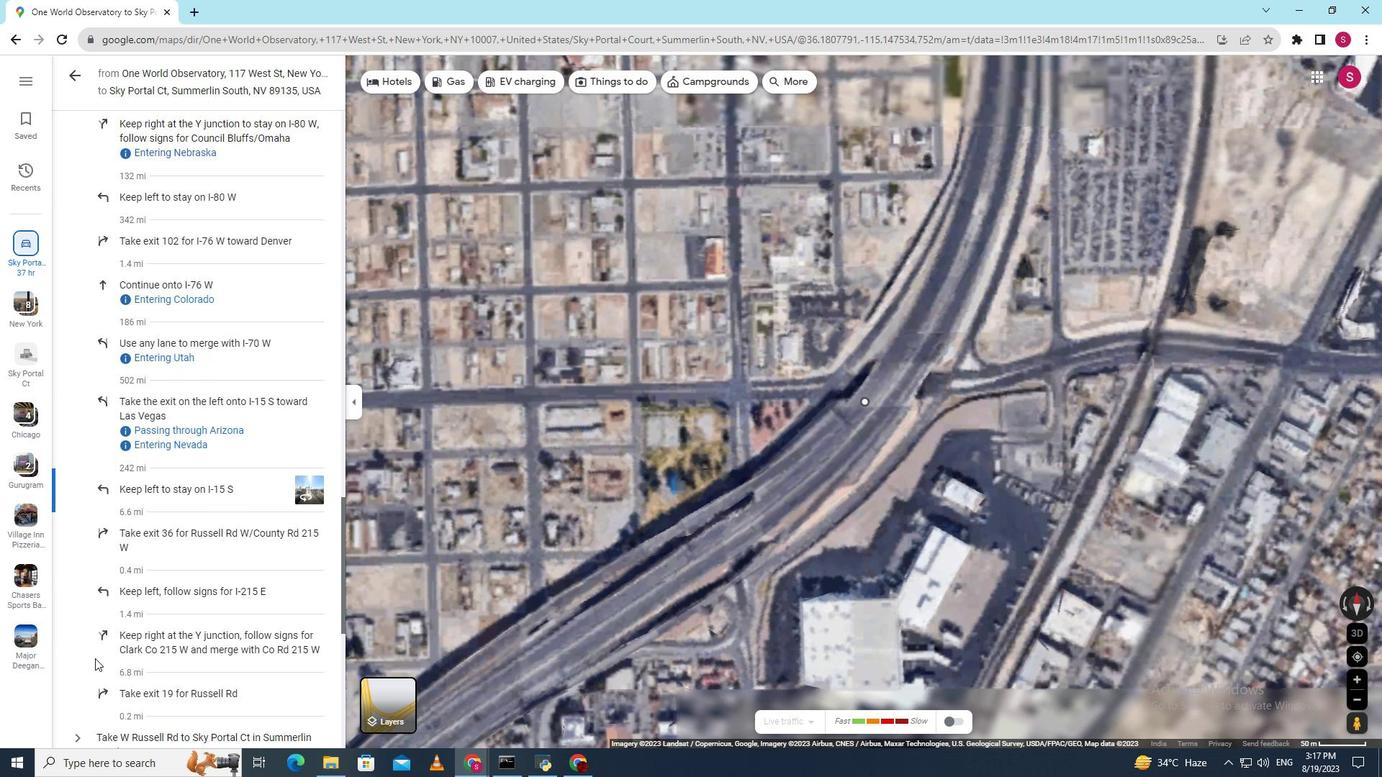 
Action: Mouse scrolled (95, 658) with delta (0, 0)
Screenshot: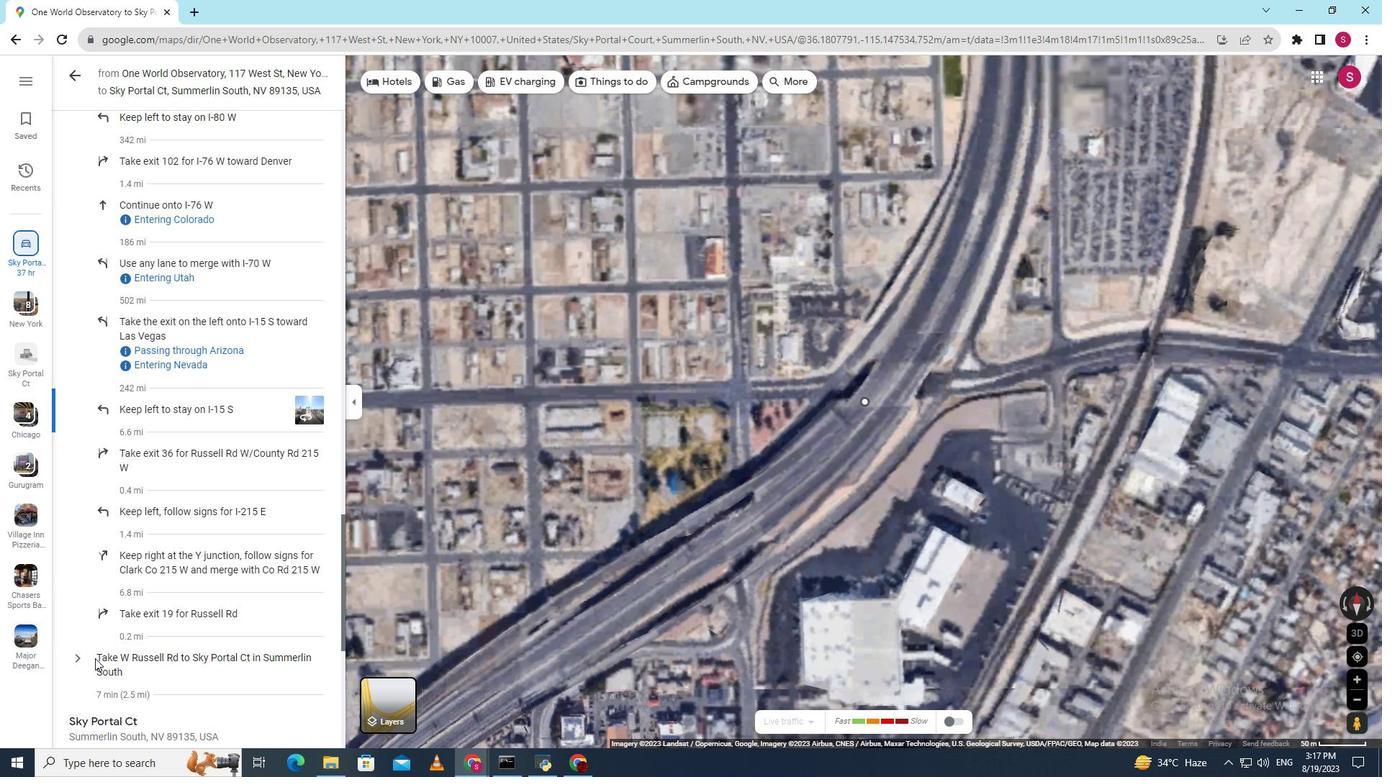 
Action: Mouse scrolled (95, 658) with delta (0, 0)
Screenshot: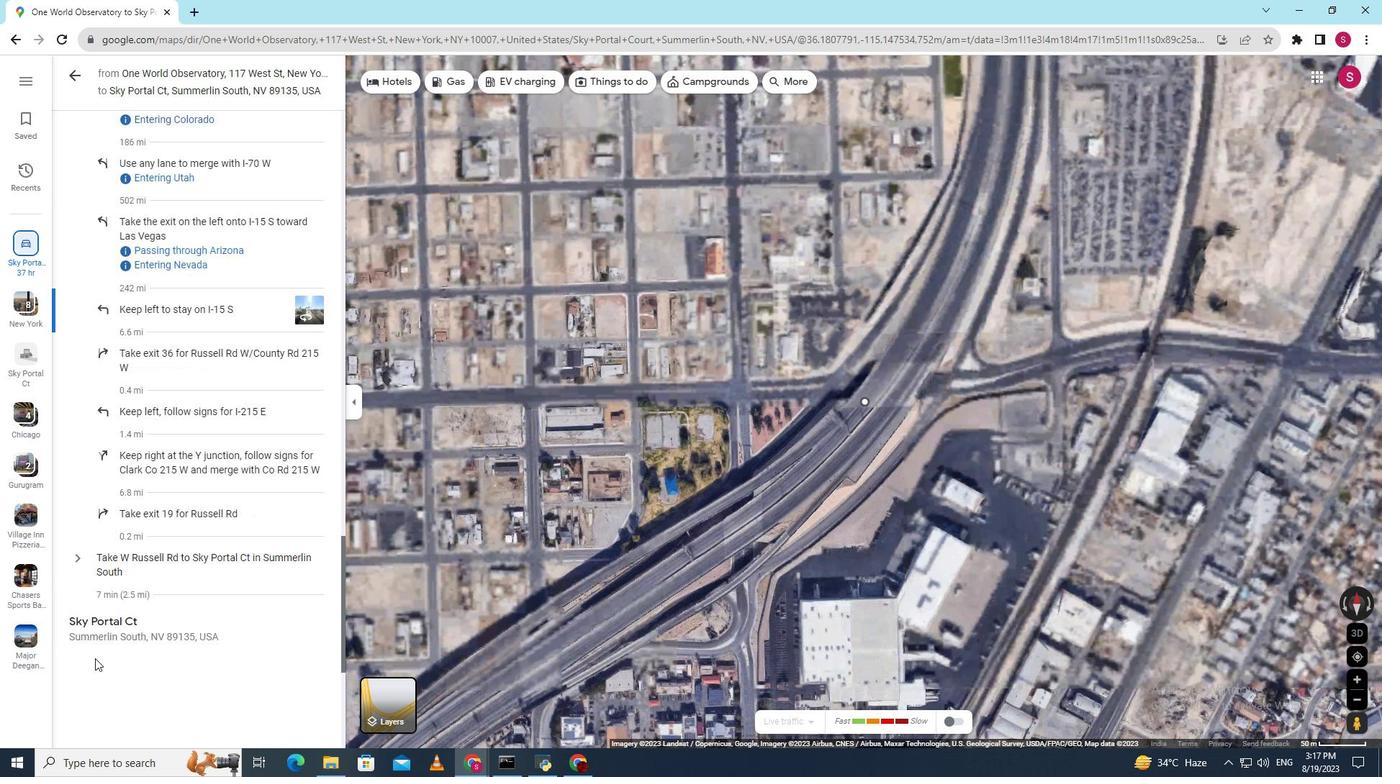 
Action: Mouse scrolled (95, 658) with delta (0, 0)
Screenshot: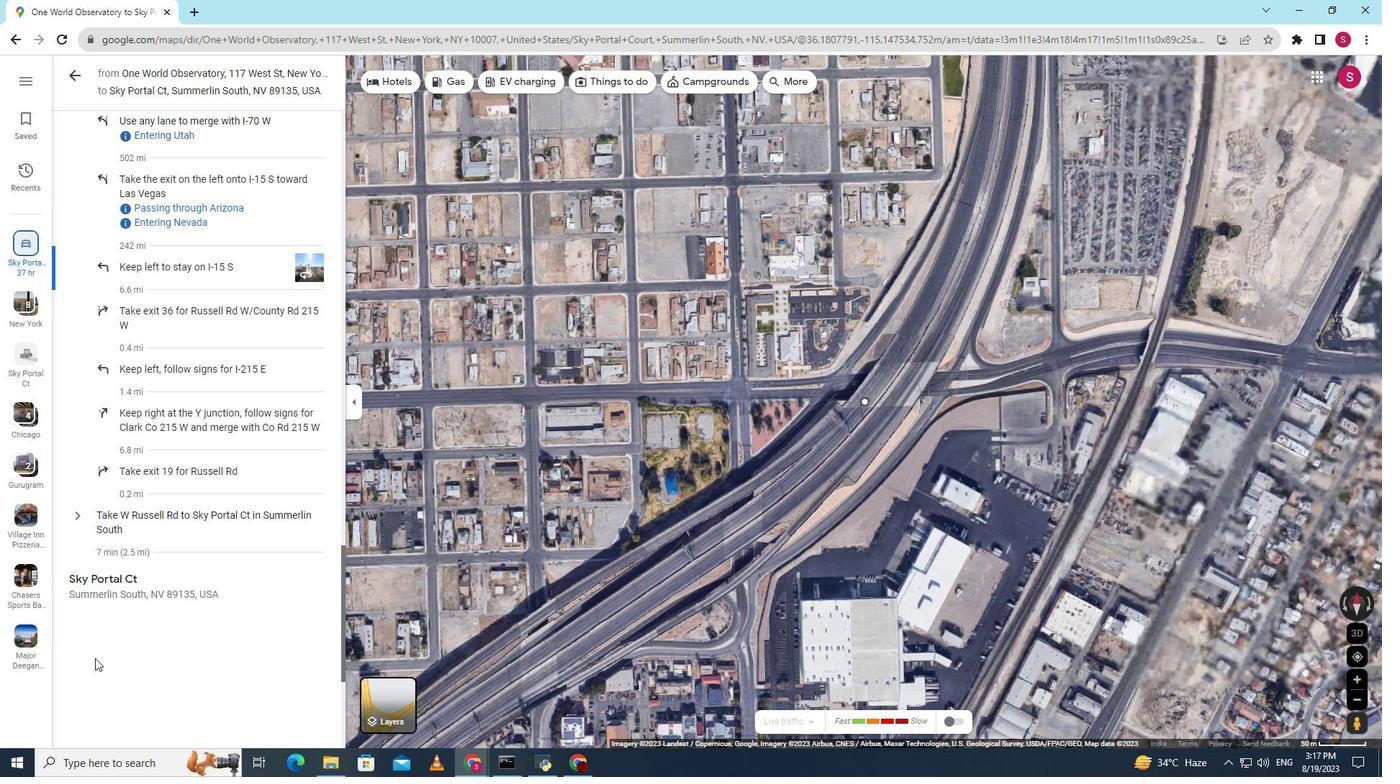 
Action: Mouse scrolled (95, 658) with delta (0, 0)
Screenshot: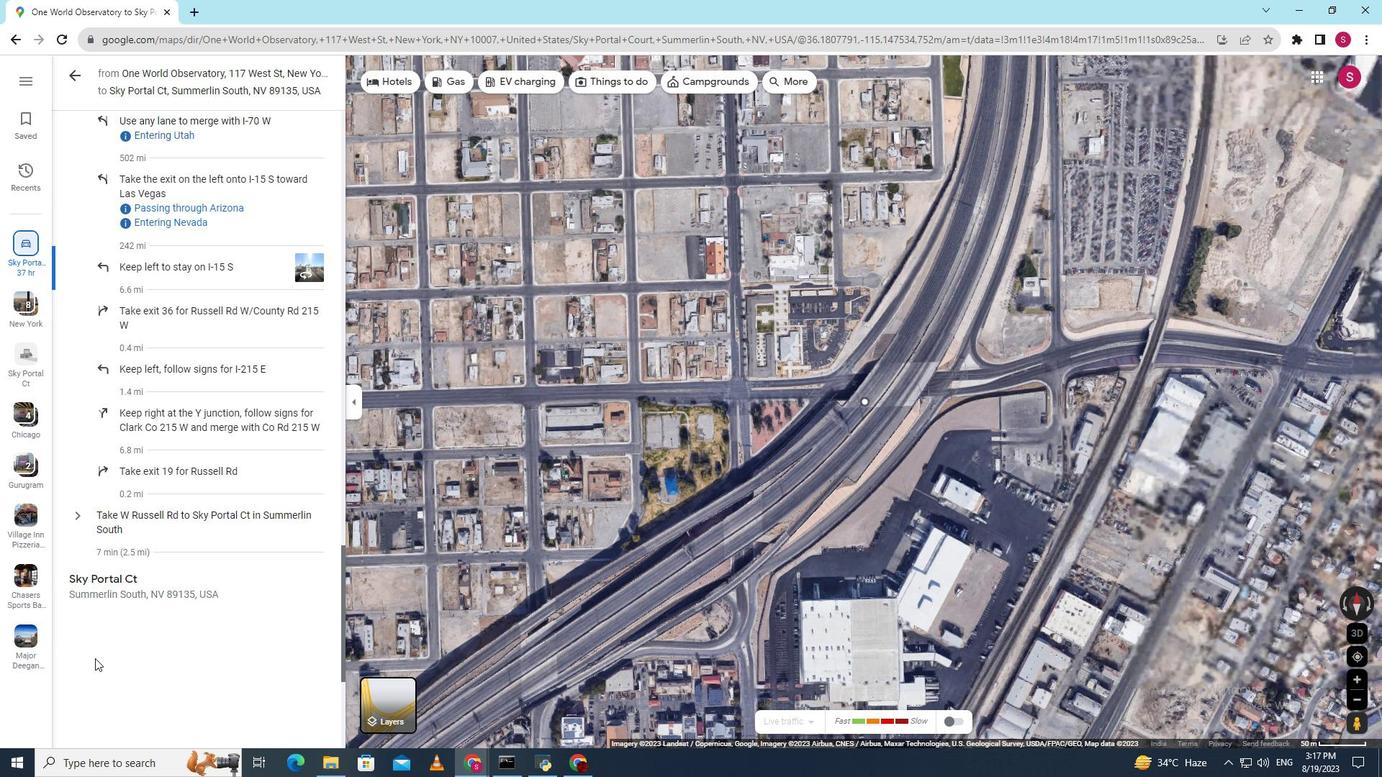
Action: Mouse moved to (103, 176)
Screenshot: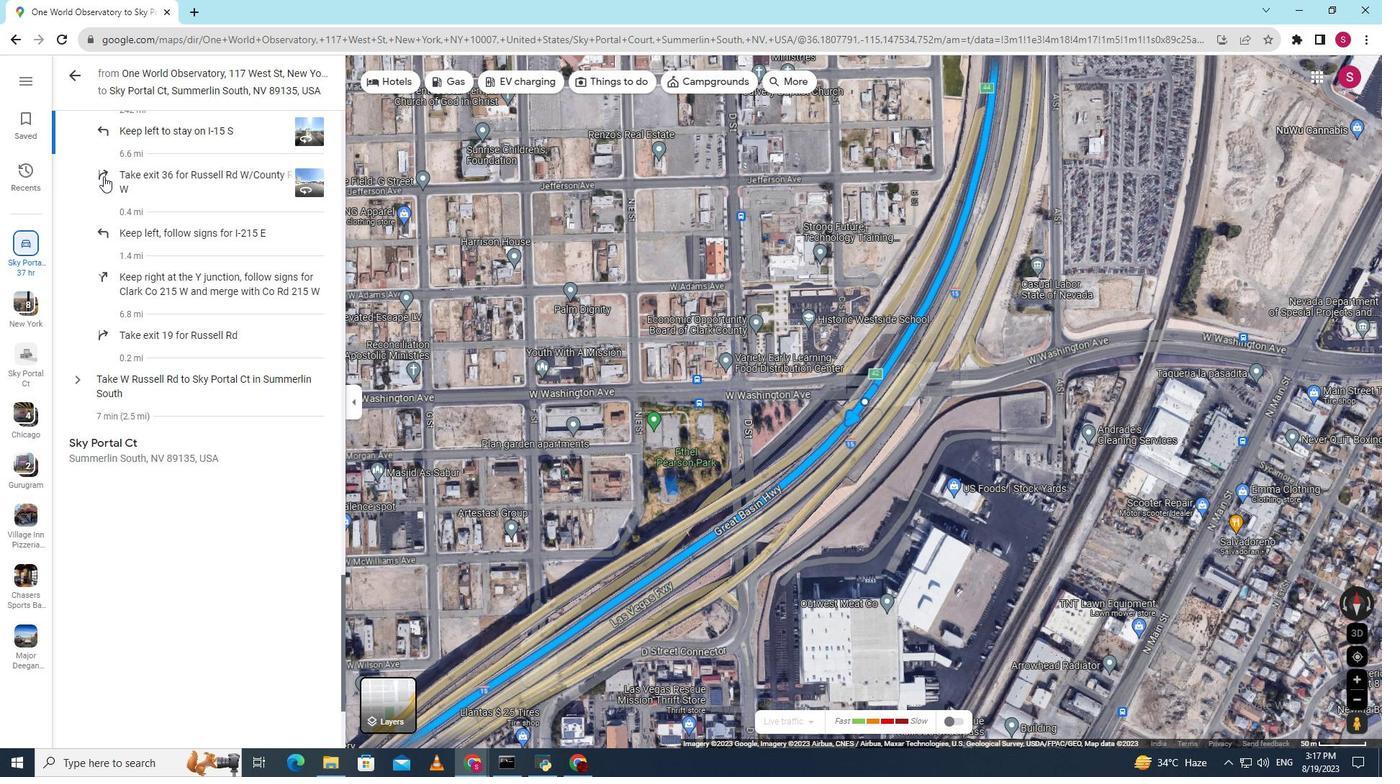
Action: Mouse pressed left at (103, 176)
Screenshot: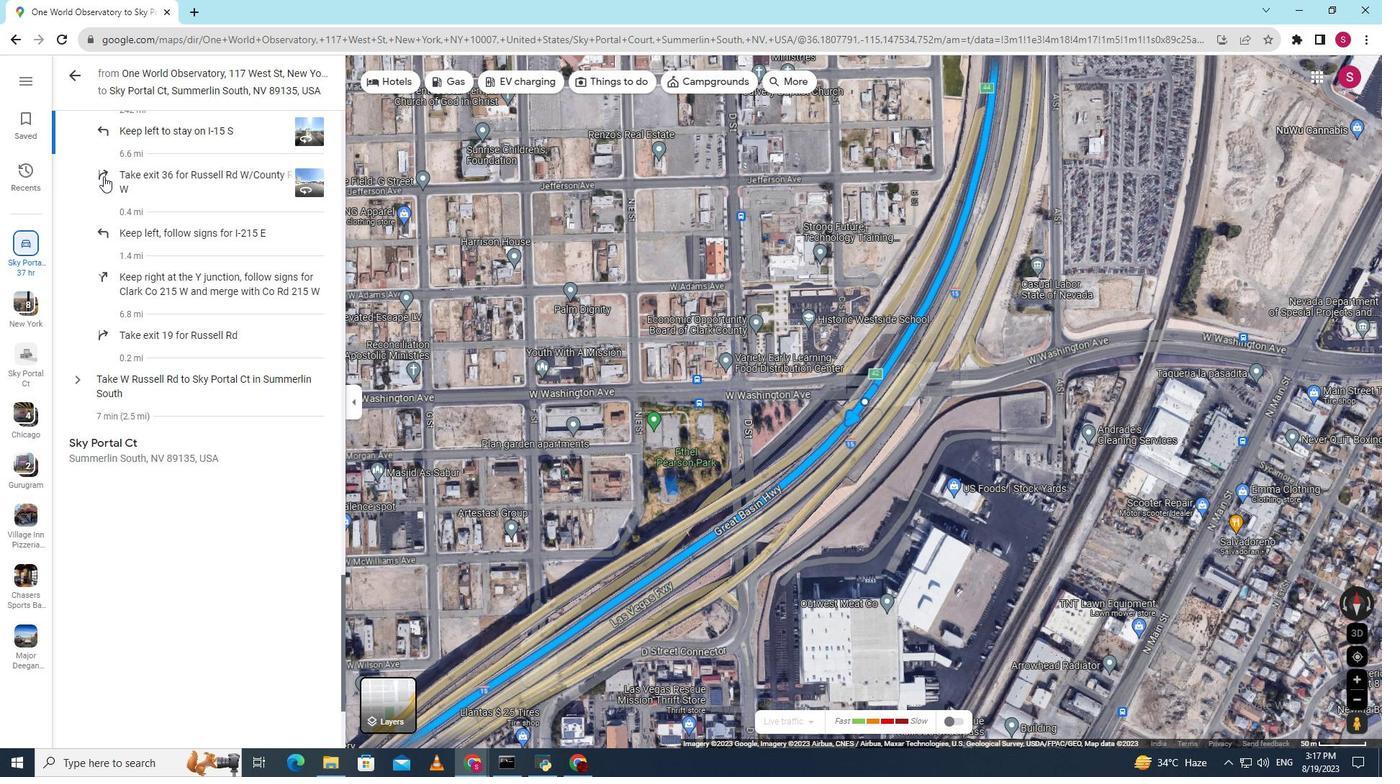 
Action: Mouse moved to (102, 228)
Screenshot: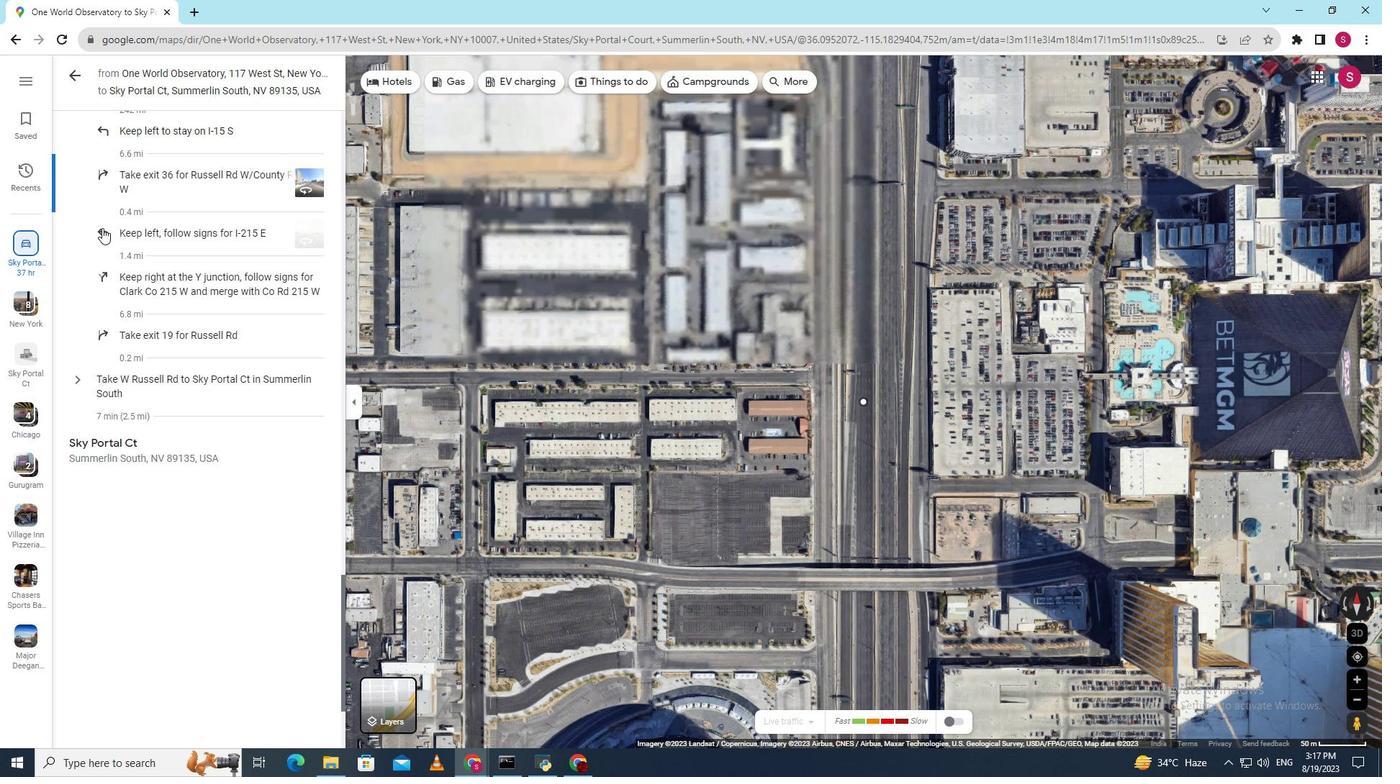 
Action: Mouse pressed left at (102, 228)
Screenshot: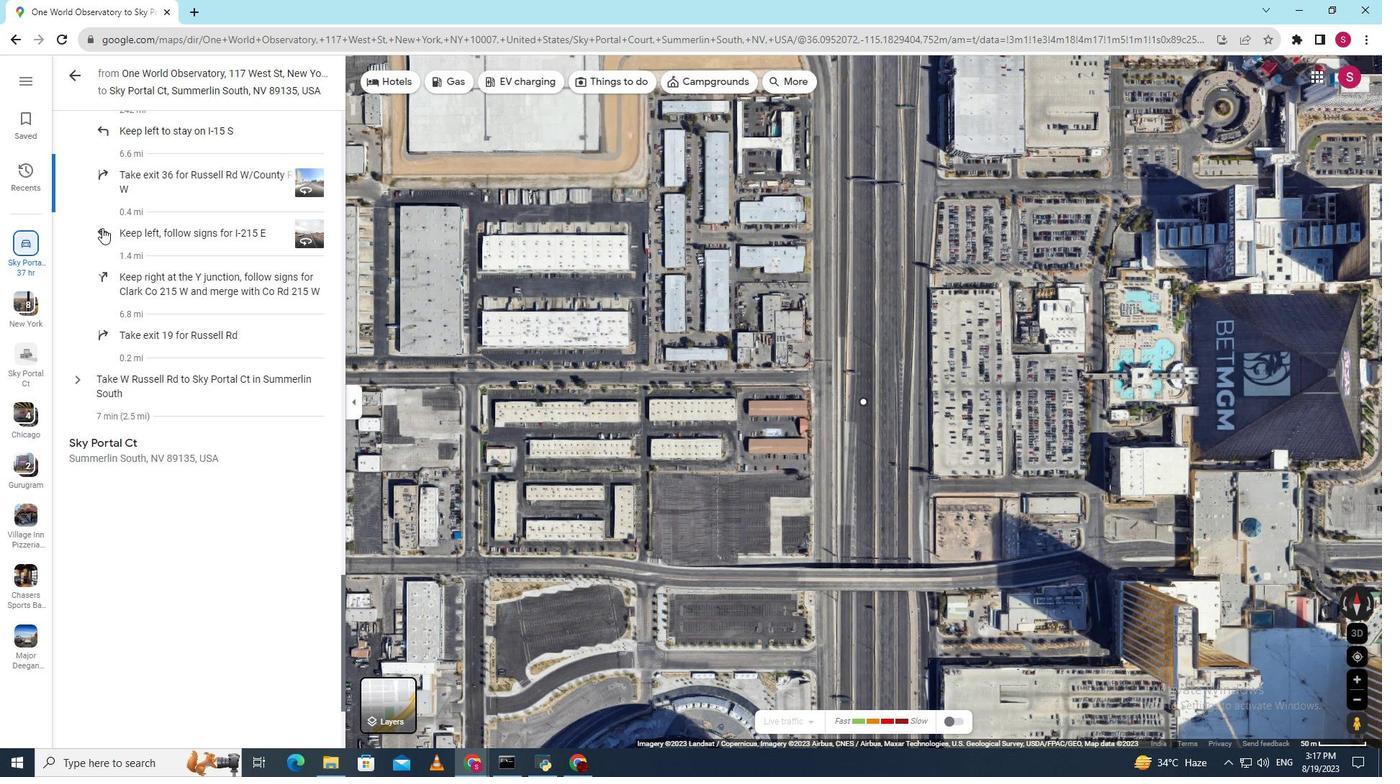 
Action: Mouse moved to (99, 276)
Screenshot: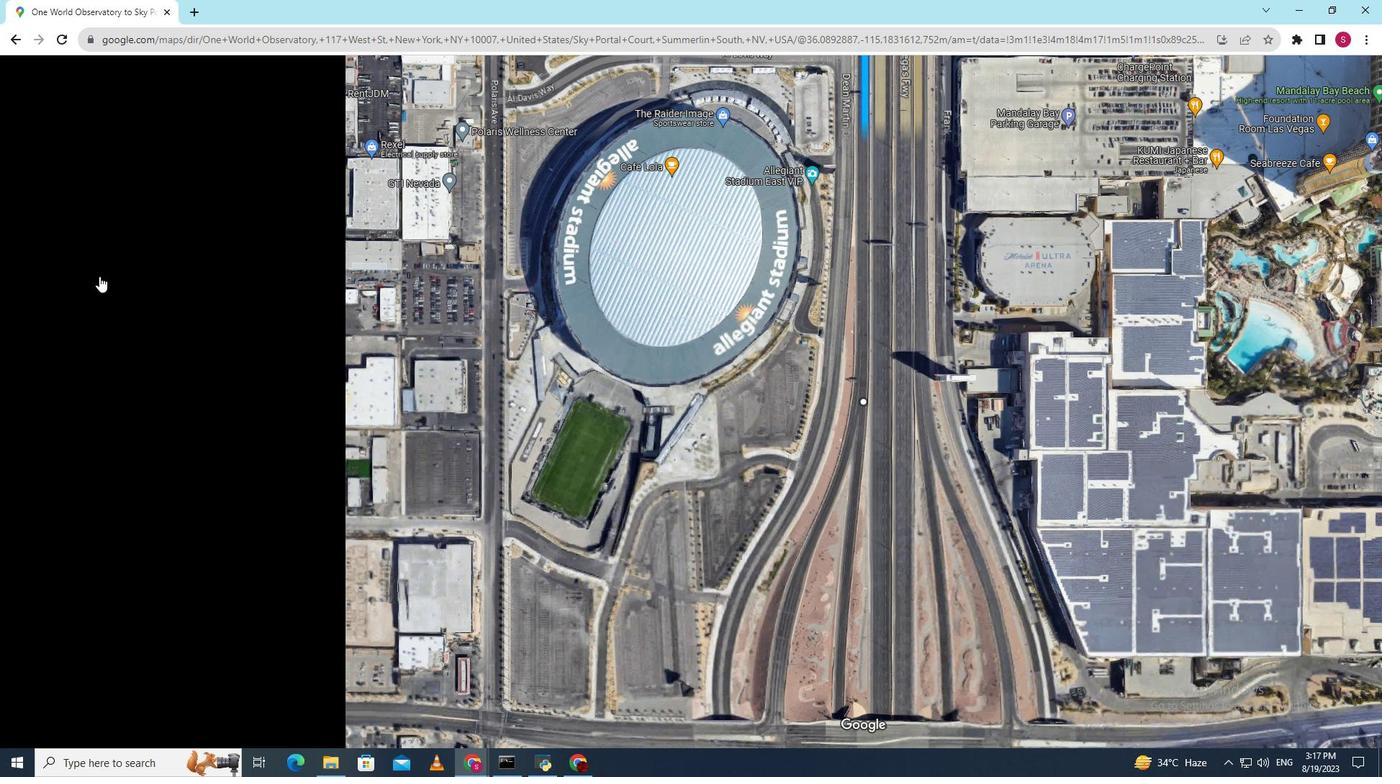 
Action: Mouse pressed left at (99, 276)
Screenshot: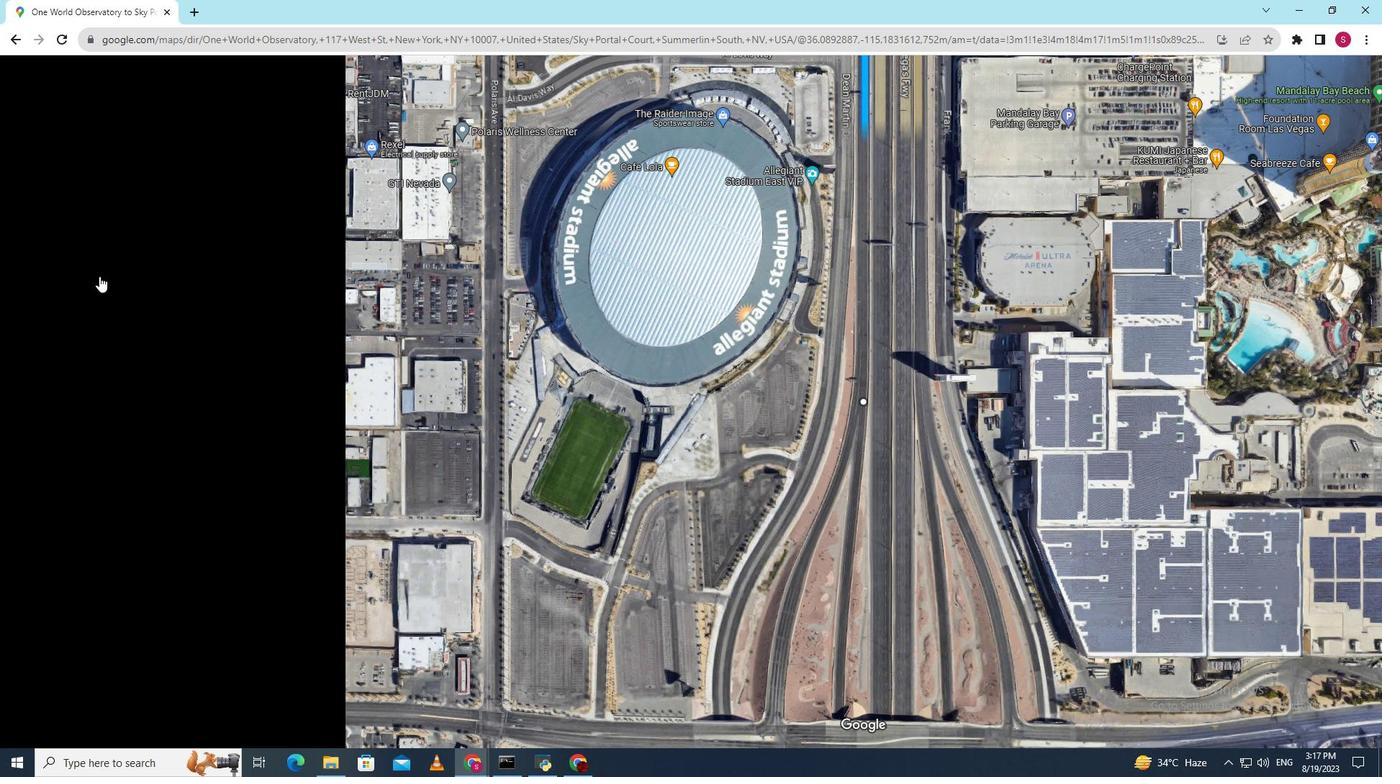 
Action: Mouse moved to (105, 336)
Screenshot: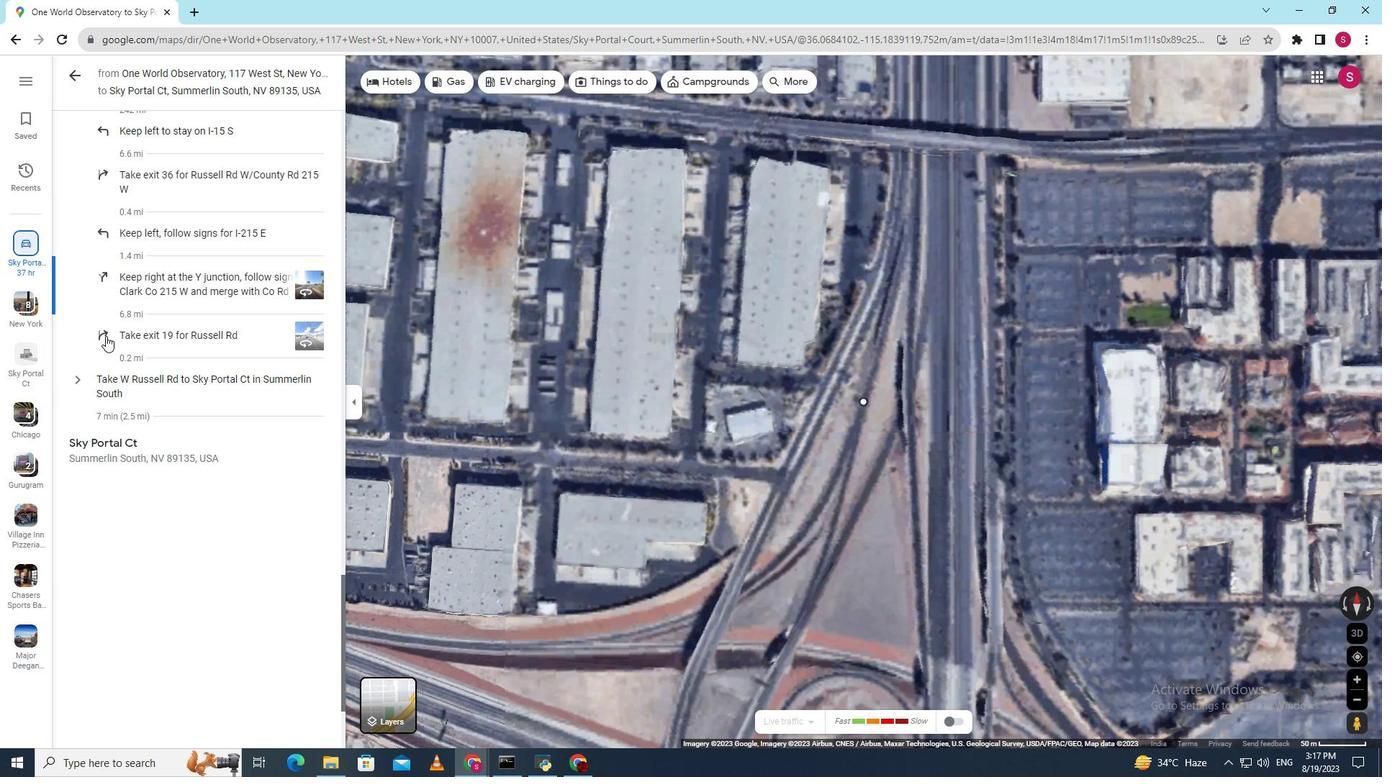 
Action: Mouse pressed left at (105, 336)
Screenshot: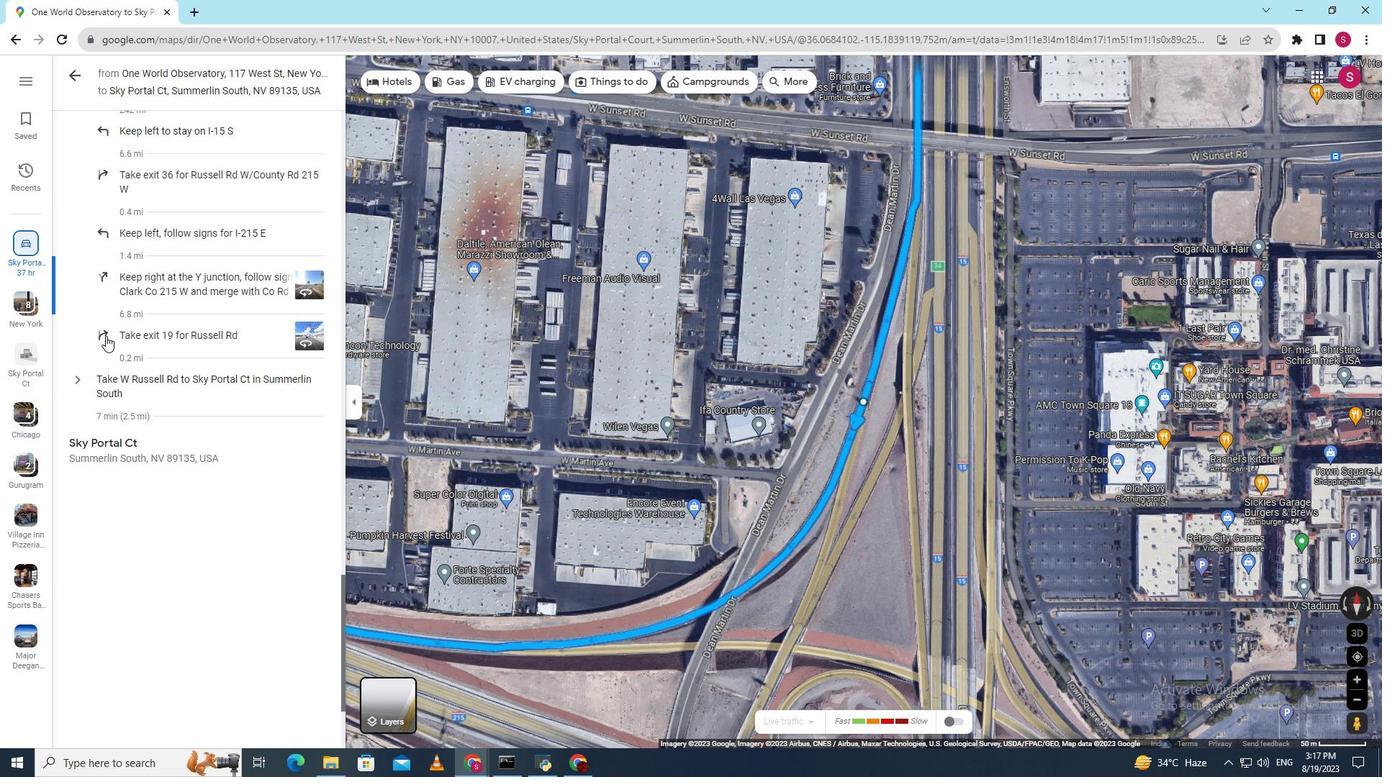 
Action: Mouse moved to (77, 380)
Screenshot: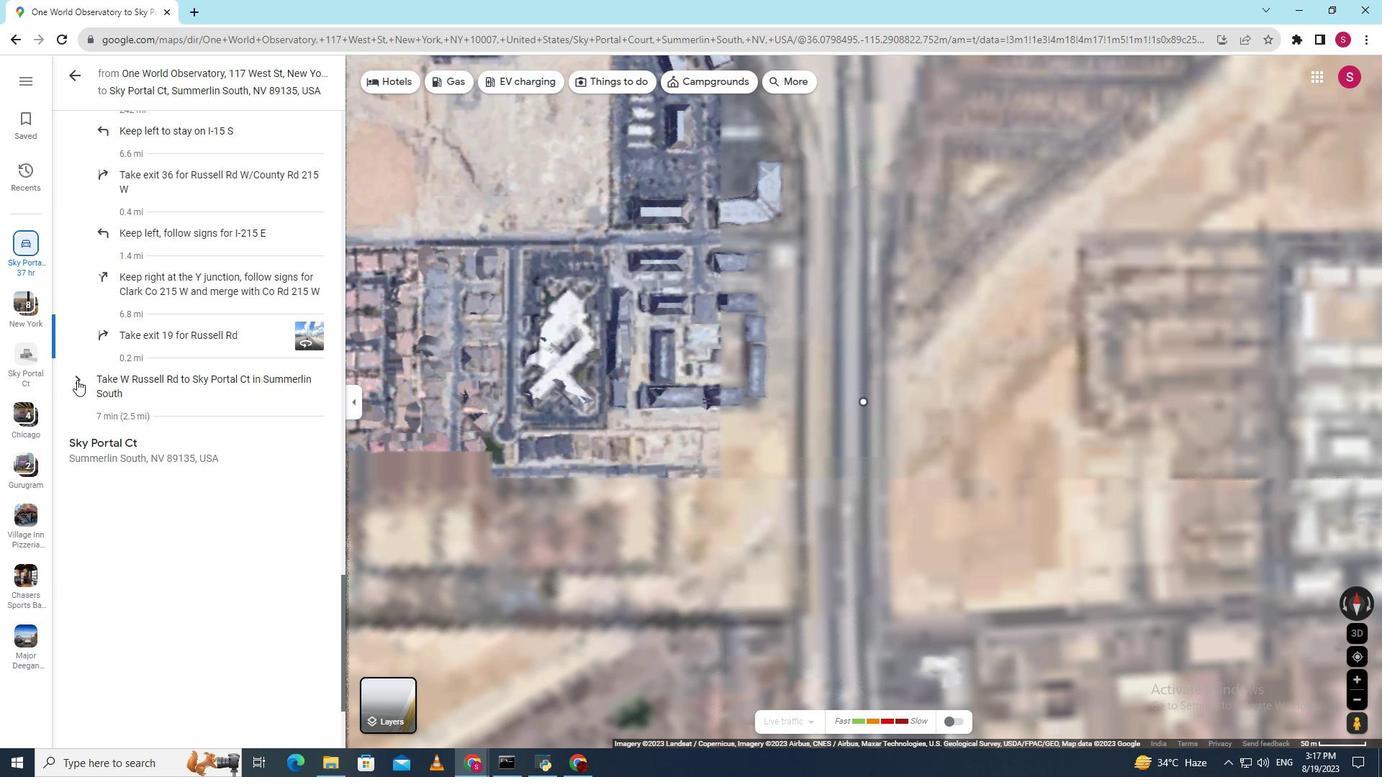 
Action: Mouse pressed left at (77, 380)
Screenshot: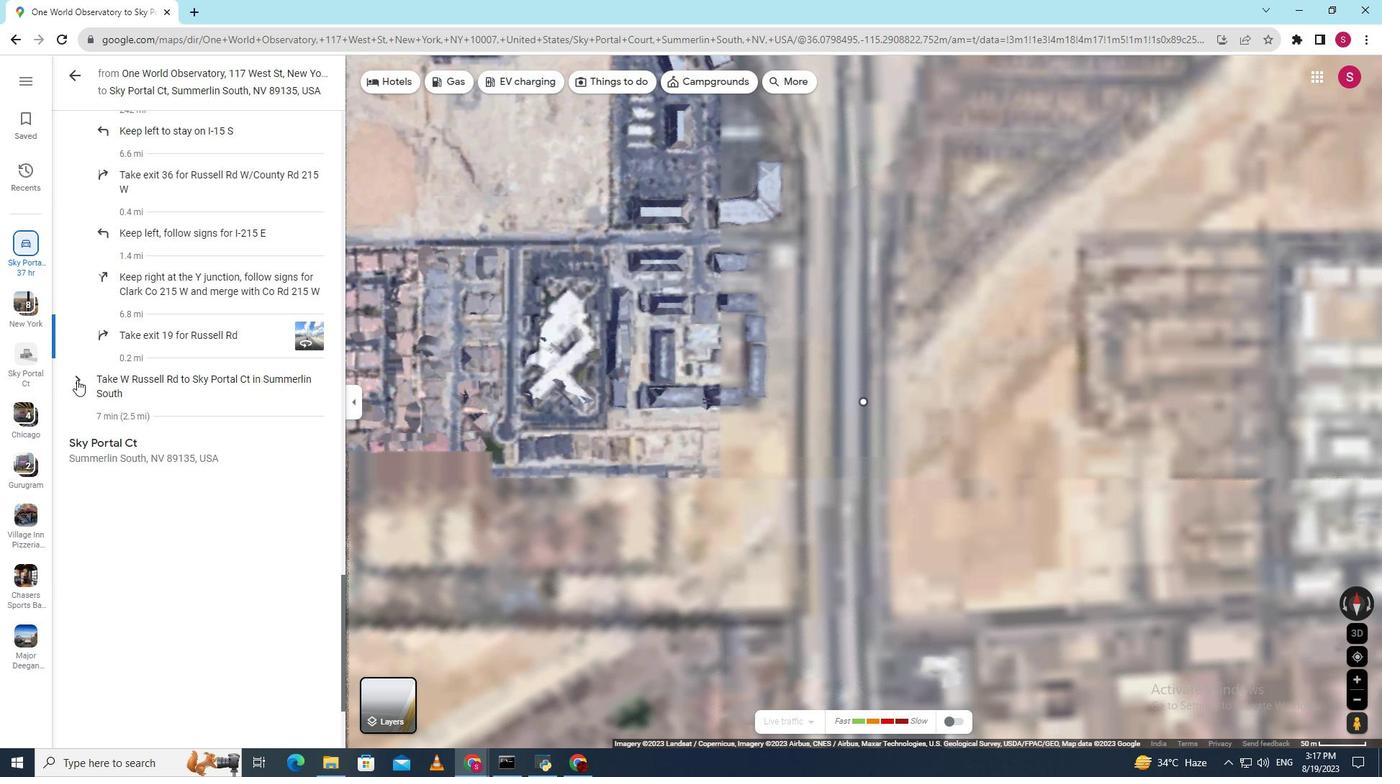 
Action: Mouse moved to (100, 436)
Screenshot: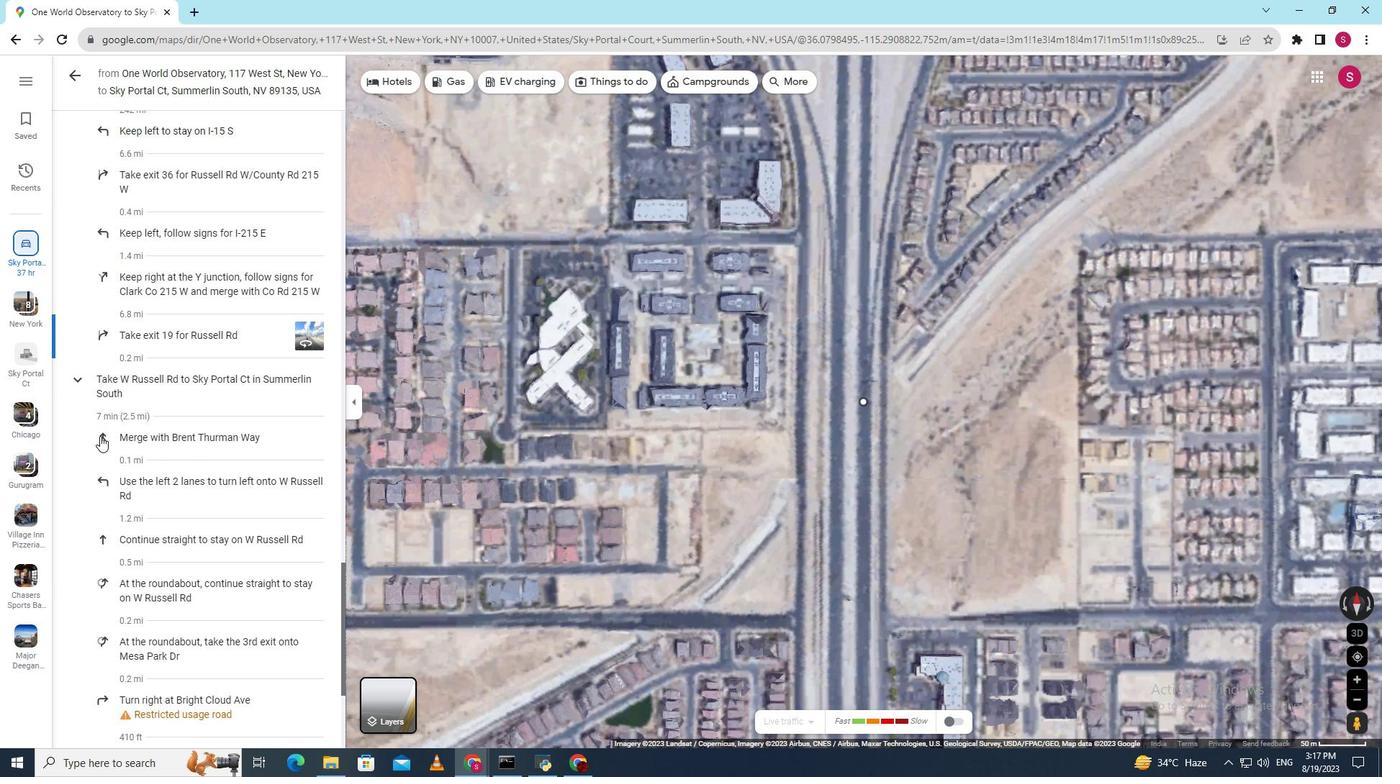 
Action: Mouse pressed left at (100, 436)
Screenshot: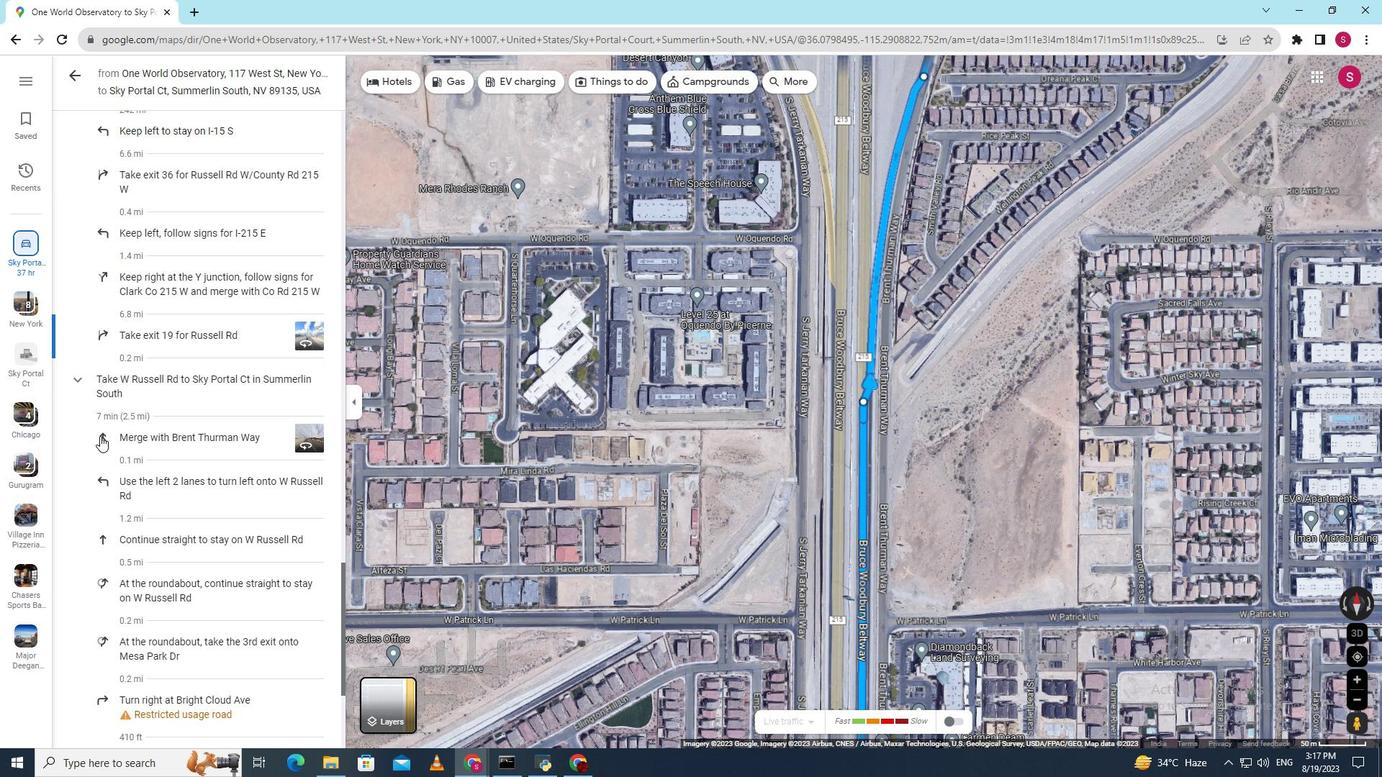 
Action: Mouse moved to (101, 480)
Screenshot: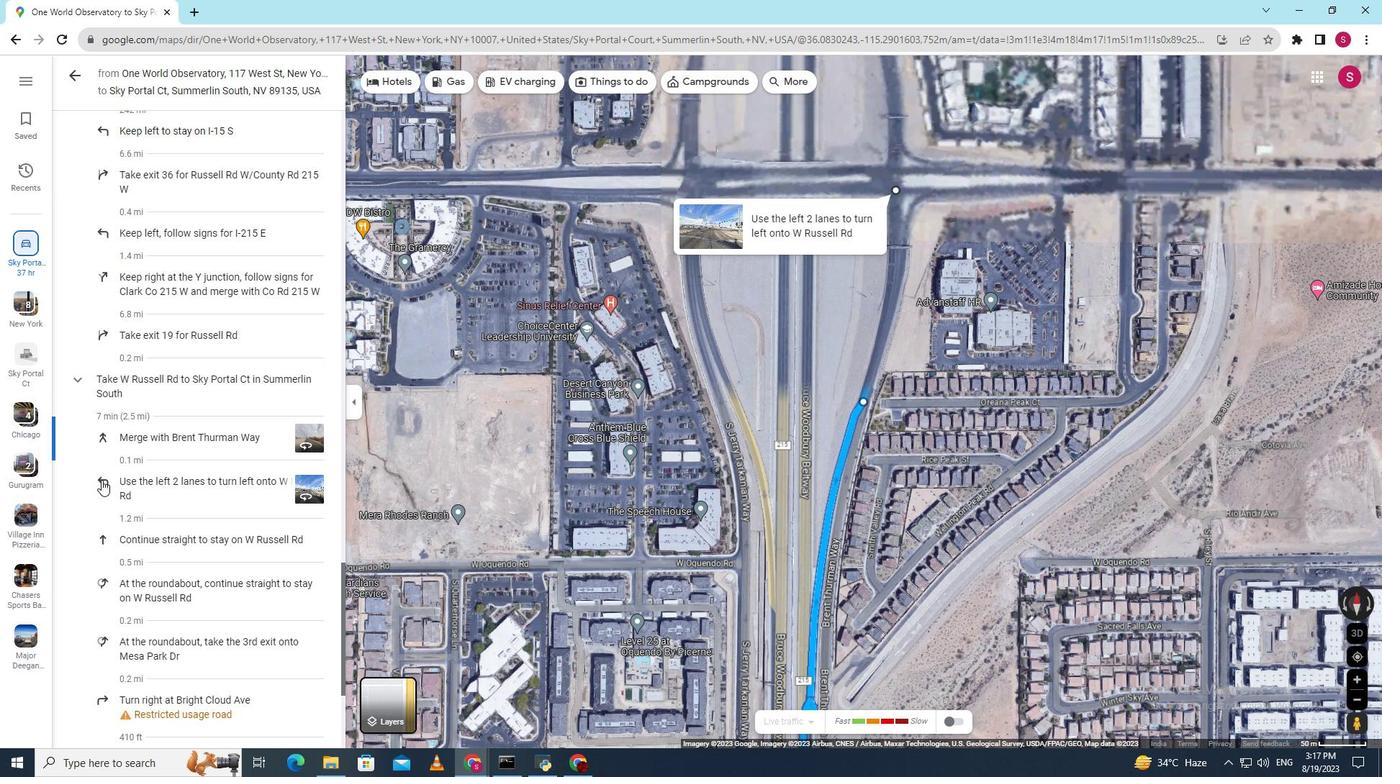 
Action: Mouse pressed left at (101, 480)
Screenshot: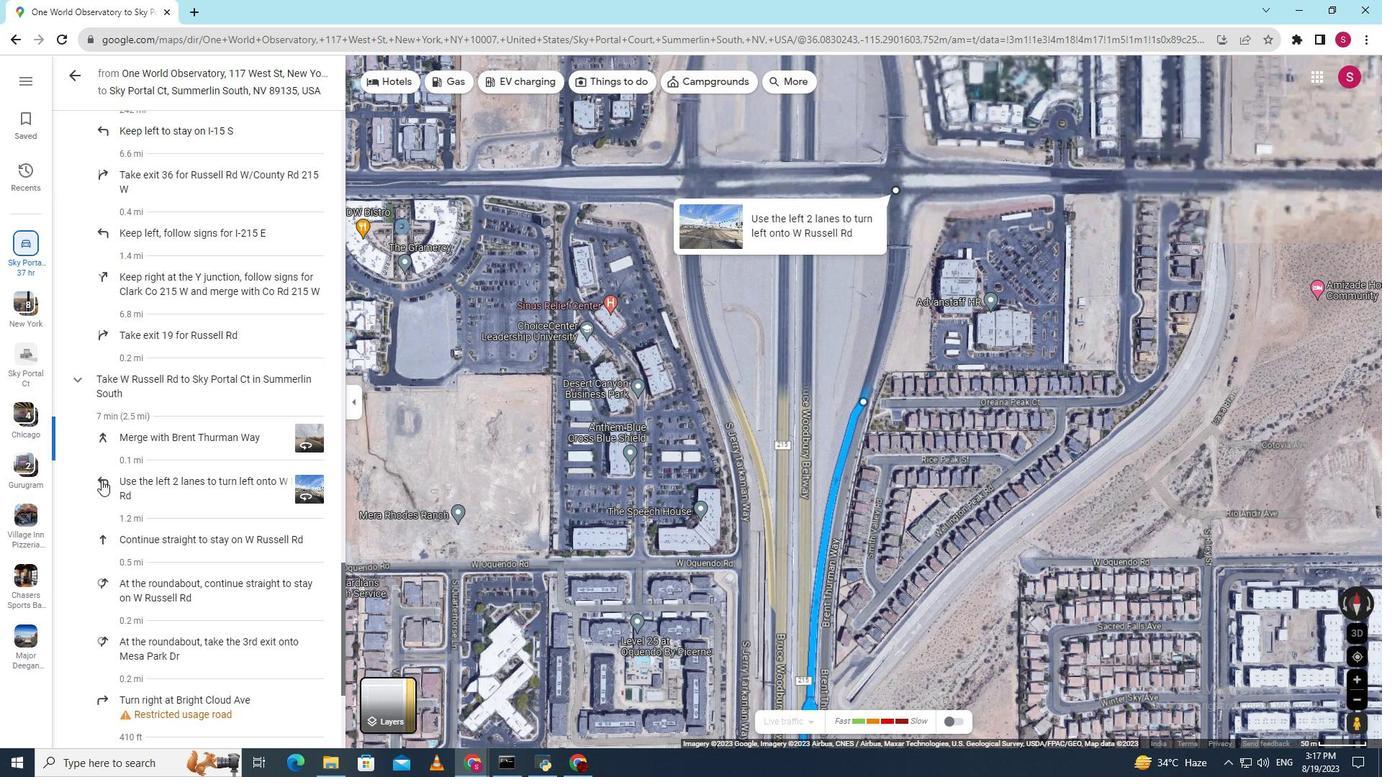 
Action: Mouse moved to (101, 542)
Screenshot: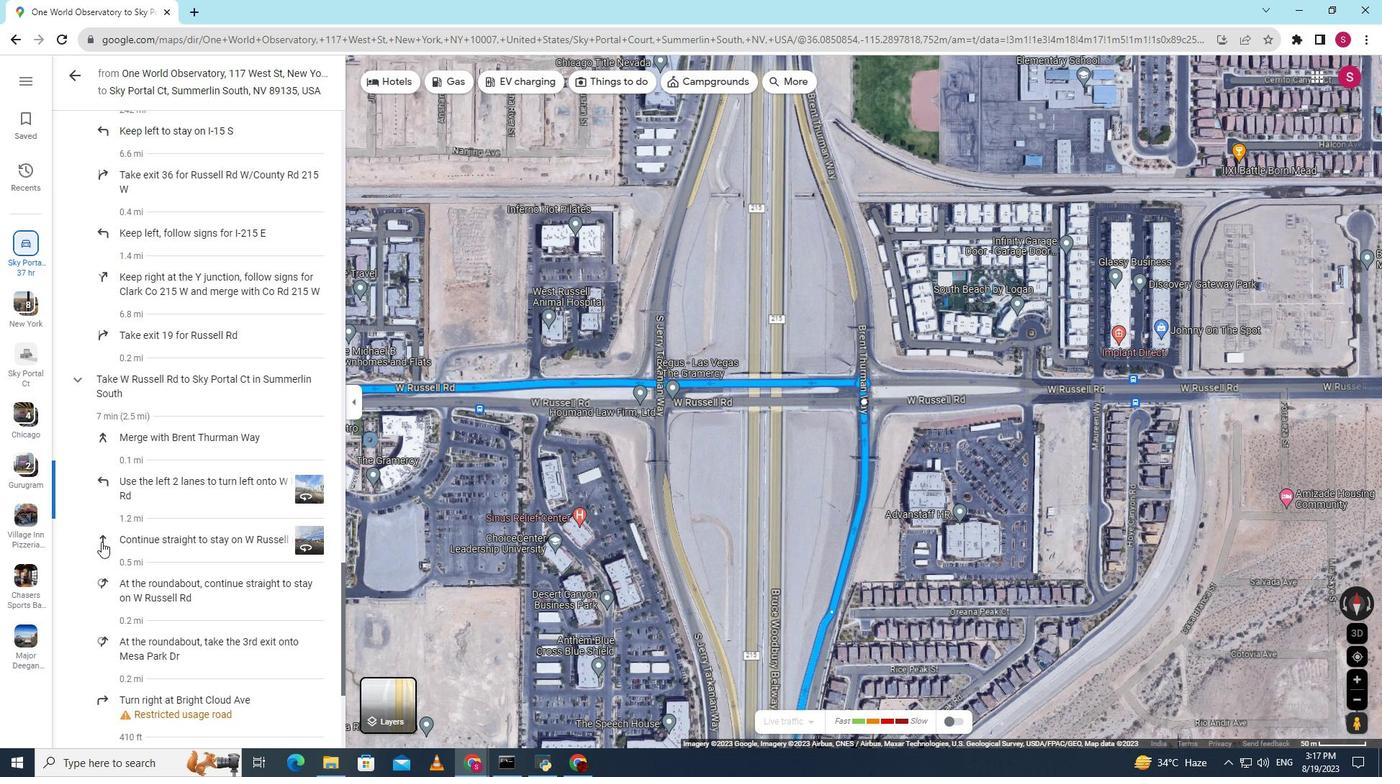 
Action: Mouse pressed left at (101, 542)
Screenshot: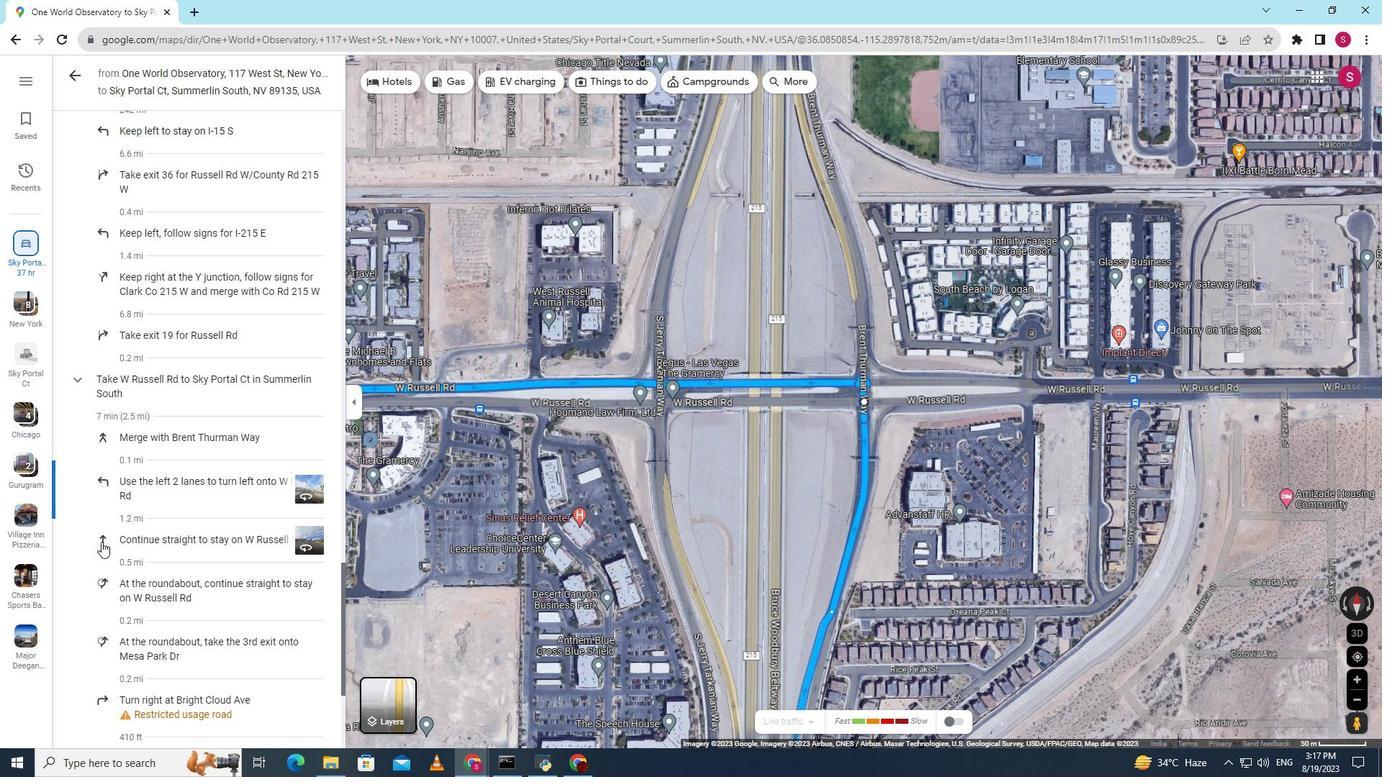 
Action: Mouse moved to (106, 544)
Screenshot: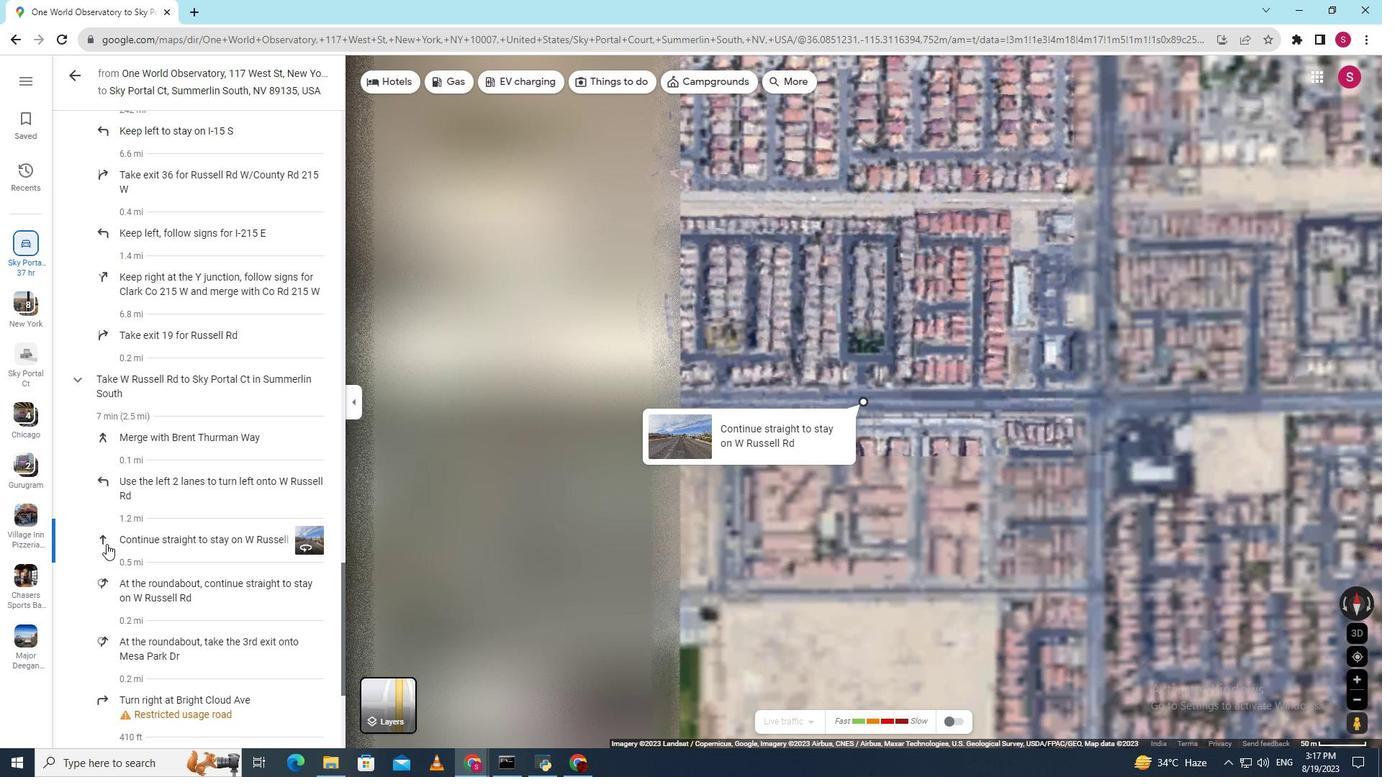 
Action: Mouse pressed left at (106, 544)
Screenshot: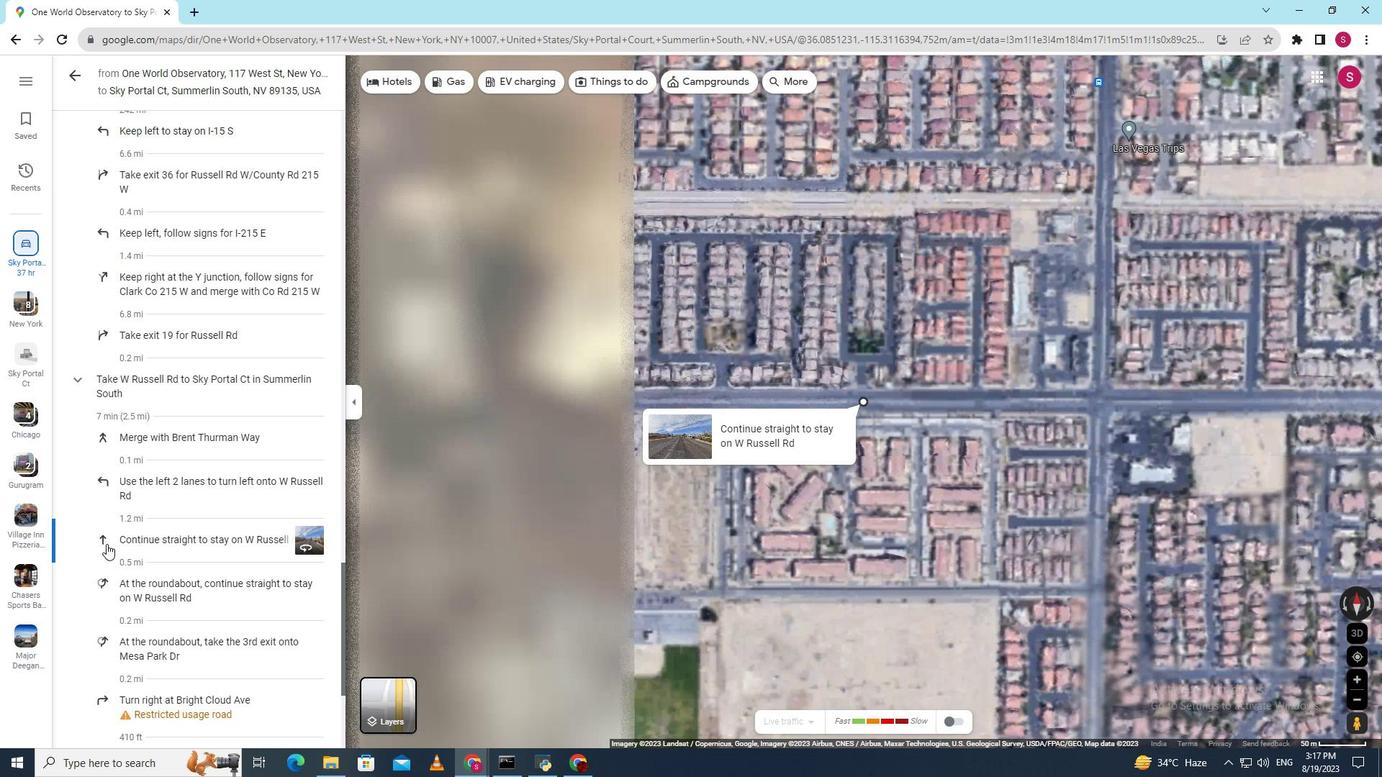 
Action: Mouse moved to (102, 540)
Screenshot: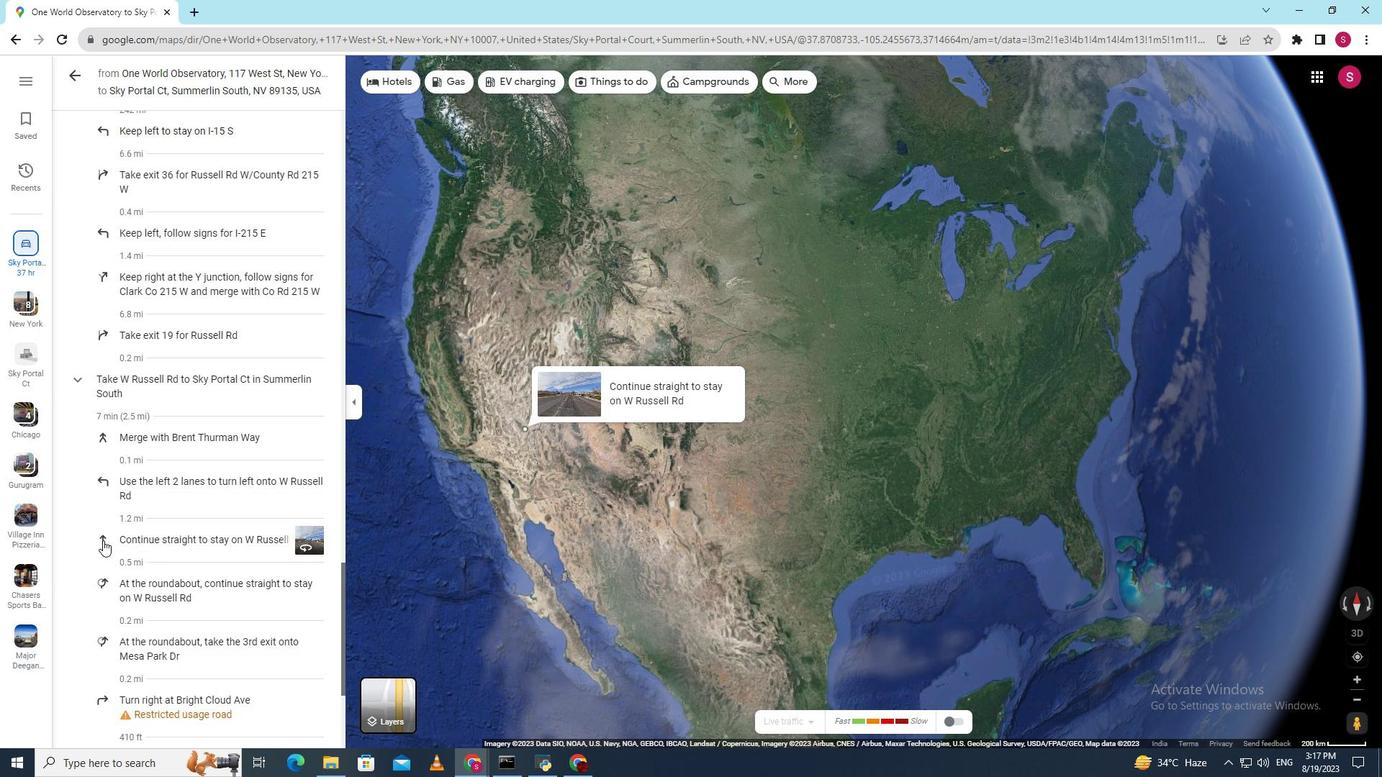 
Action: Mouse pressed left at (102, 540)
Screenshot: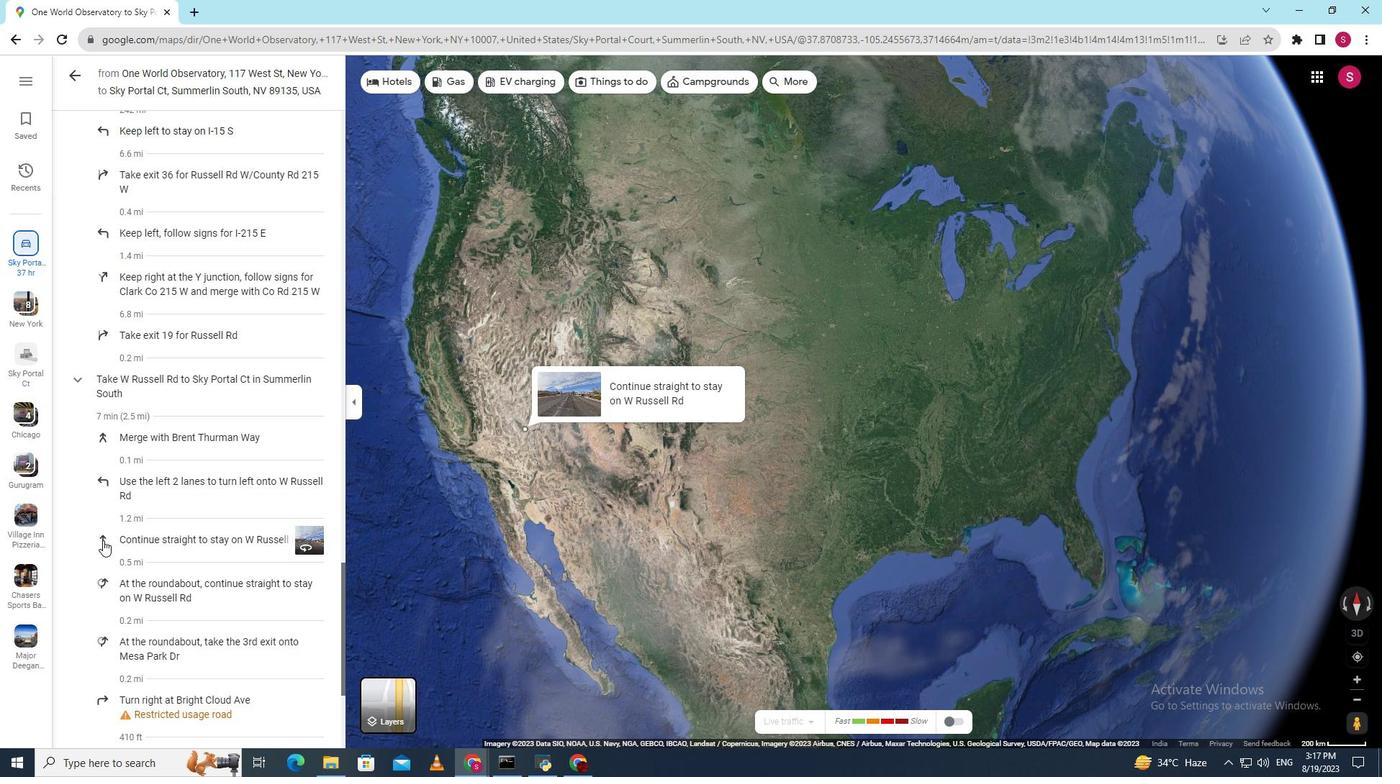 
Action: Mouse moved to (102, 581)
Screenshot: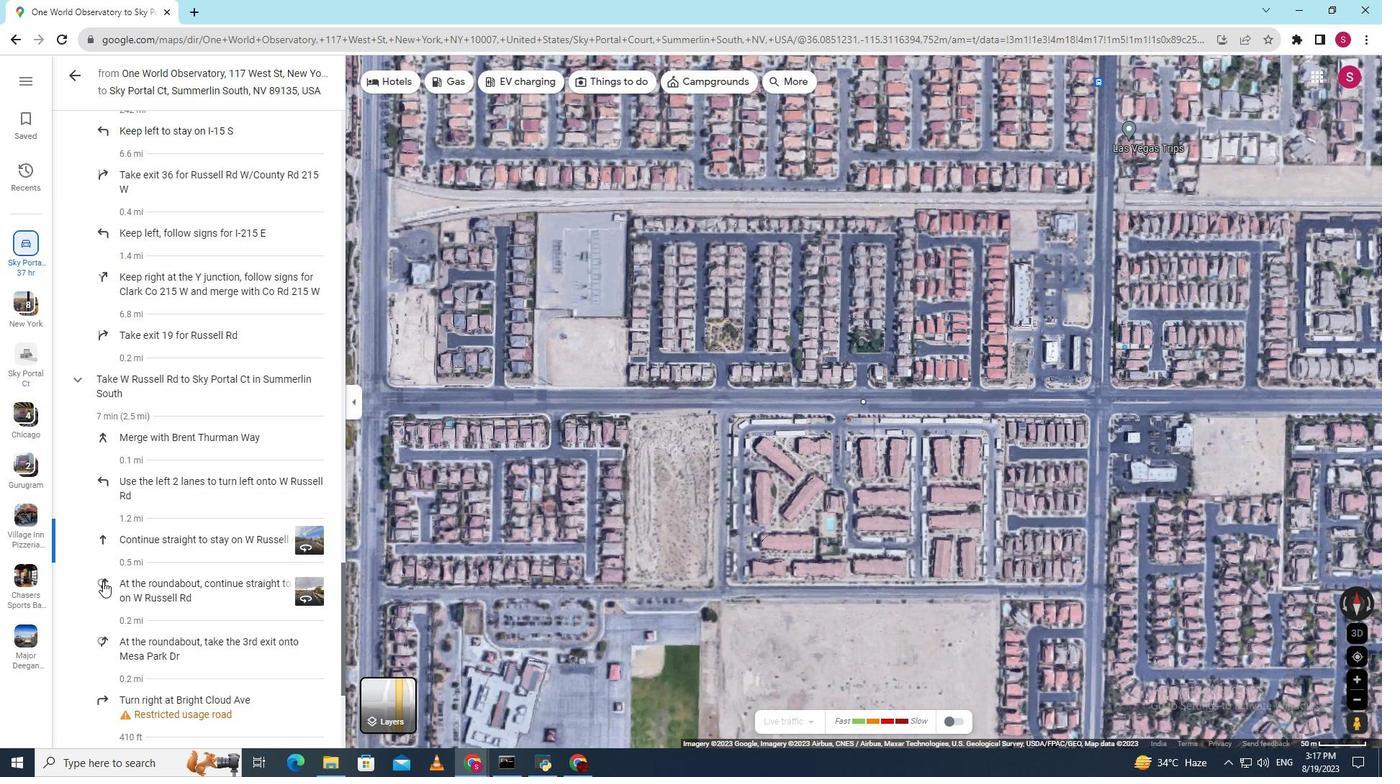 
Action: Mouse pressed left at (102, 581)
Screenshot: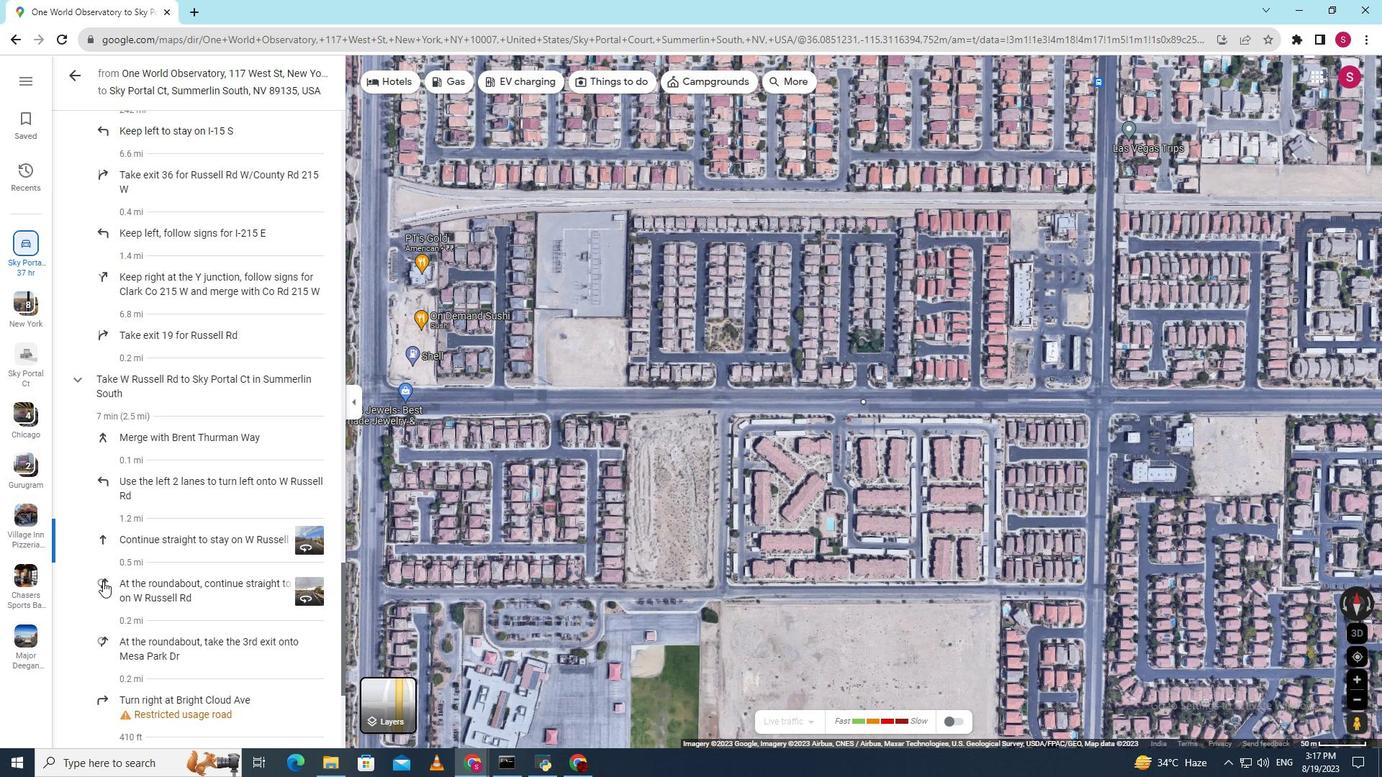 
Action: Mouse moved to (105, 637)
Screenshot: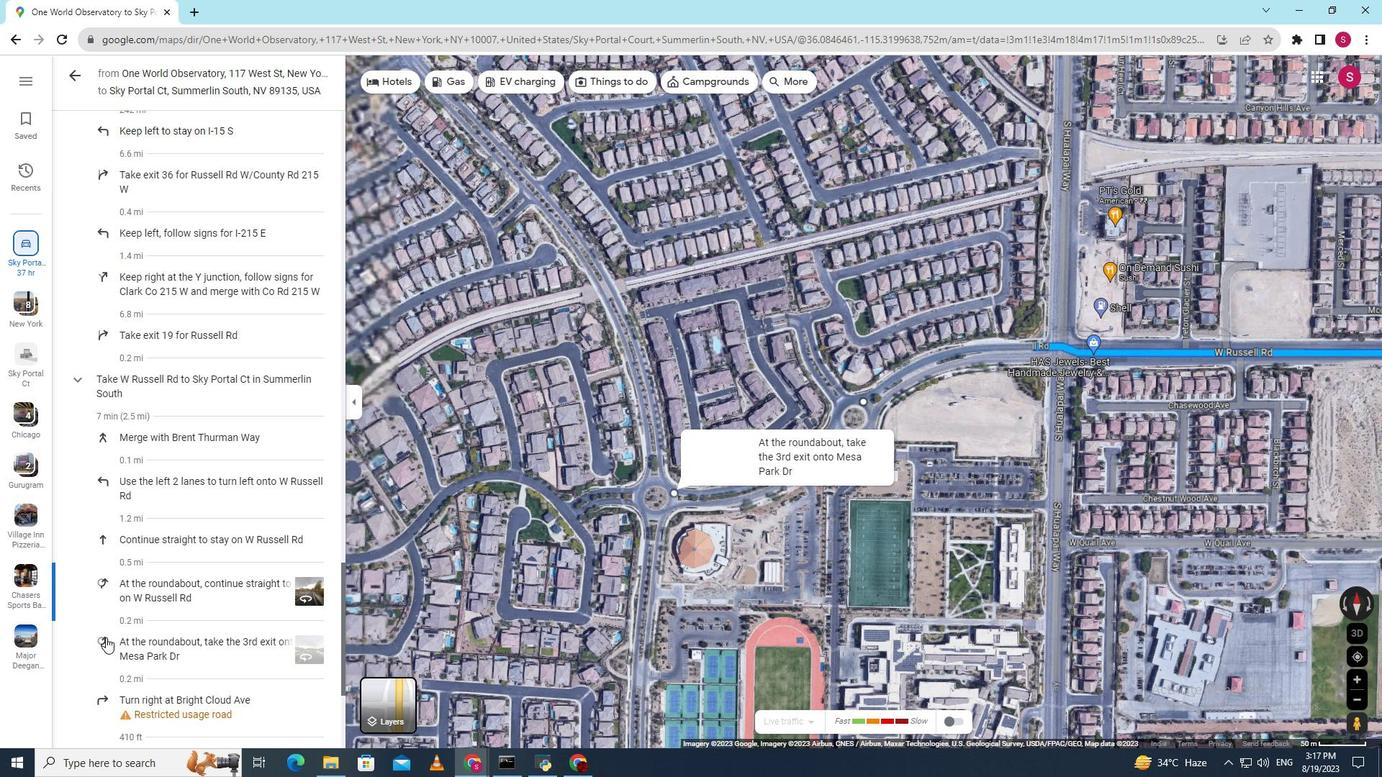 
Action: Mouse pressed left at (105, 637)
Screenshot: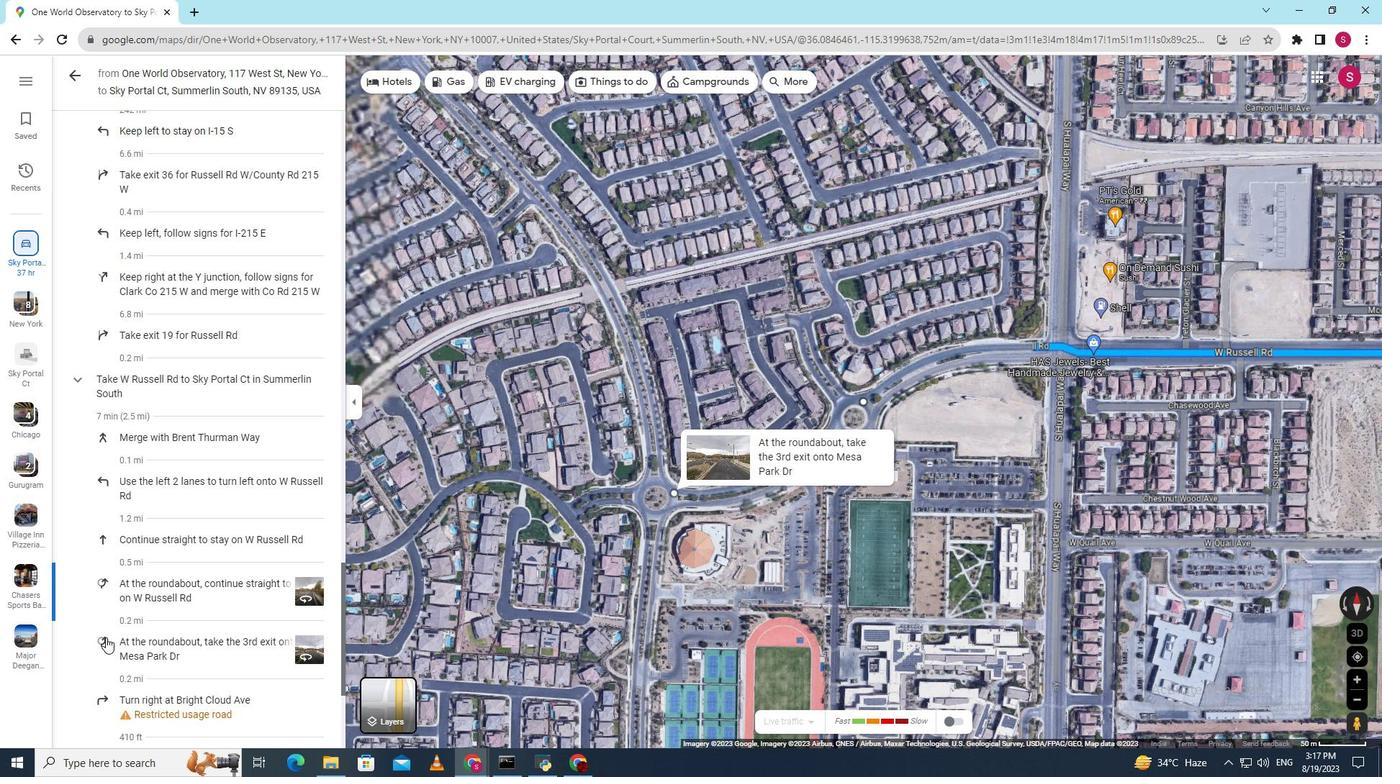 
Action: Mouse moved to (103, 696)
Screenshot: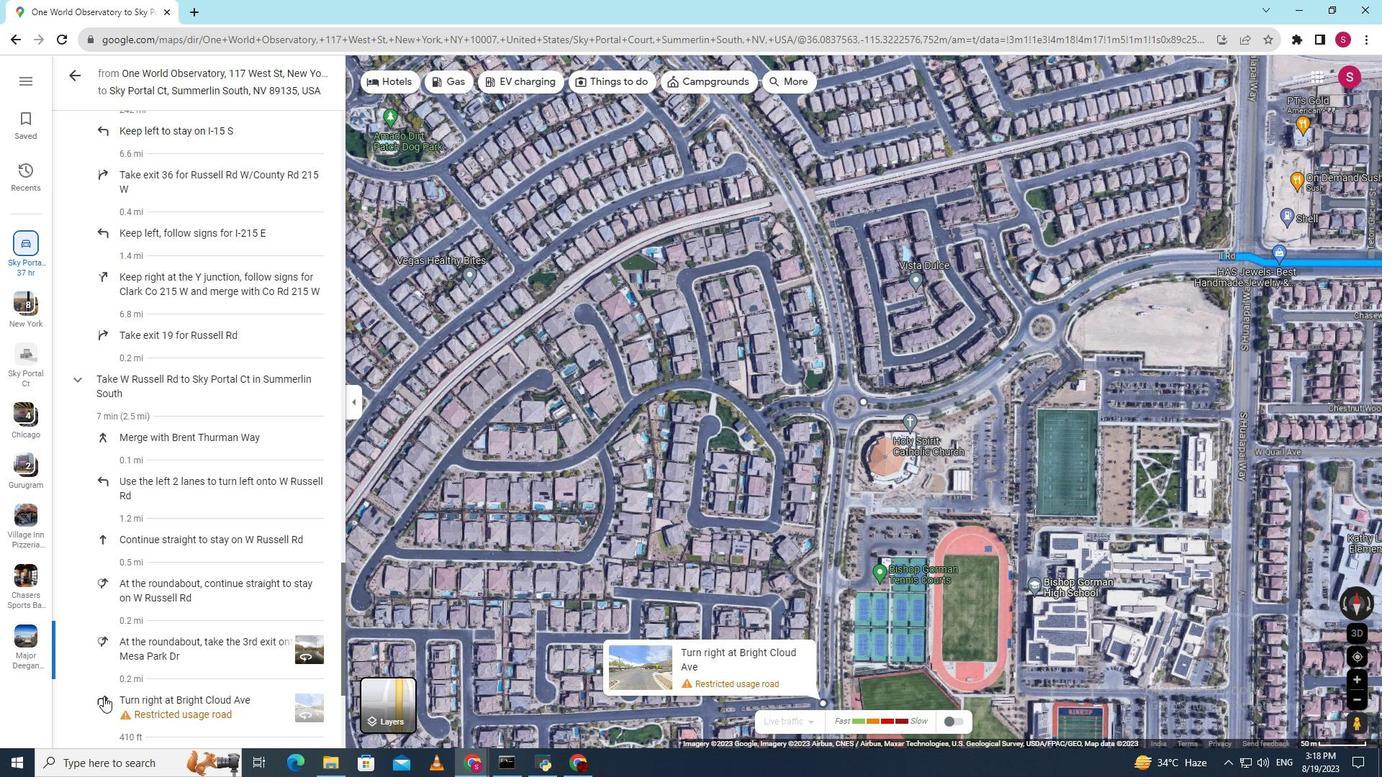 
Action: Mouse pressed left at (103, 696)
Screenshot: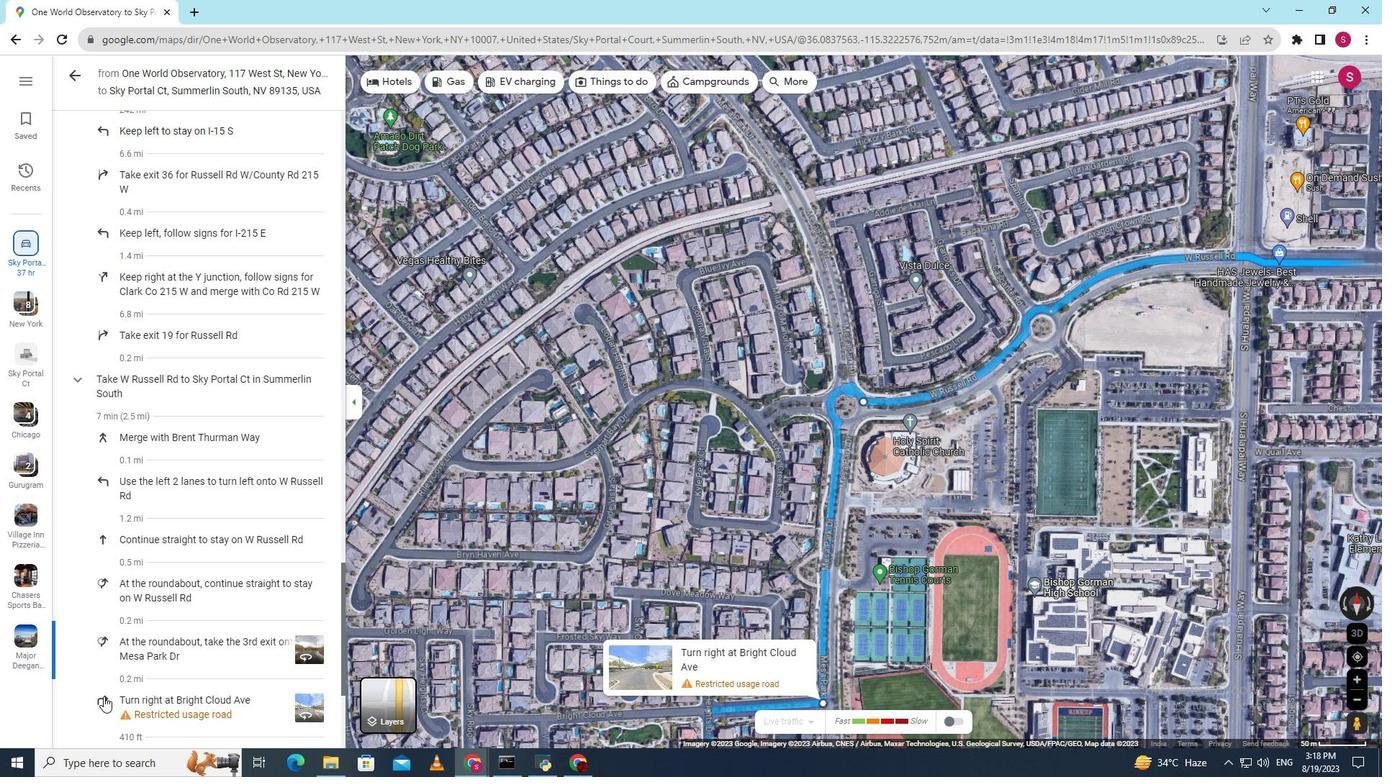 
Action: Mouse moved to (108, 639)
Screenshot: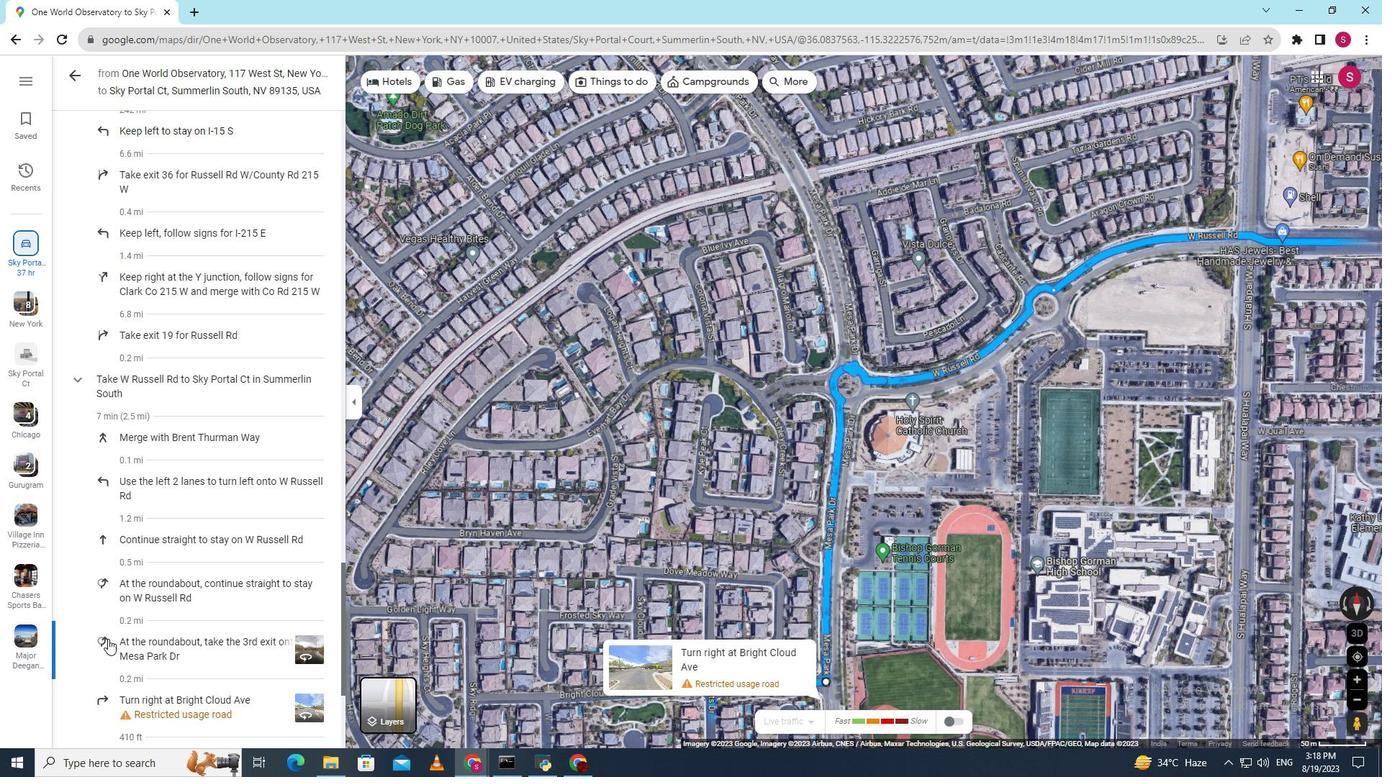 
Action: Mouse scrolled (108, 638) with delta (0, 0)
Screenshot: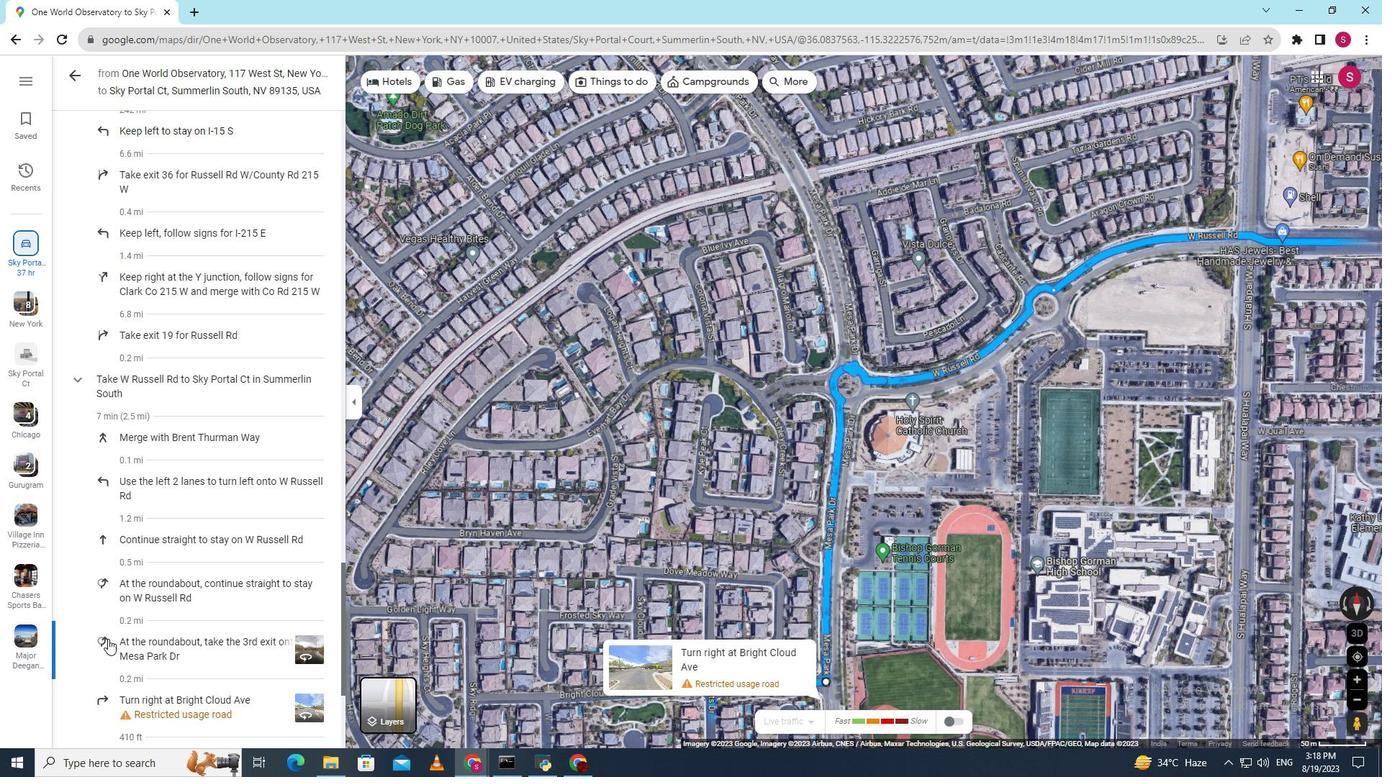 
Action: Mouse scrolled (108, 638) with delta (0, 0)
Screenshot: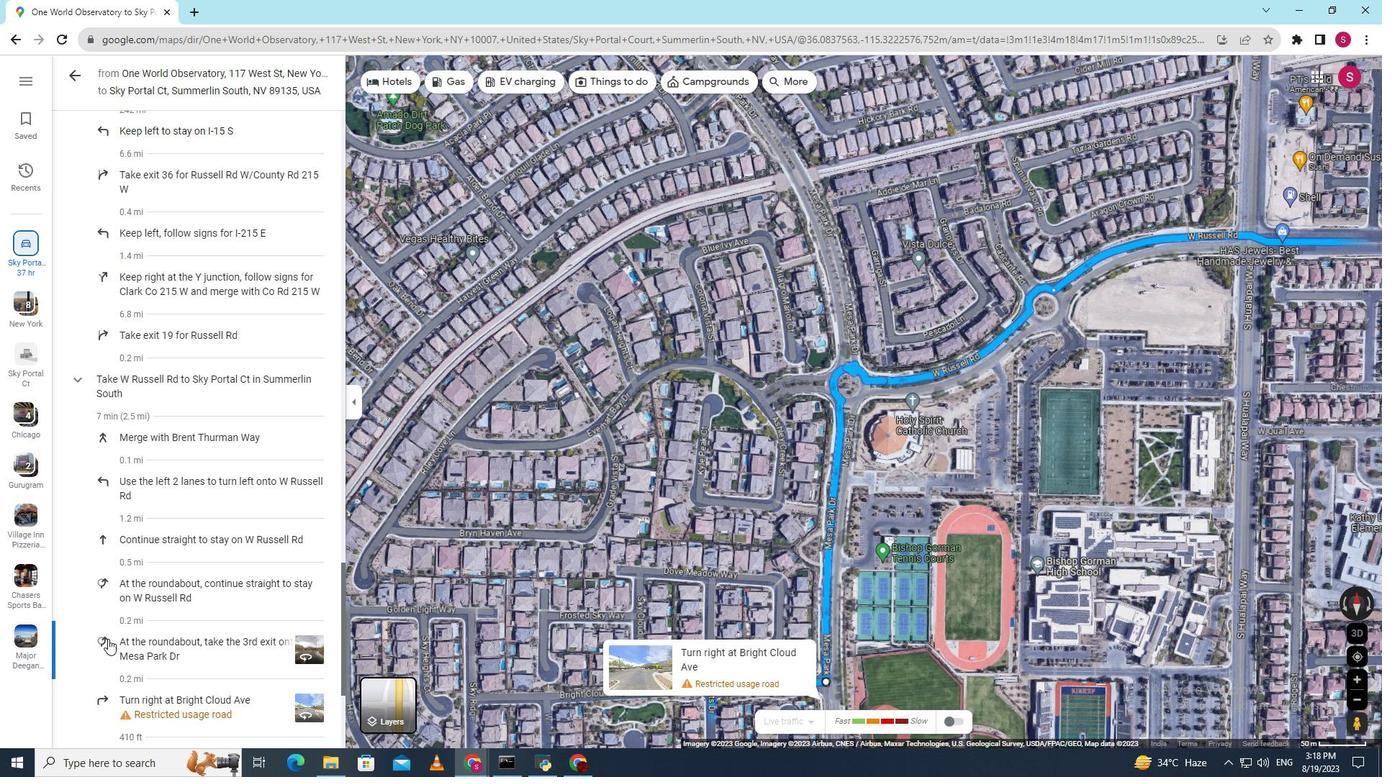 
Action: Mouse scrolled (108, 638) with delta (0, 0)
Screenshot: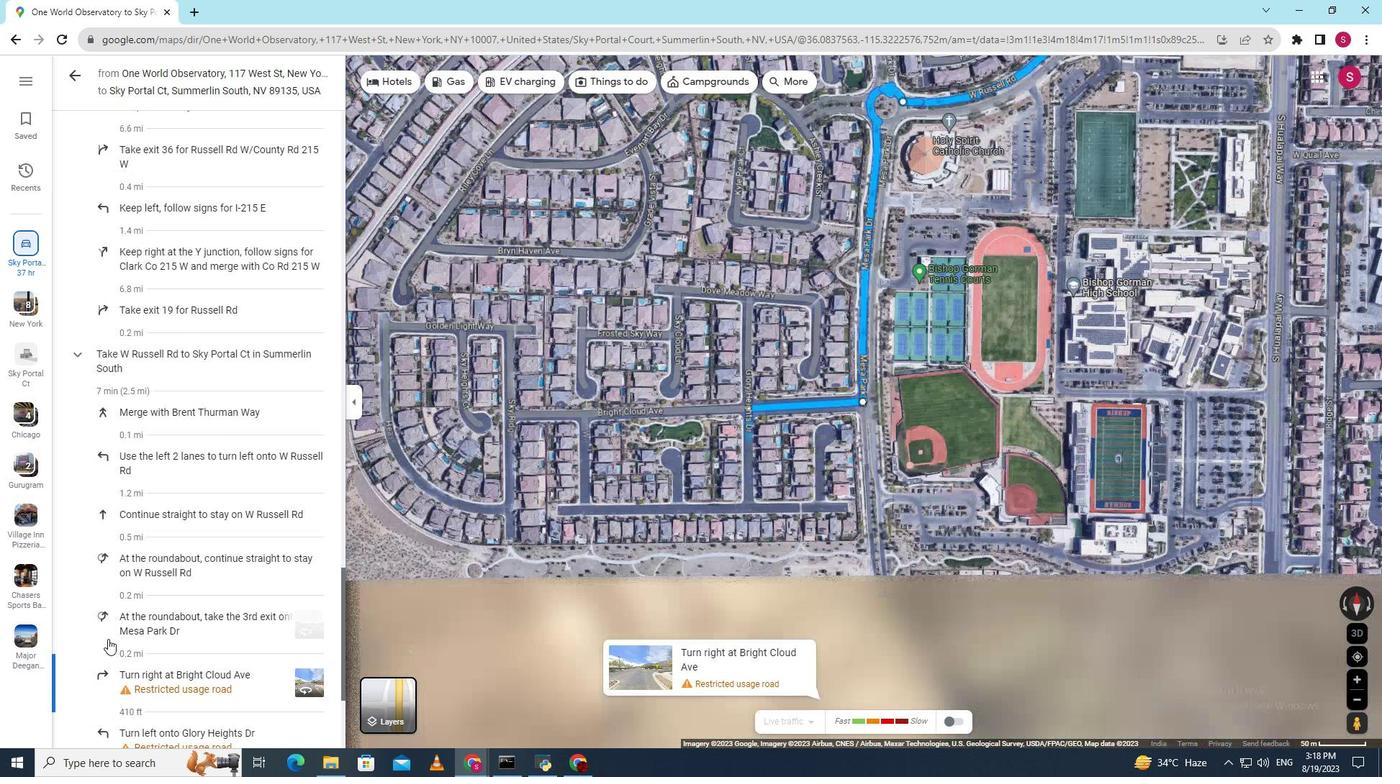 
Action: Mouse moved to (105, 657)
Screenshot: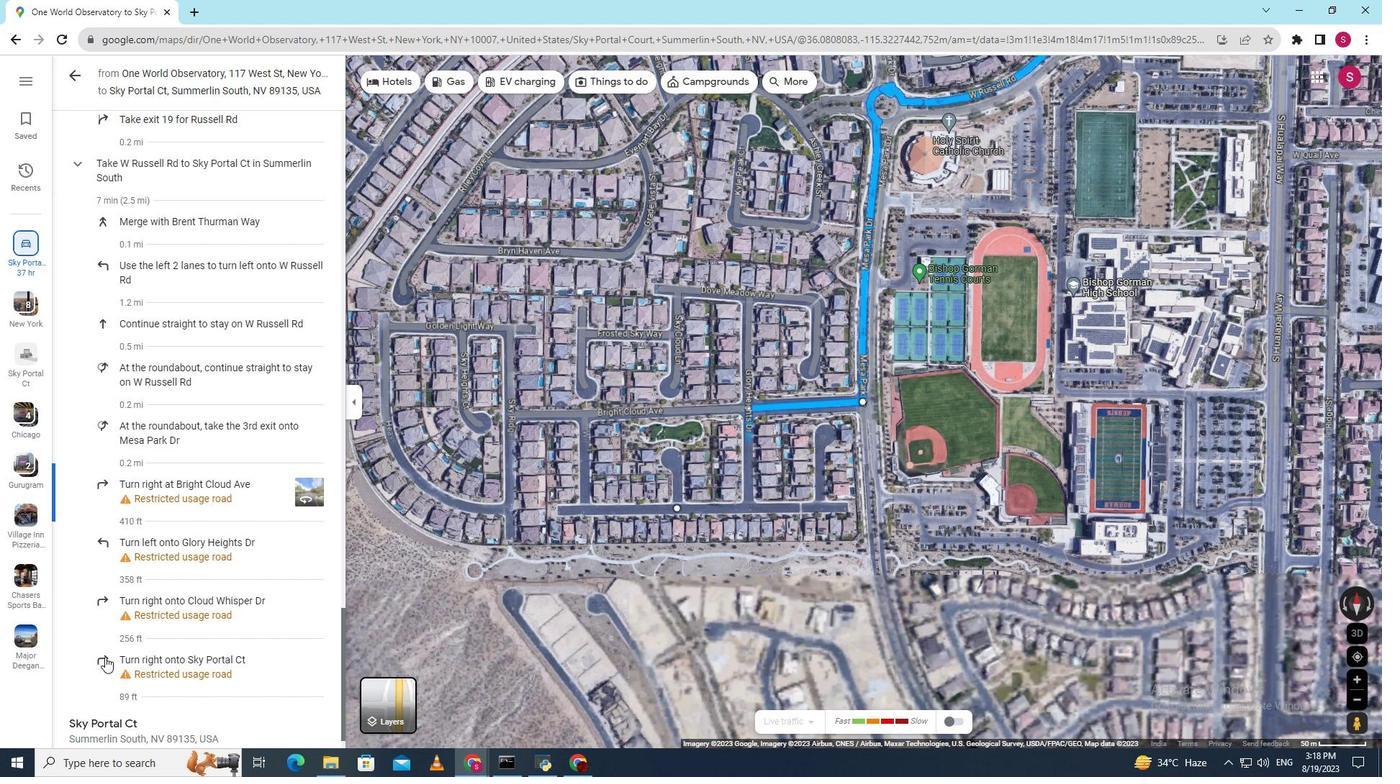 
Action: Mouse pressed left at (105, 657)
Screenshot: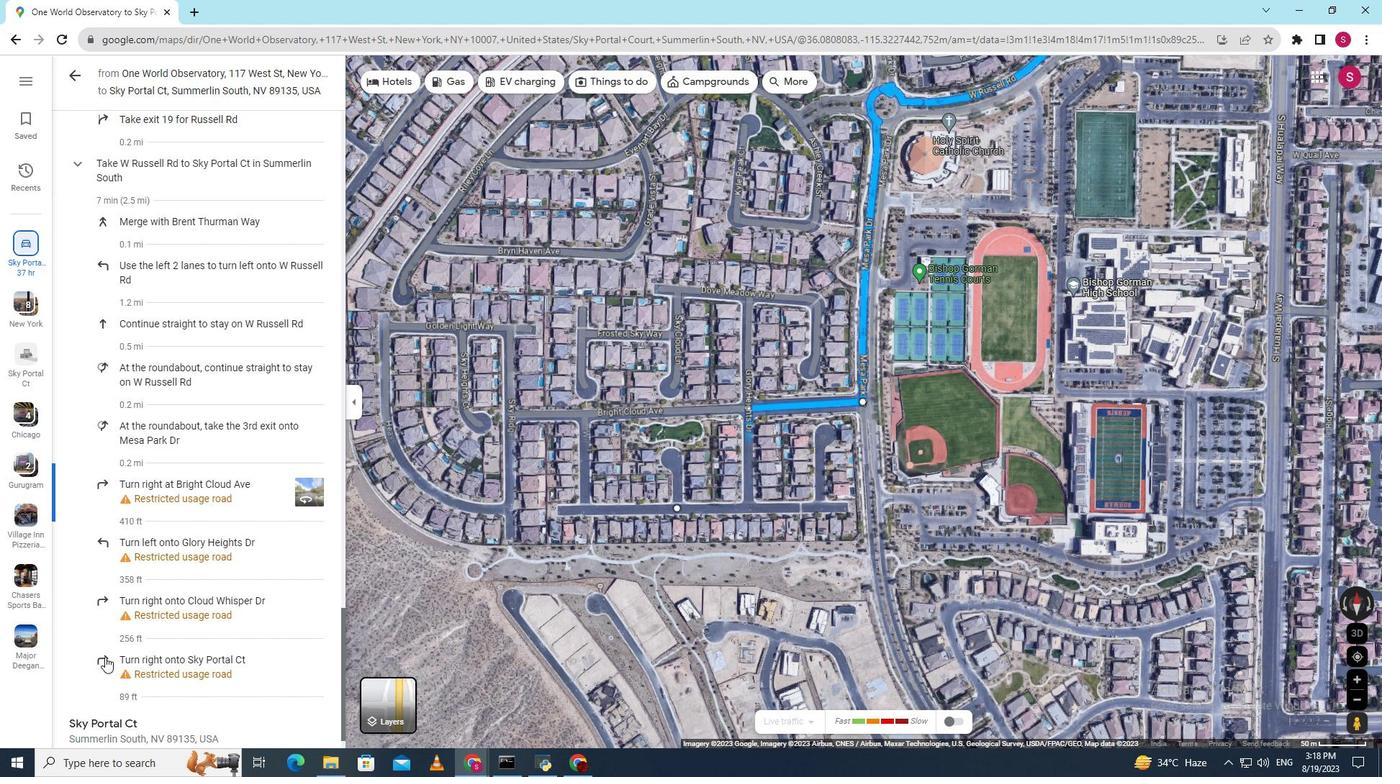 
Action: Mouse moved to (109, 642)
Screenshot: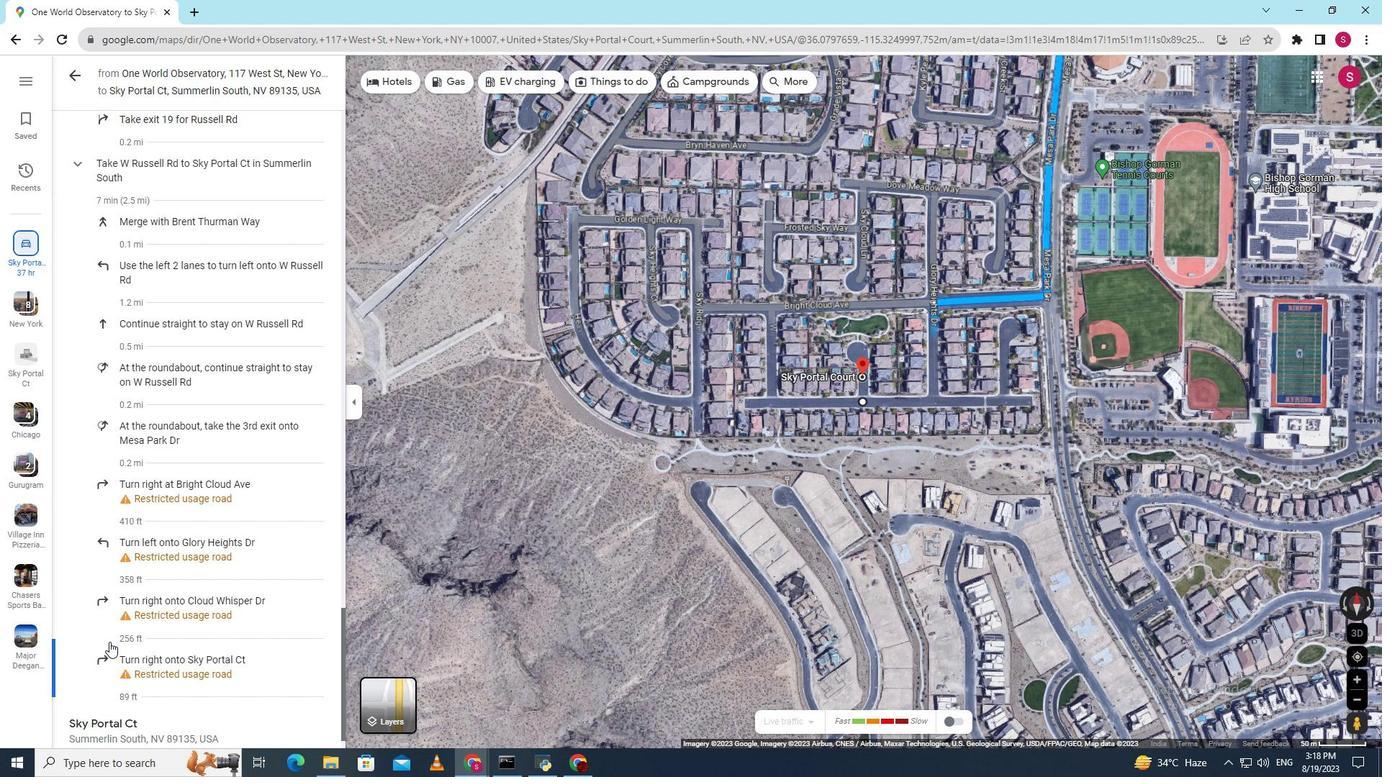 
Action: Mouse scrolled (109, 641) with delta (0, 0)
Screenshot: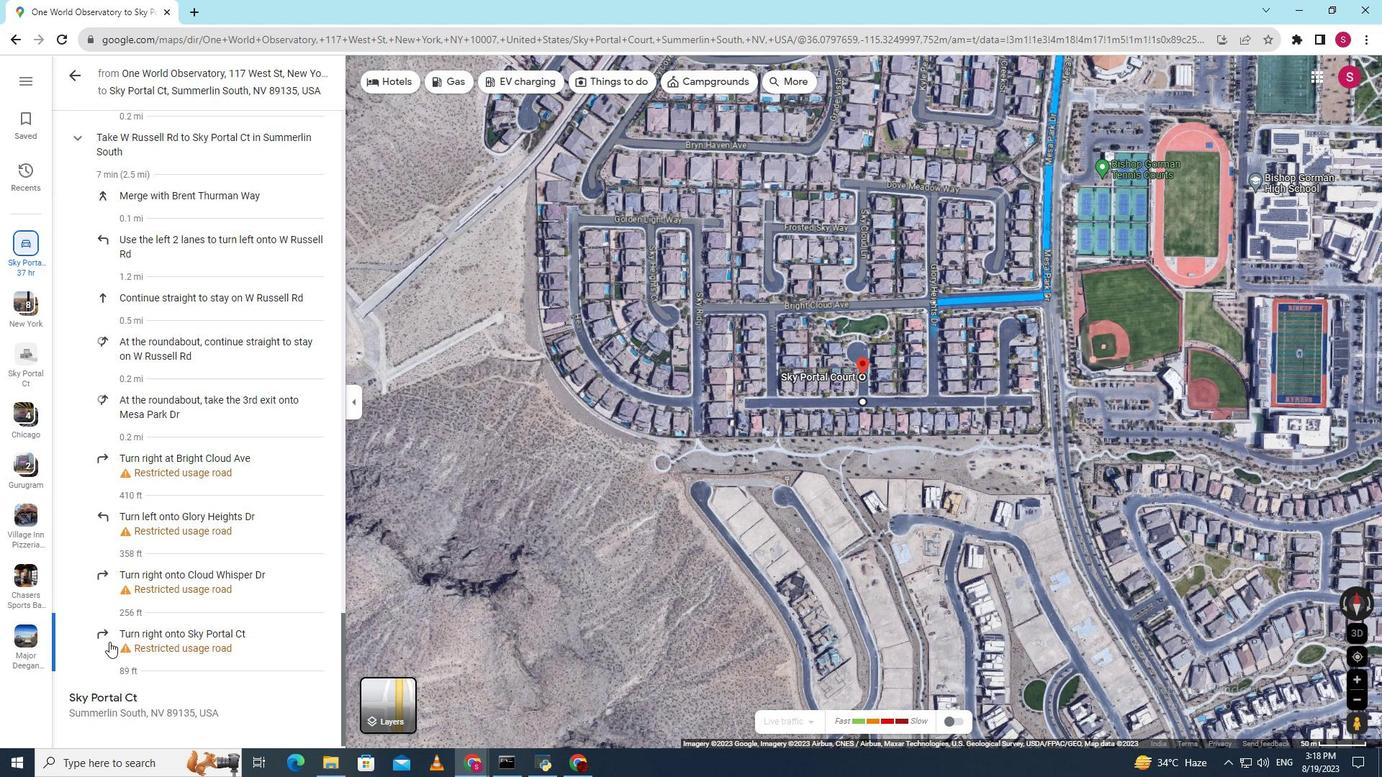 
Action: Mouse scrolled (109, 641) with delta (0, 0)
Screenshot: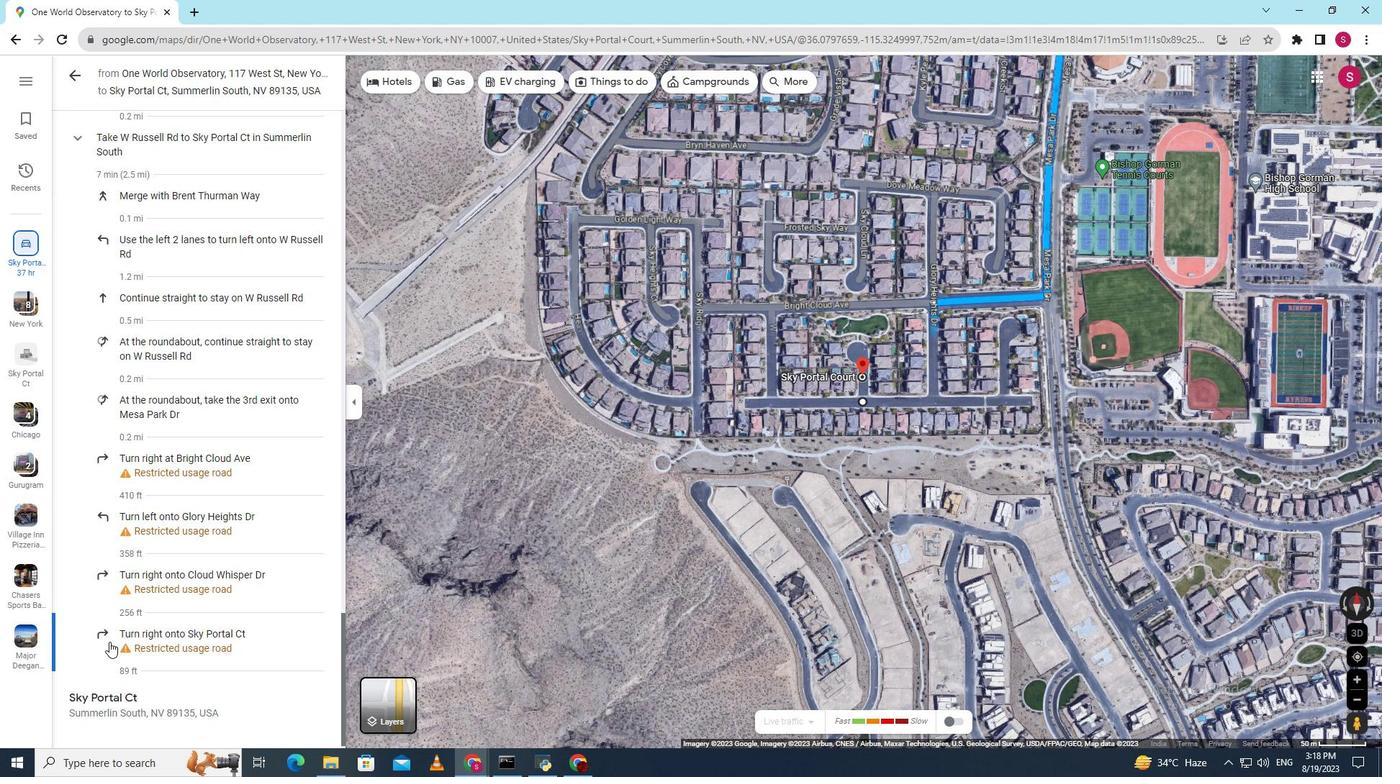 
Action: Mouse scrolled (109, 641) with delta (0, 0)
Screenshot: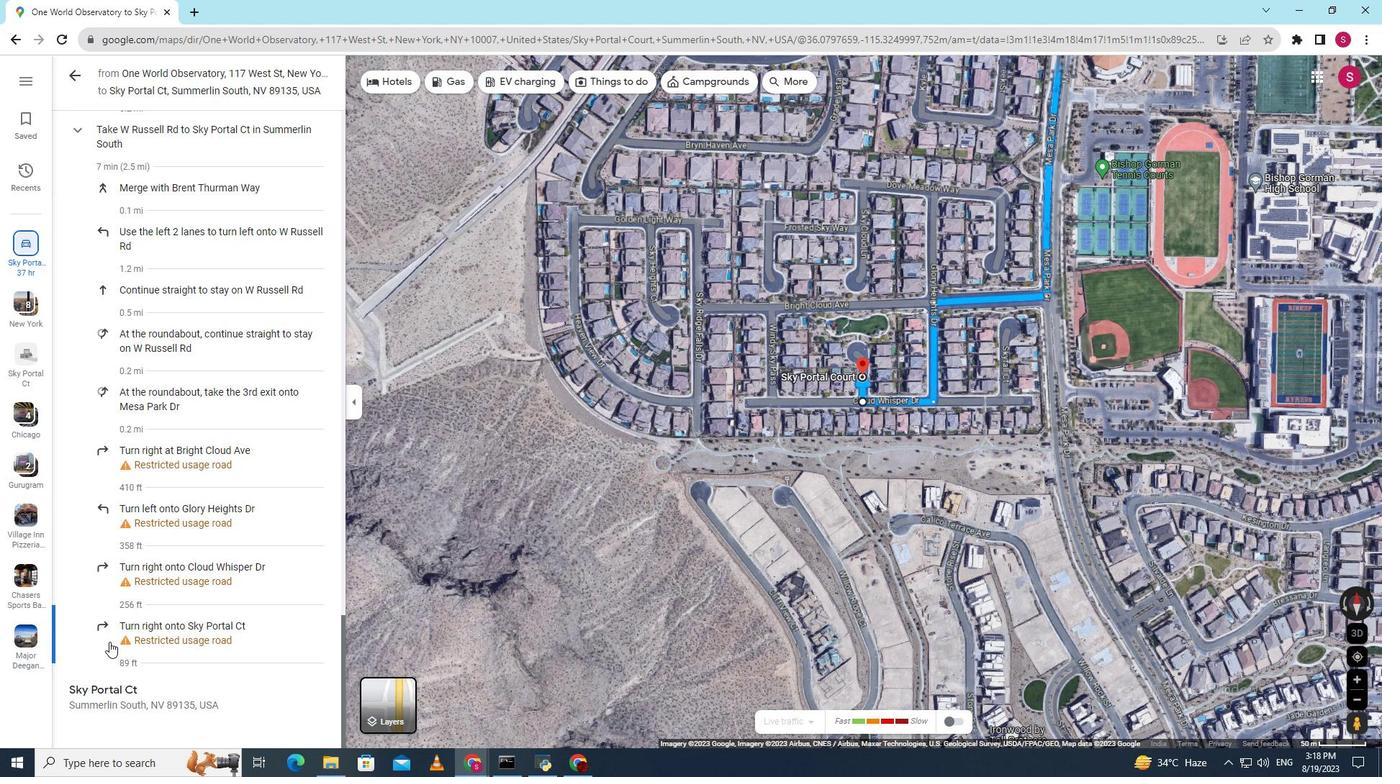 
Action: Mouse moved to (107, 347)
Screenshot: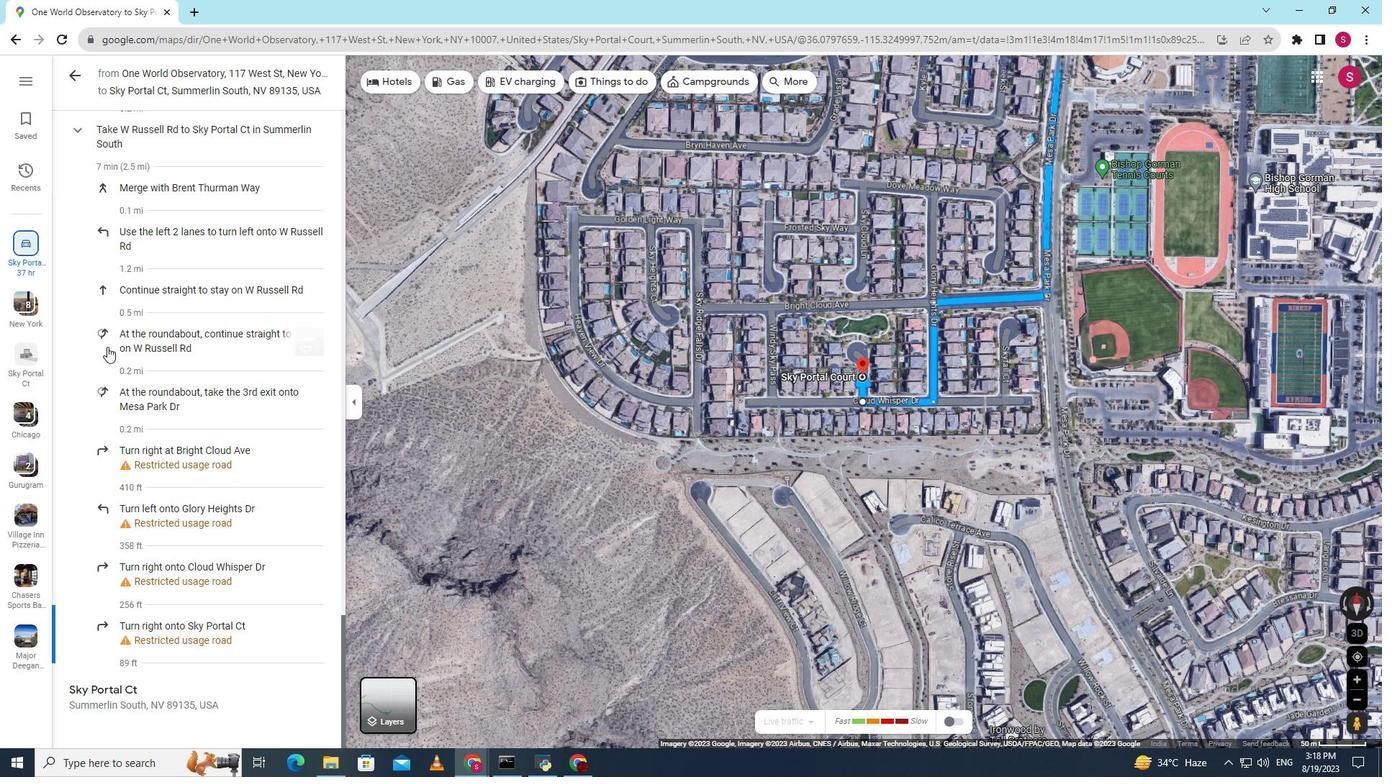 
Action: Mouse scrolled (107, 347) with delta (0, 0)
Screenshot: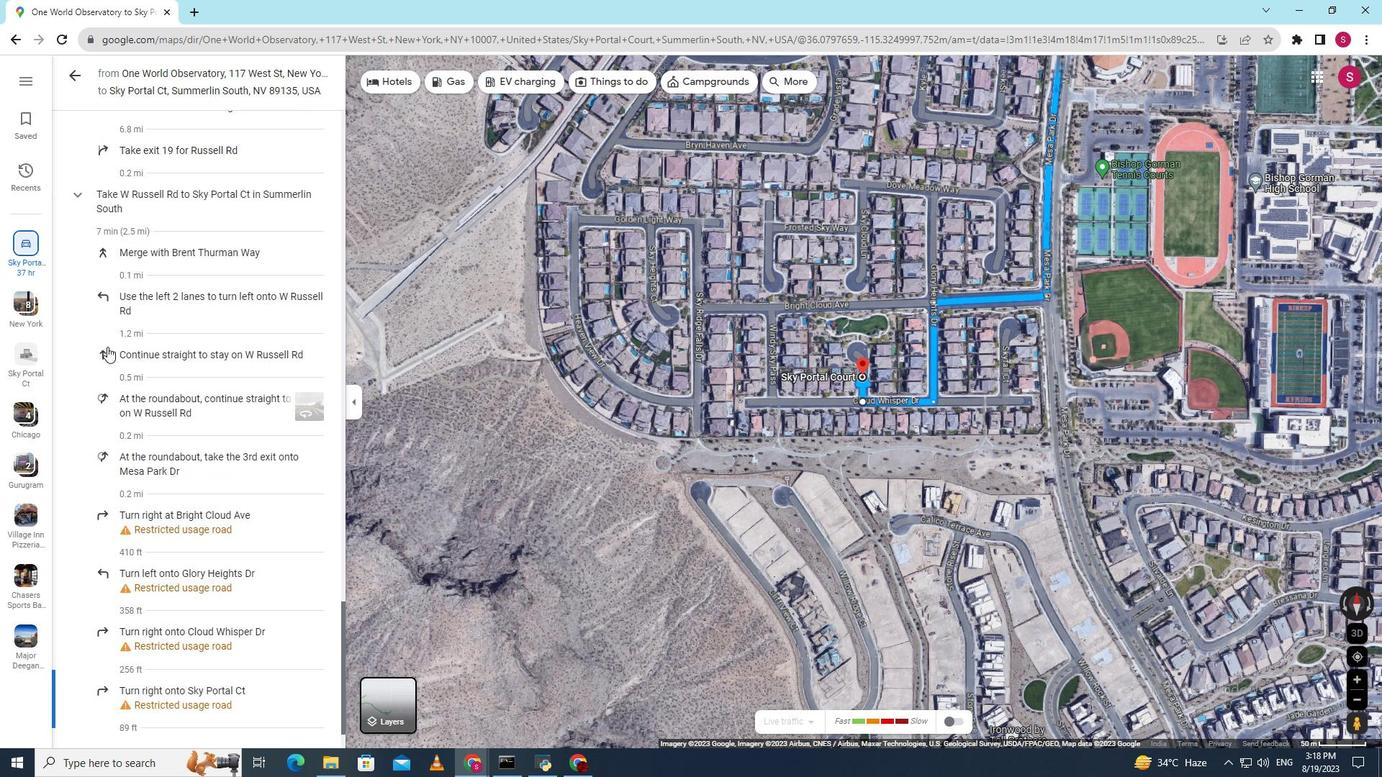 
Action: Mouse scrolled (107, 347) with delta (0, 0)
Screenshot: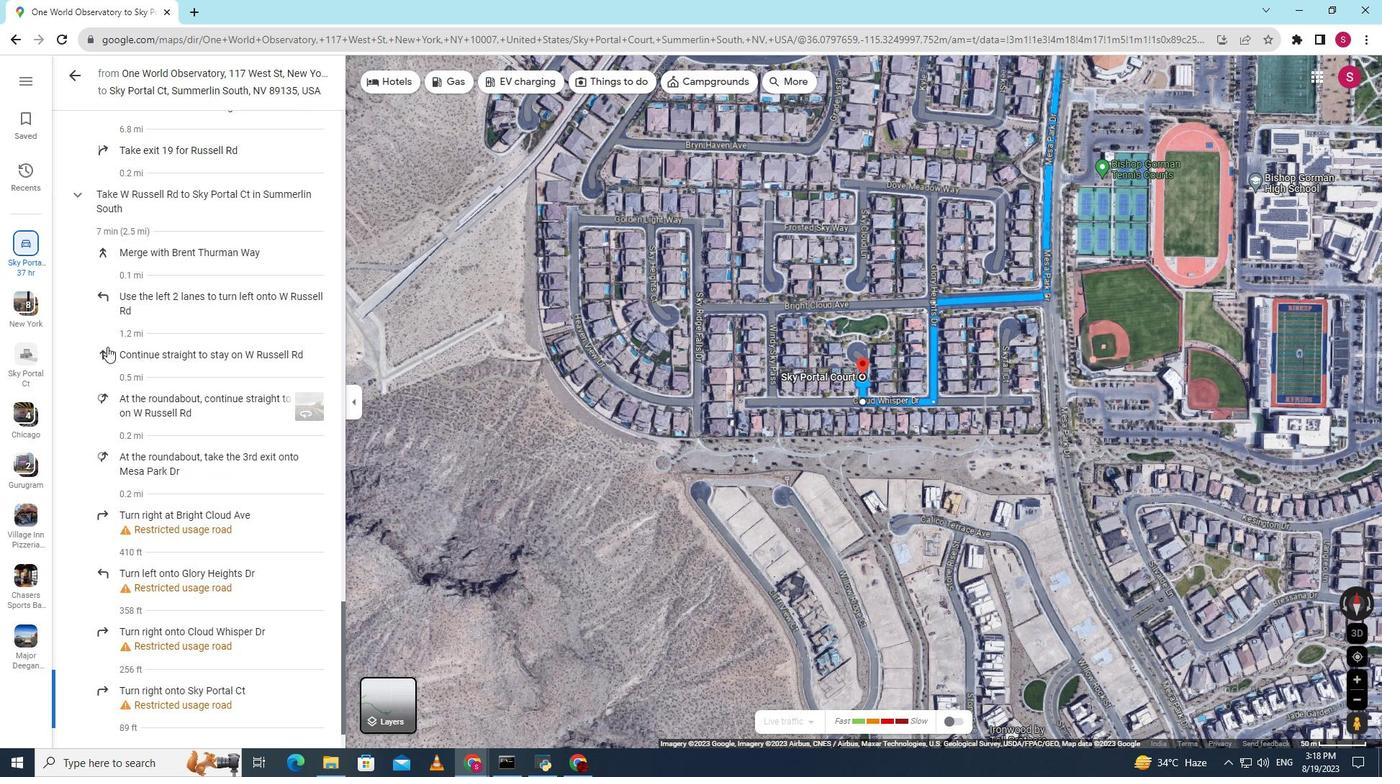 
Action: Mouse moved to (81, 275)
Screenshot: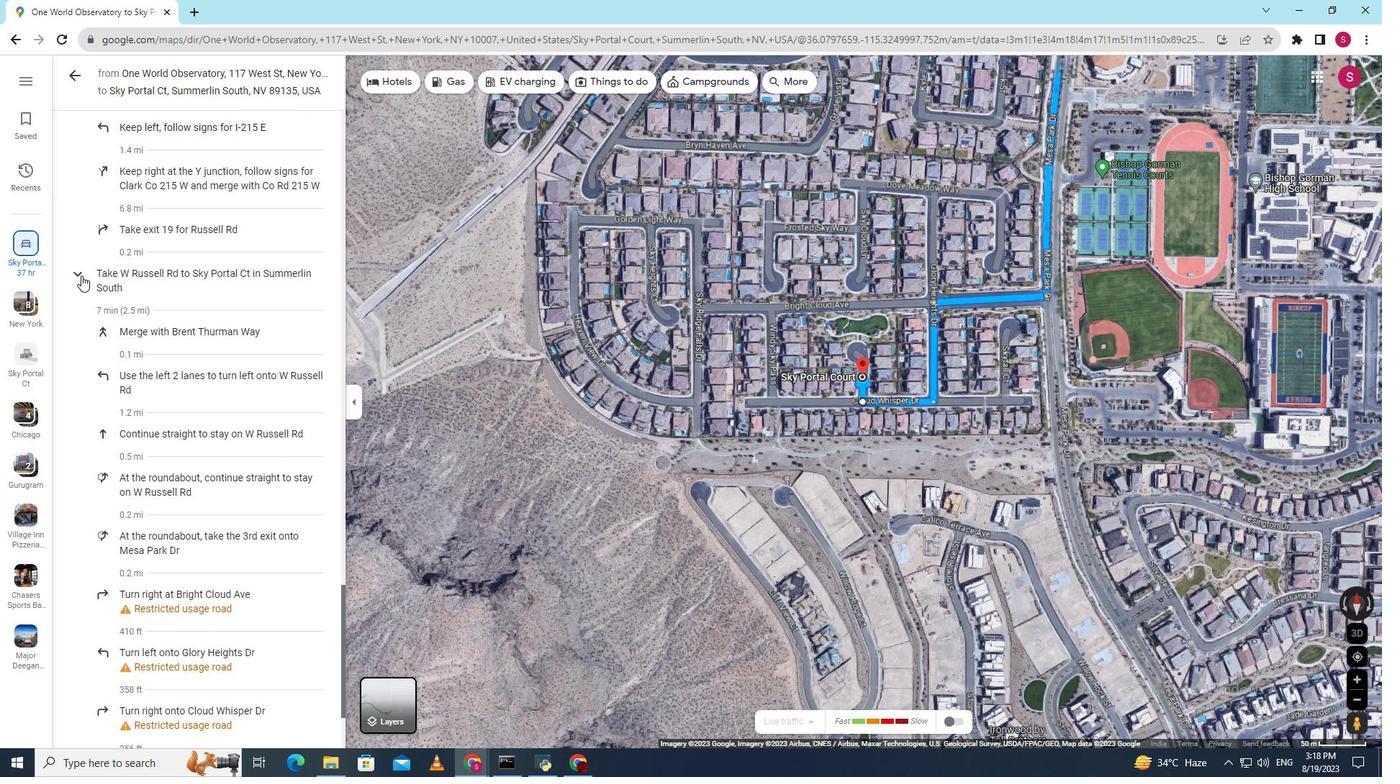 
Action: Mouse pressed left at (81, 275)
Screenshot: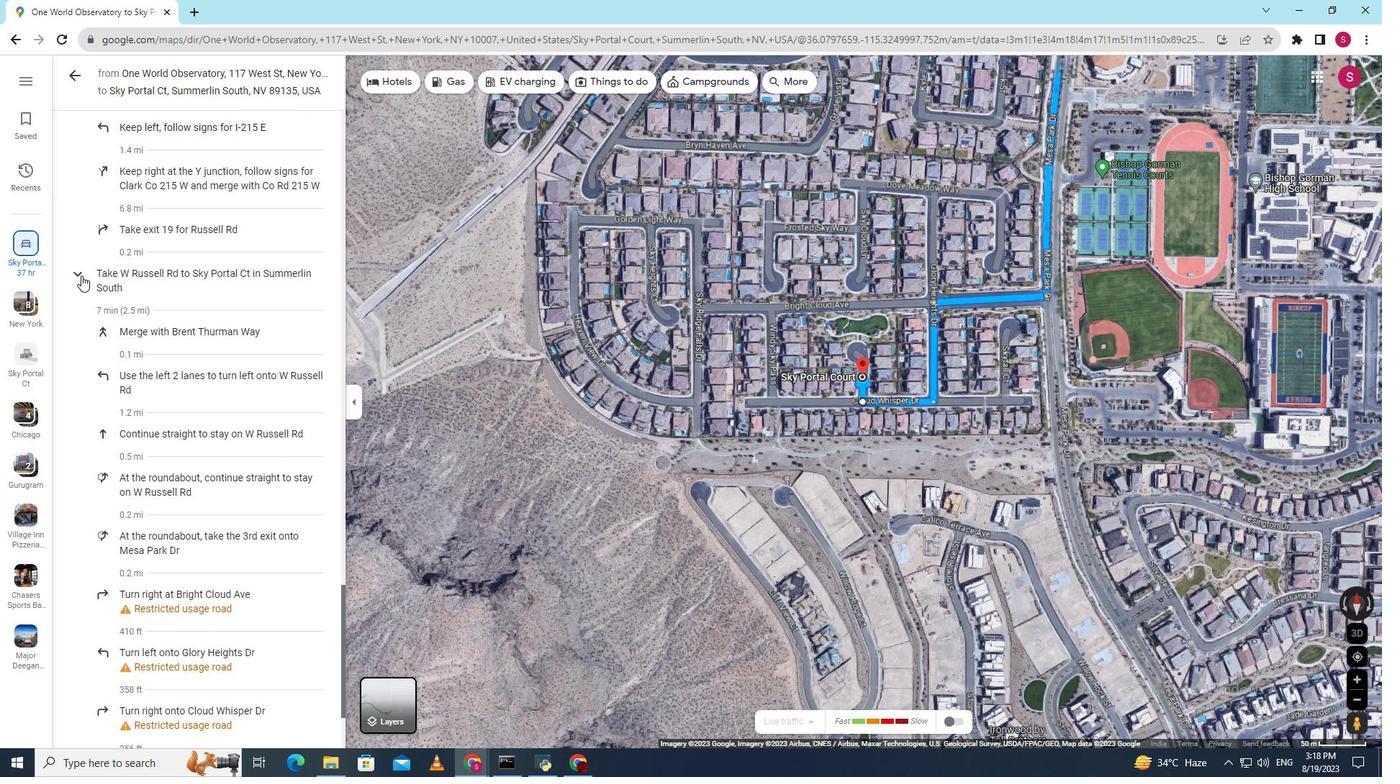 
Action: Mouse scrolled (81, 276) with delta (0, 0)
Screenshot: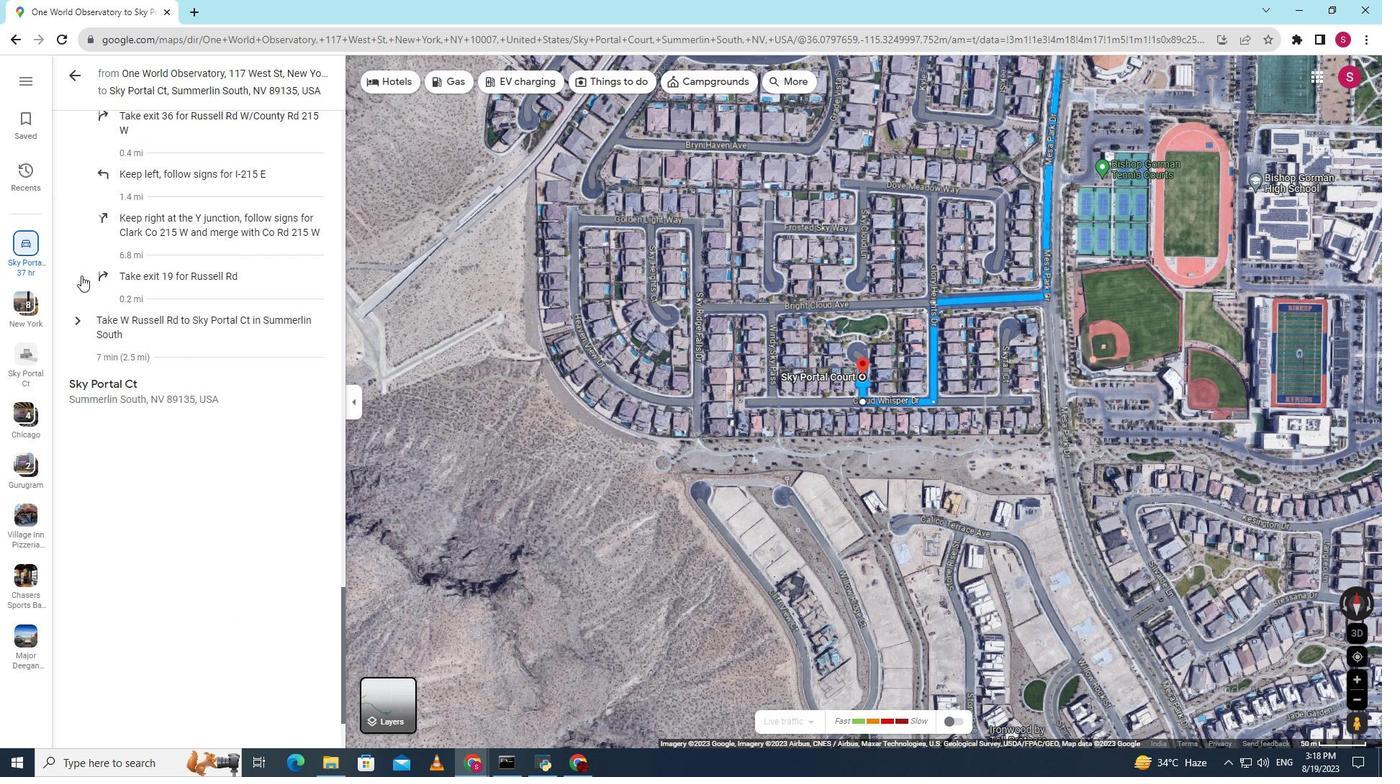 
Action: Mouse scrolled (81, 276) with delta (0, 0)
Screenshot: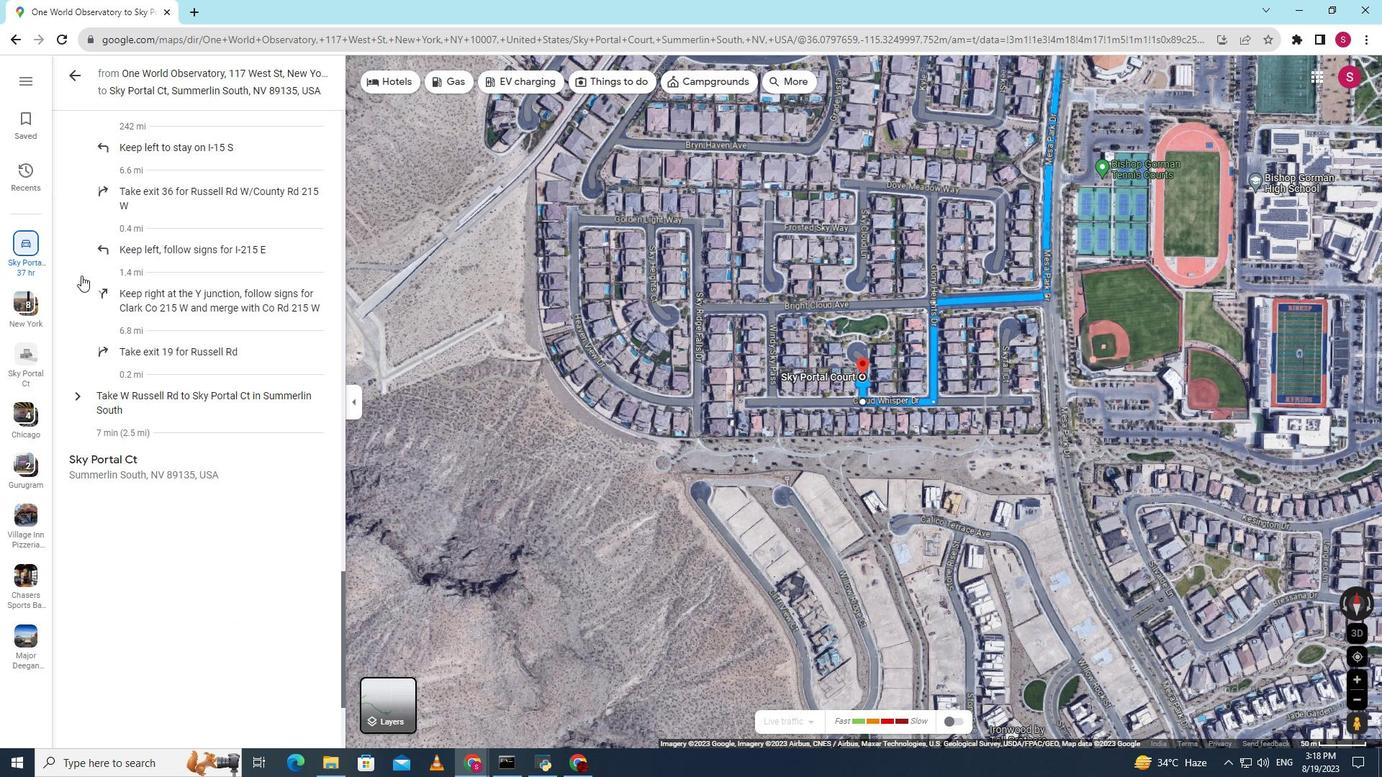 
Action: Mouse scrolled (81, 276) with delta (0, 0)
Screenshot: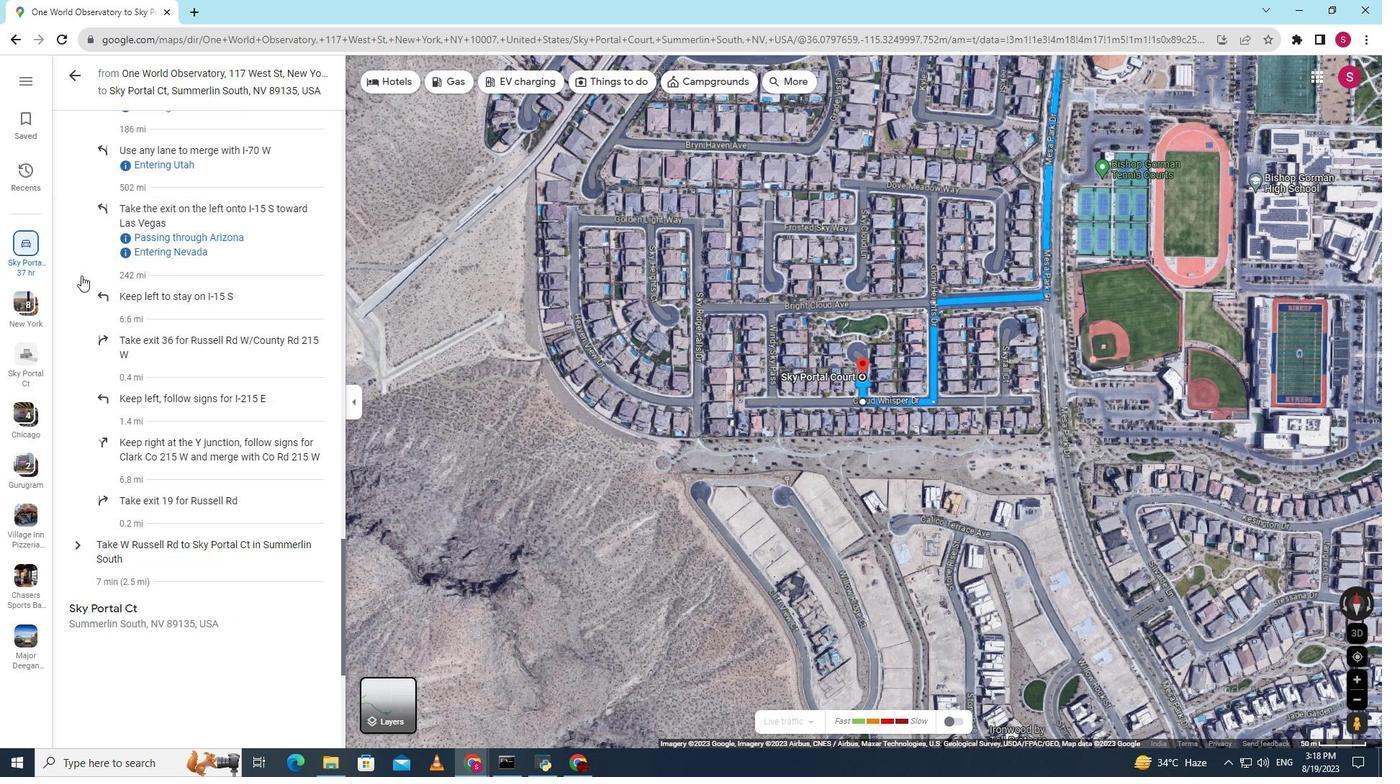
Action: Mouse scrolled (81, 276) with delta (0, 0)
Screenshot: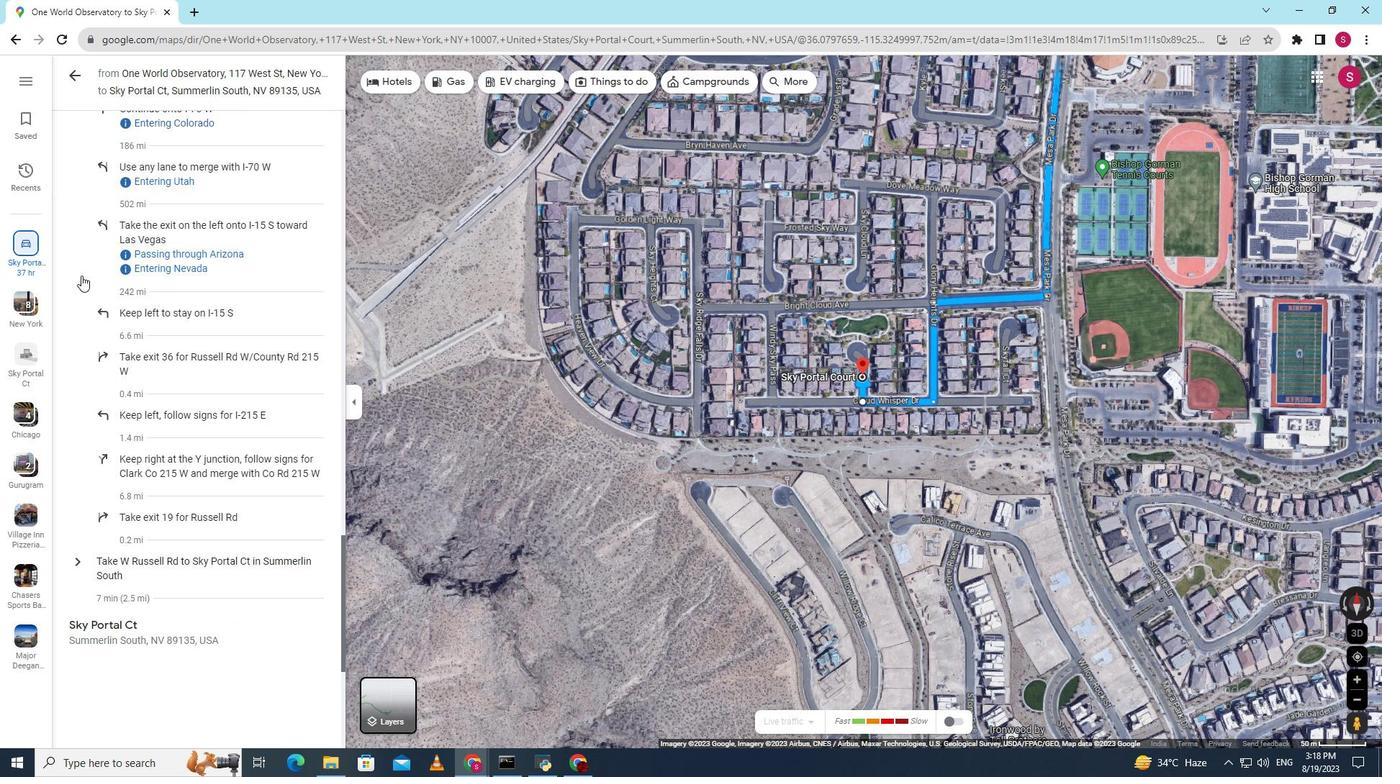 
Action: Mouse scrolled (81, 276) with delta (0, 0)
Screenshot: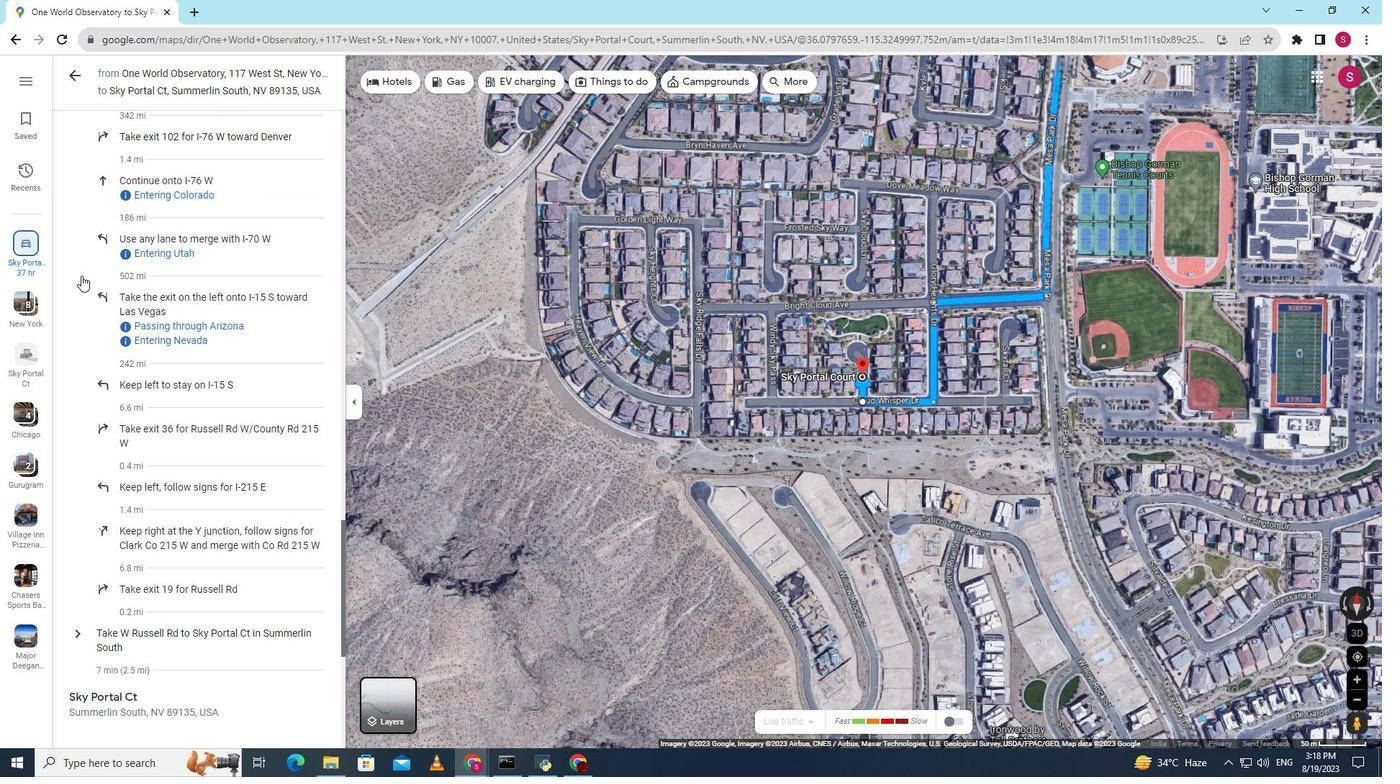 
Action: Mouse scrolled (81, 276) with delta (0, 0)
Screenshot: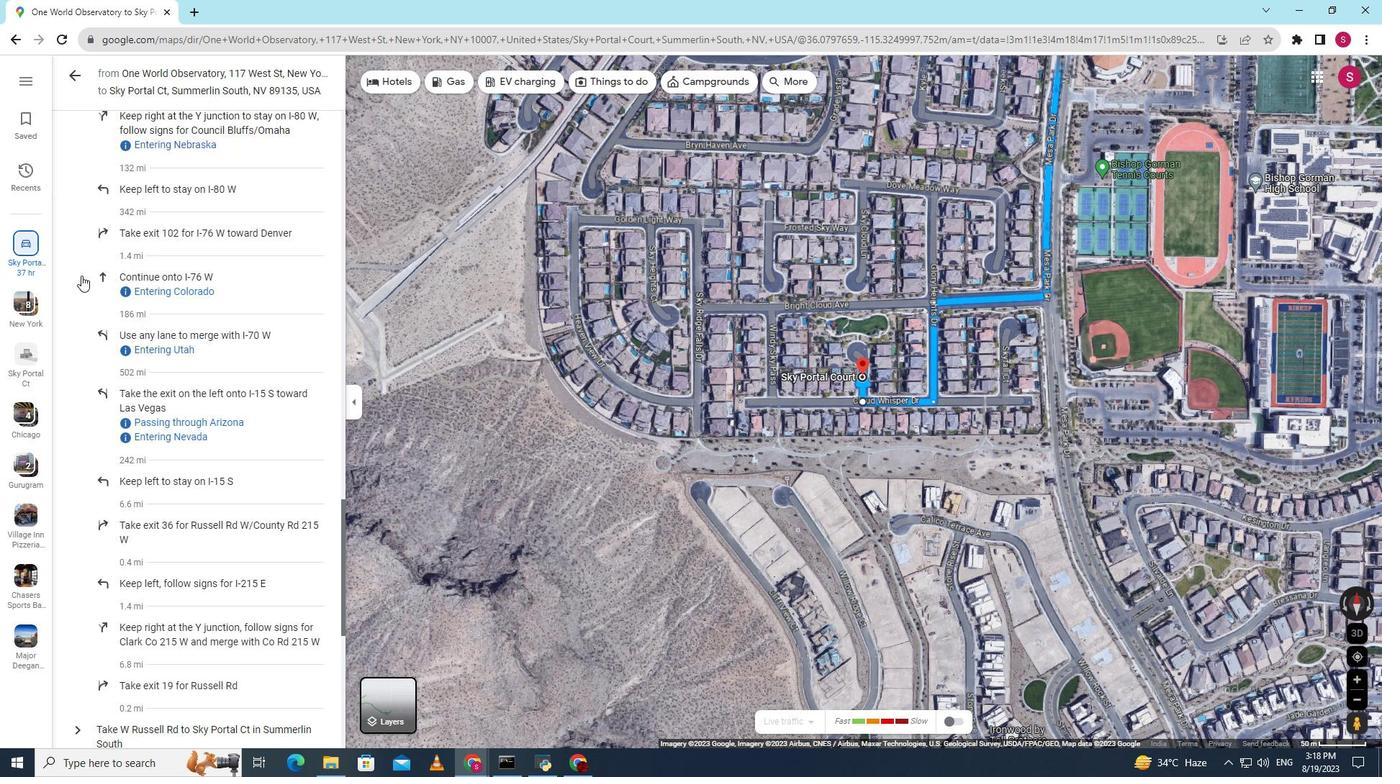 
Action: Mouse scrolled (81, 276) with delta (0, 0)
Screenshot: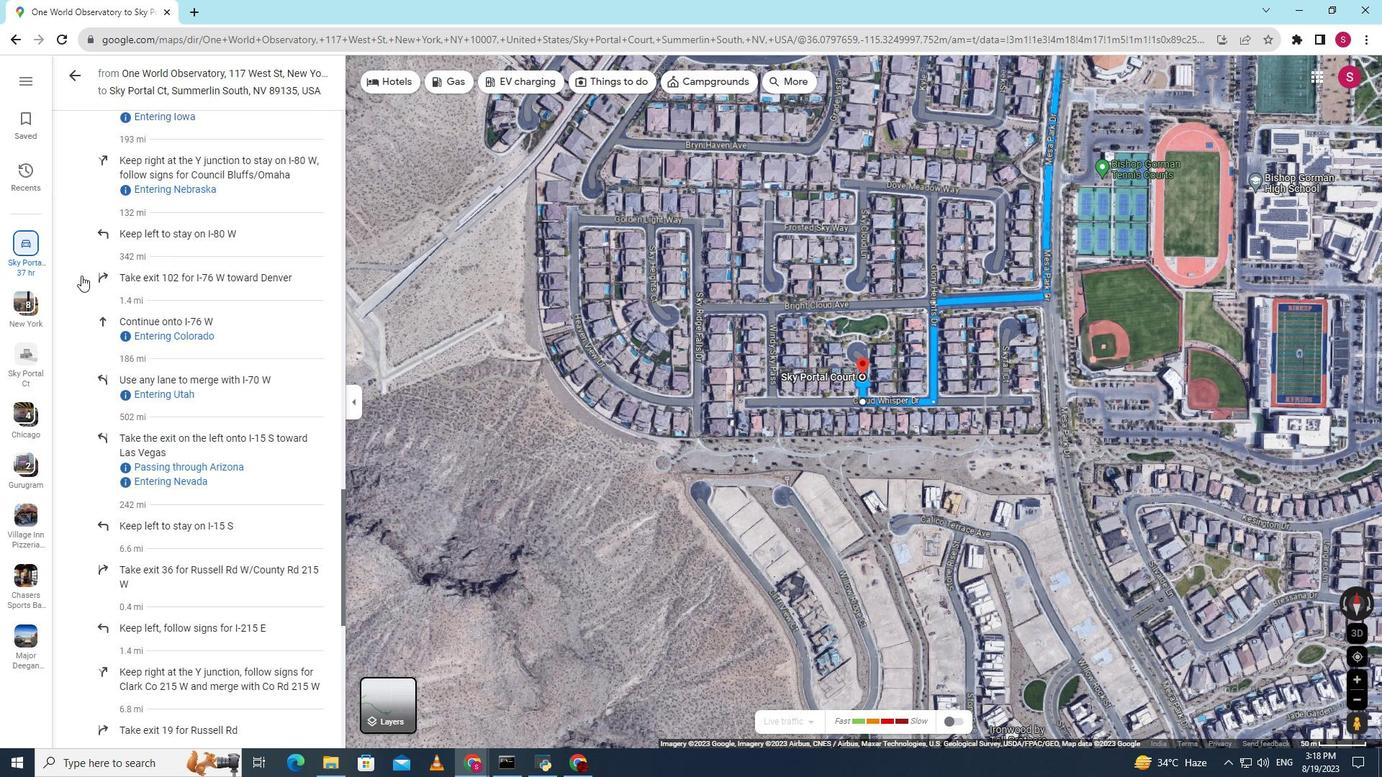 
Action: Mouse scrolled (81, 276) with delta (0, 0)
Screenshot: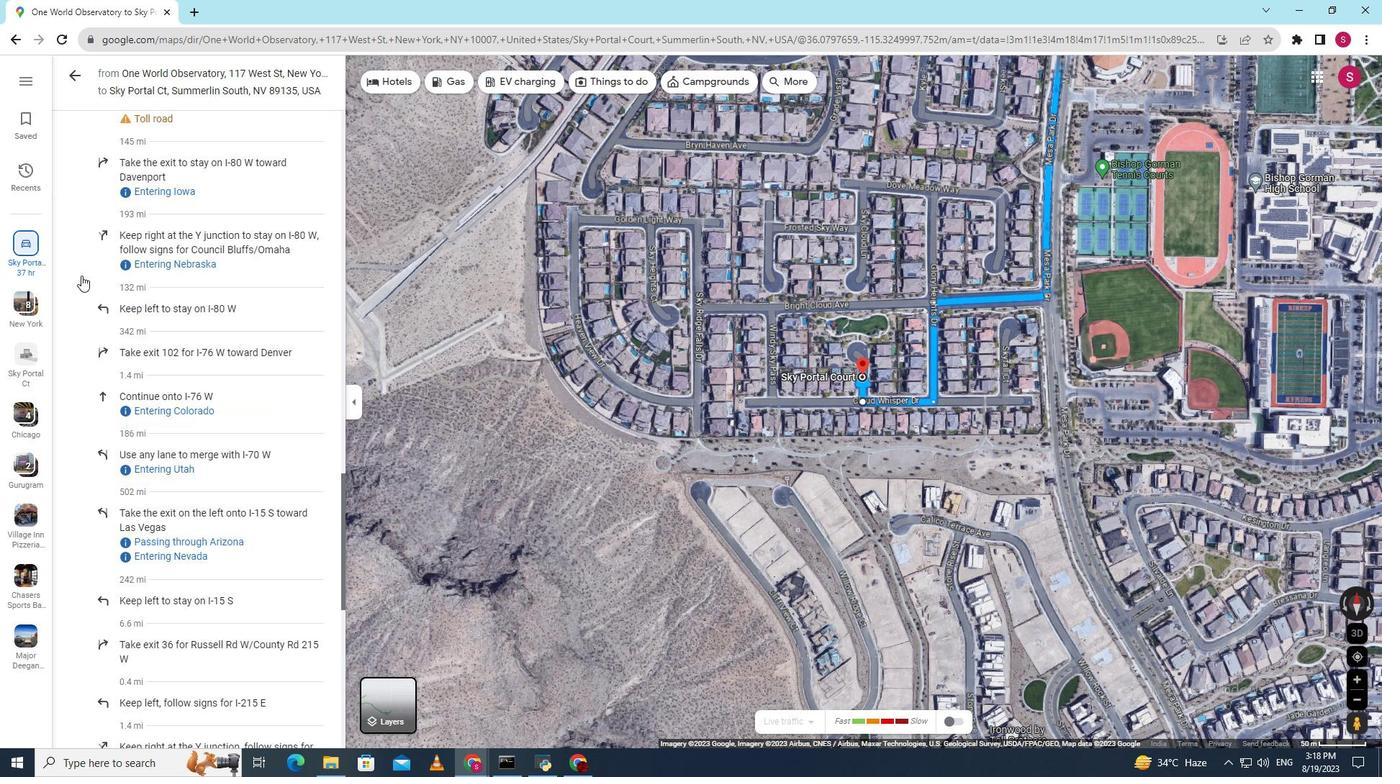 
Action: Mouse scrolled (81, 276) with delta (0, 0)
Screenshot: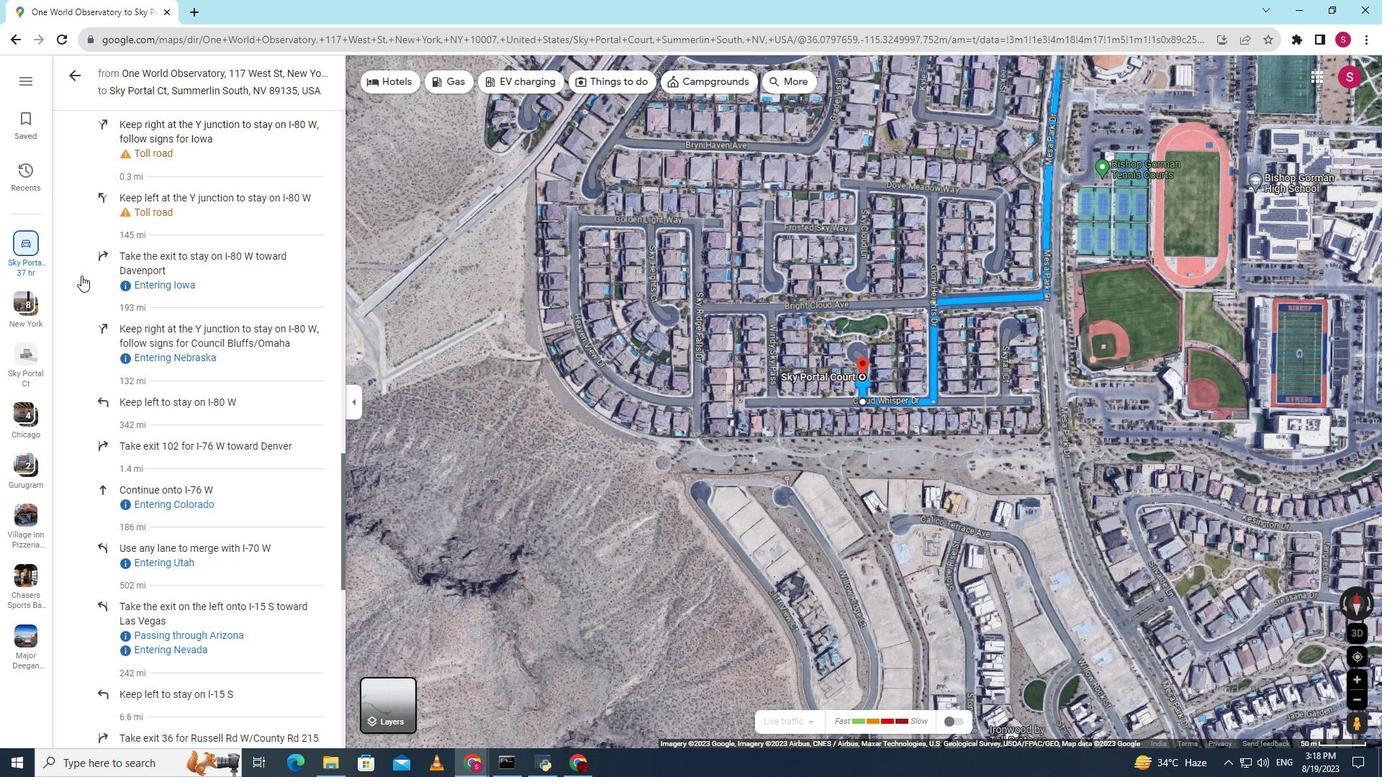 
Action: Mouse scrolled (81, 276) with delta (0, 0)
Screenshot: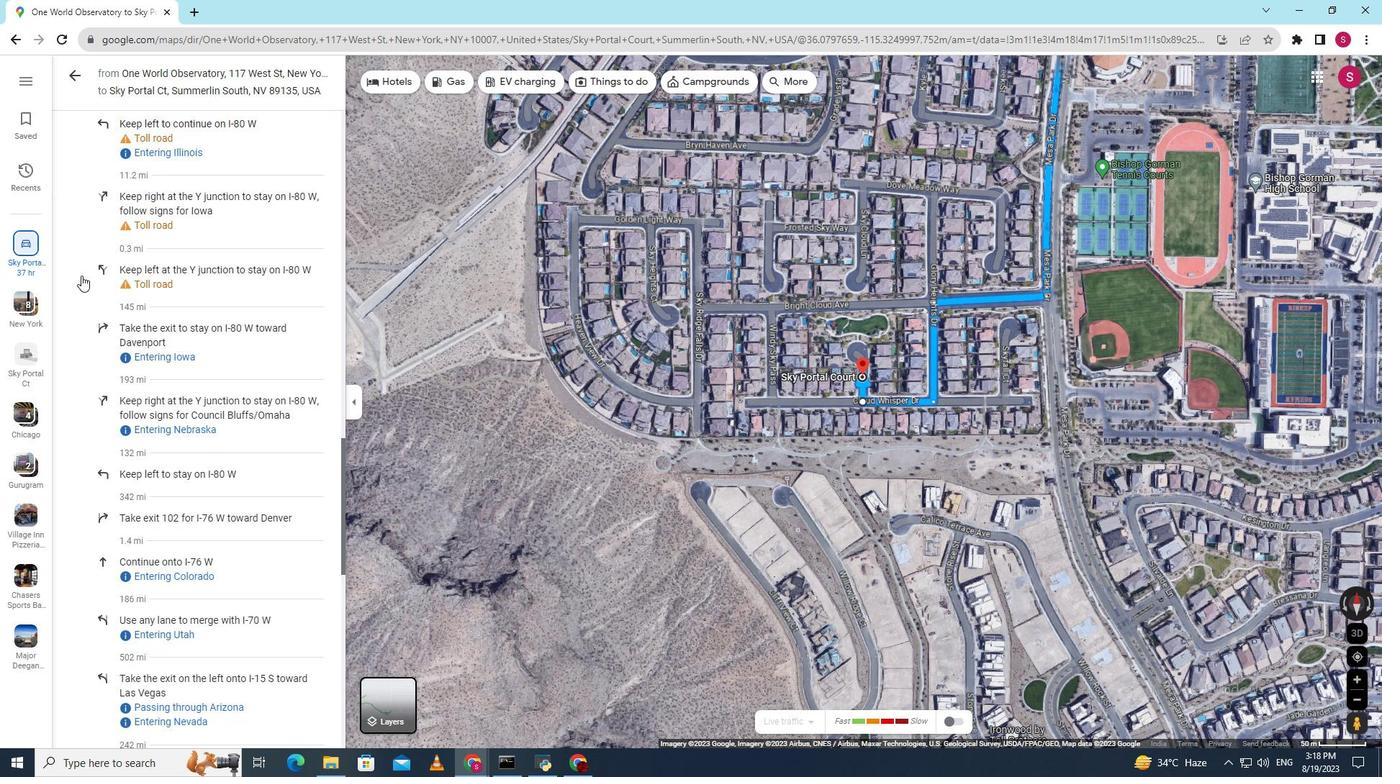 
Action: Mouse scrolled (81, 276) with delta (0, 0)
Screenshot: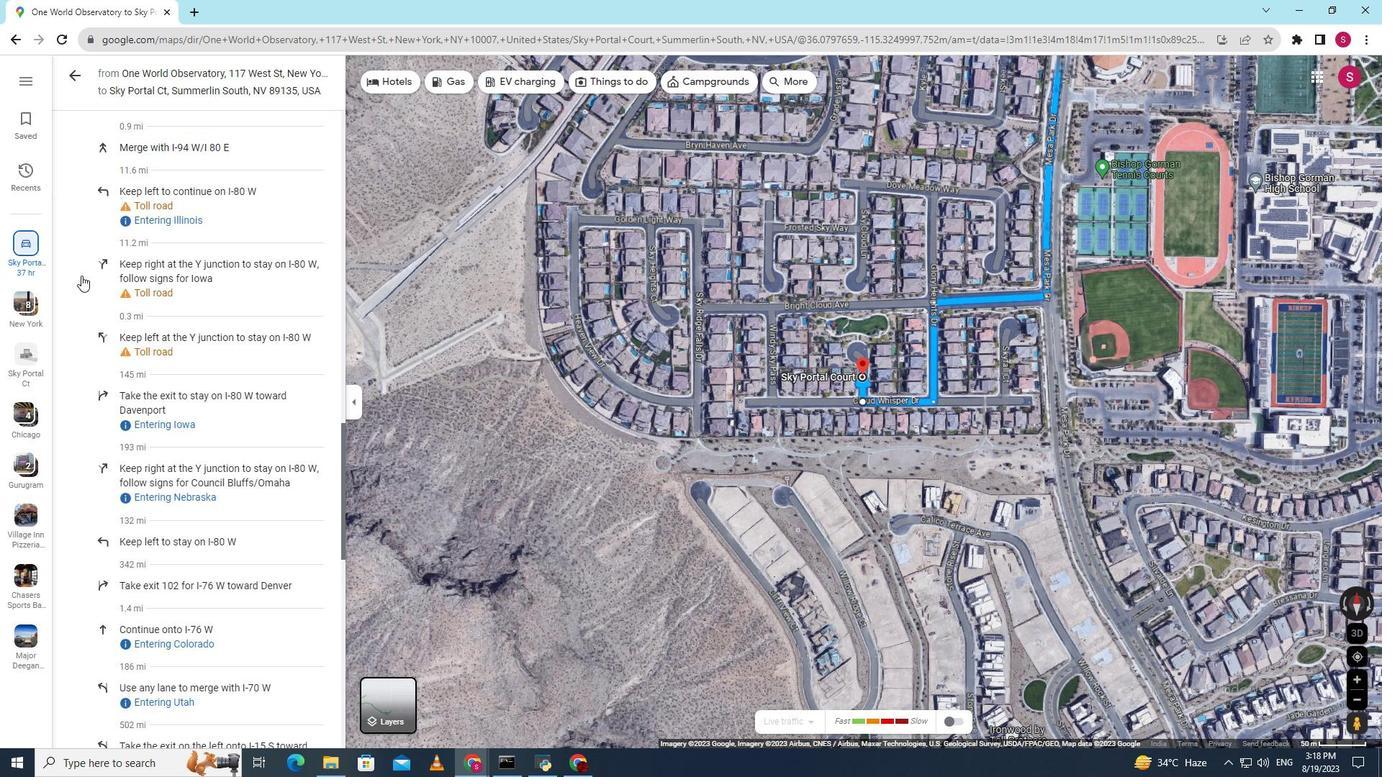 
Action: Mouse scrolled (81, 276) with delta (0, 0)
Screenshot: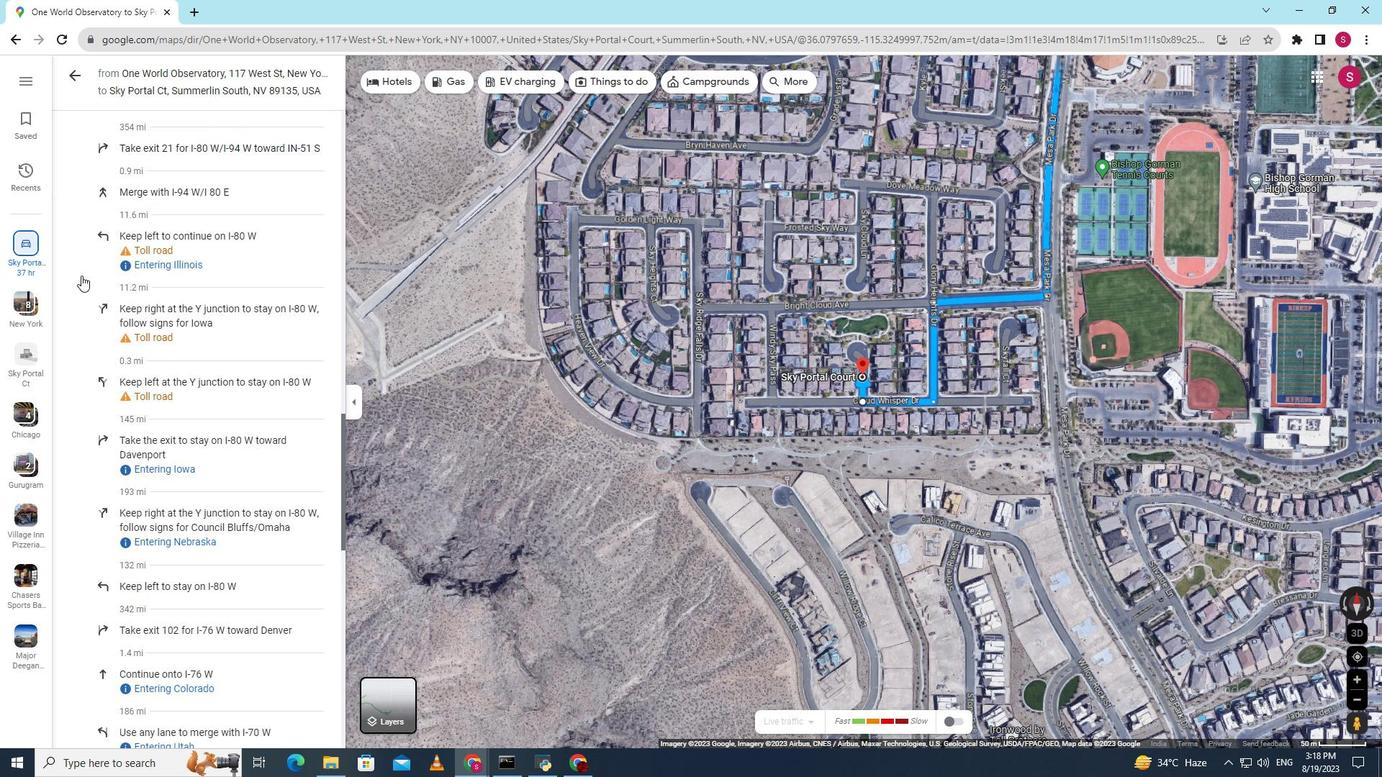
Action: Mouse scrolled (81, 276) with delta (0, 0)
Screenshot: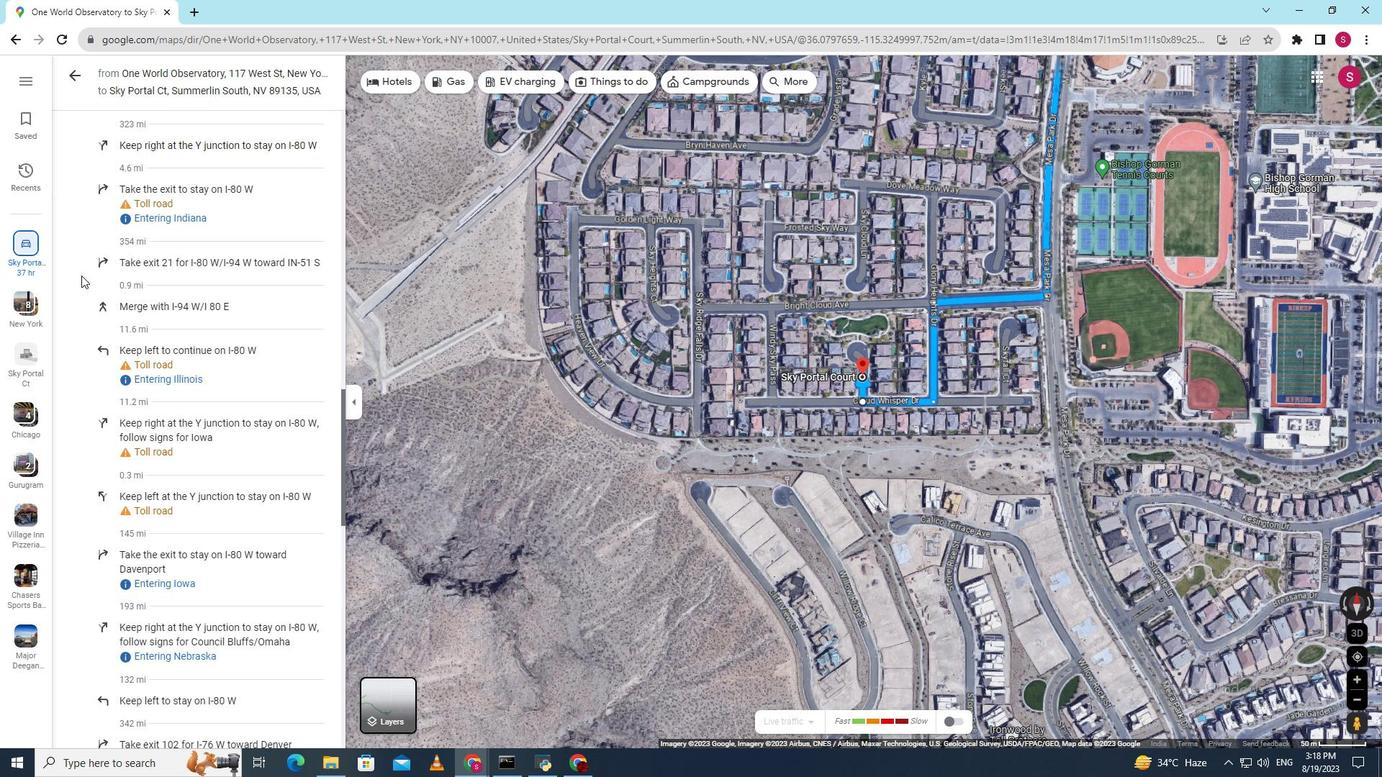 
Action: Mouse scrolled (81, 276) with delta (0, 0)
Screenshot: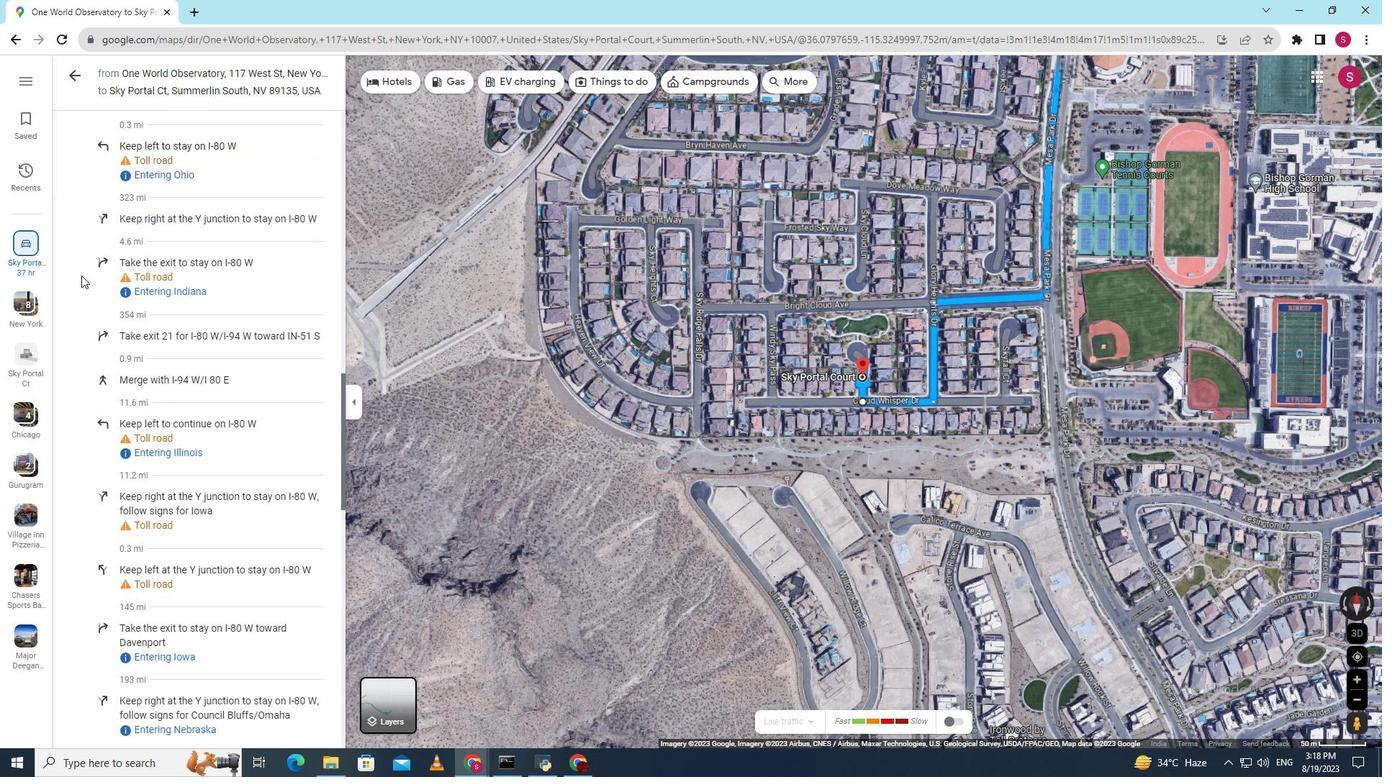 
Action: Mouse scrolled (81, 276) with delta (0, 0)
Screenshot: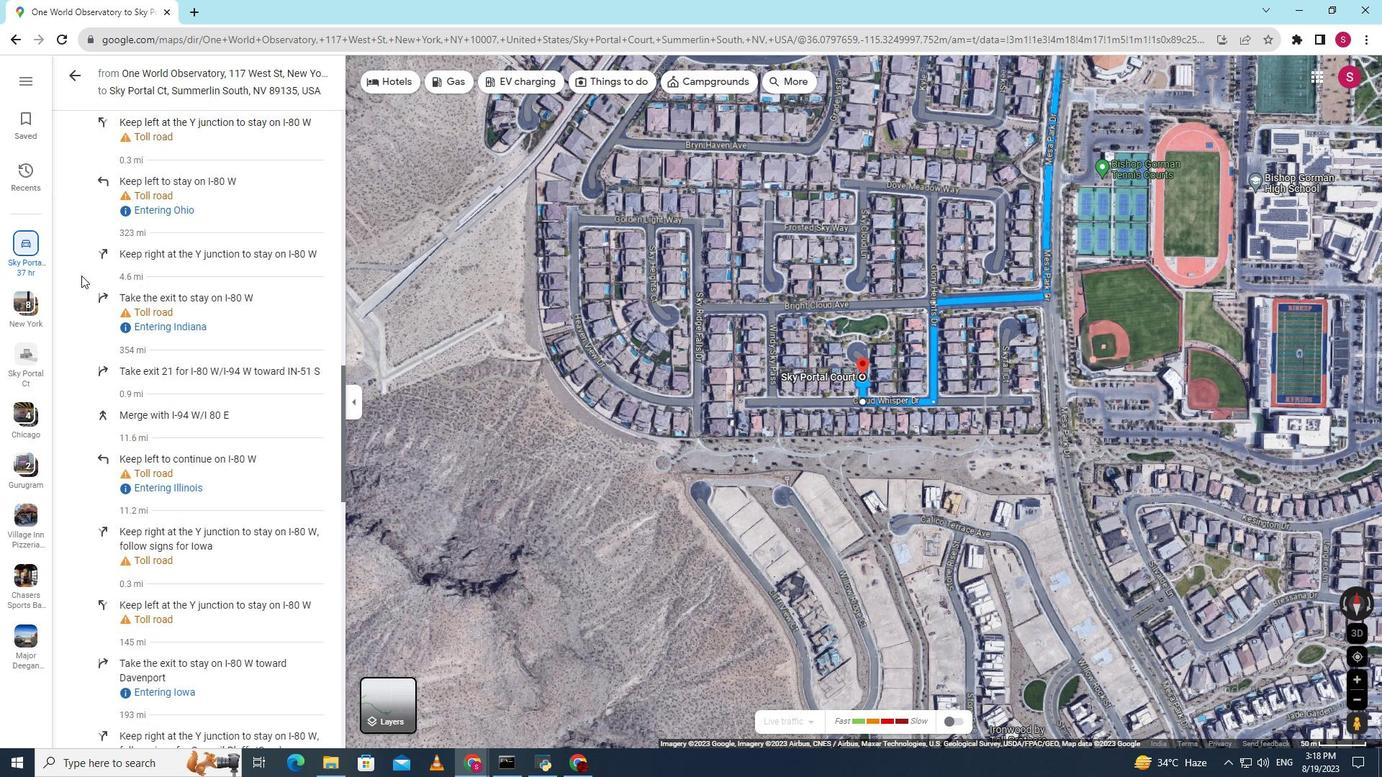 
Action: Mouse scrolled (81, 276) with delta (0, 0)
Screenshot: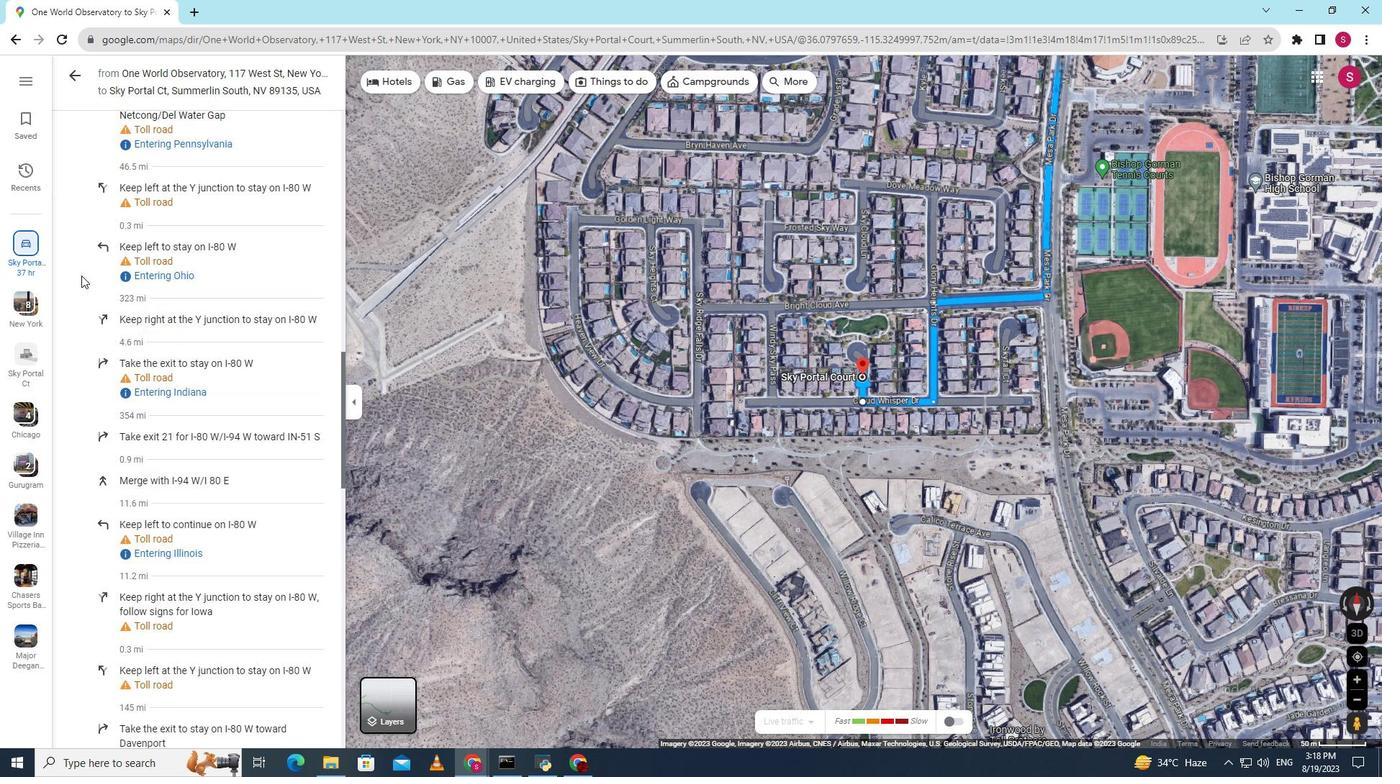 
Action: Mouse scrolled (81, 276) with delta (0, 0)
Screenshot: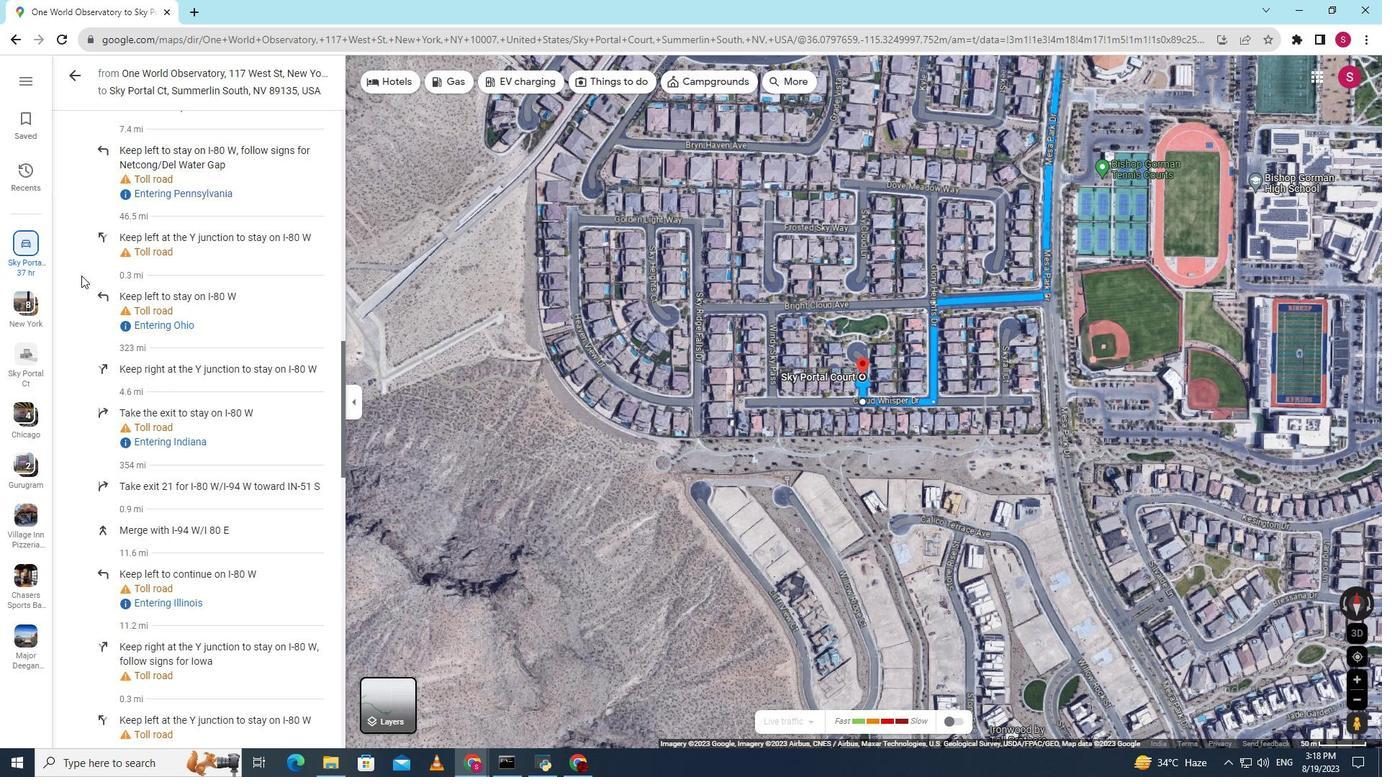 
Action: Mouse scrolled (81, 276) with delta (0, 0)
Screenshot: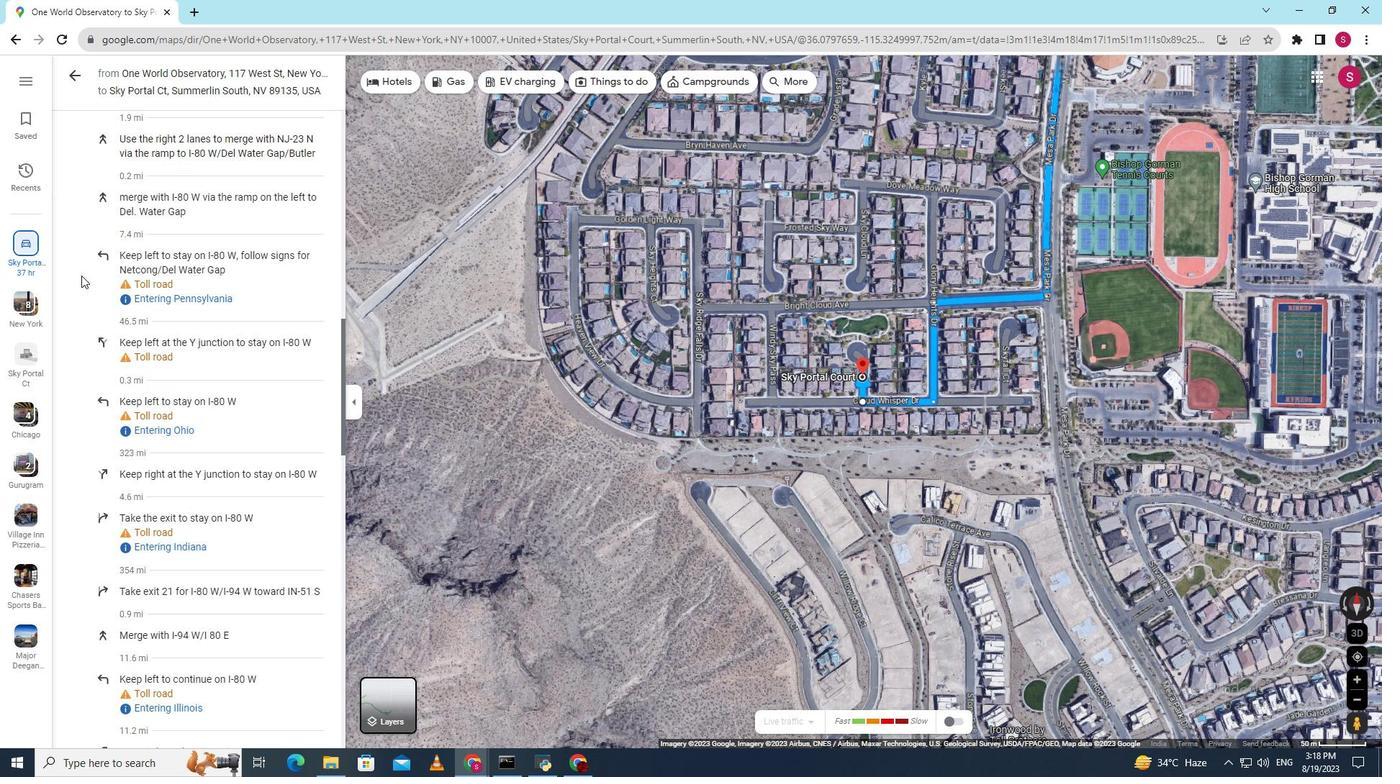 
Action: Mouse scrolled (81, 276) with delta (0, 0)
Screenshot: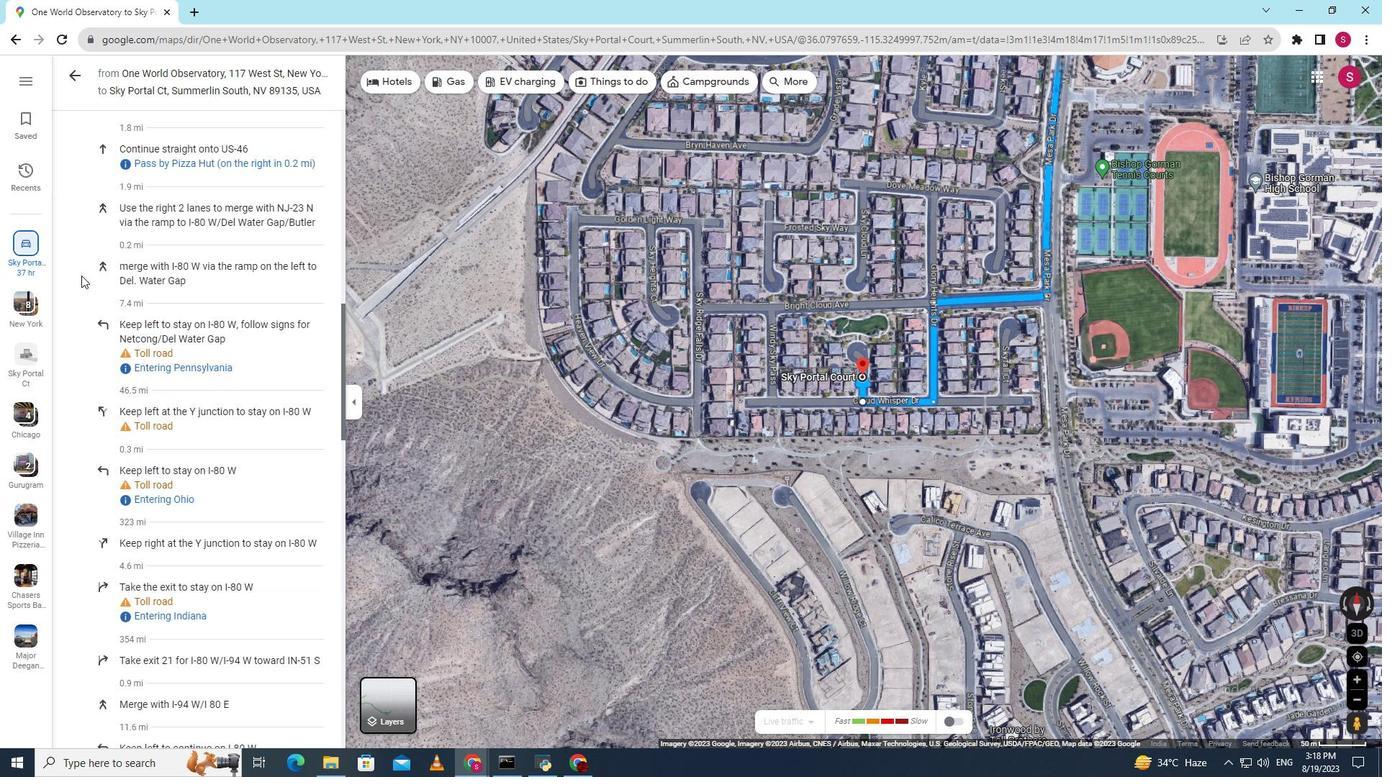 
Action: Mouse scrolled (81, 276) with delta (0, 0)
Screenshot: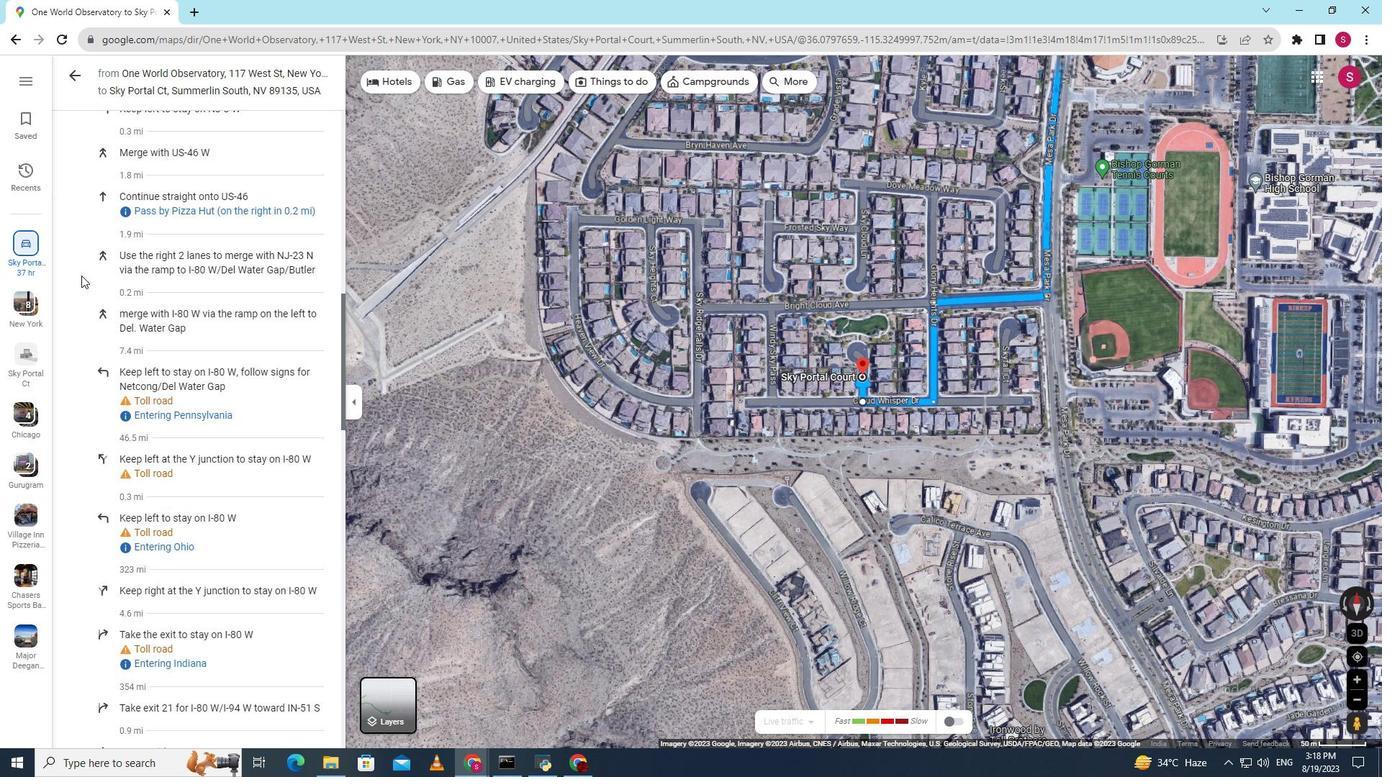 
Action: Mouse scrolled (81, 276) with delta (0, 0)
Screenshot: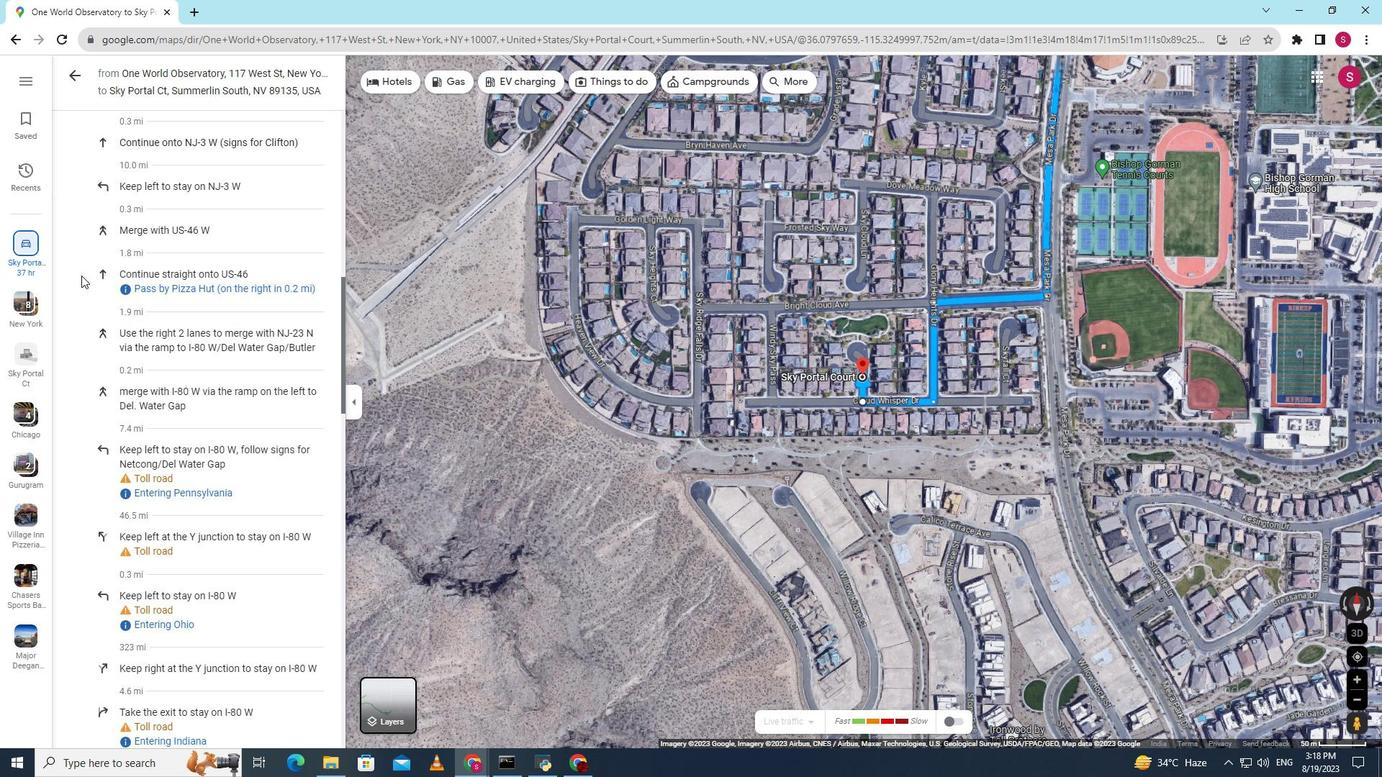 
Action: Mouse moved to (99, 239)
Screenshot: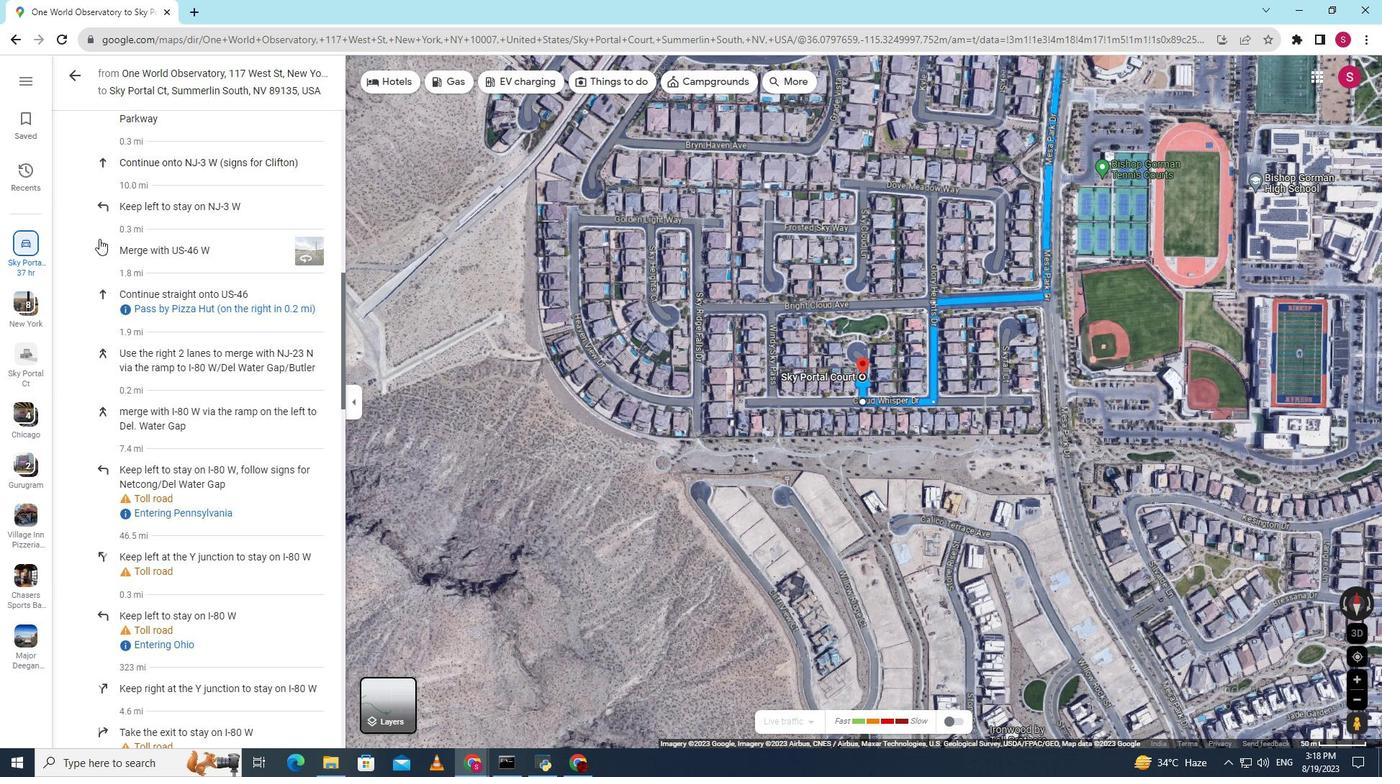
Action: Mouse scrolled (99, 239) with delta (0, 0)
Screenshot: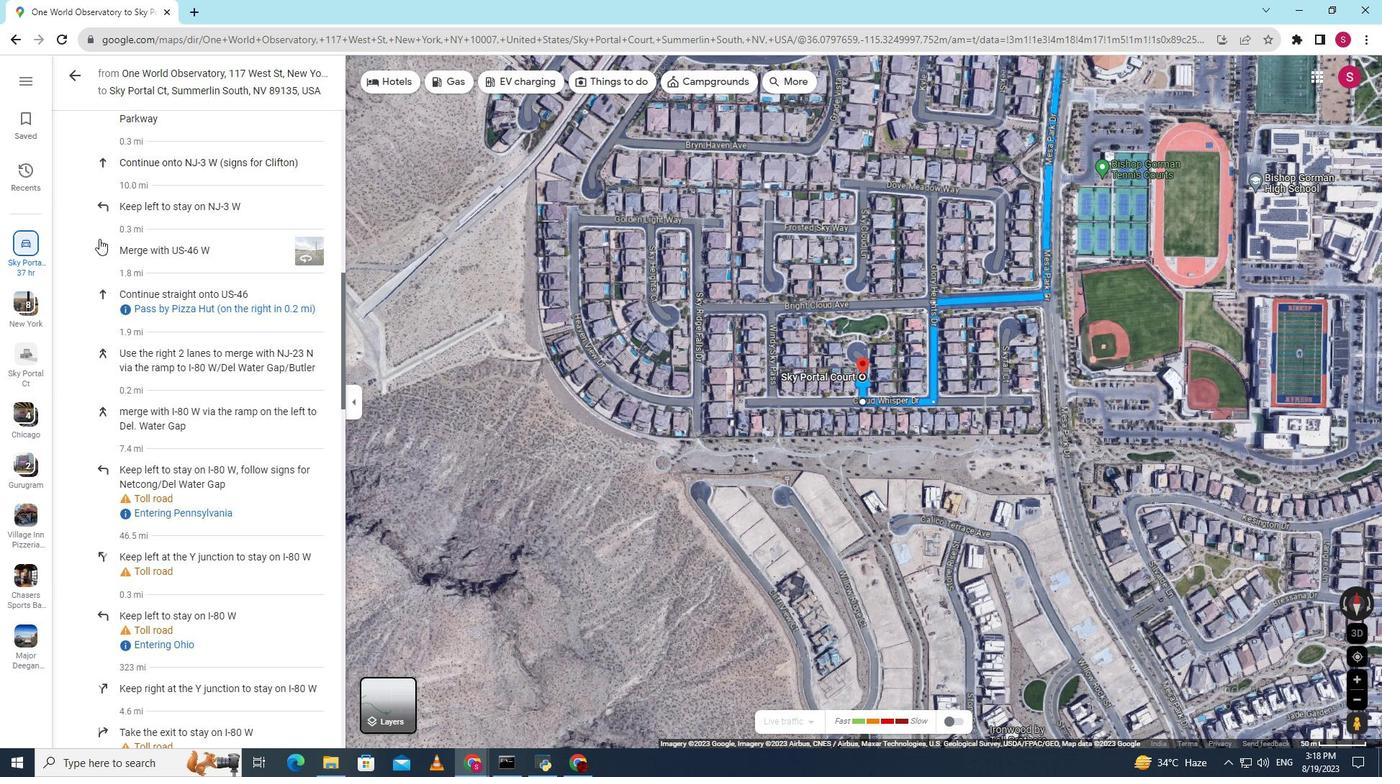 
Action: Mouse scrolled (99, 239) with delta (0, 0)
Screenshot: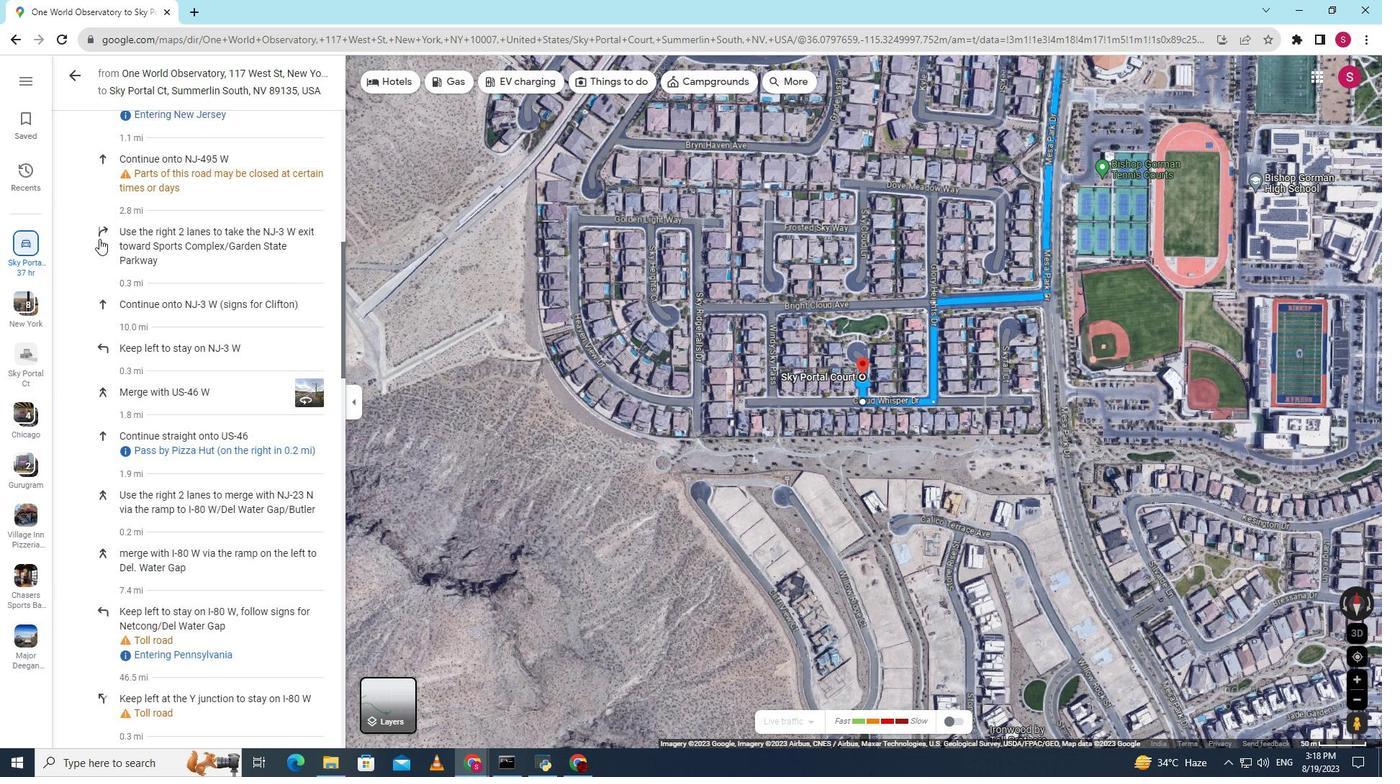 
Action: Mouse moved to (100, 240)
Screenshot: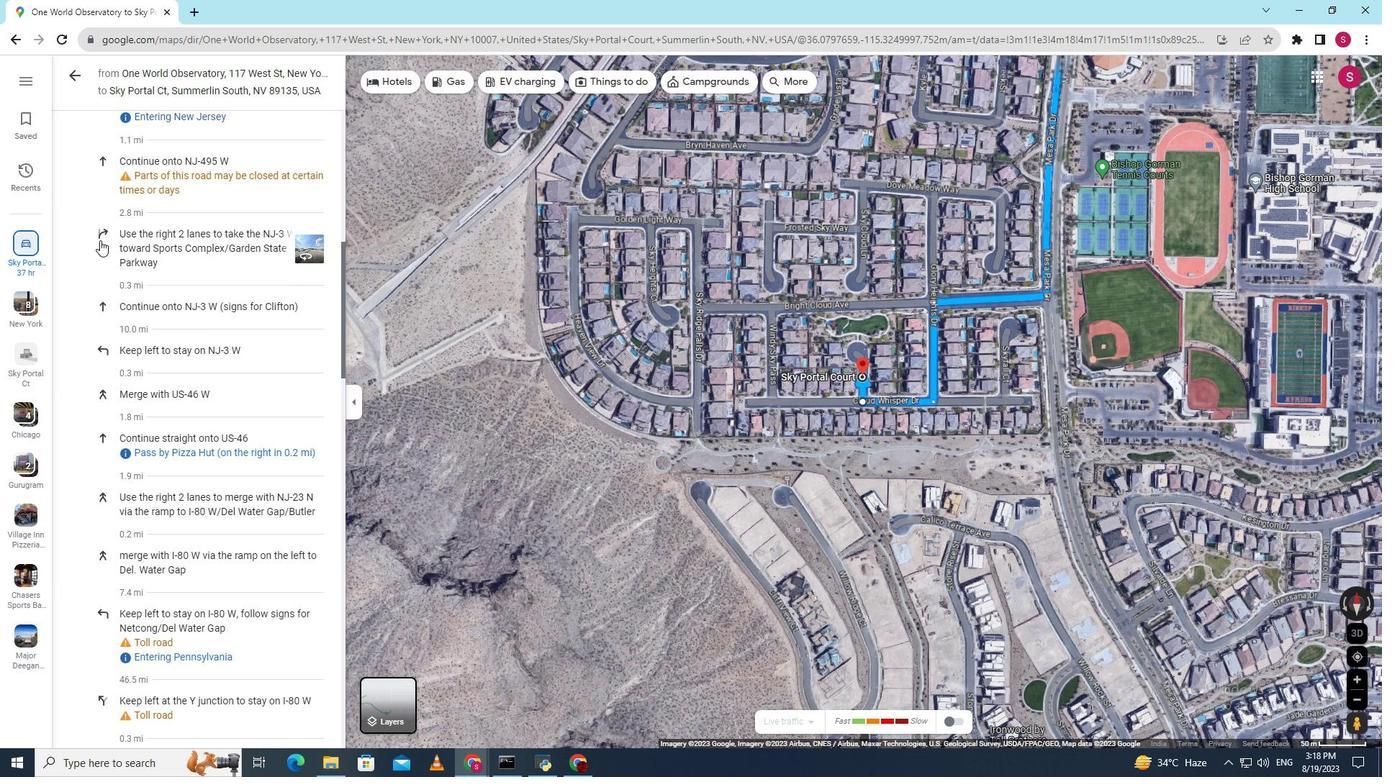 
Action: Mouse scrolled (100, 241) with delta (0, 0)
Screenshot: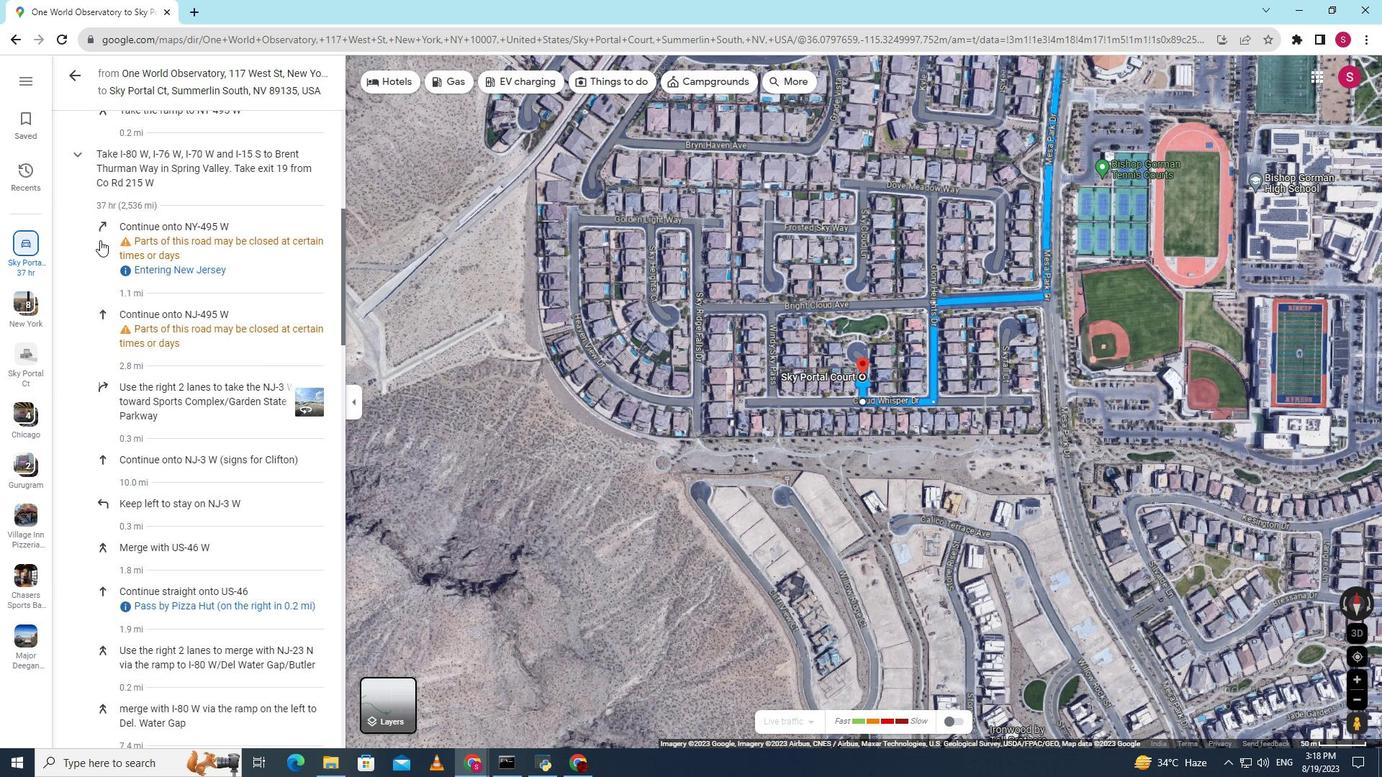 
Action: Mouse scrolled (100, 241) with delta (0, 0)
Screenshot: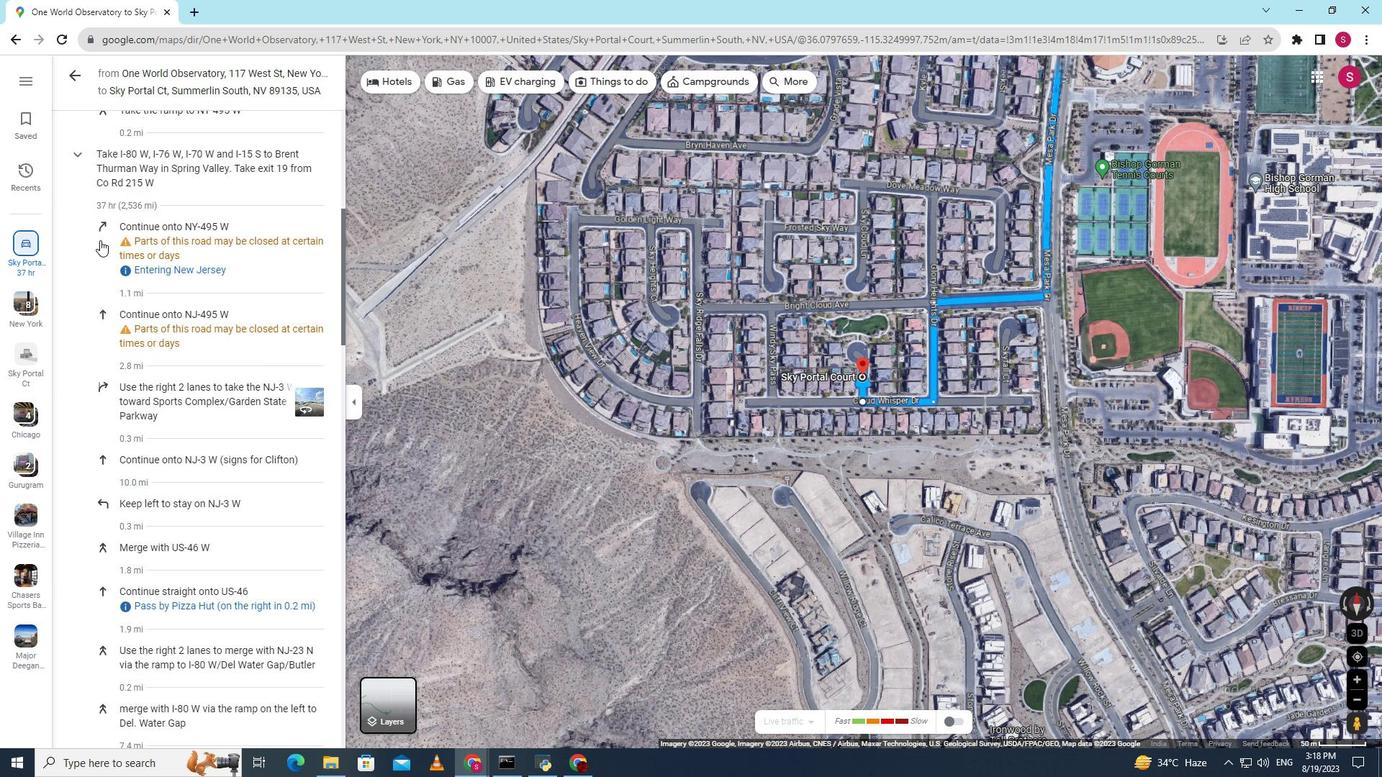 
Action: Mouse scrolled (100, 241) with delta (0, 0)
Screenshot: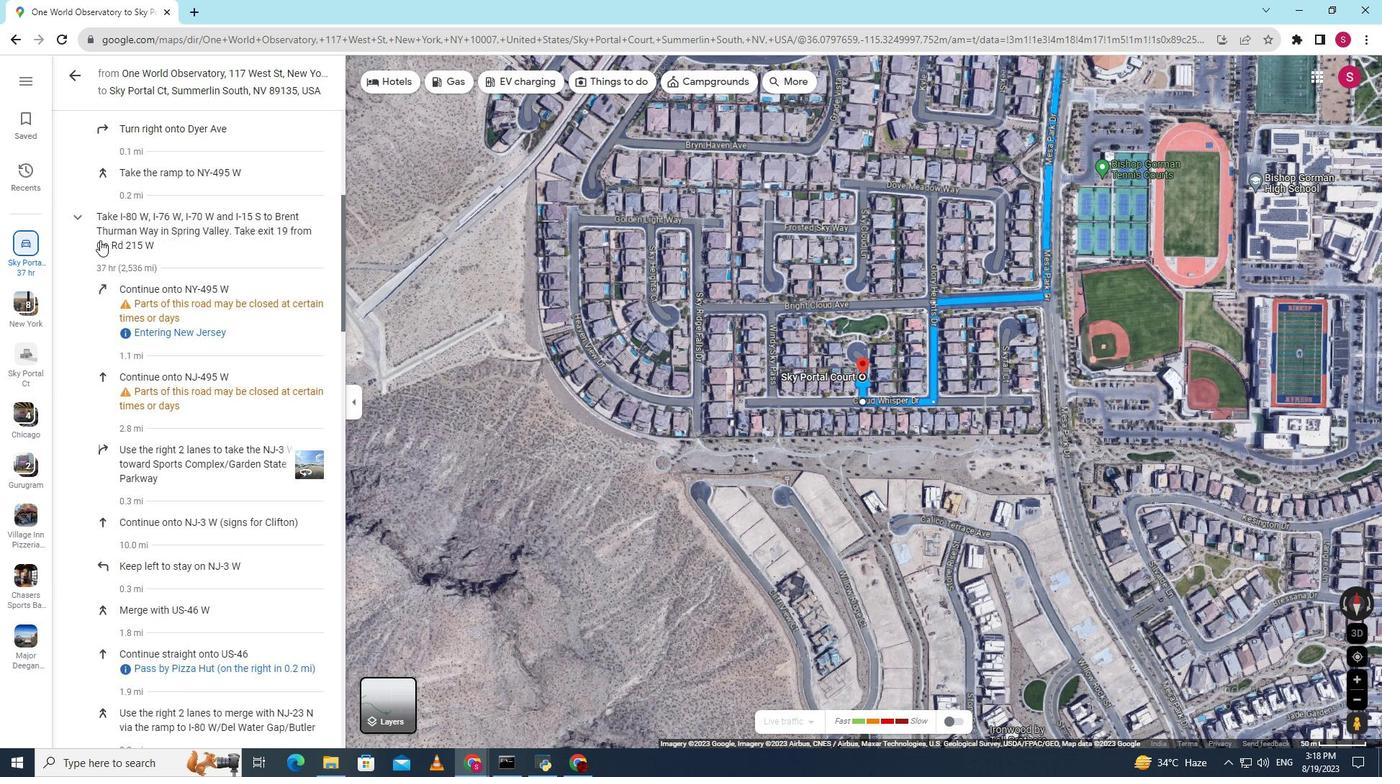 
Action: Mouse moved to (80, 221)
Screenshot: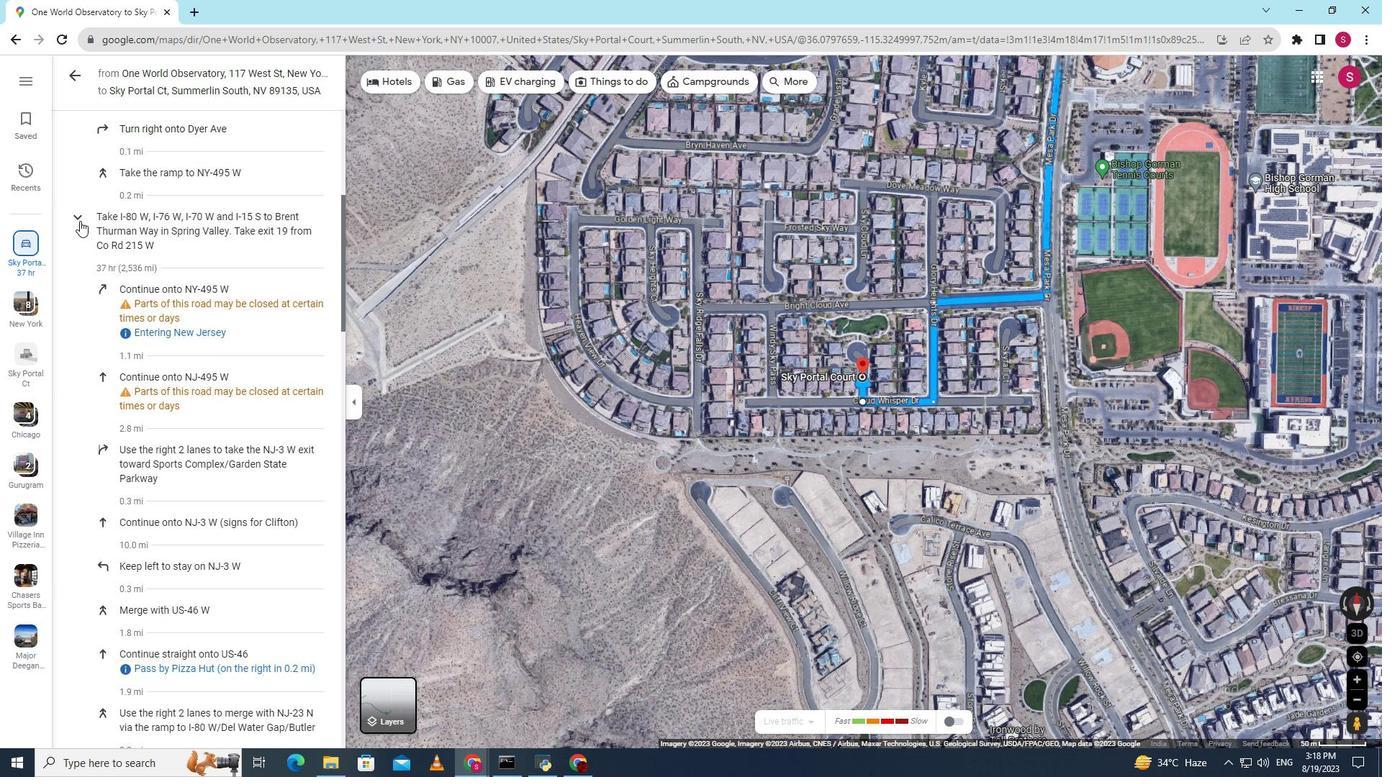 
Action: Mouse pressed left at (80, 221)
Screenshot: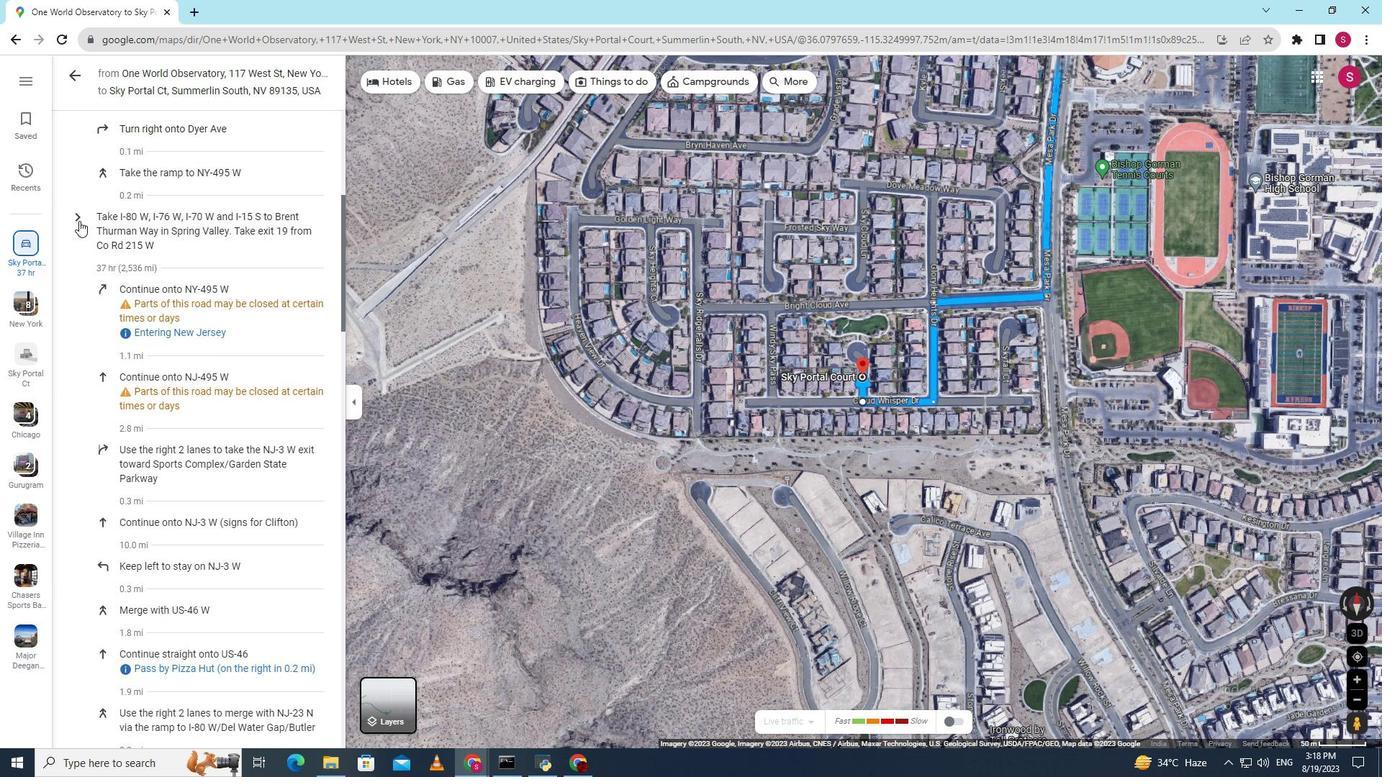 
Action: Mouse moved to (116, 242)
Screenshot: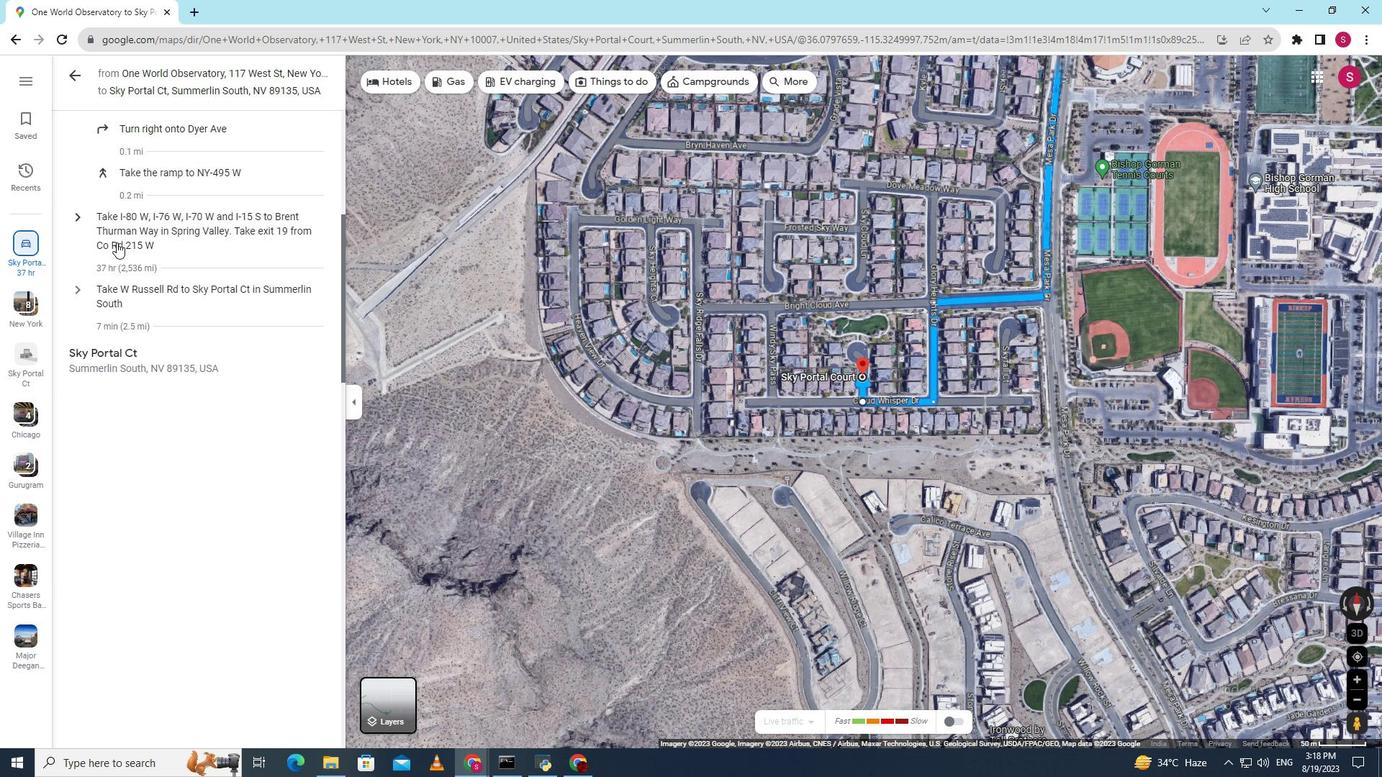 
Action: Mouse scrolled (116, 243) with delta (0, 0)
Screenshot: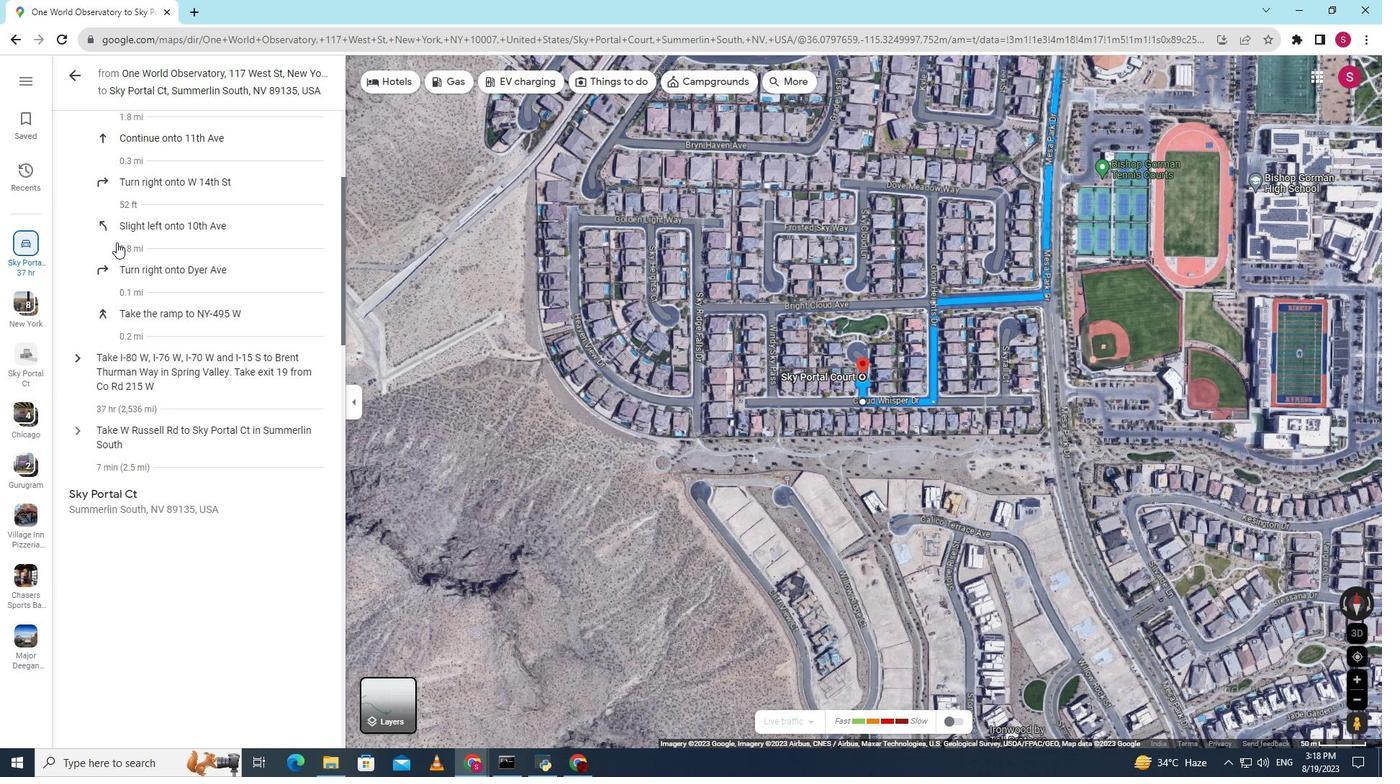 
Action: Mouse scrolled (116, 243) with delta (0, 0)
Screenshot: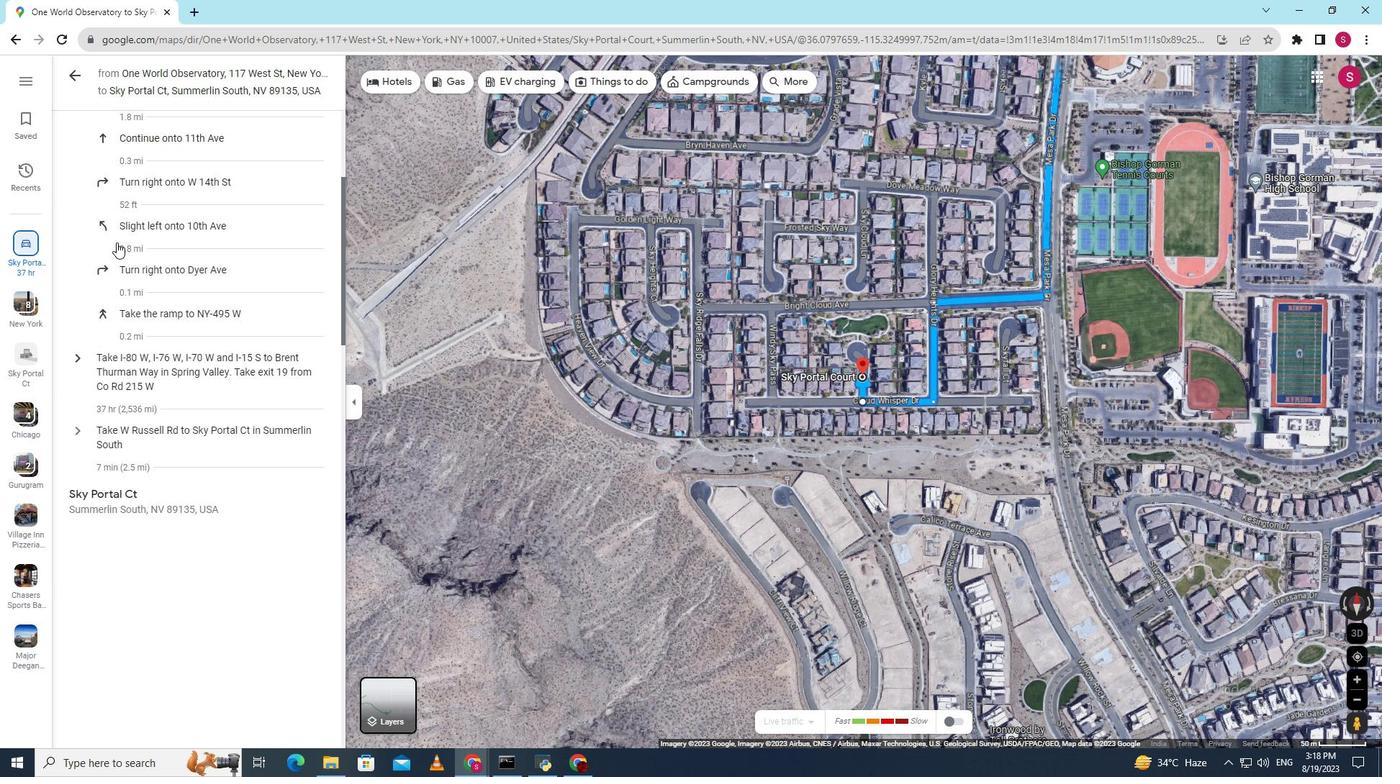 
Action: Mouse scrolled (116, 243) with delta (0, 0)
Screenshot: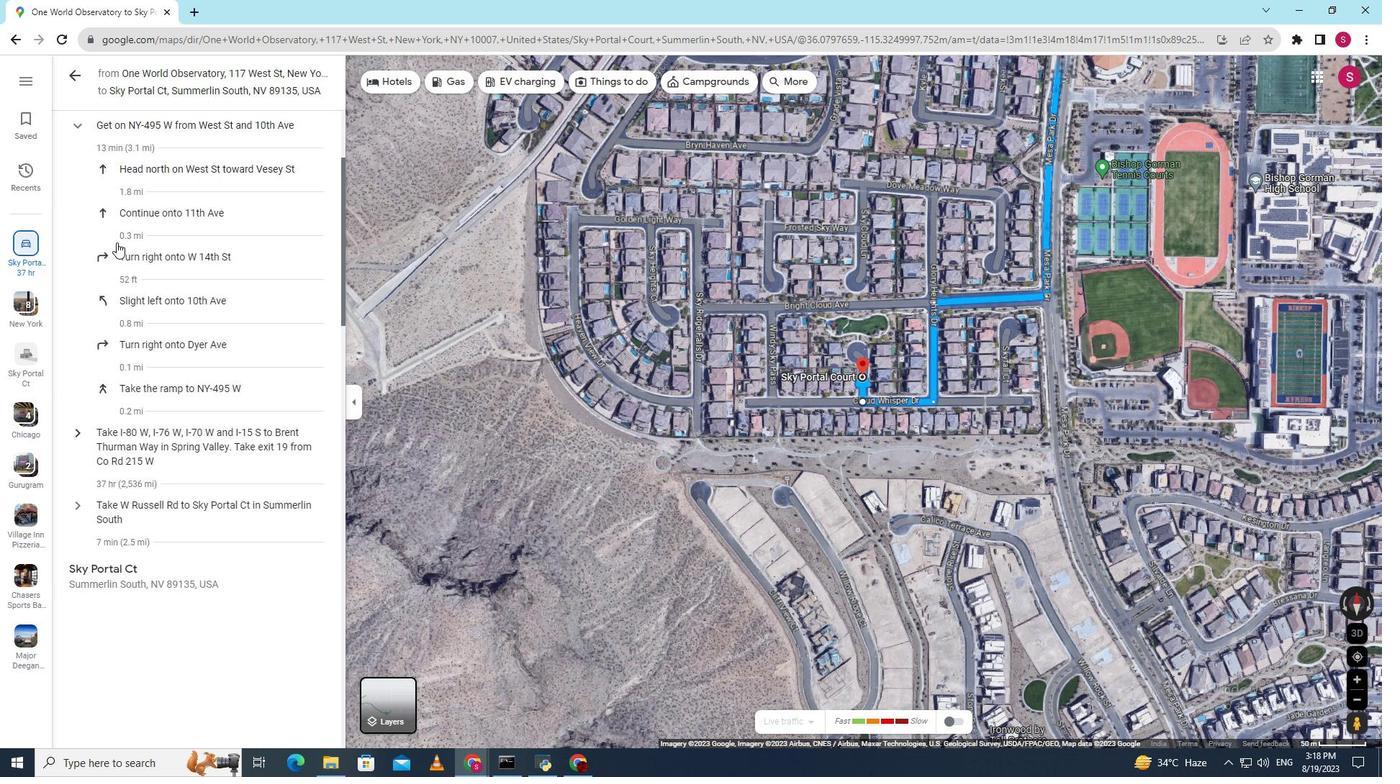 
Action: Mouse moved to (114, 243)
Screenshot: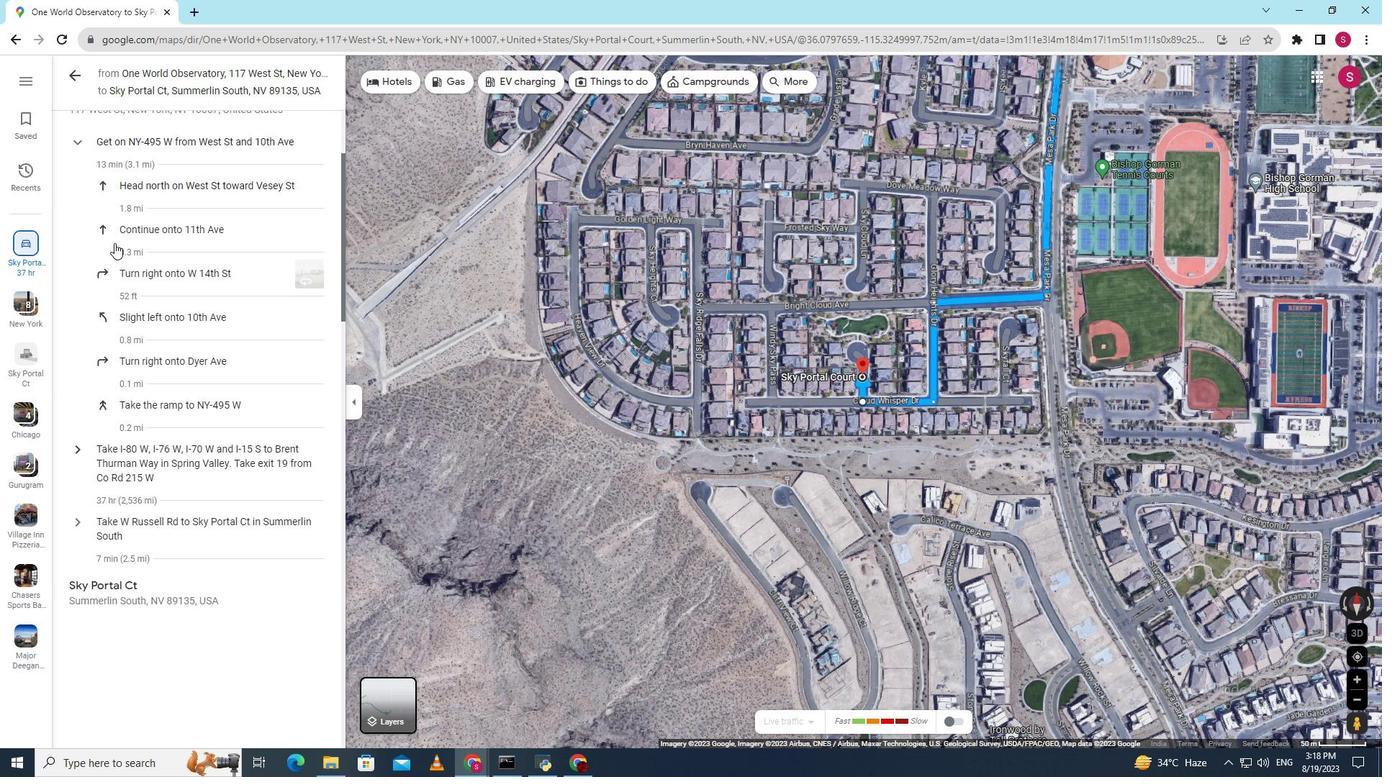 
Action: Mouse scrolled (114, 244) with delta (0, 0)
Screenshot: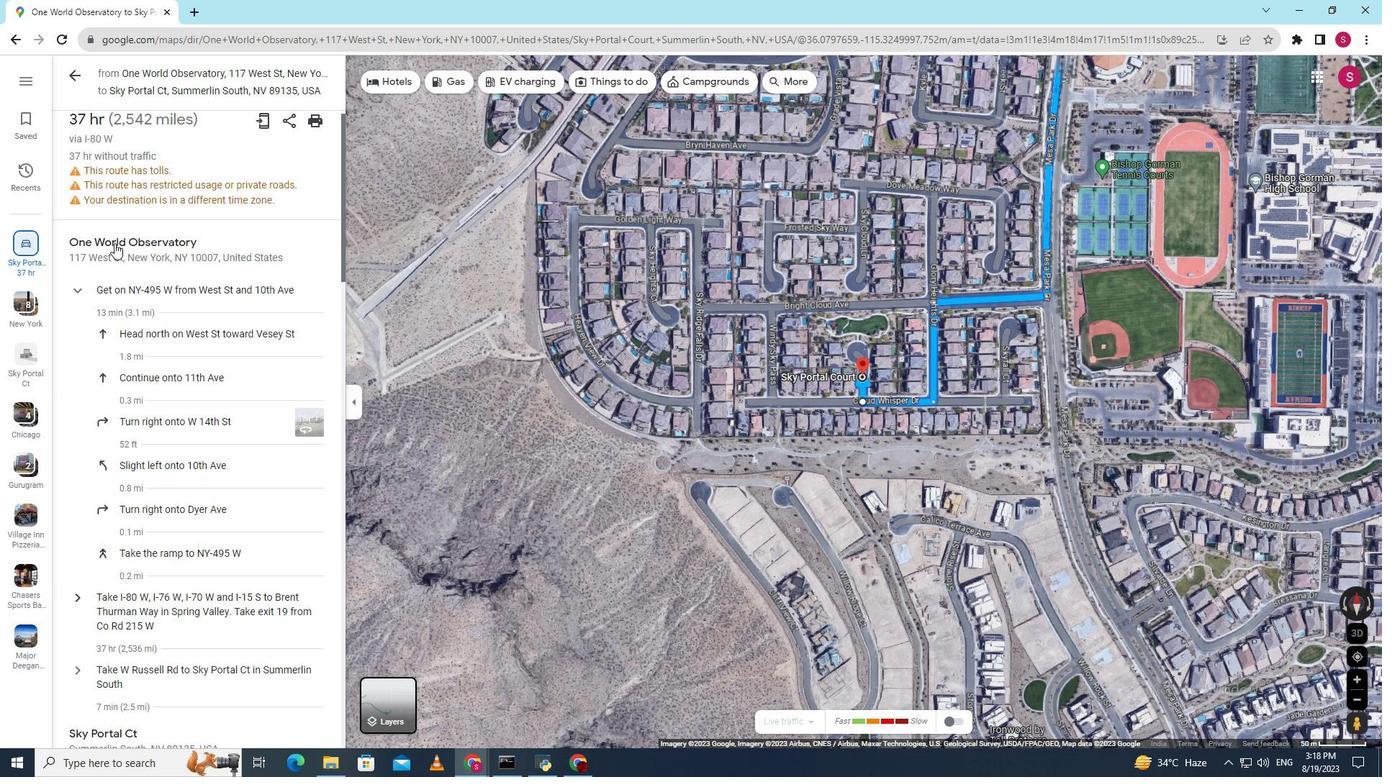 
Action: Mouse scrolled (114, 244) with delta (0, 0)
Screenshot: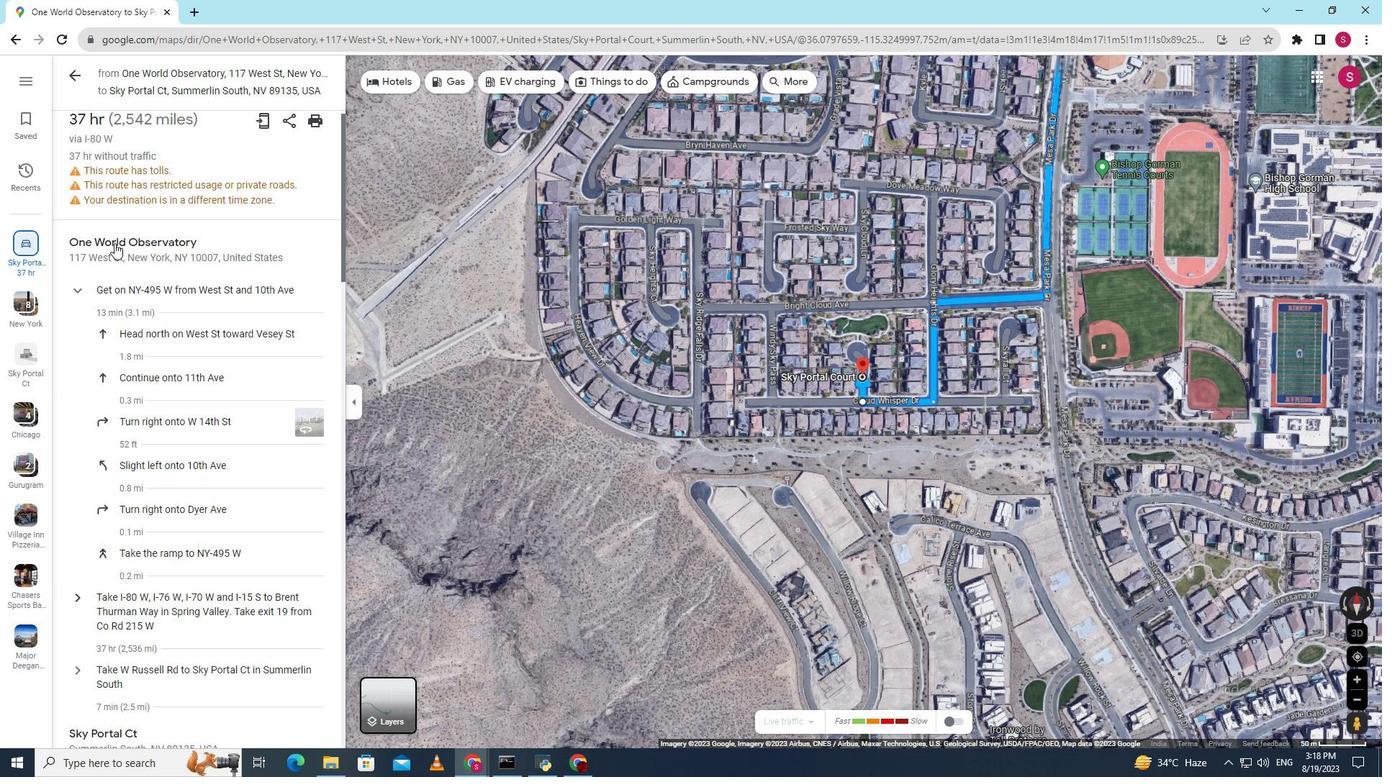 
Action: Mouse scrolled (114, 244) with delta (0, 0)
Screenshot: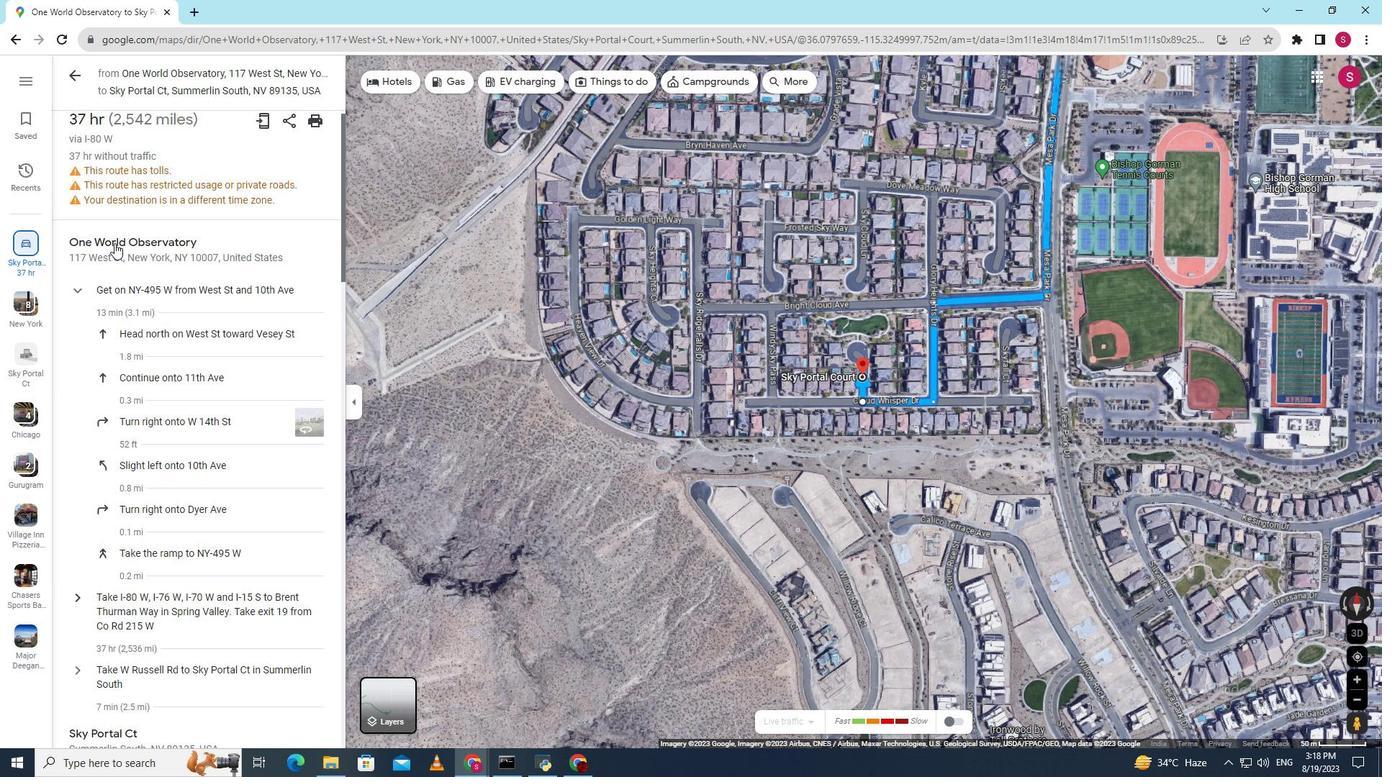 
Action: Mouse scrolled (114, 244) with delta (0, 0)
Screenshot: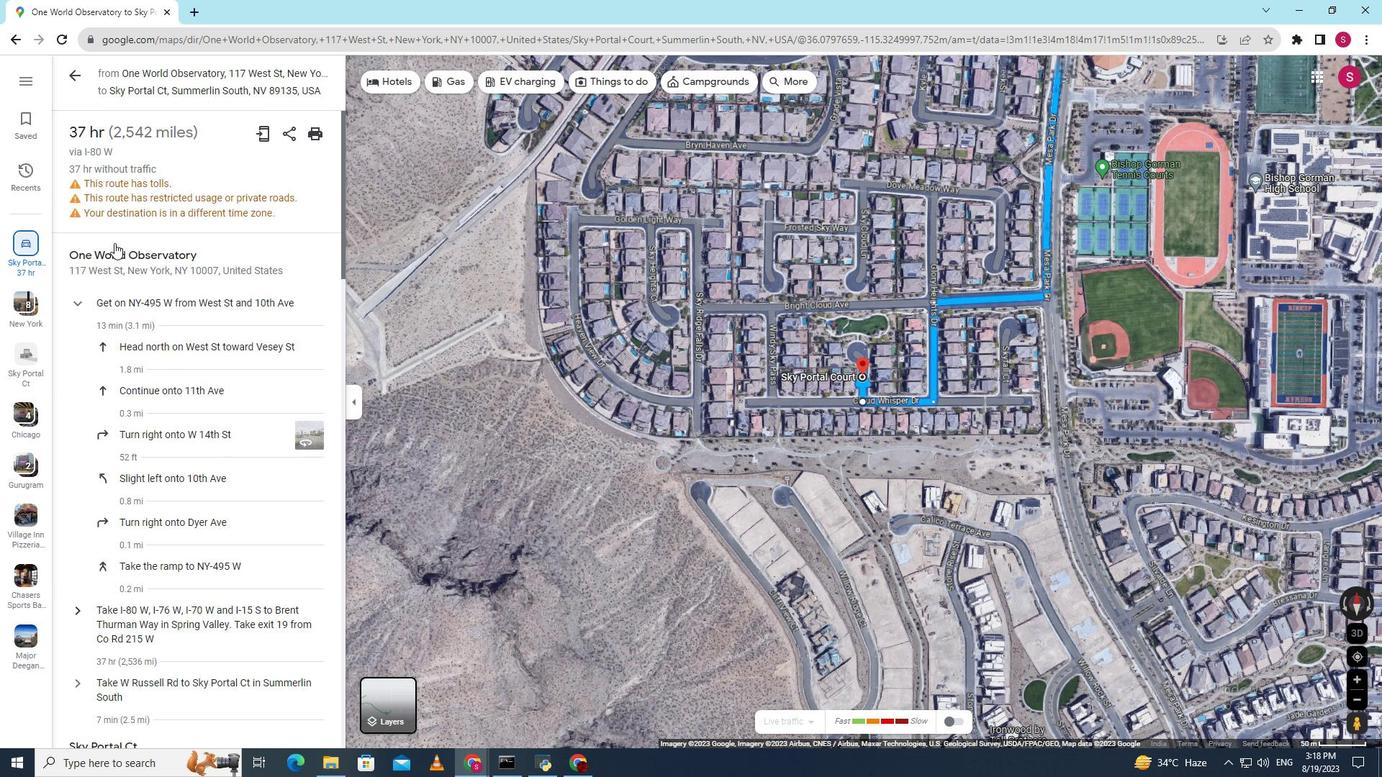 
Action: Mouse moved to (79, 297)
Screenshot: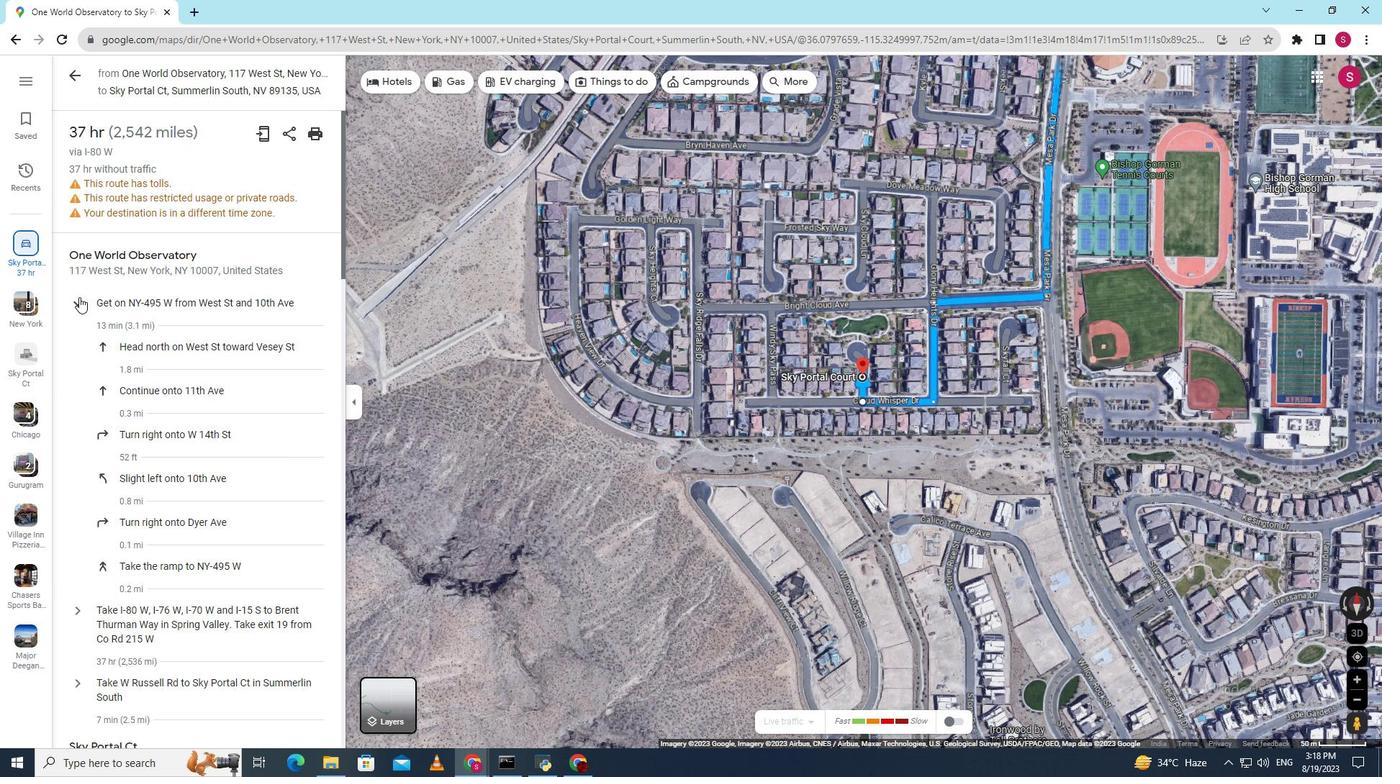 
Action: Mouse pressed left at (79, 297)
Screenshot: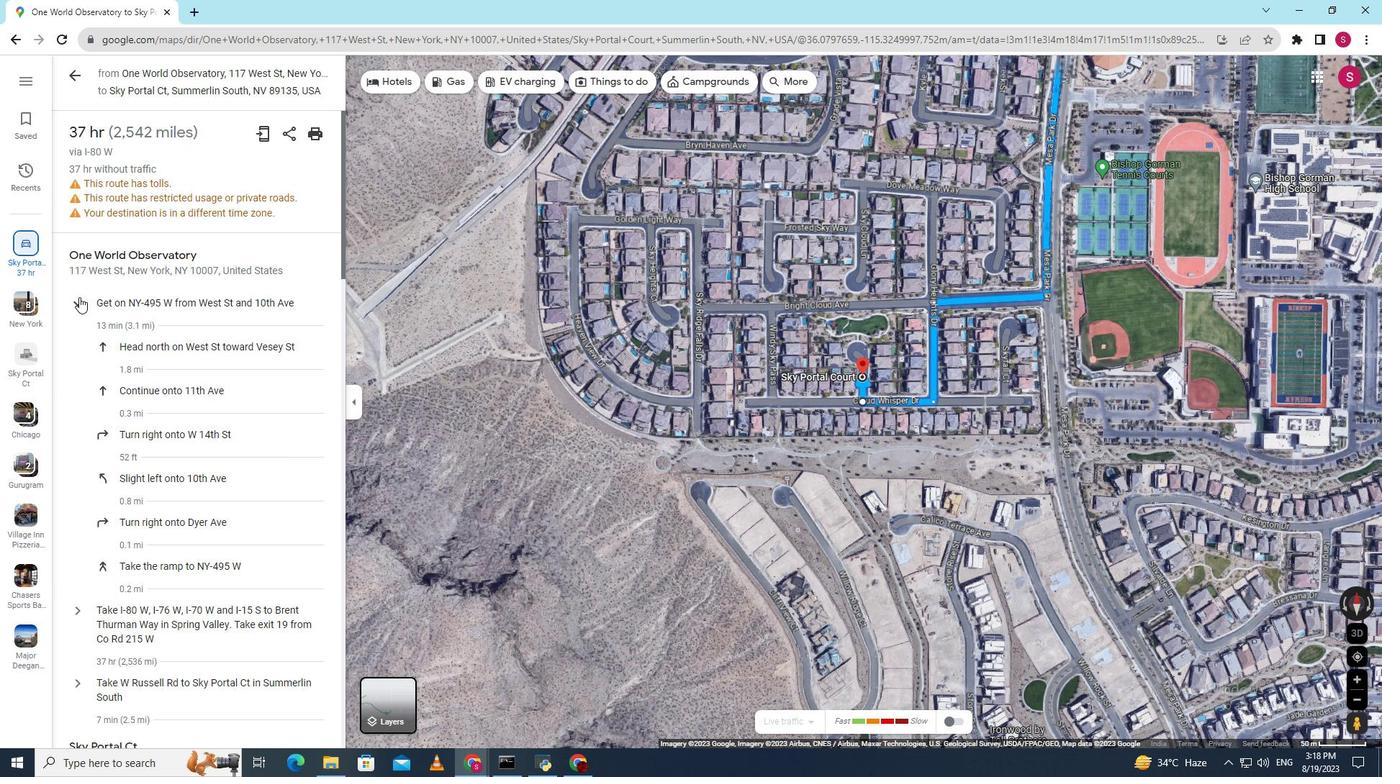 
Action: Mouse moved to (352, 401)
Screenshot: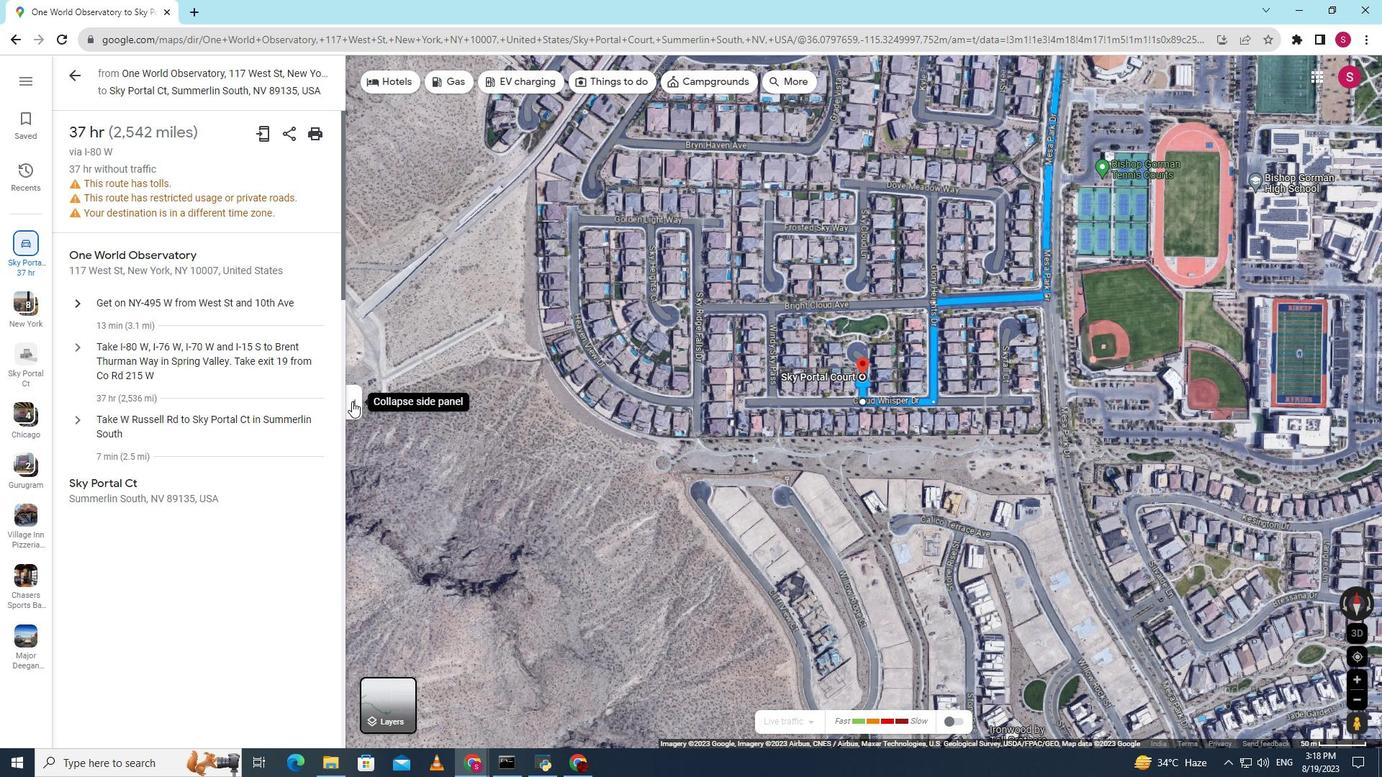 
Action: Mouse scrolled (352, 402) with delta (0, 0)
Screenshot: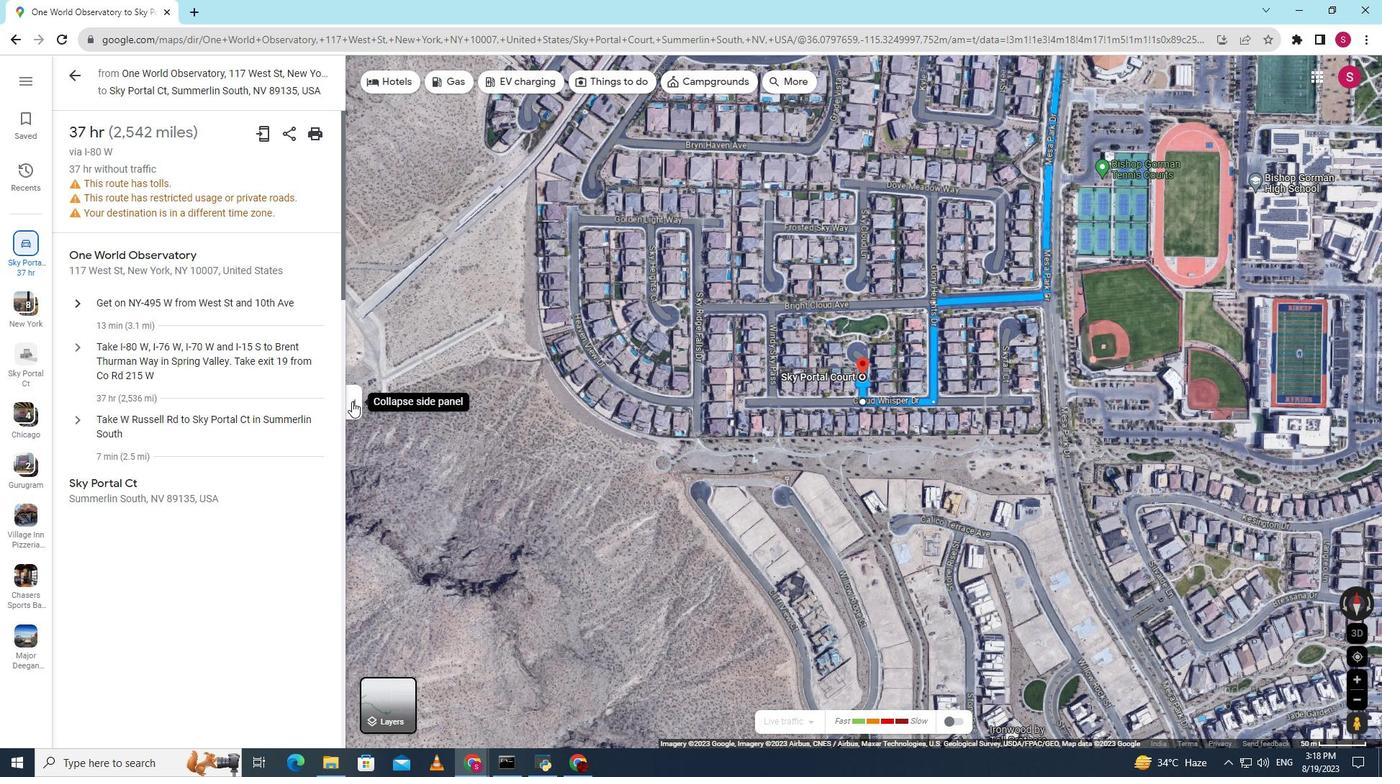 
Action: Mouse scrolled (352, 402) with delta (0, 0)
Screenshot: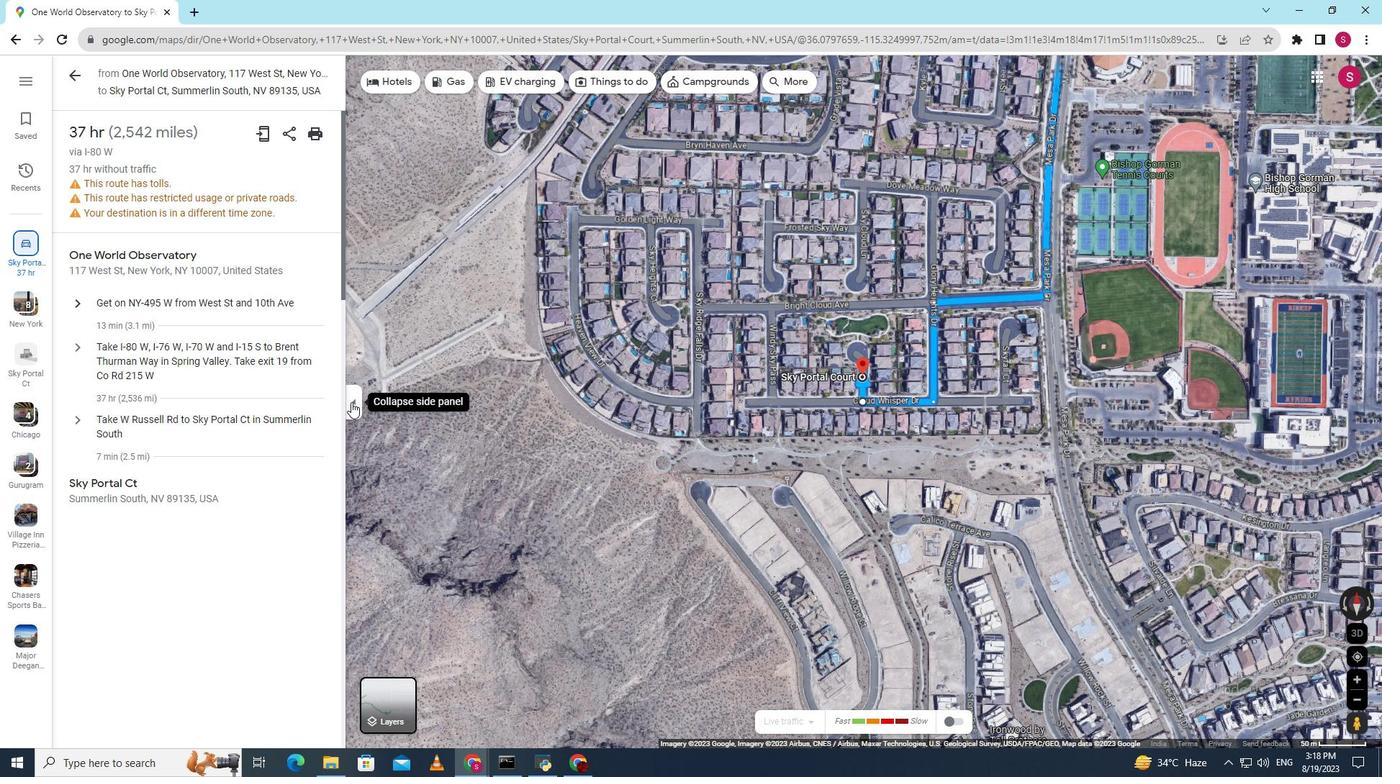 
Action: Mouse scrolled (352, 402) with delta (0, 0)
Screenshot: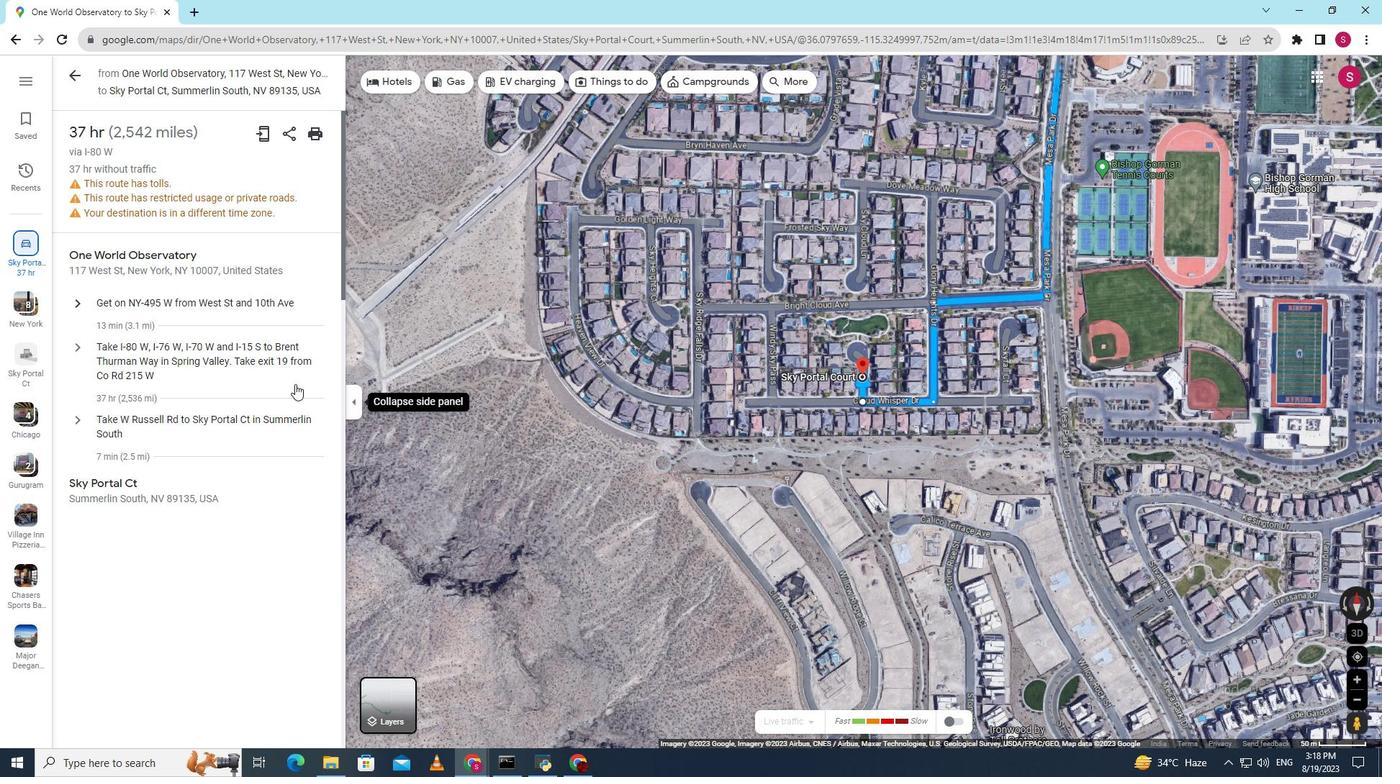 
Action: Mouse moved to (279, 336)
Screenshot: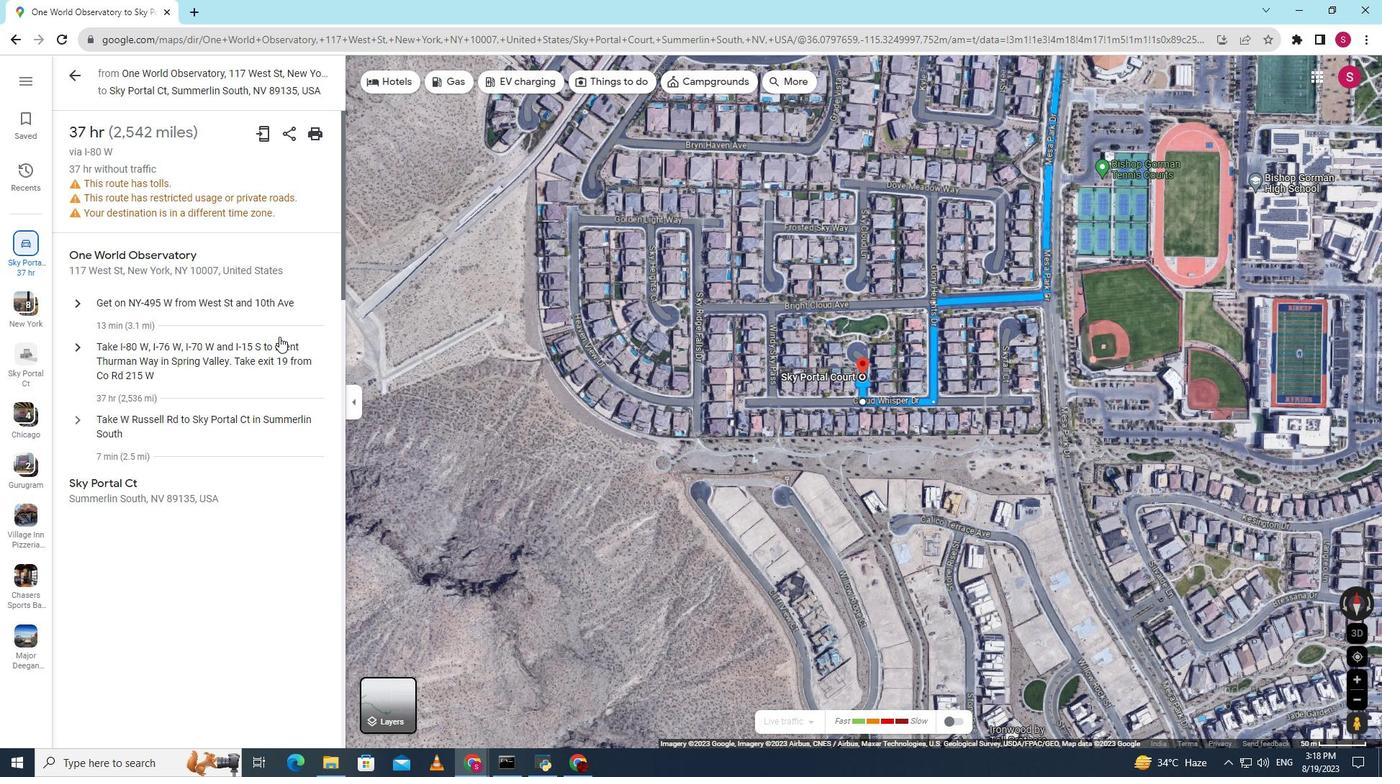 
Action: Mouse scrolled (279, 337) with delta (0, 0)
Screenshot: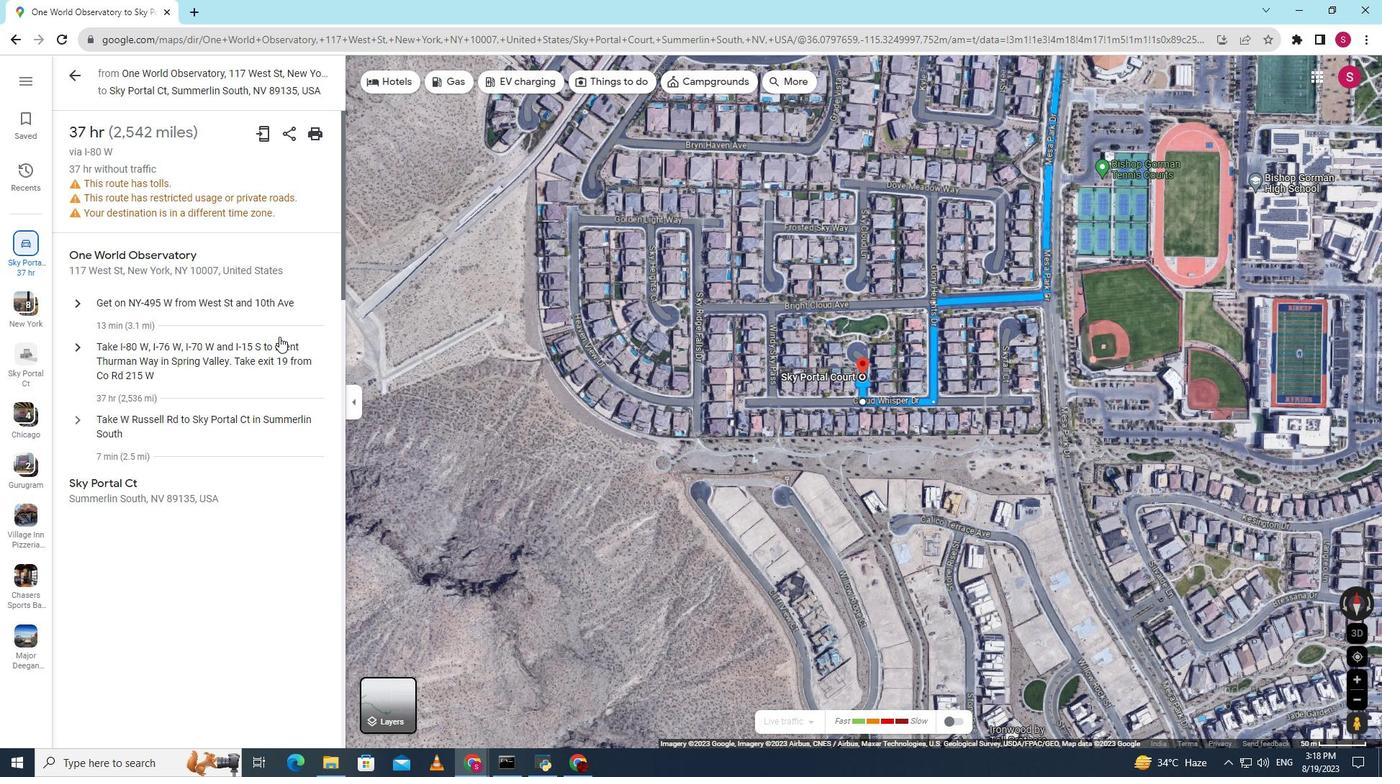 
Action: Mouse scrolled (279, 337) with delta (0, 0)
Screenshot: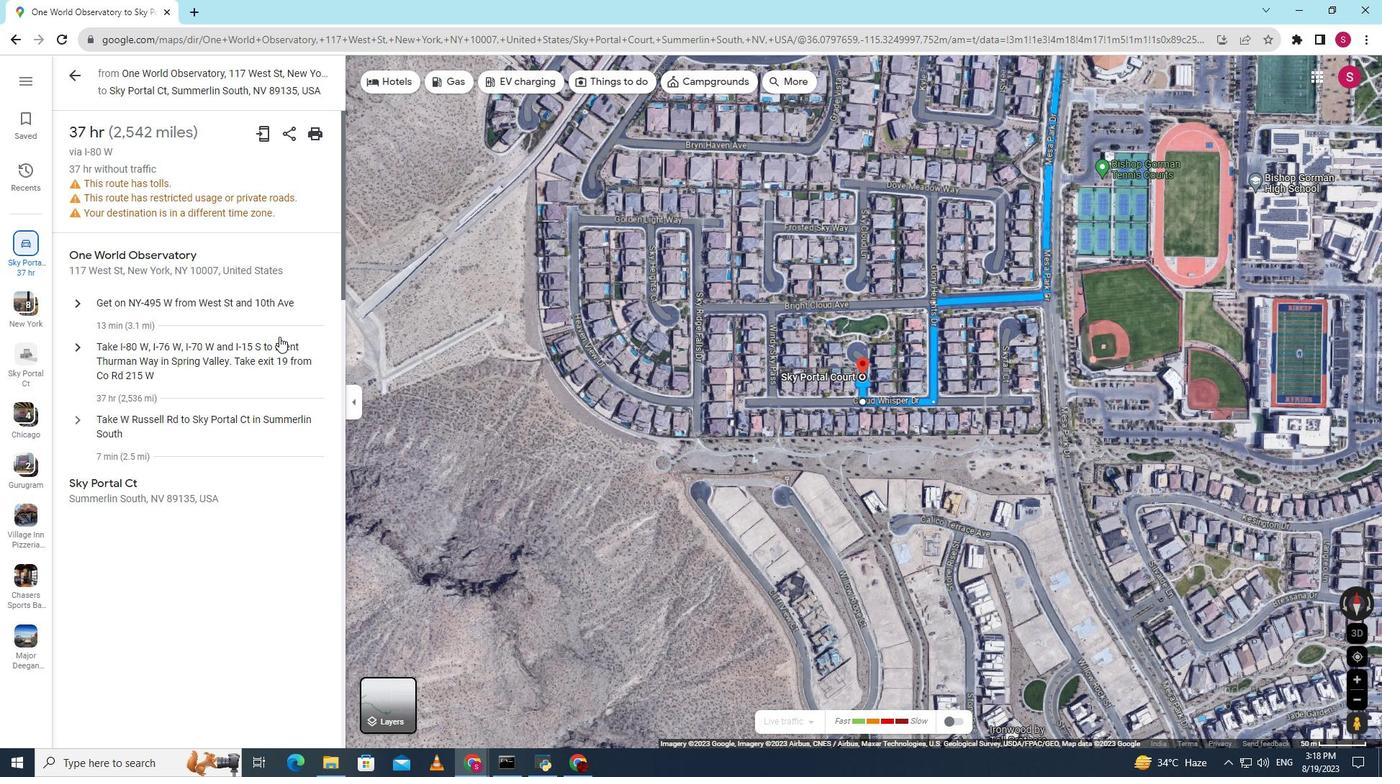 
Action: Mouse scrolled (279, 337) with delta (0, 0)
Screenshot: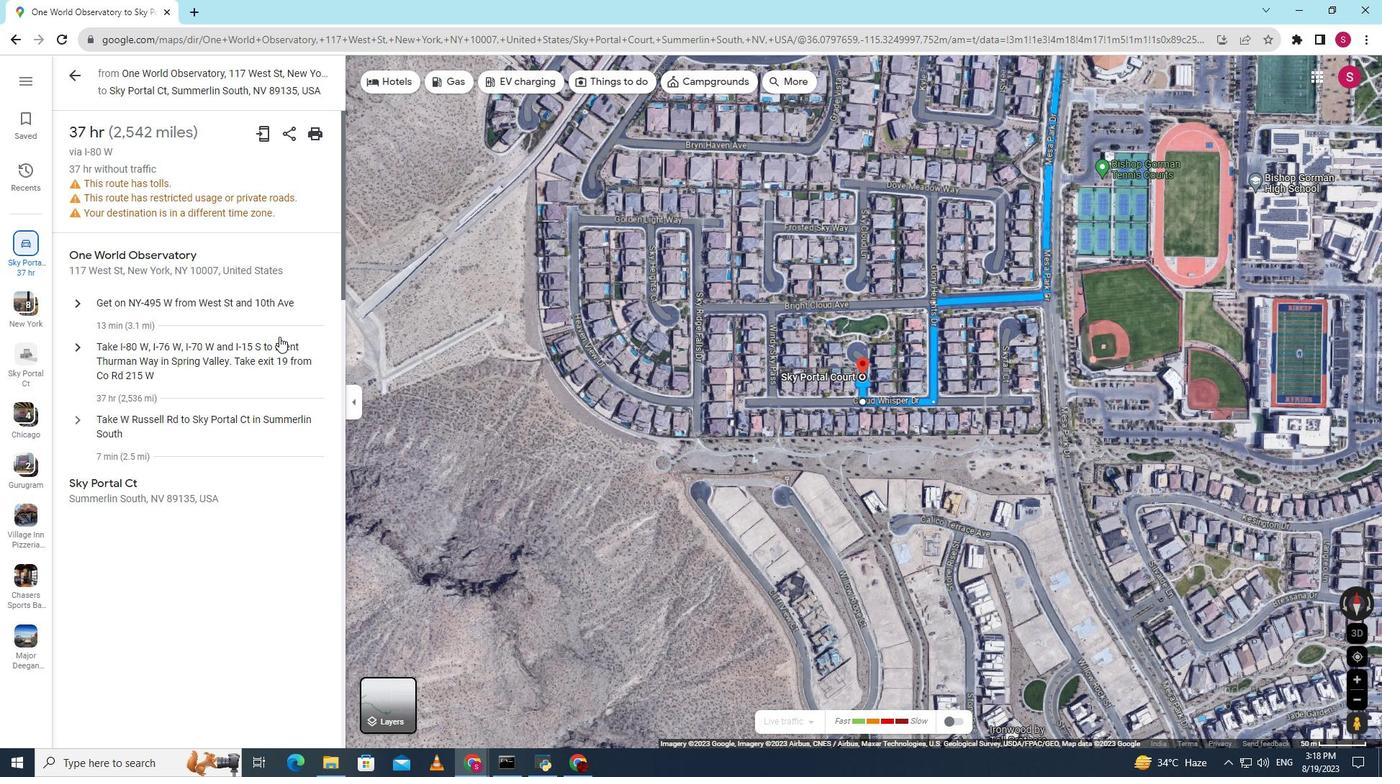 
Action: Mouse scrolled (279, 337) with delta (0, 0)
Screenshot: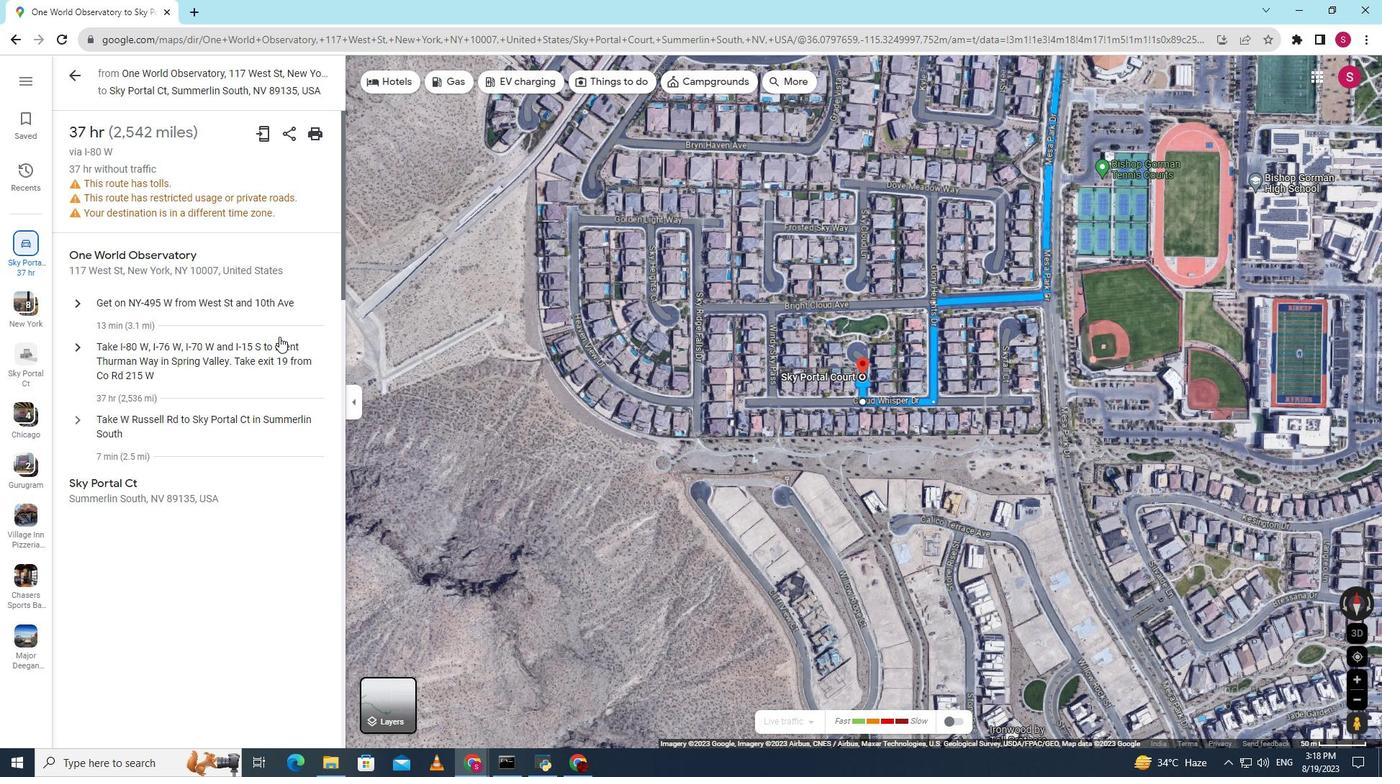 
Action: Mouse moved to (357, 401)
Screenshot: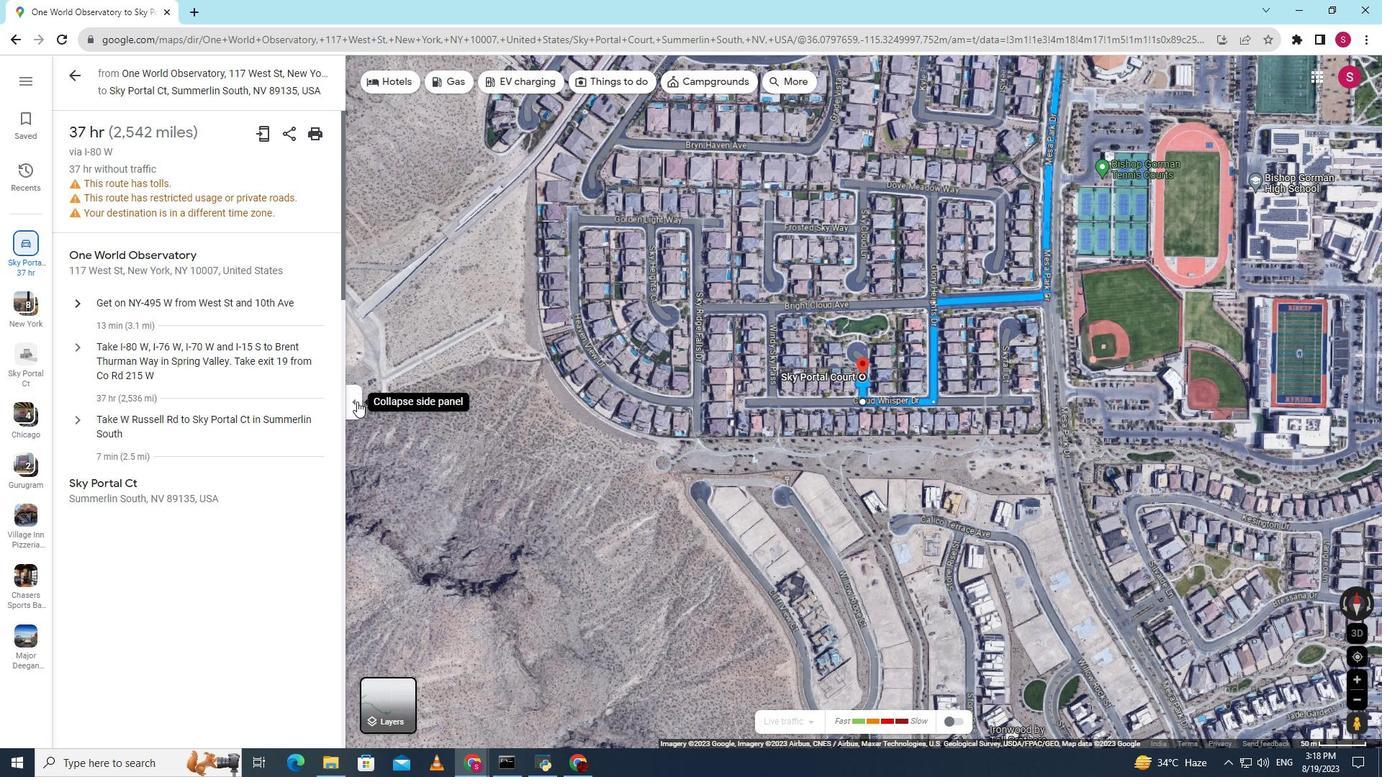 
Action: Mouse pressed left at (357, 401)
Screenshot: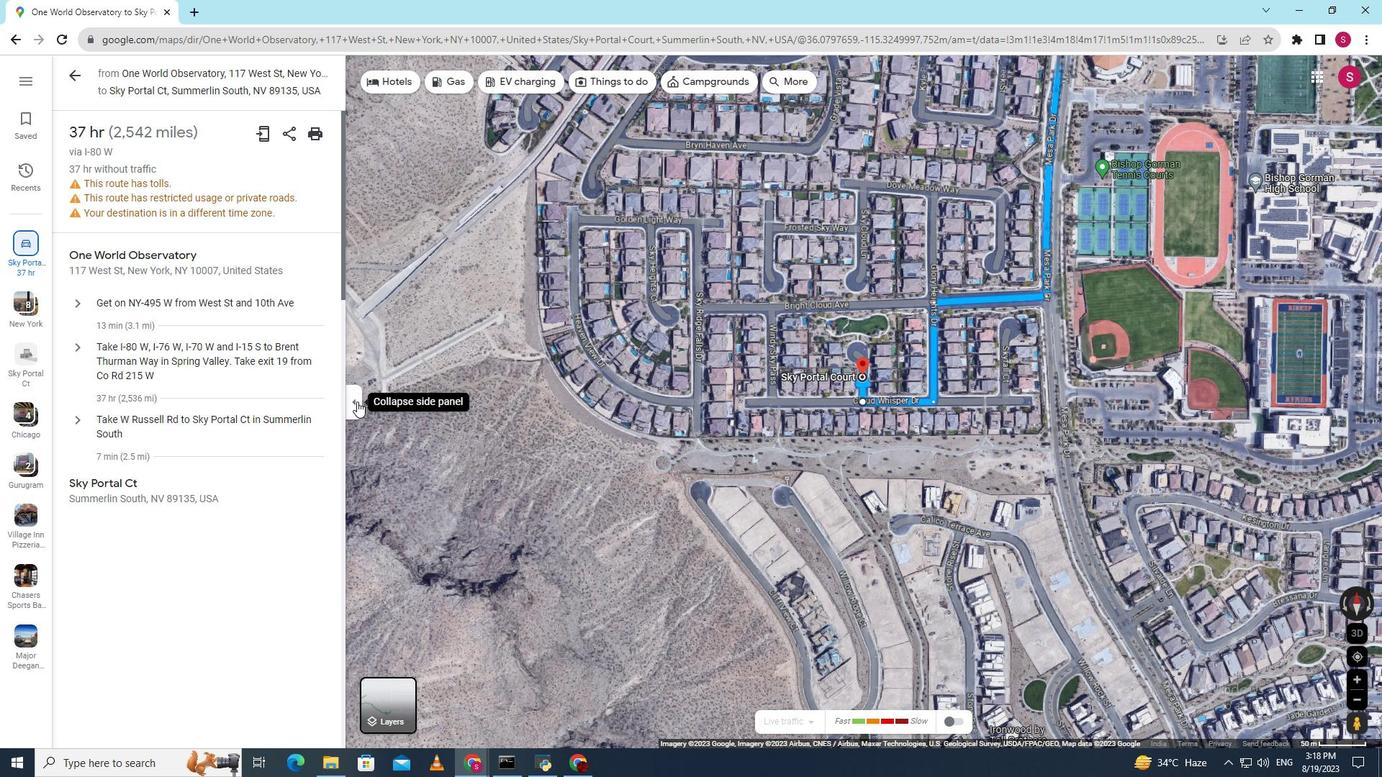 
Action: Mouse moved to (491, 396)
Screenshot: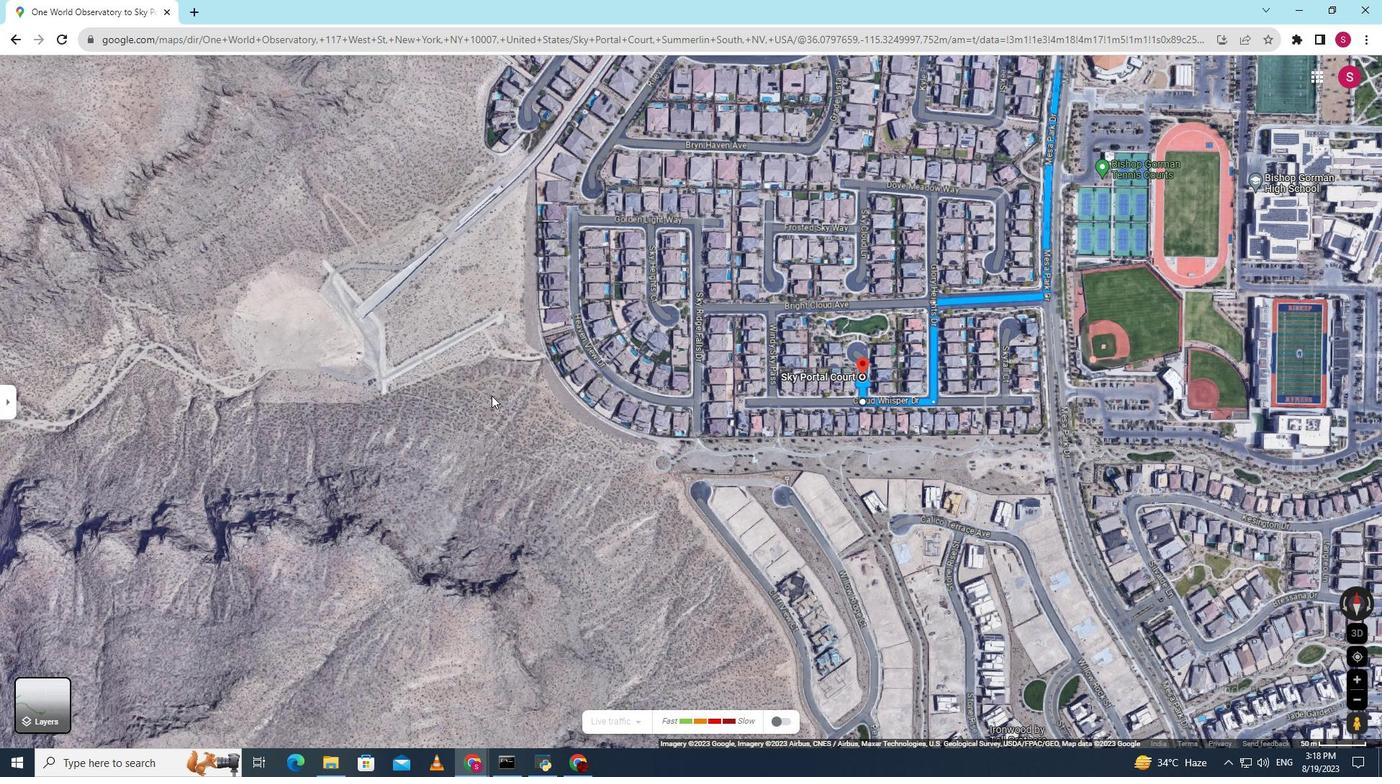
